 Task: Create a new GitHub repository named 'documentation-Translation-projects', add a description 'testing repo', create a branch 'demo-branch', add files 'index.html' and 'demo.py', and merge changes into 'main'.
Action: Mouse moved to (29, 100)
Screenshot: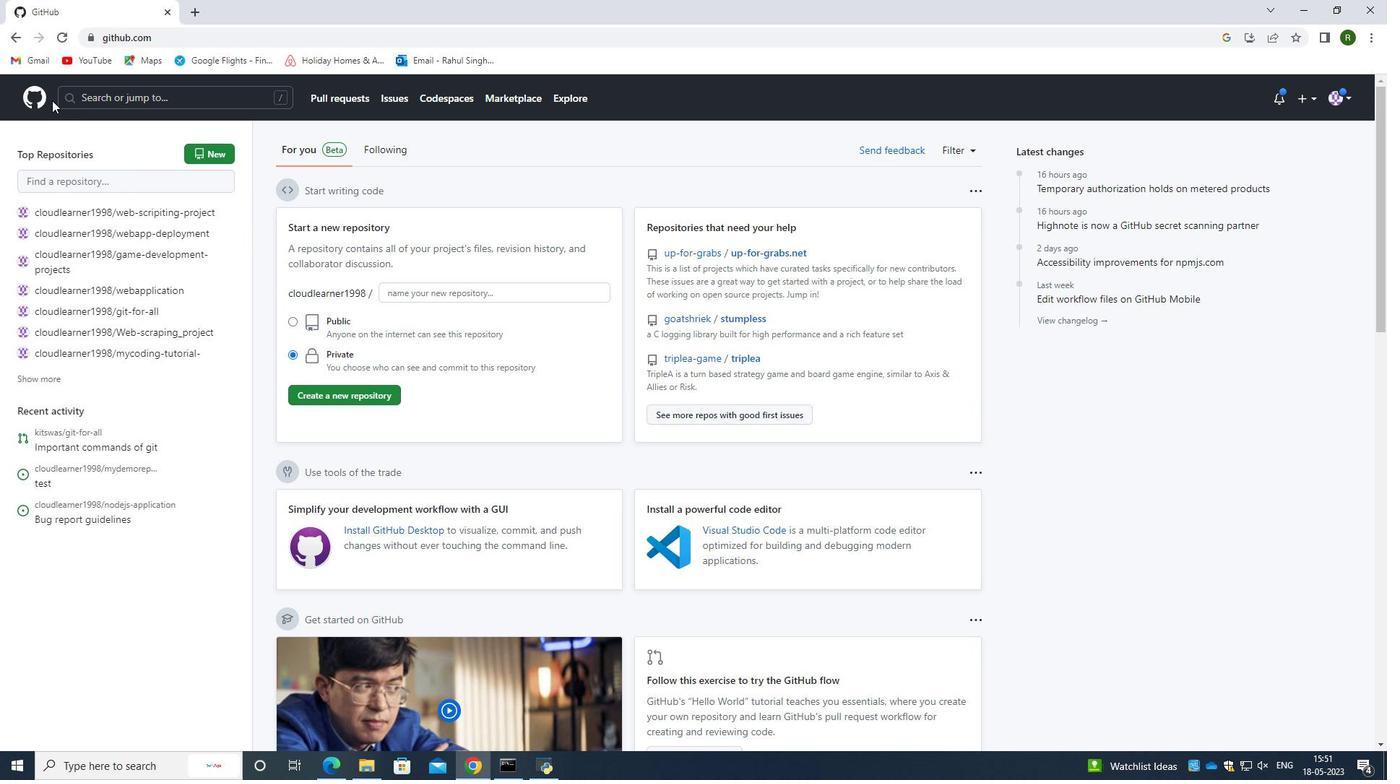 
Action: Mouse pressed left at (29, 100)
Screenshot: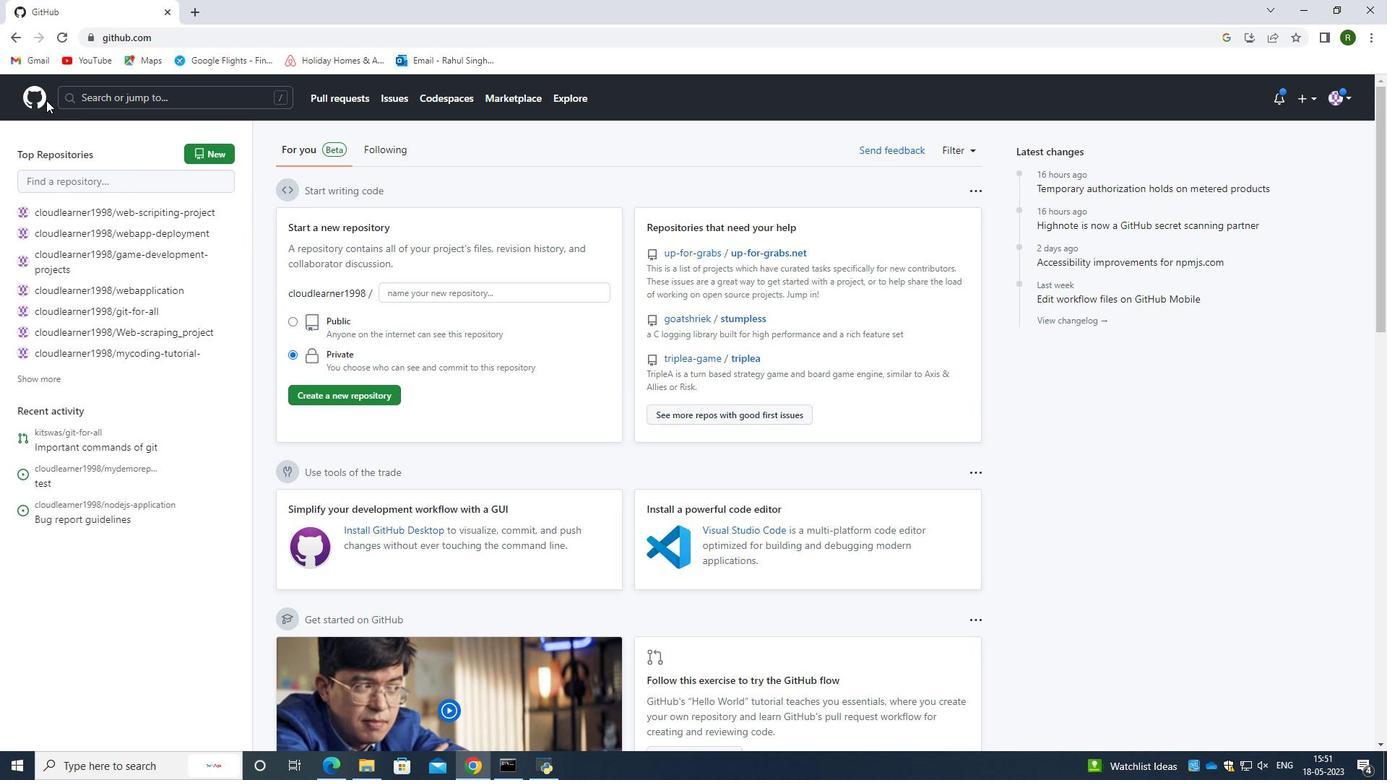 
Action: Mouse moved to (71, 182)
Screenshot: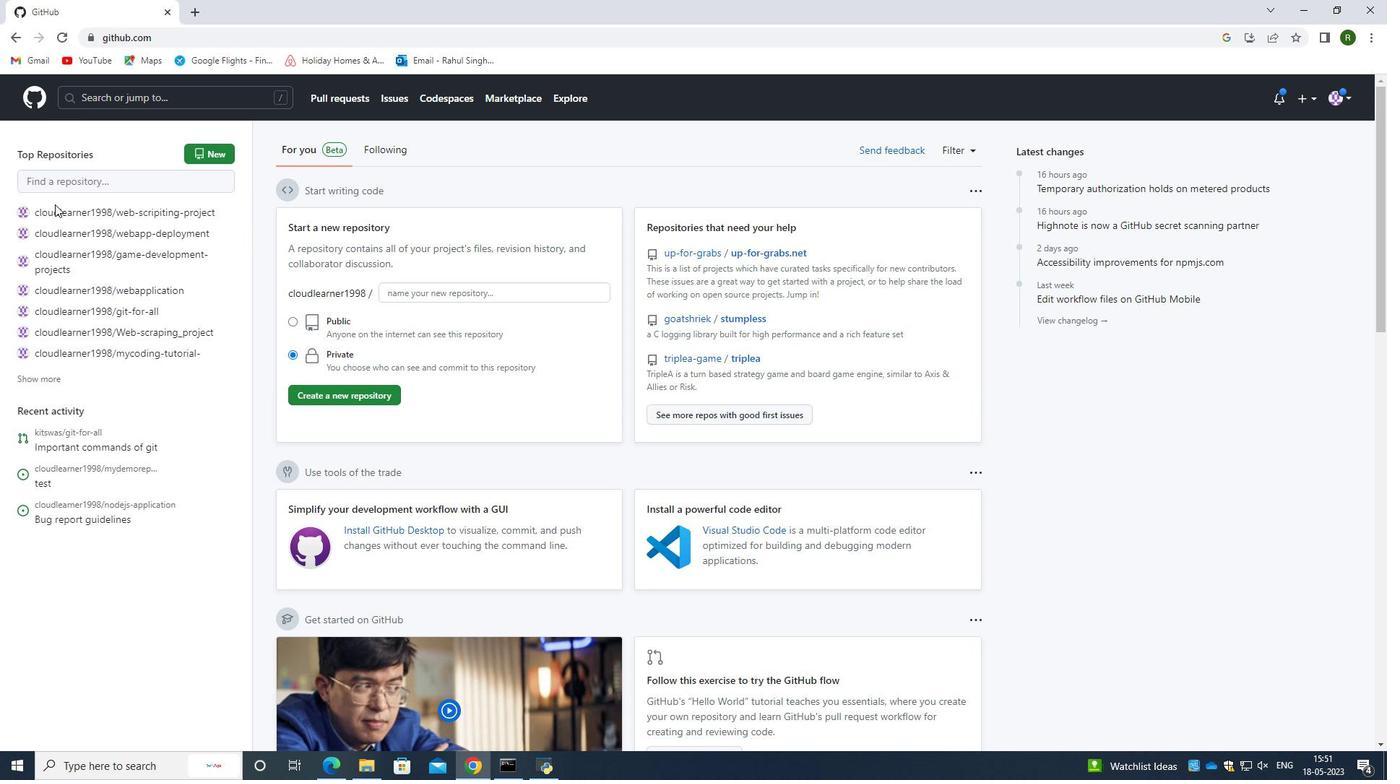 
Action: Mouse pressed left at (71, 182)
Screenshot: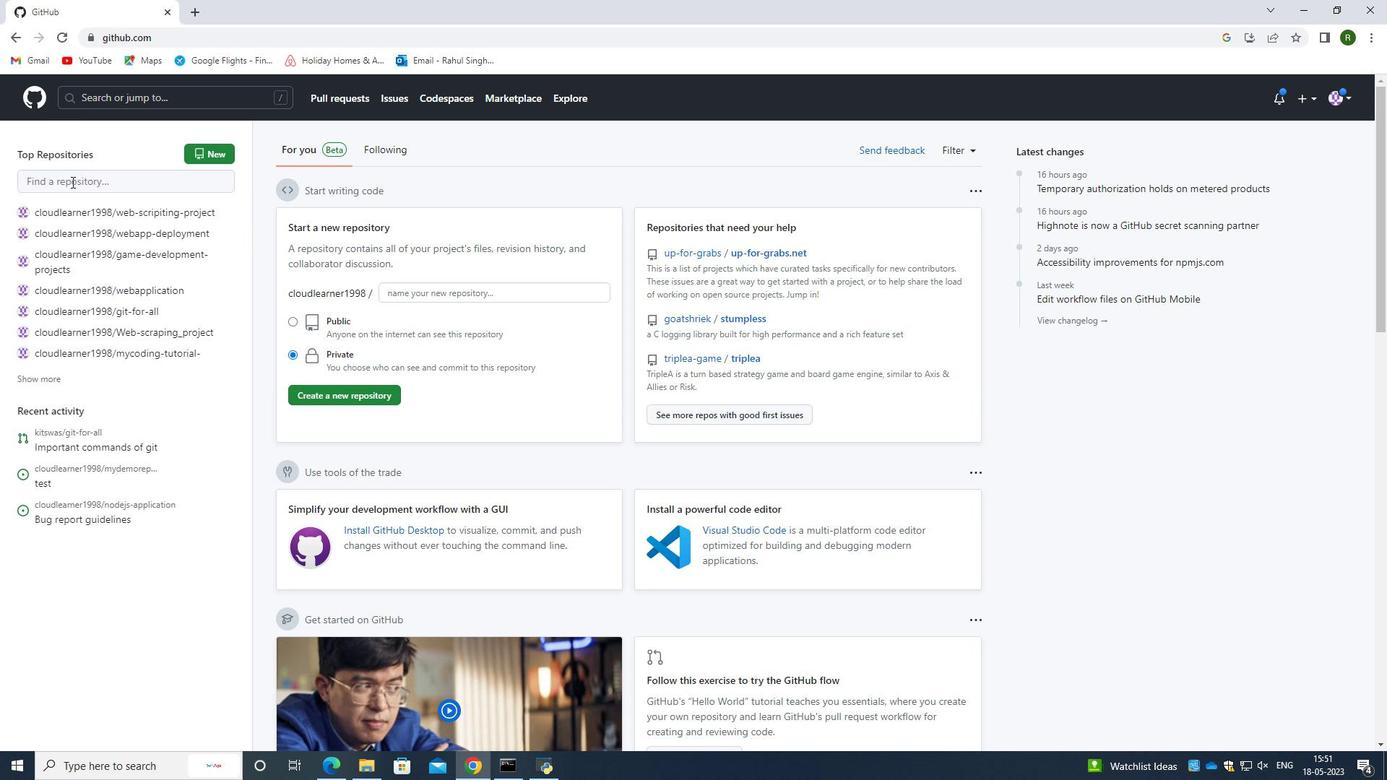 
Action: Mouse moved to (206, 147)
Screenshot: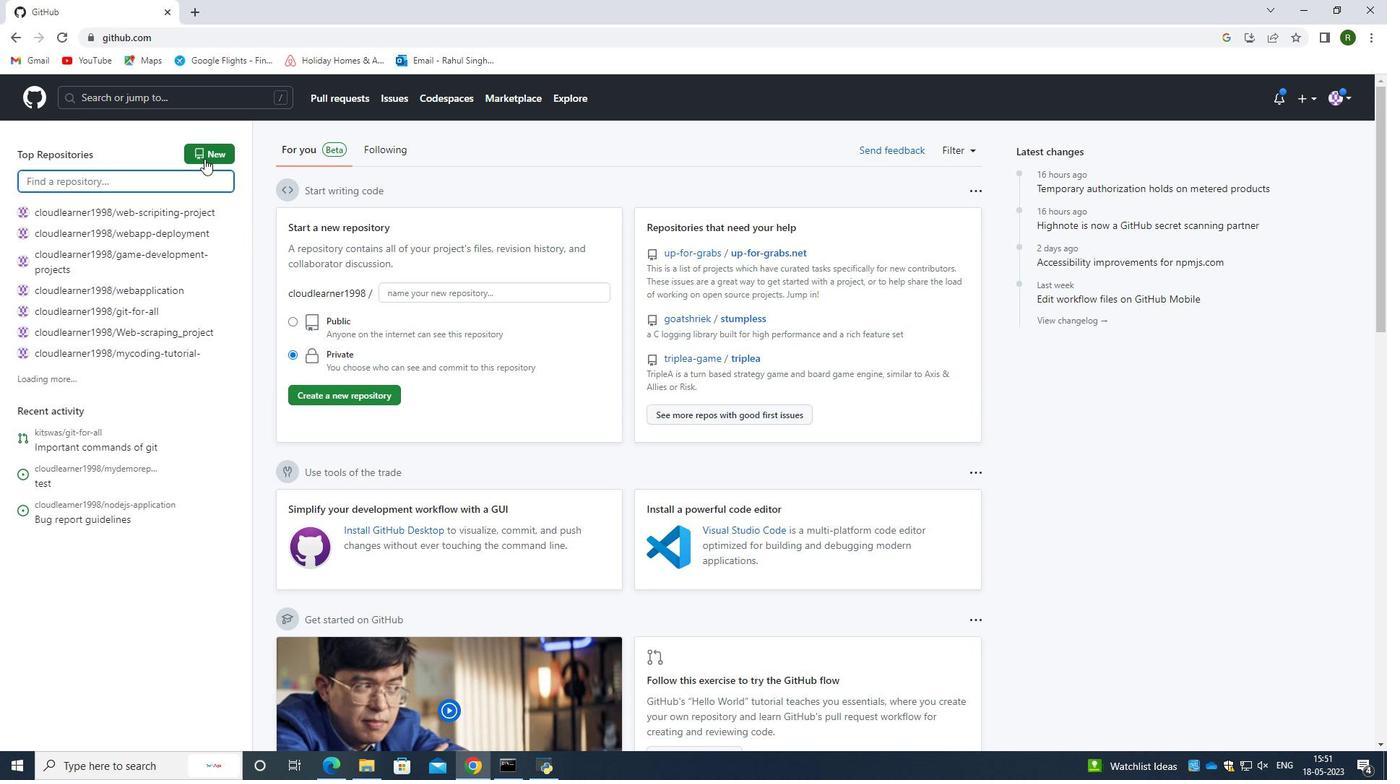 
Action: Mouse pressed left at (206, 147)
Screenshot: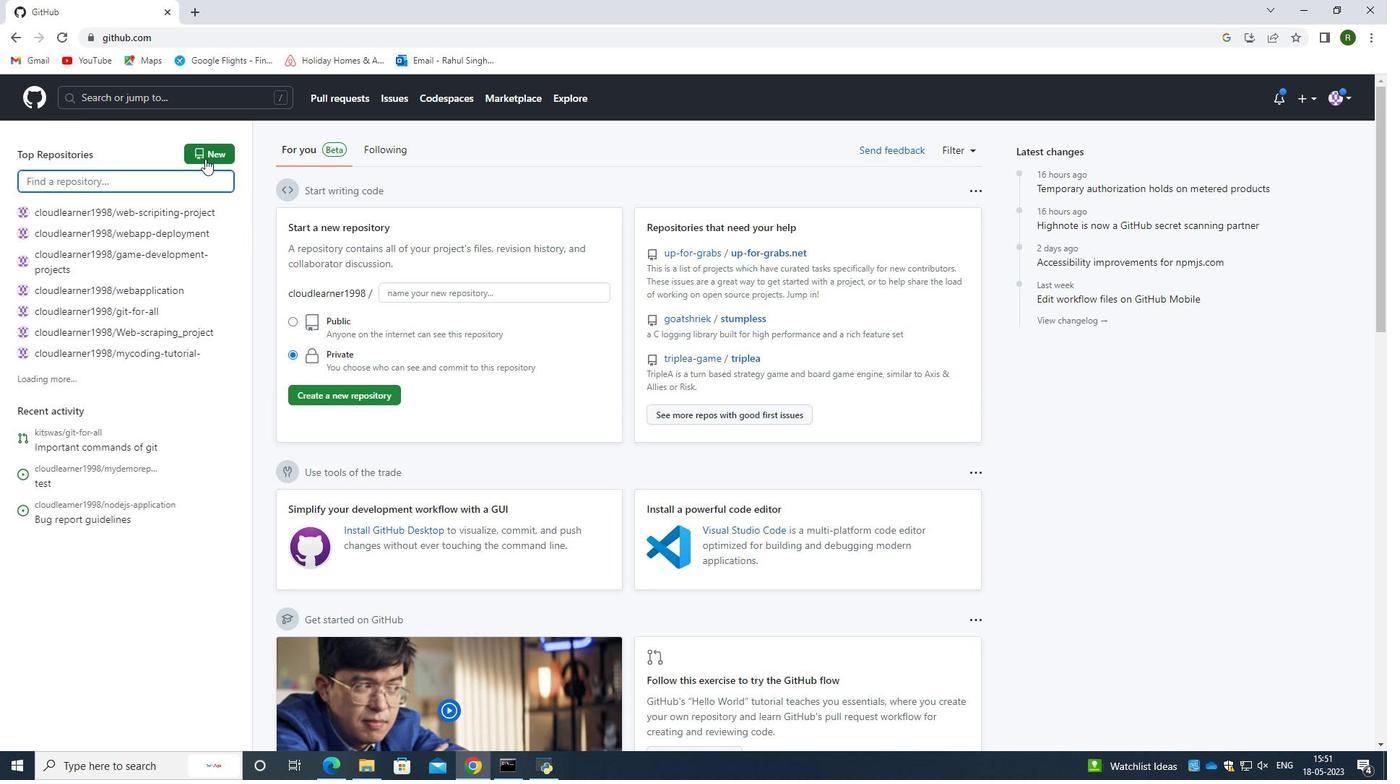 
Action: Mouse moved to (616, 242)
Screenshot: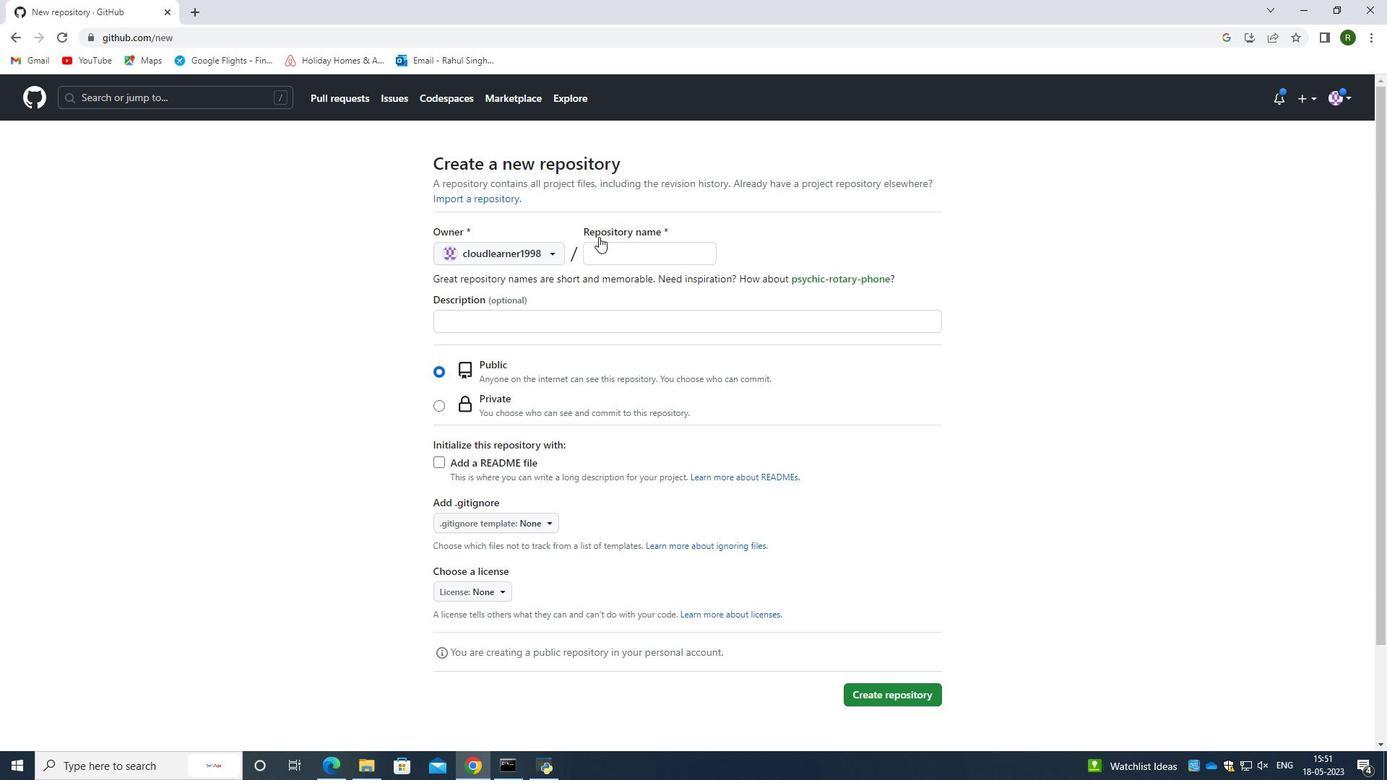 
Action: Mouse pressed left at (616, 242)
Screenshot: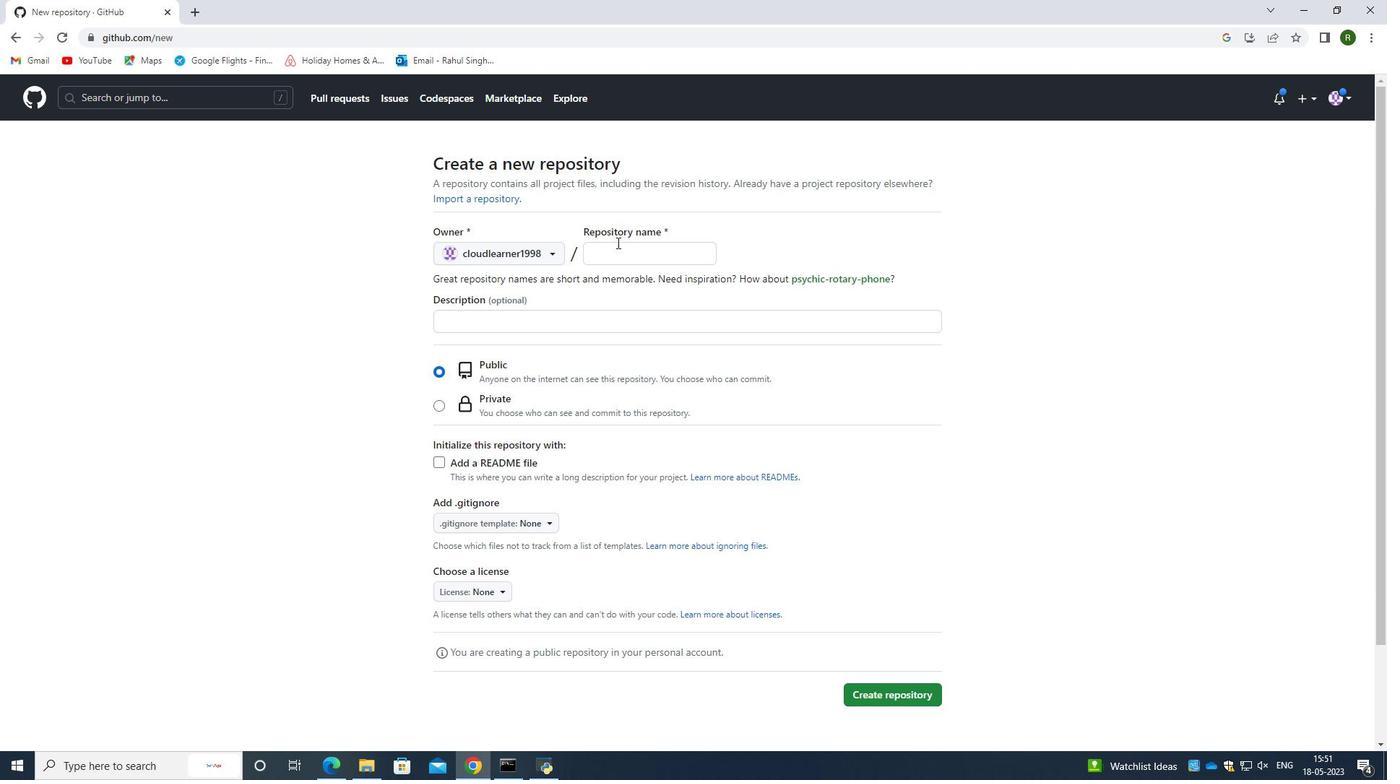 
Action: Mouse moved to (607, 248)
Screenshot: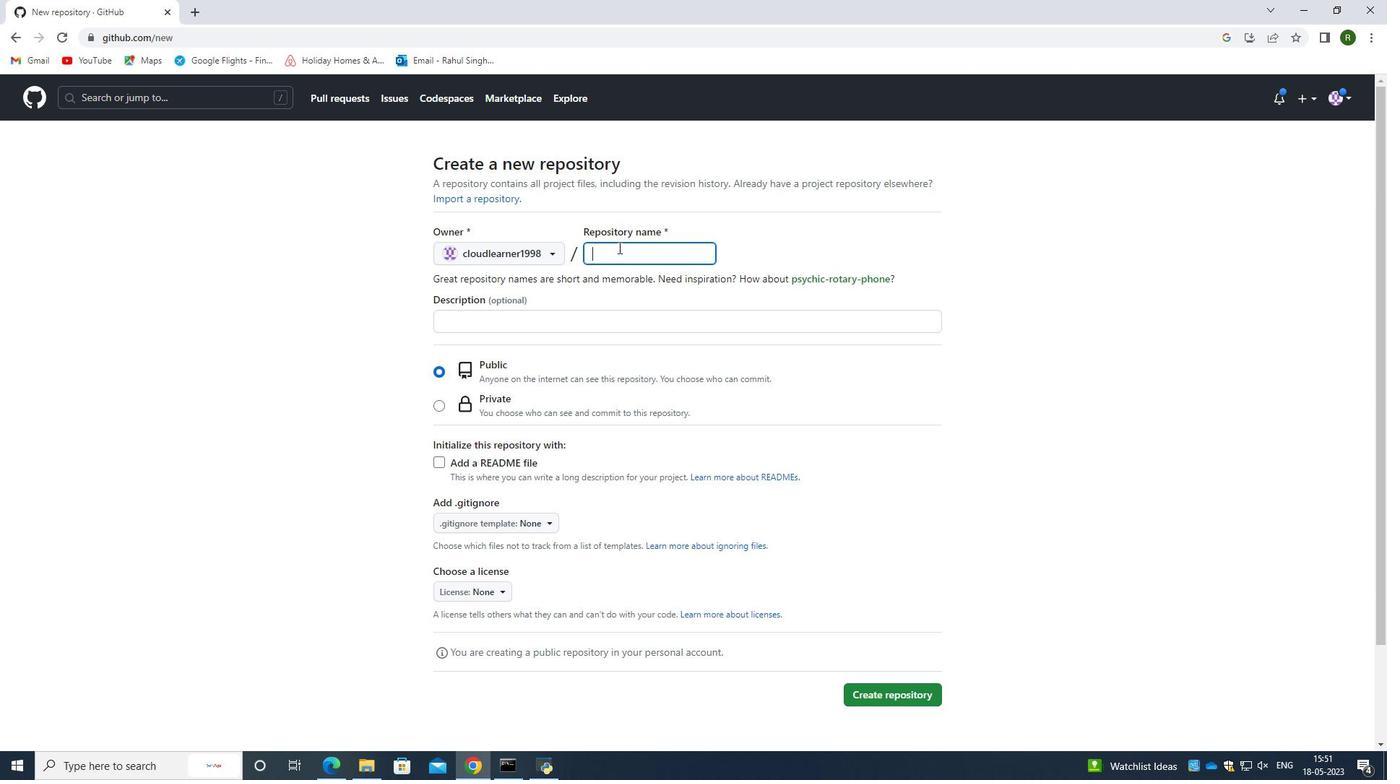 
Action: Key pressed <Key.caps_lock>T<Key.caps_lock><Key.backspace><Key.caps_lock><Key.caps_lock>docomenti=a<Key.backspace><Key.backspace><Key.backspace>ation<Key.space><Key.caps_lock>T<Key.caps_lock>ranslation<Key.space>projects<Key.space>
Screenshot: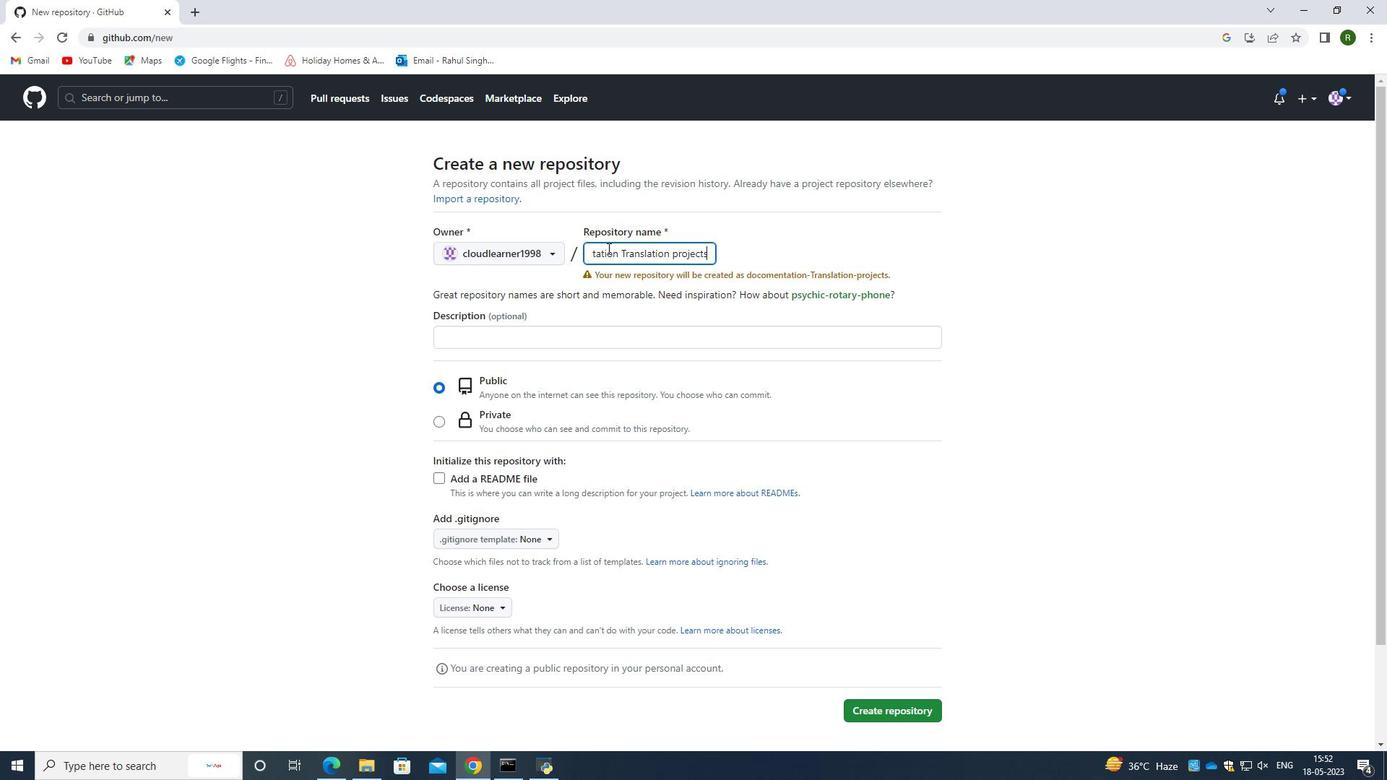 
Action: Mouse moved to (476, 333)
Screenshot: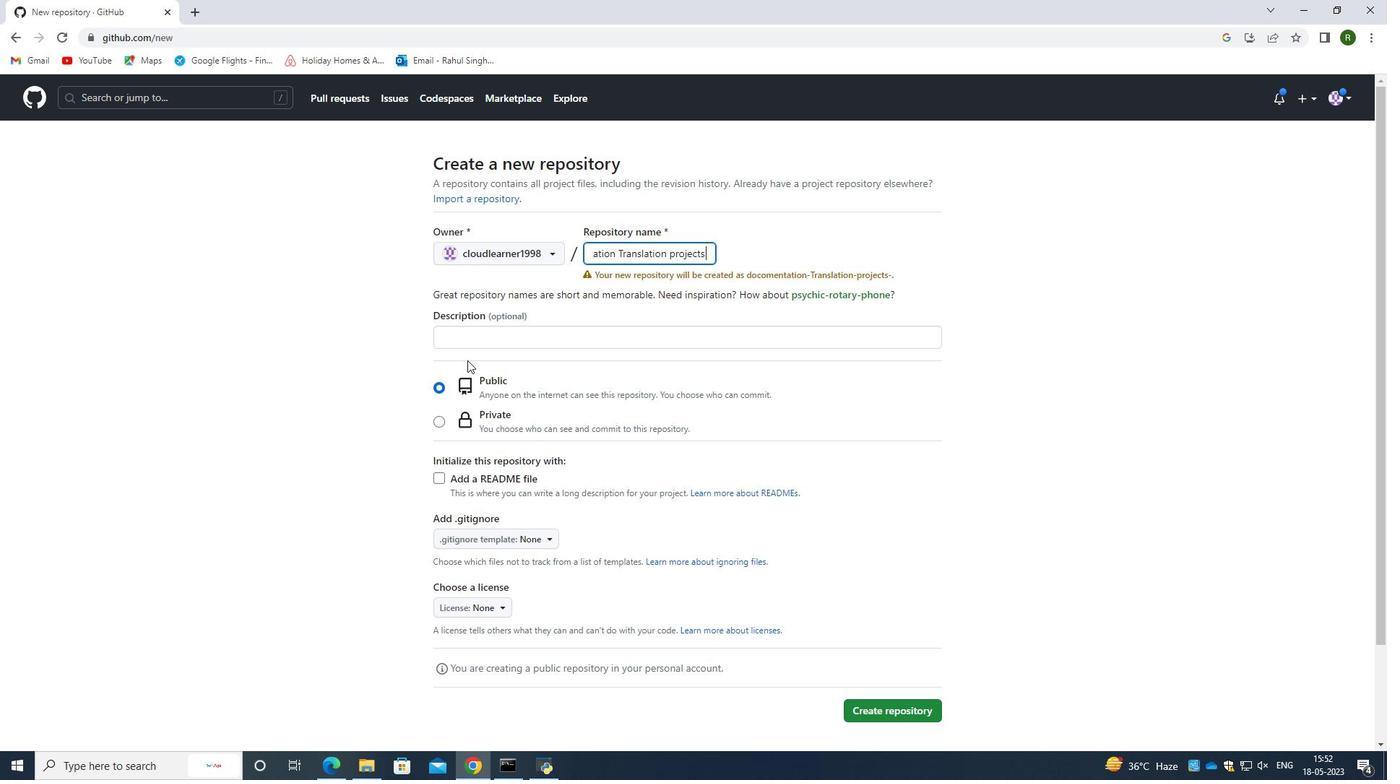
Action: Mouse pressed left at (476, 333)
Screenshot: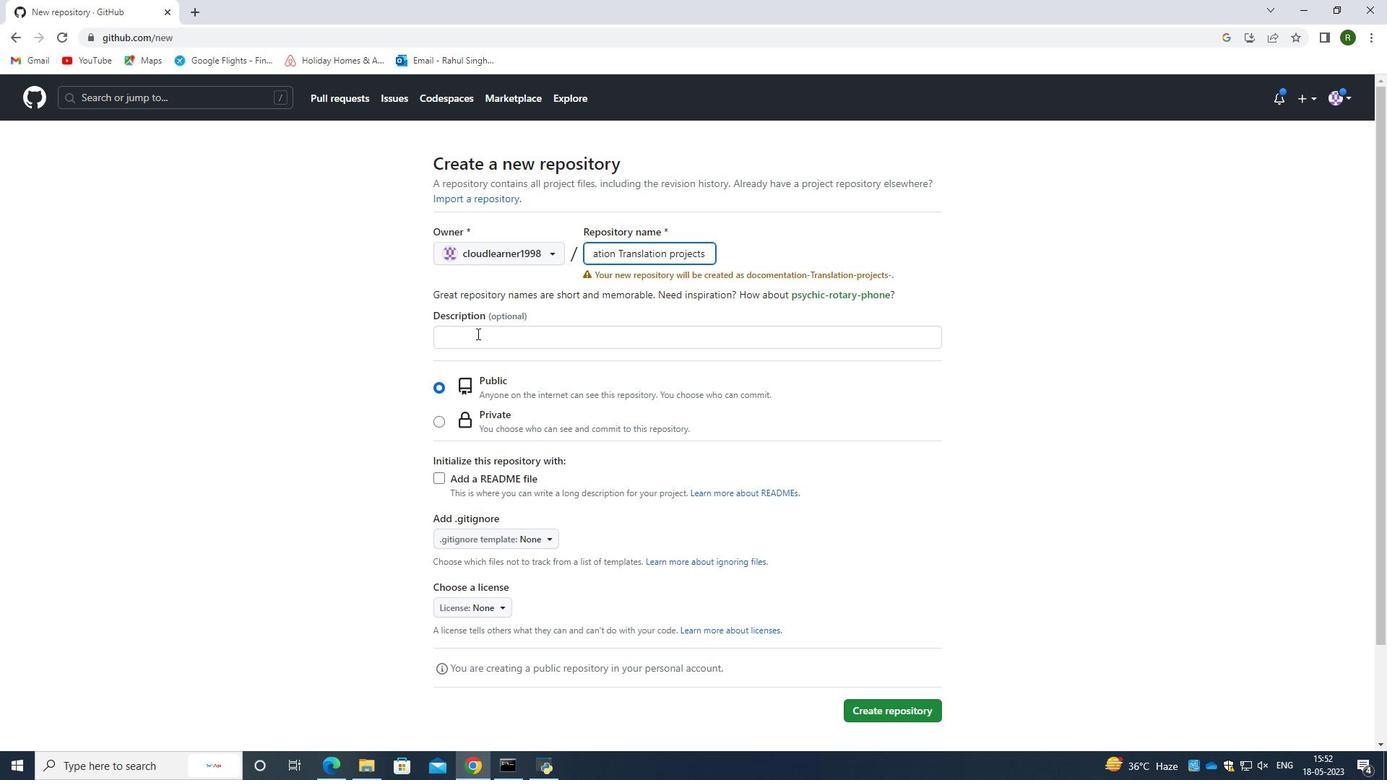 
Action: Mouse moved to (580, 400)
Screenshot: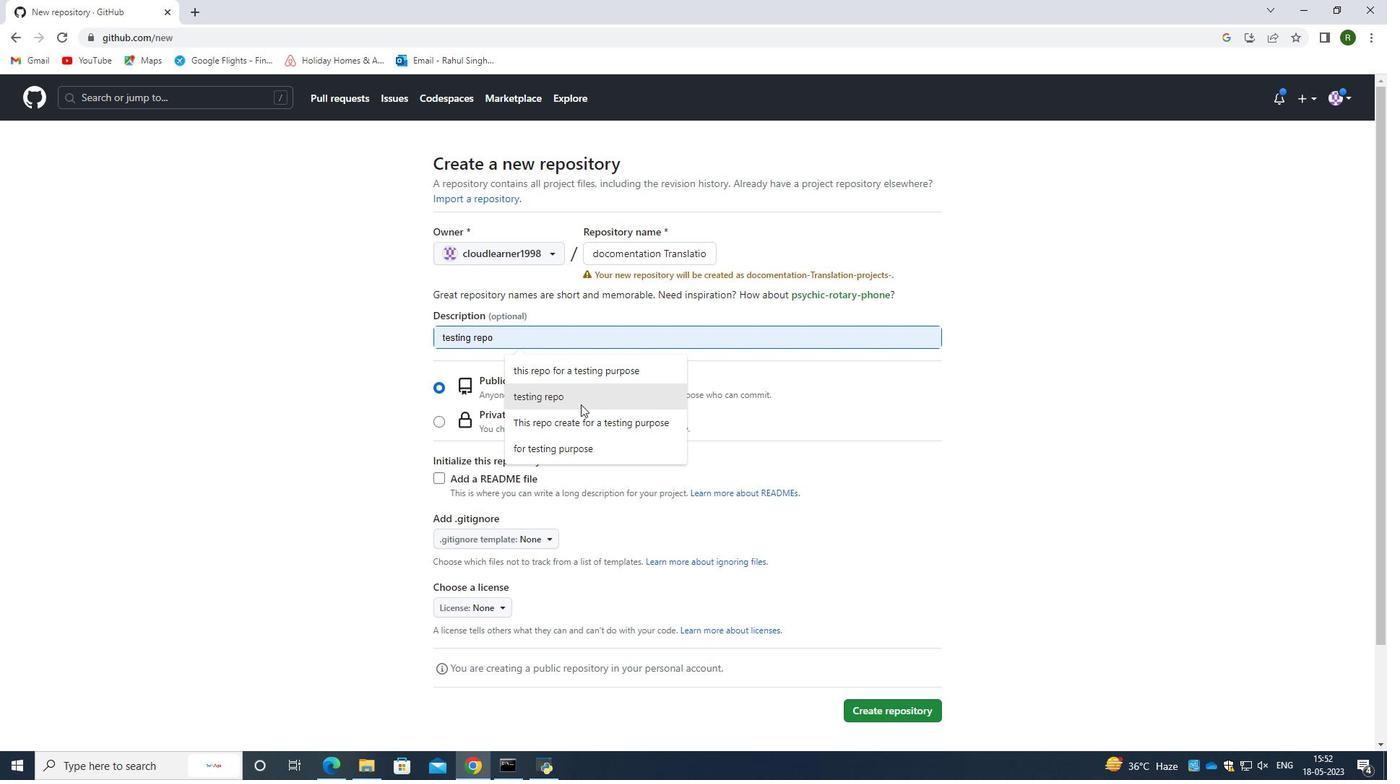 
Action: Mouse pressed left at (580, 400)
Screenshot: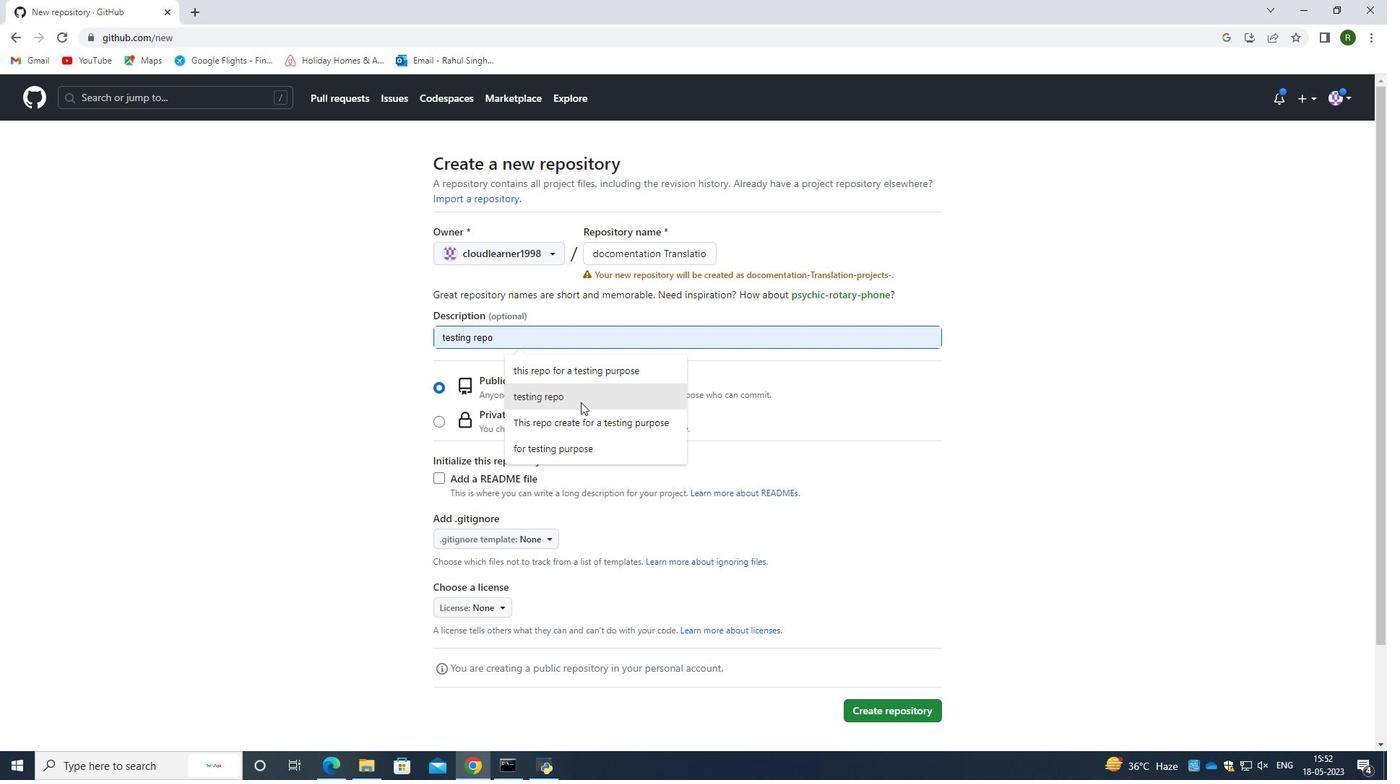 
Action: Mouse moved to (603, 347)
Screenshot: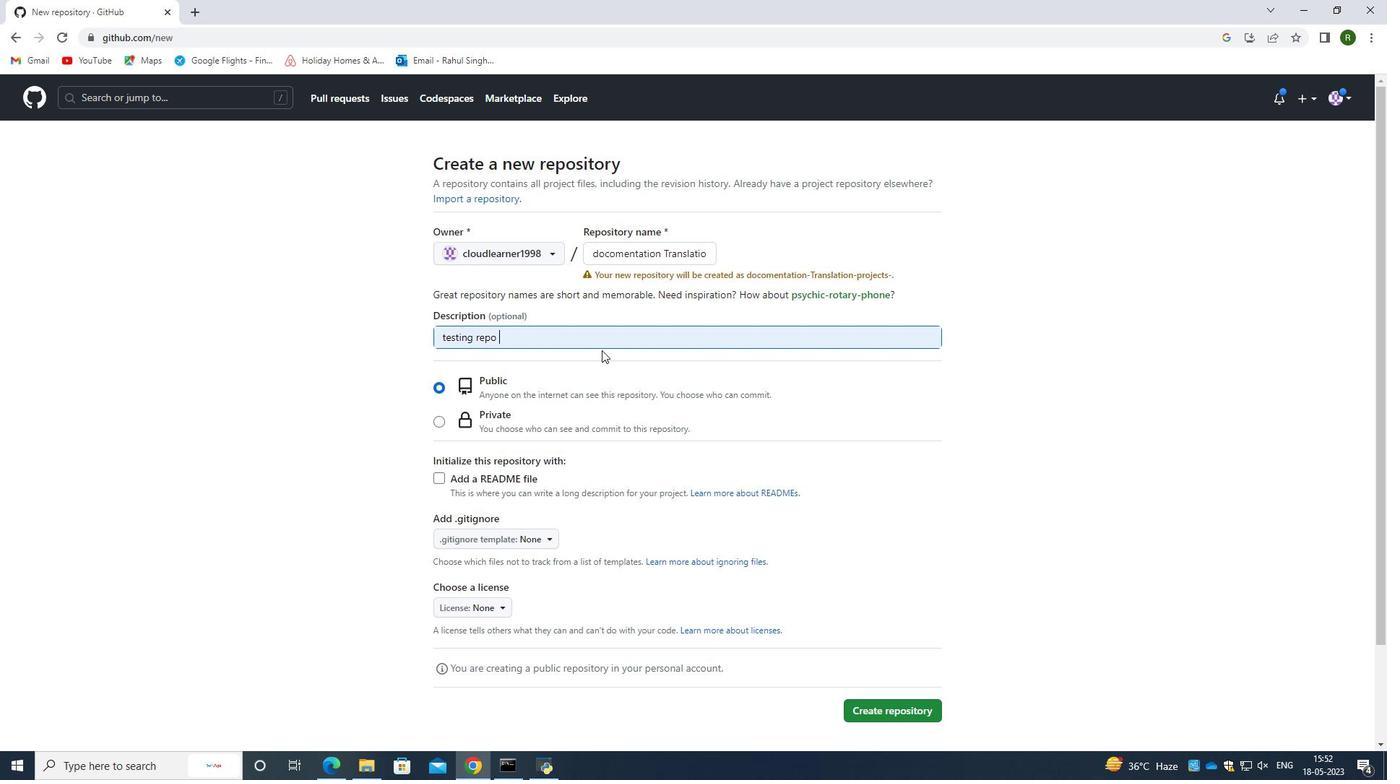 
Action: Mouse scrolled (603, 346) with delta (0, 0)
Screenshot: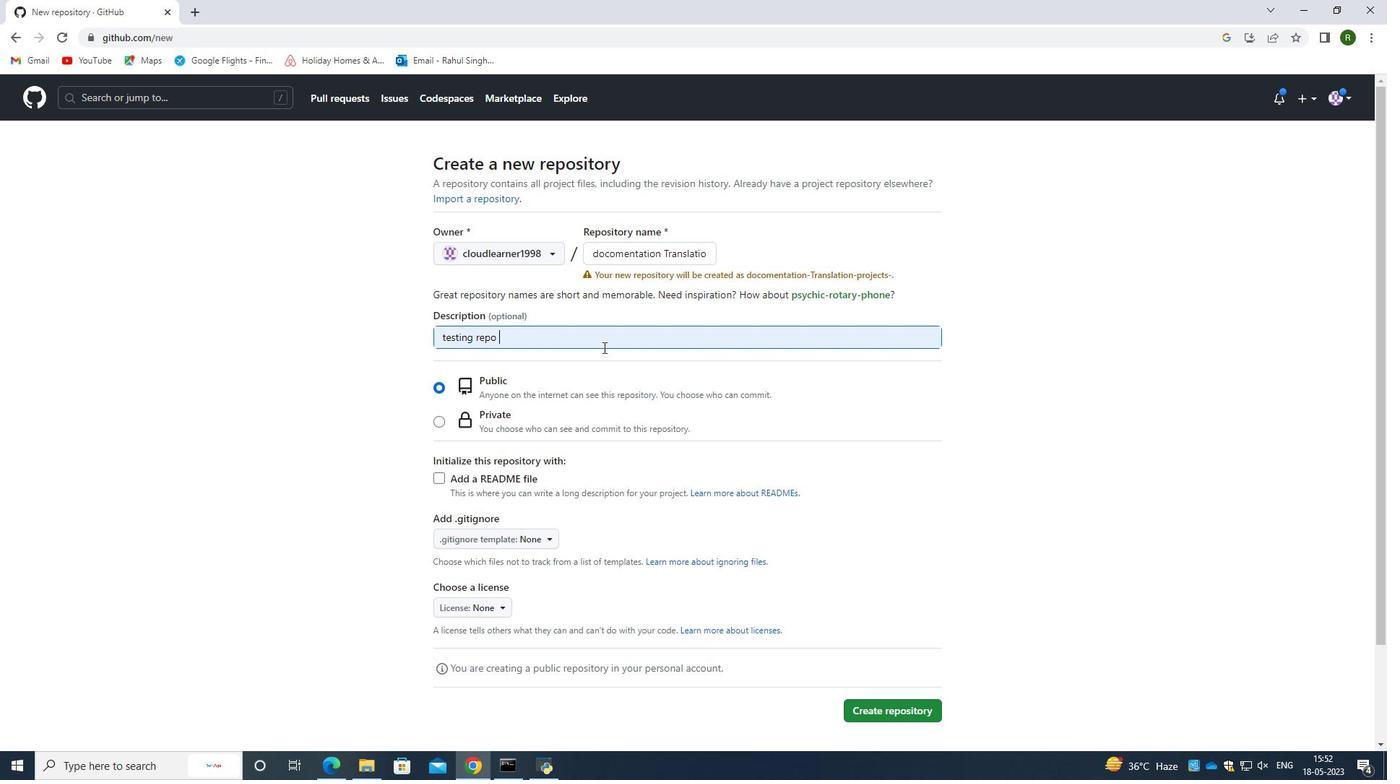 
Action: Mouse moved to (439, 402)
Screenshot: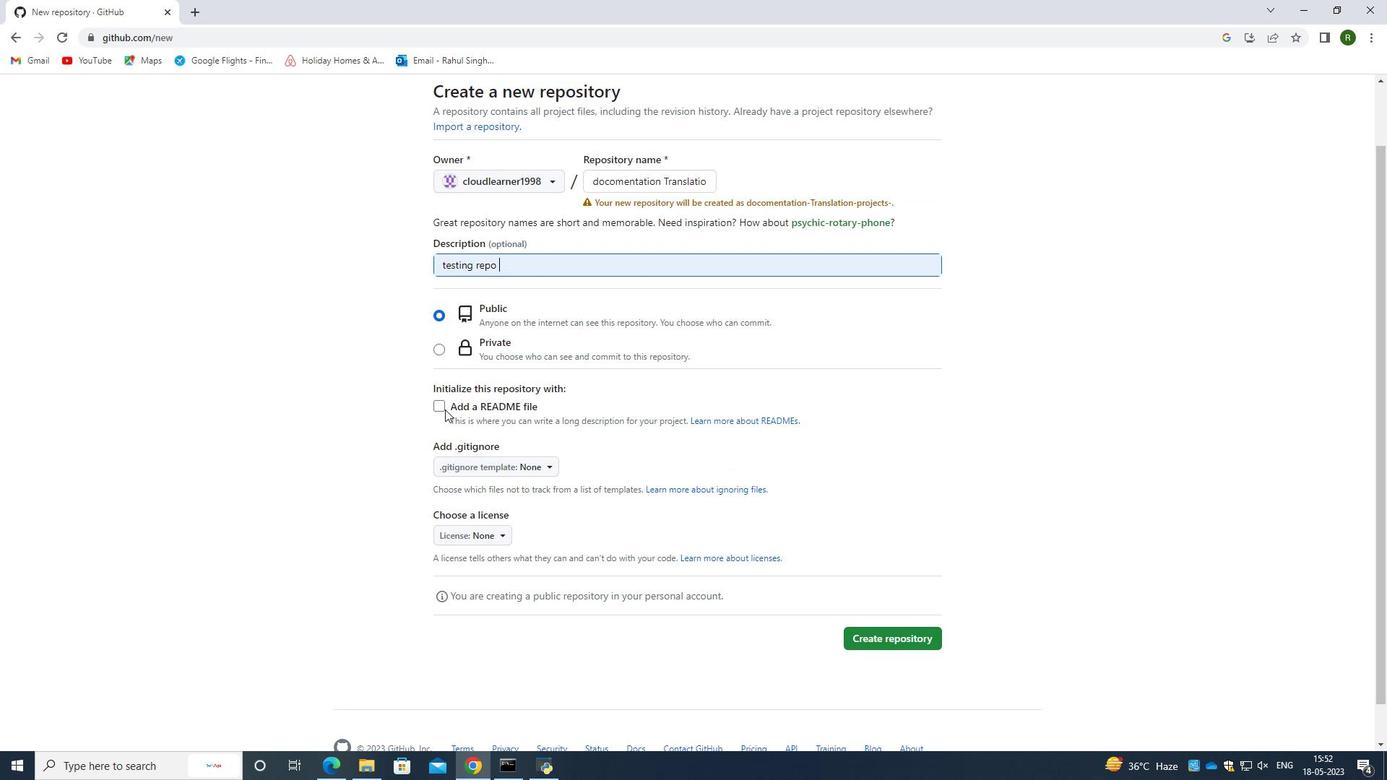 
Action: Mouse pressed left at (439, 402)
Screenshot: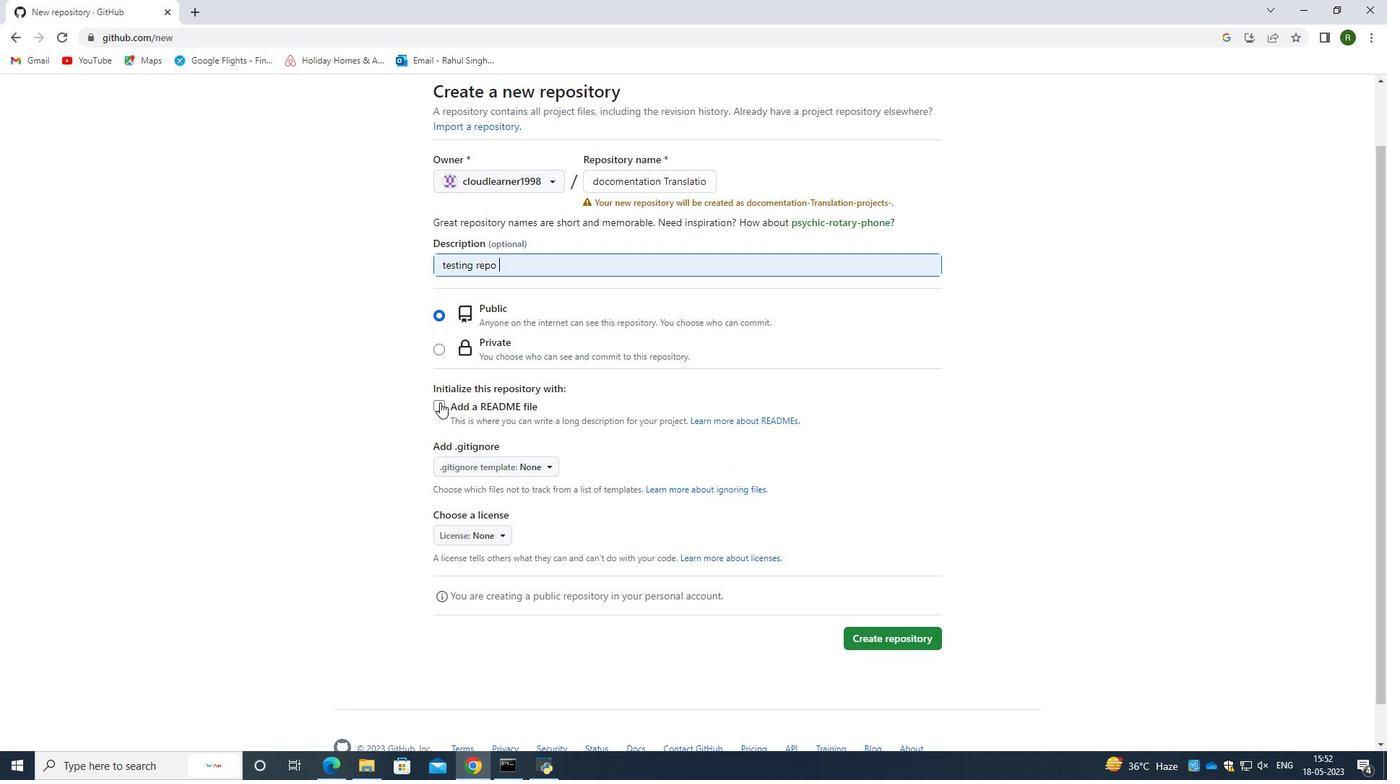 
Action: Mouse moved to (764, 513)
Screenshot: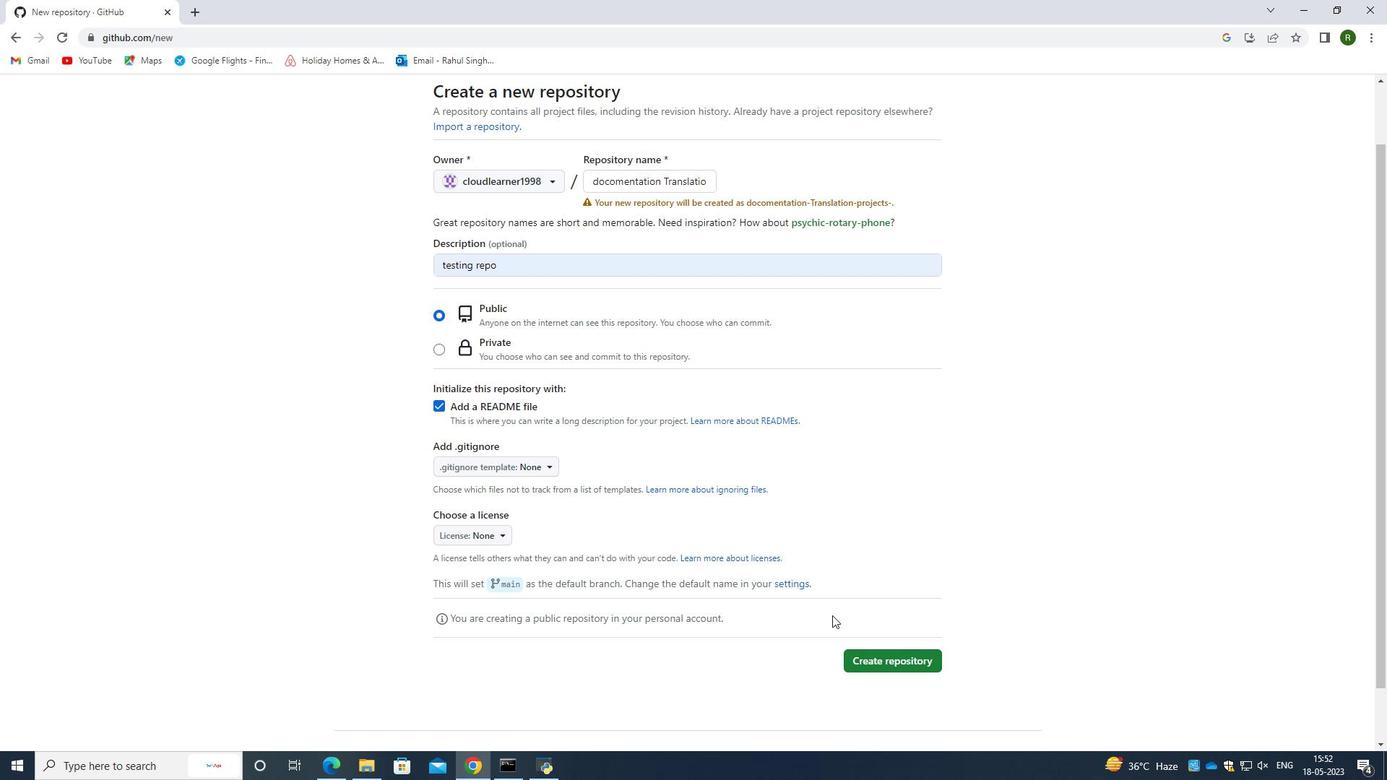 
Action: Mouse scrolled (764, 512) with delta (0, 0)
Screenshot: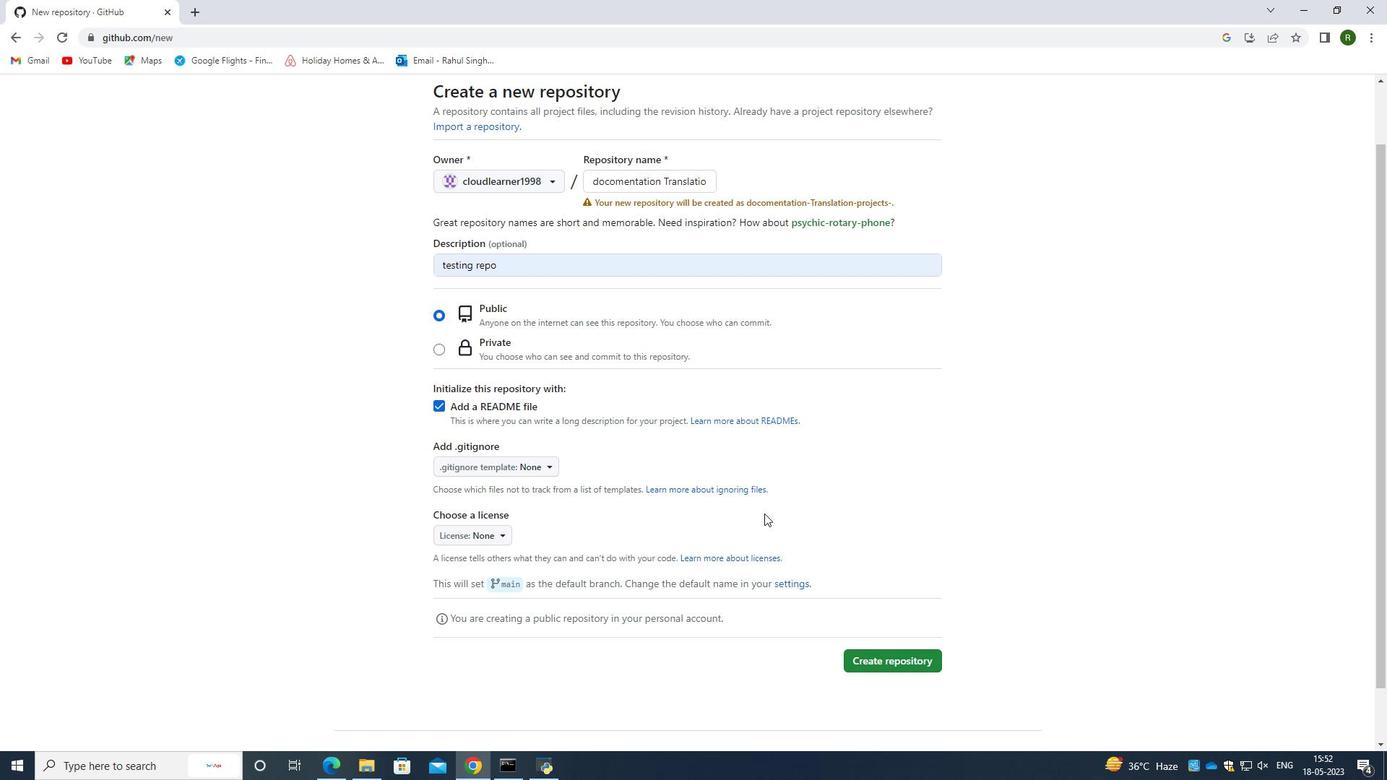 
Action: Mouse moved to (861, 603)
Screenshot: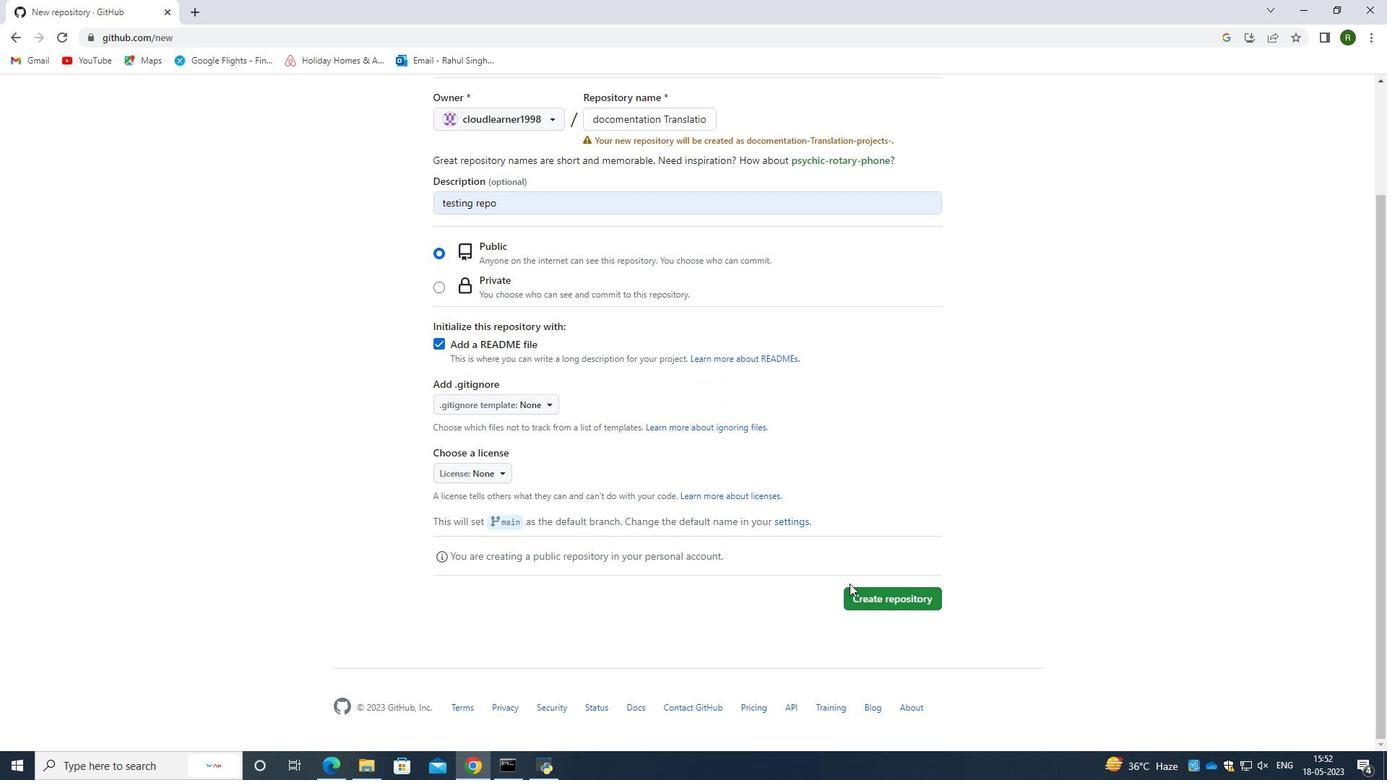 
Action: Mouse pressed left at (861, 603)
Screenshot: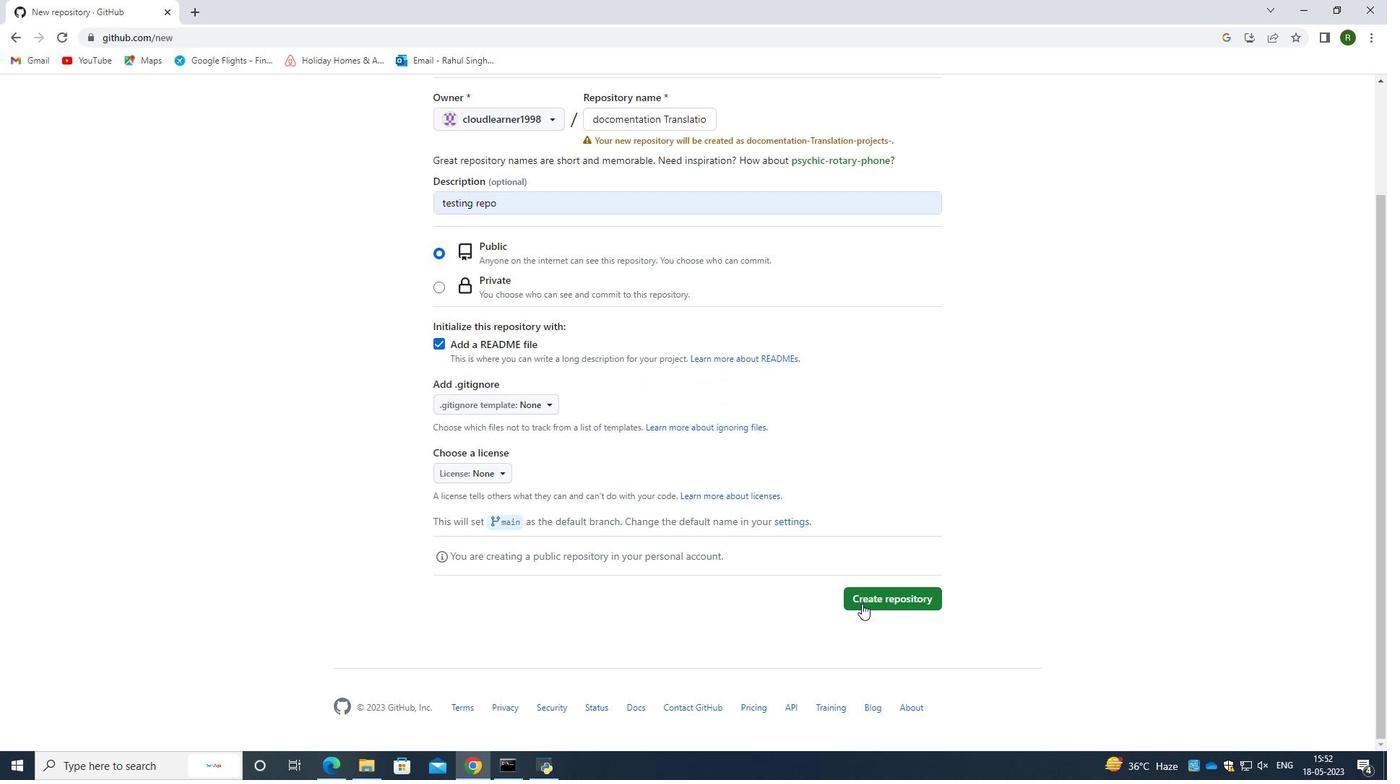 
Action: Mouse moved to (284, 230)
Screenshot: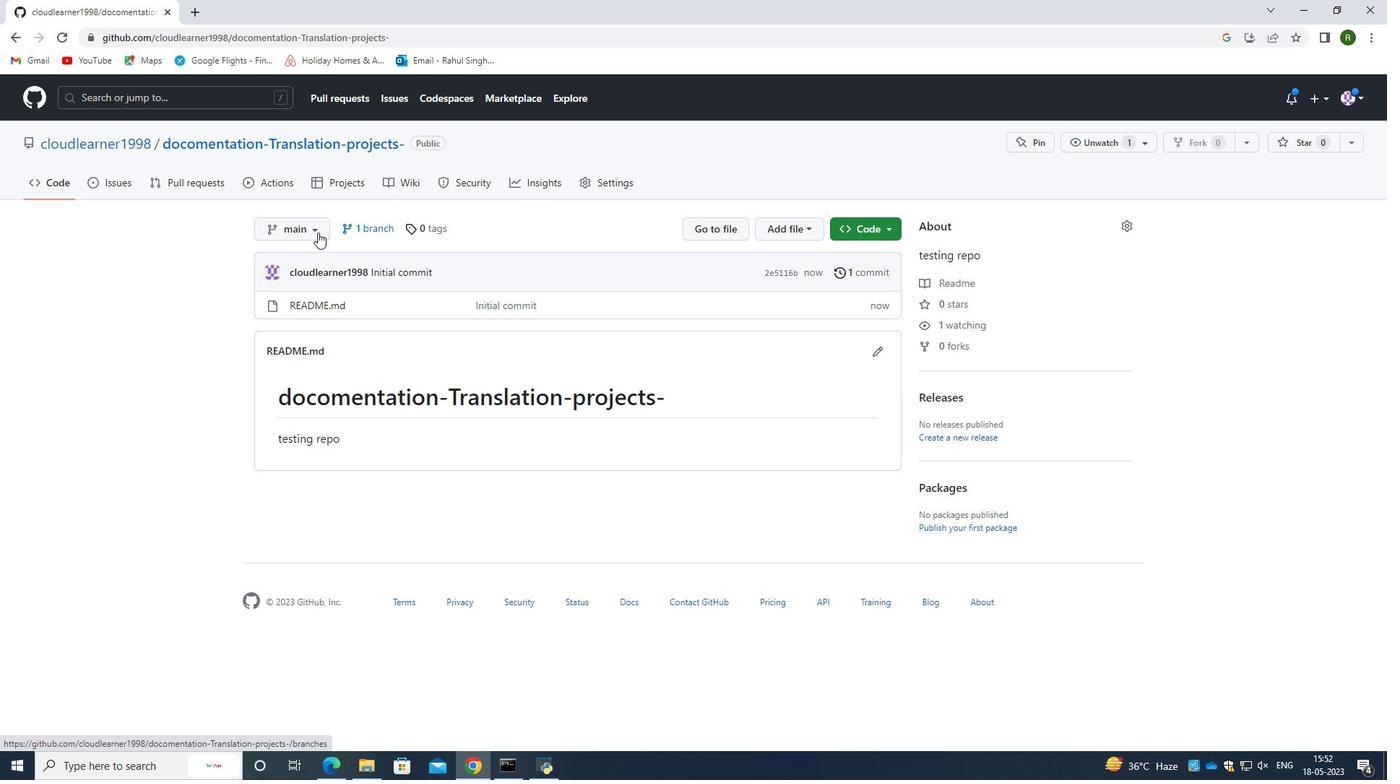 
Action: Mouse pressed left at (284, 230)
Screenshot: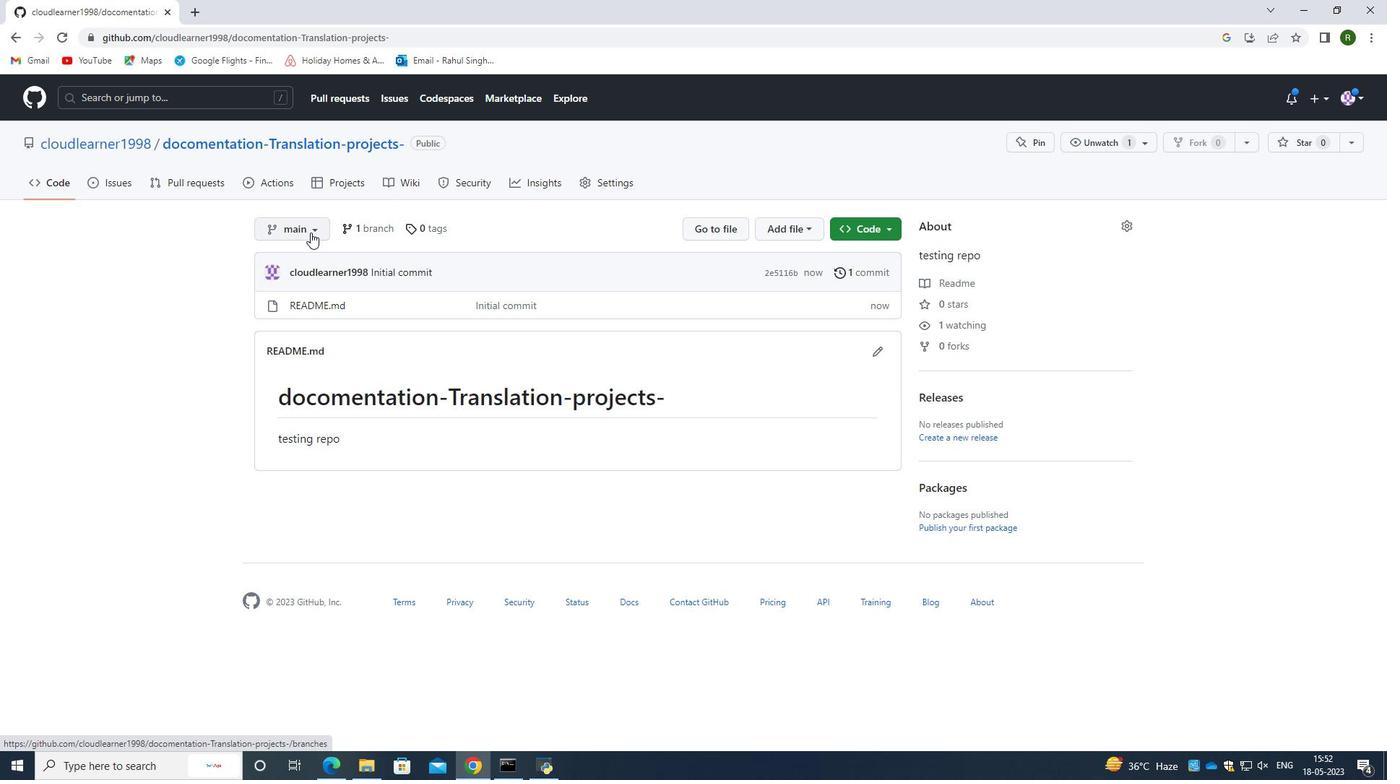 
Action: Mouse moved to (336, 292)
Screenshot: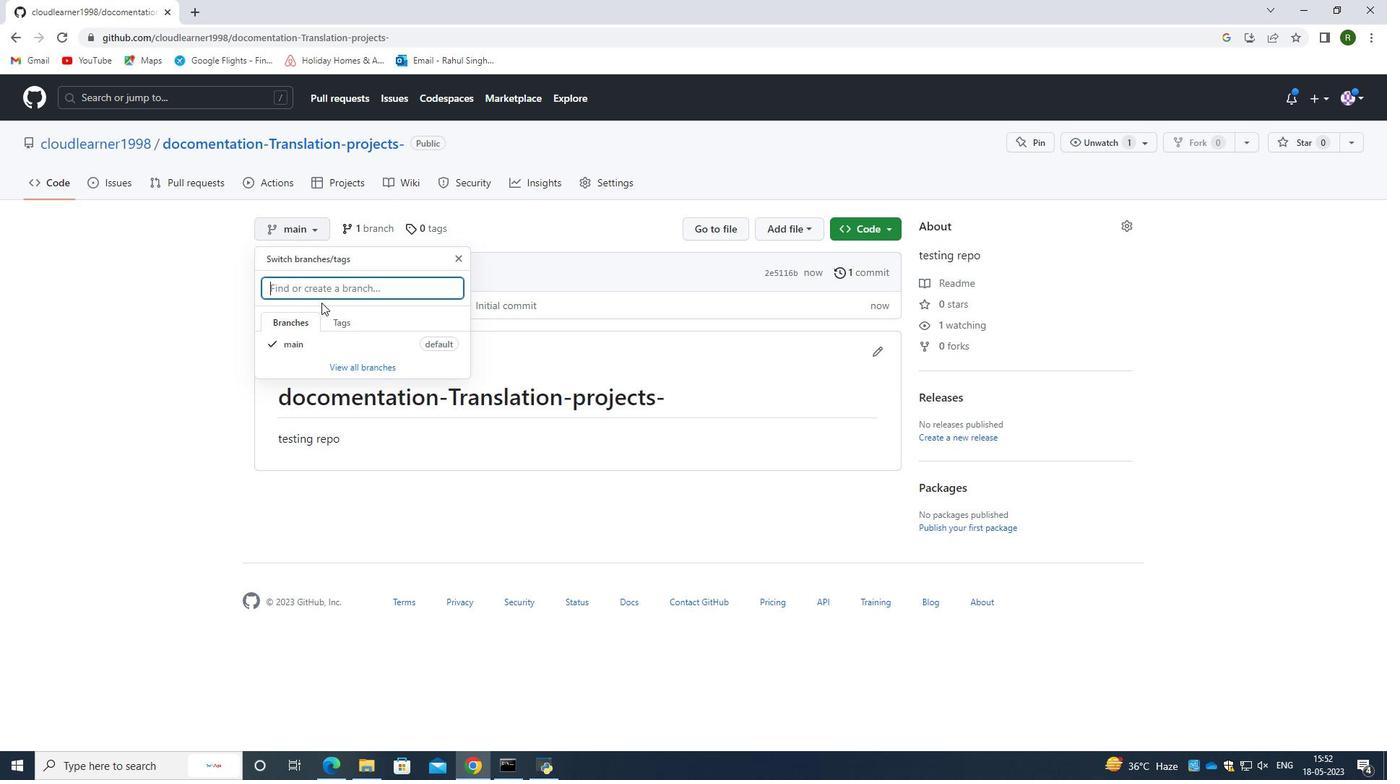 
Action: Mouse pressed left at (336, 292)
Screenshot: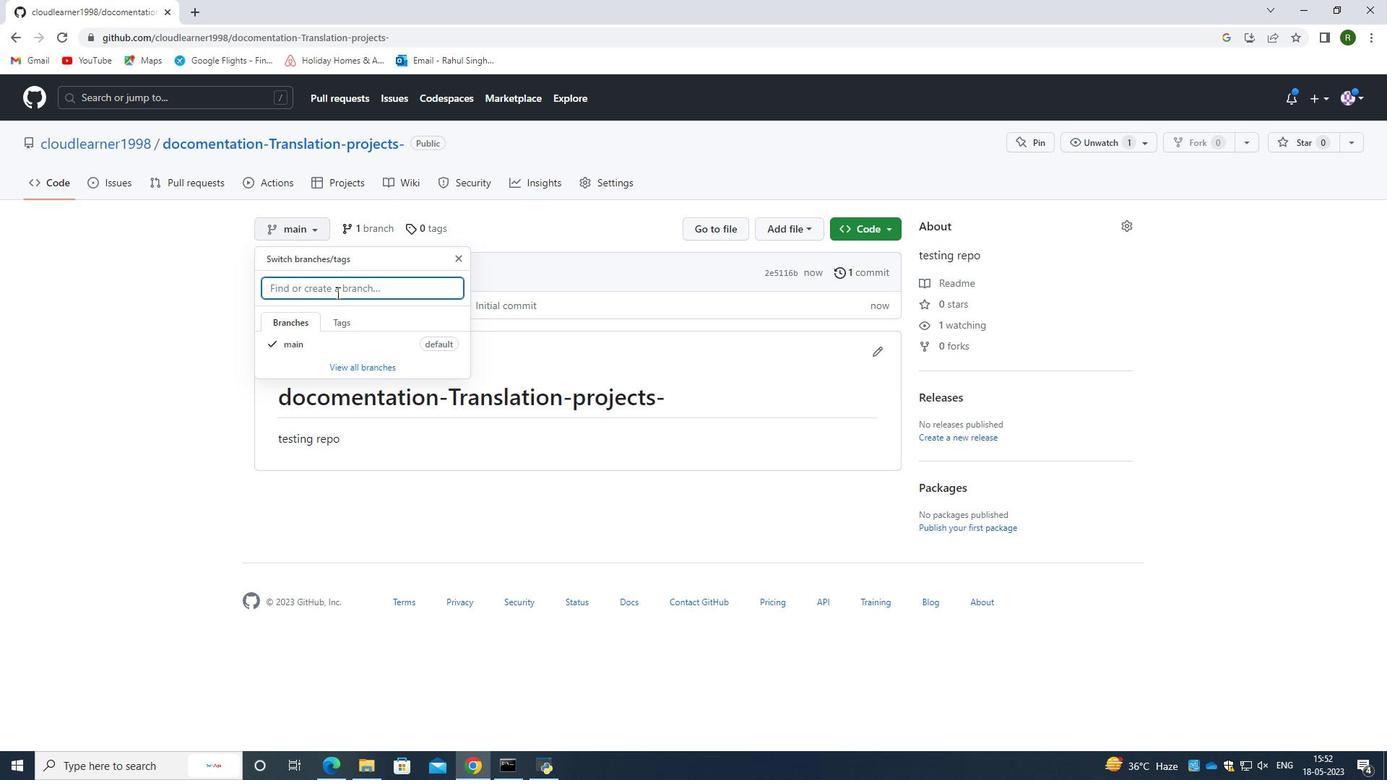 
Action: Mouse moved to (346, 290)
Screenshot: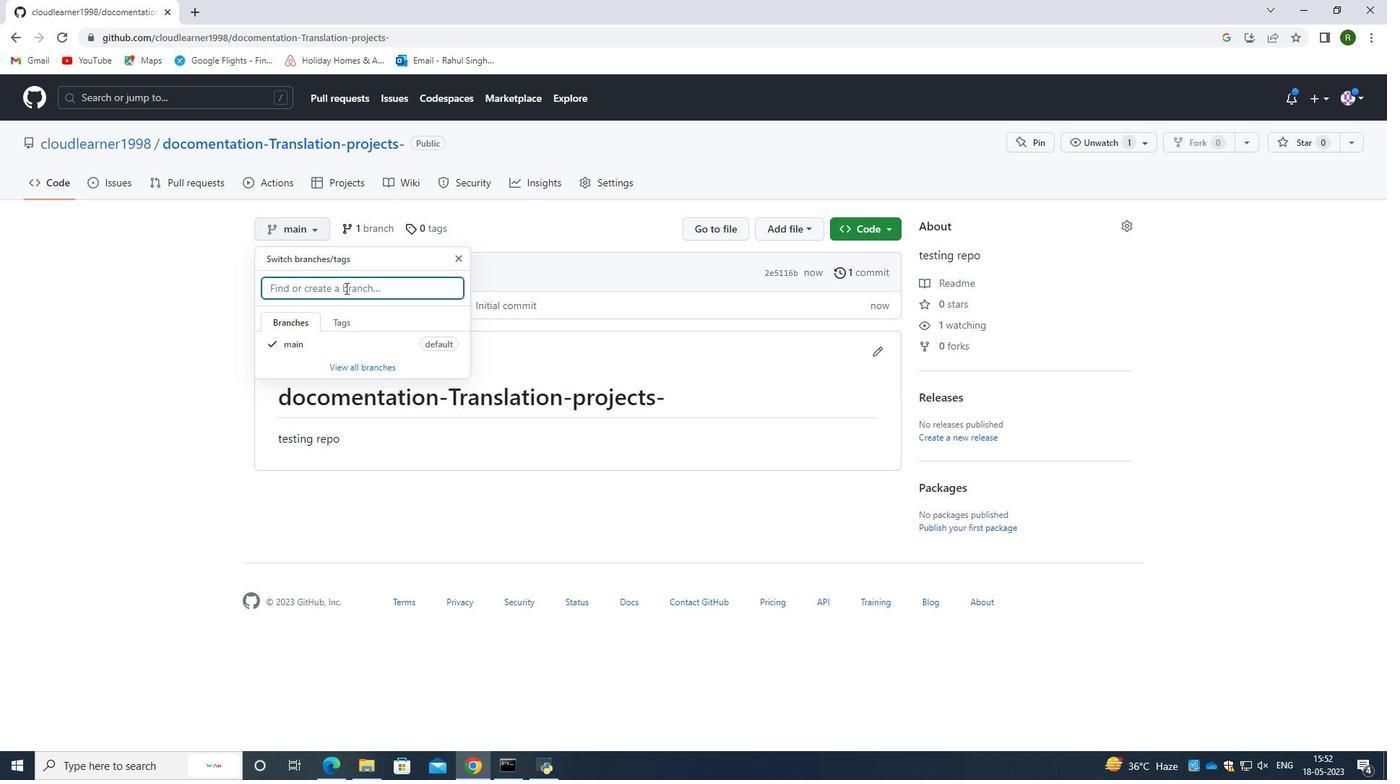
Action: Key pressed ne<Key.backspace><Key.backspace>demo<Key.space>branch
Screenshot: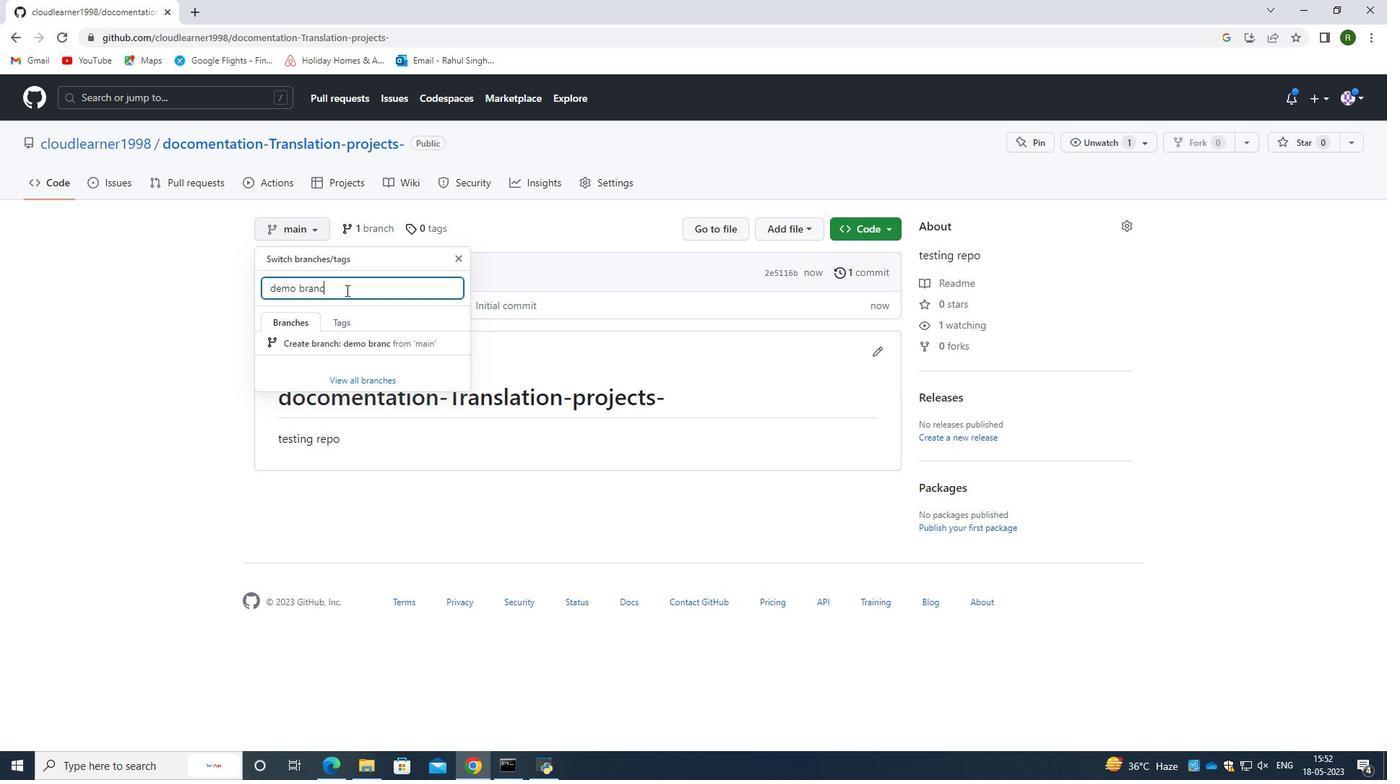 
Action: Mouse moved to (341, 294)
Screenshot: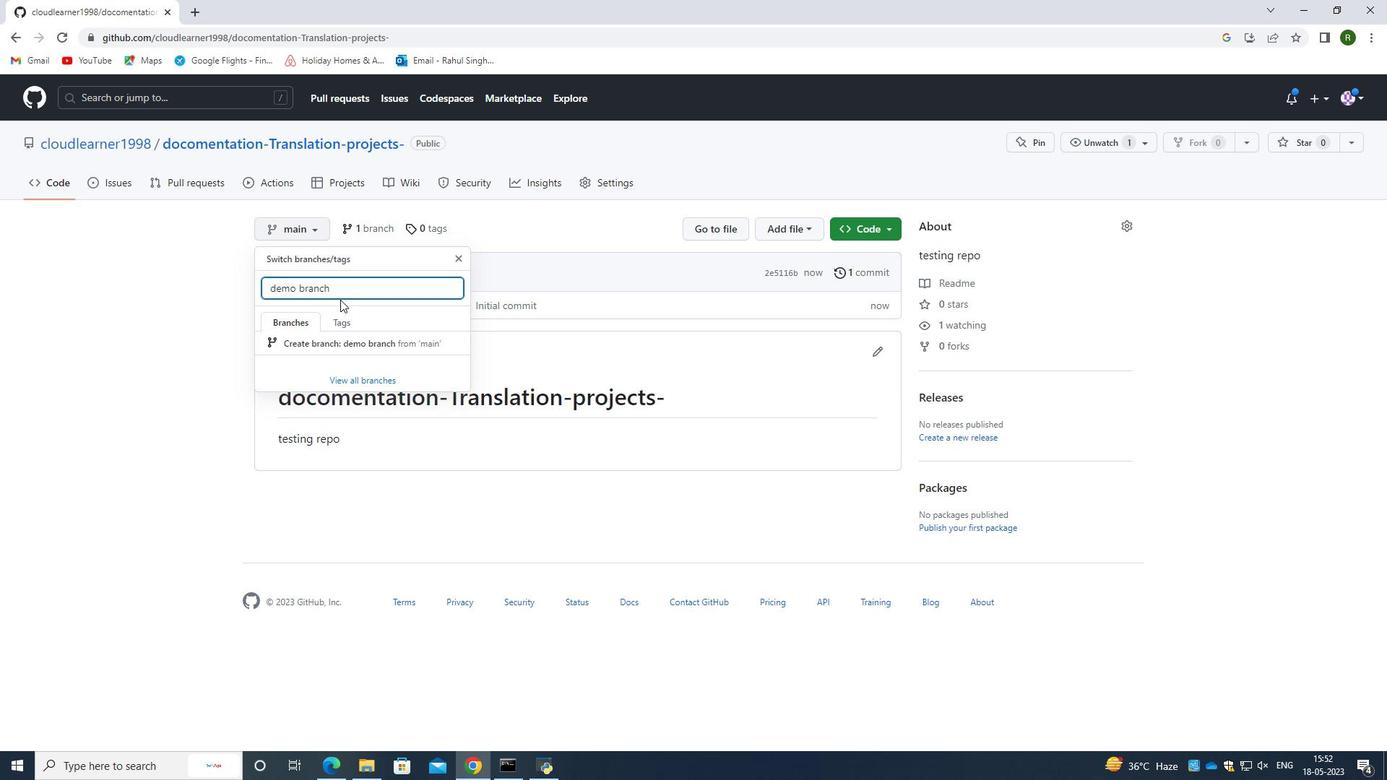 
Action: Key pressed <Key.enter>
Screenshot: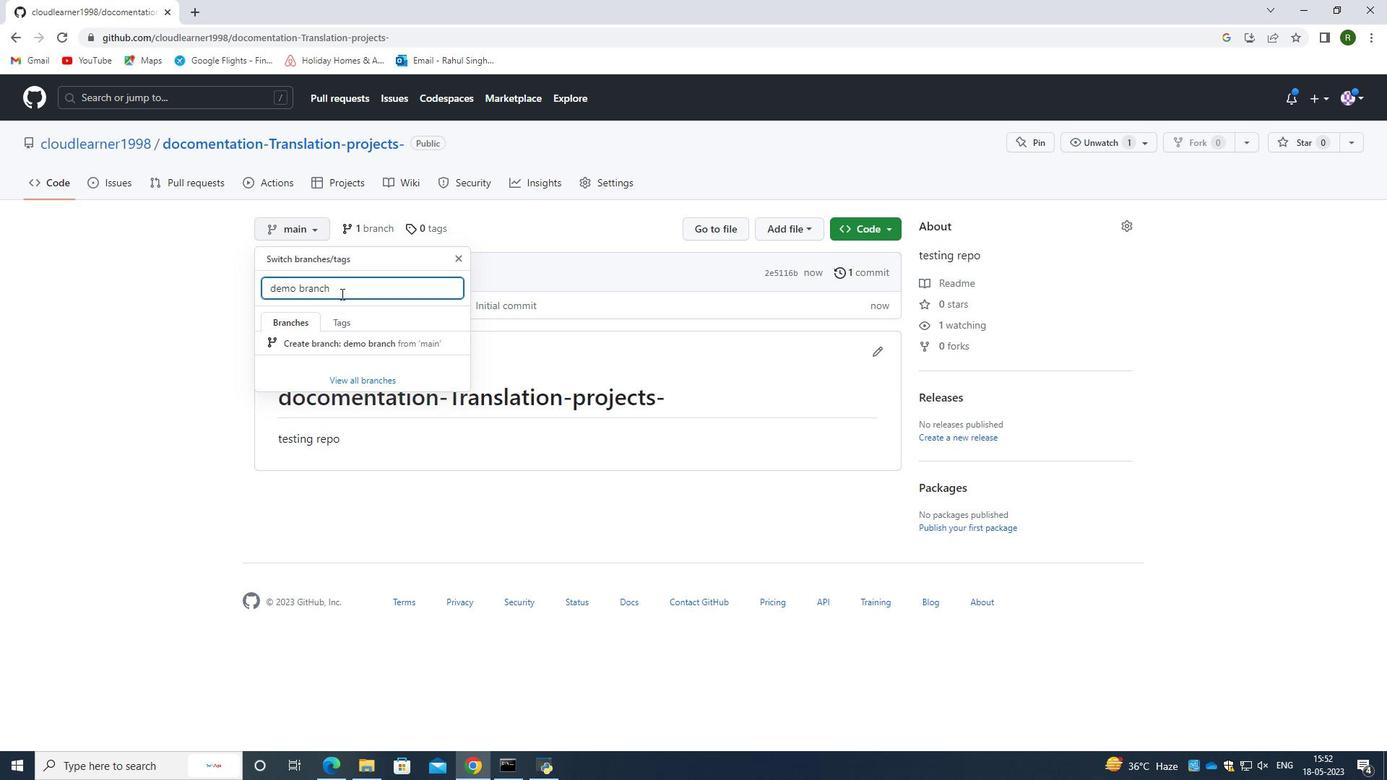 
Action: Mouse moved to (350, 335)
Screenshot: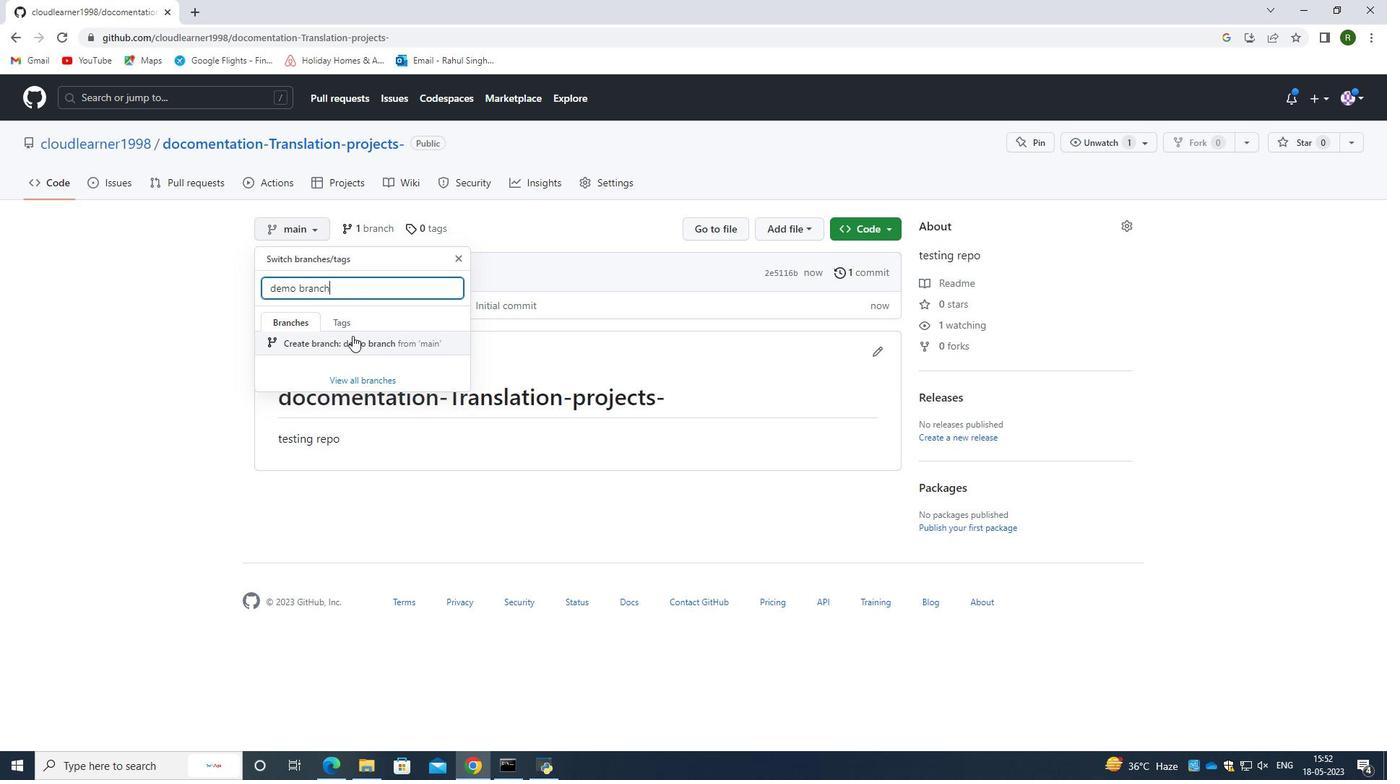 
Action: Mouse pressed left at (350, 335)
Screenshot: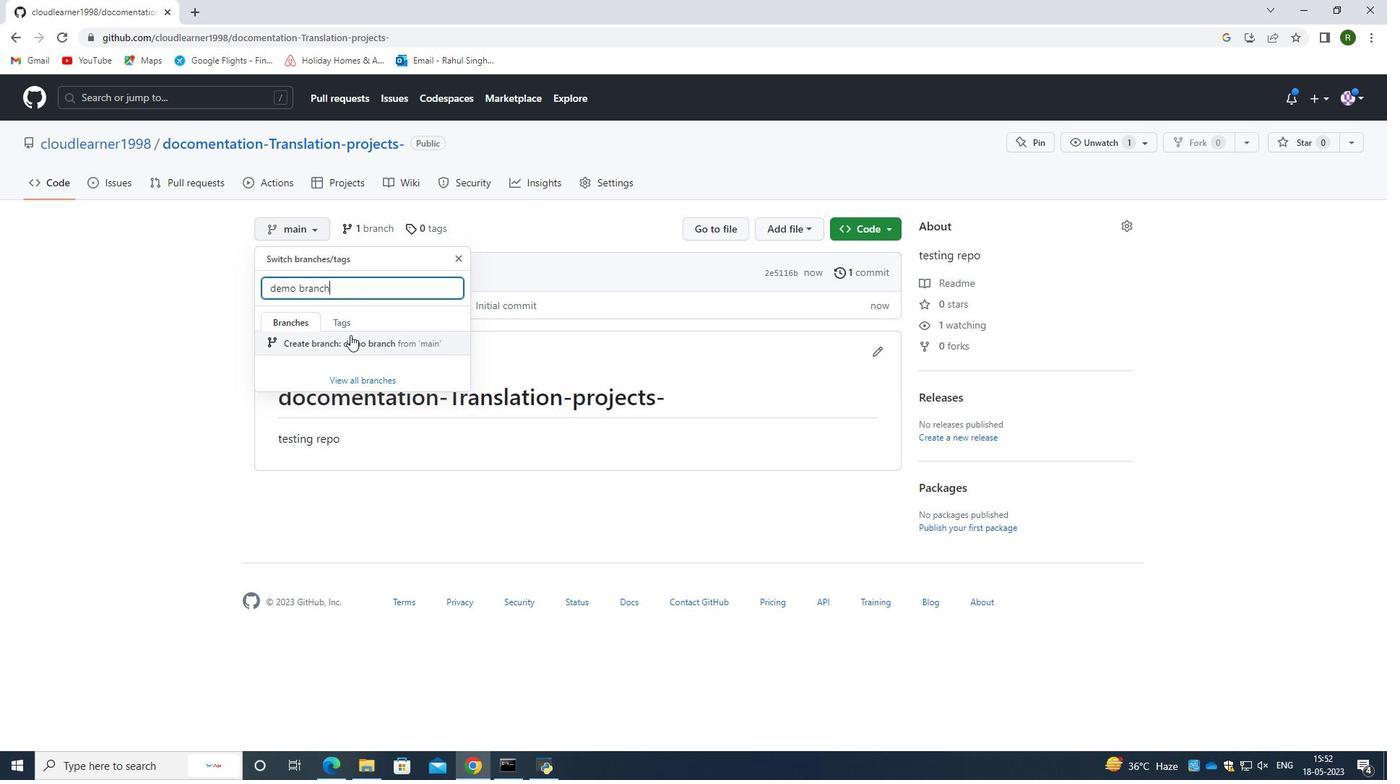 
Action: Mouse moved to (338, 330)
Screenshot: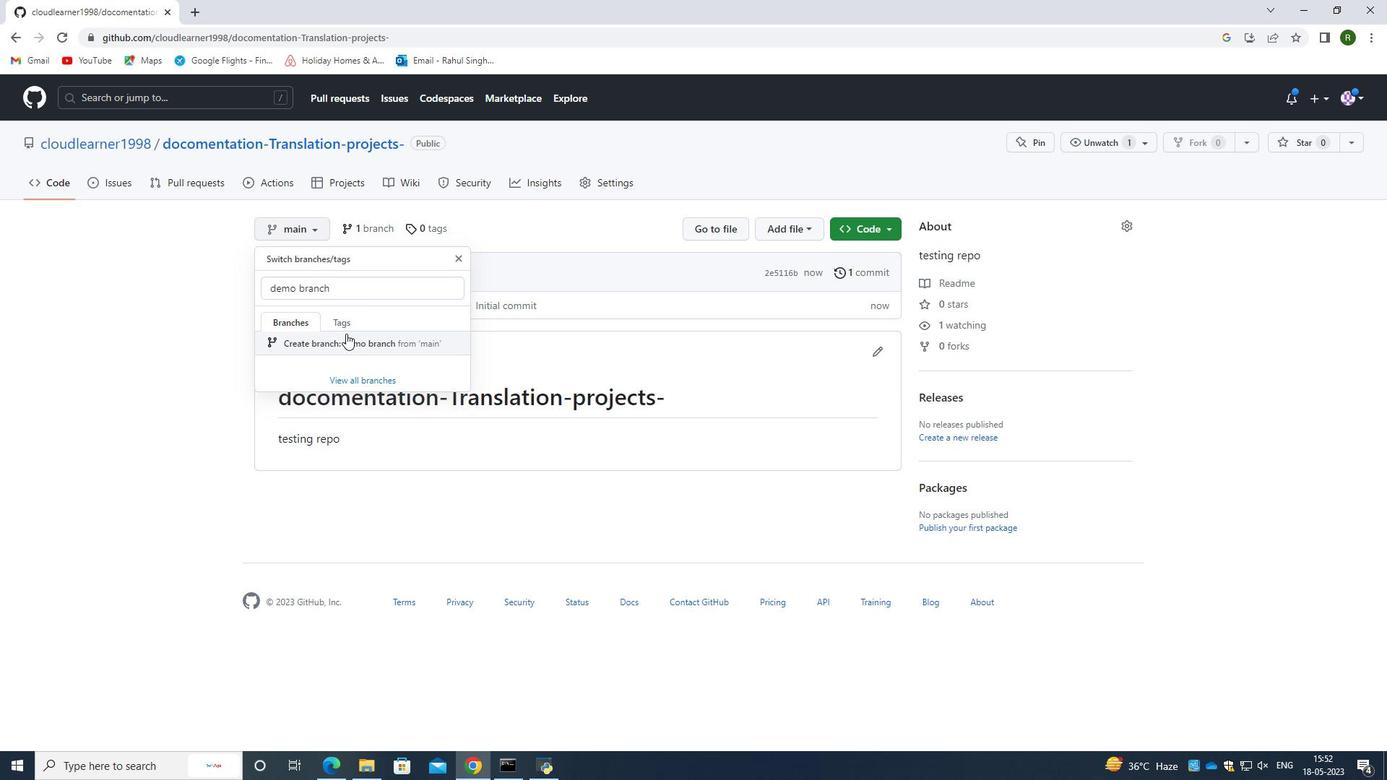 
Action: Mouse pressed left at (338, 330)
Screenshot: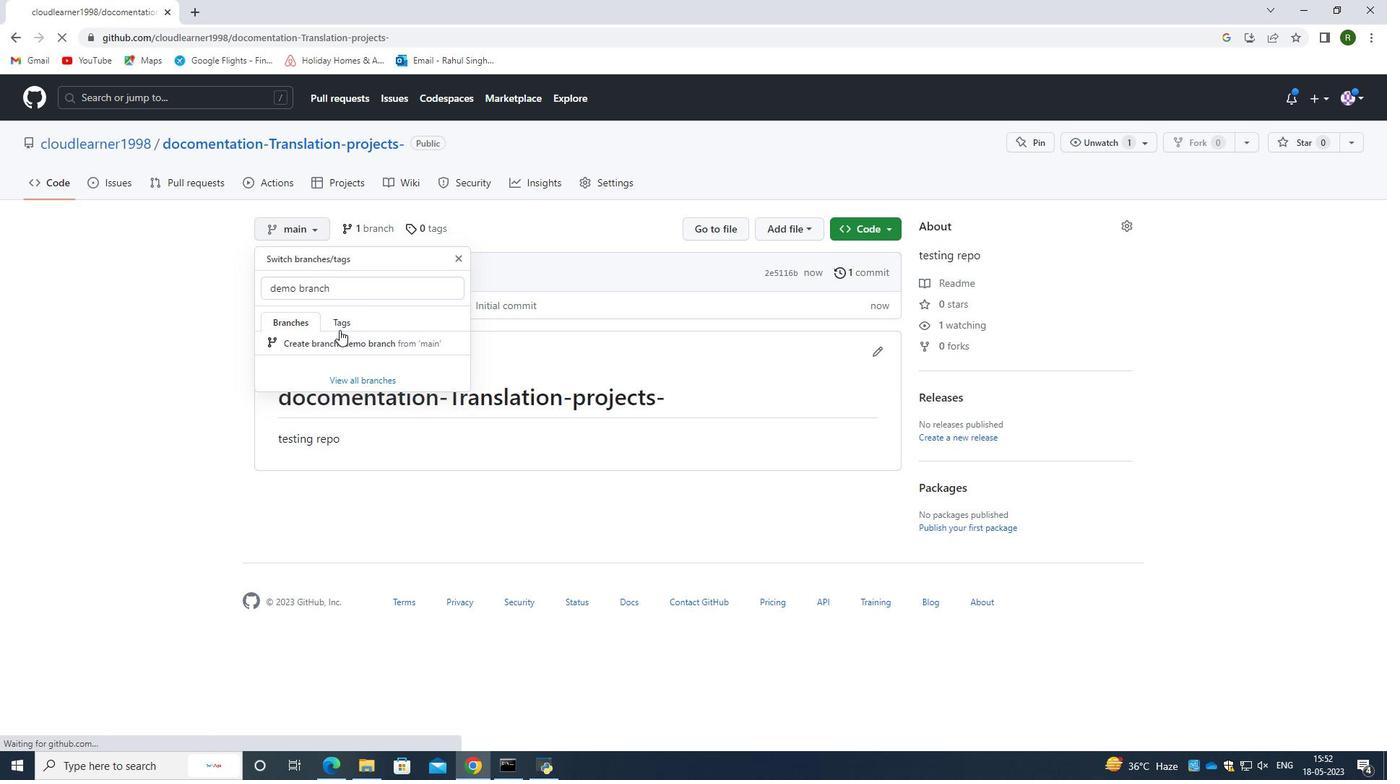 
Action: Mouse moved to (304, 317)
Screenshot: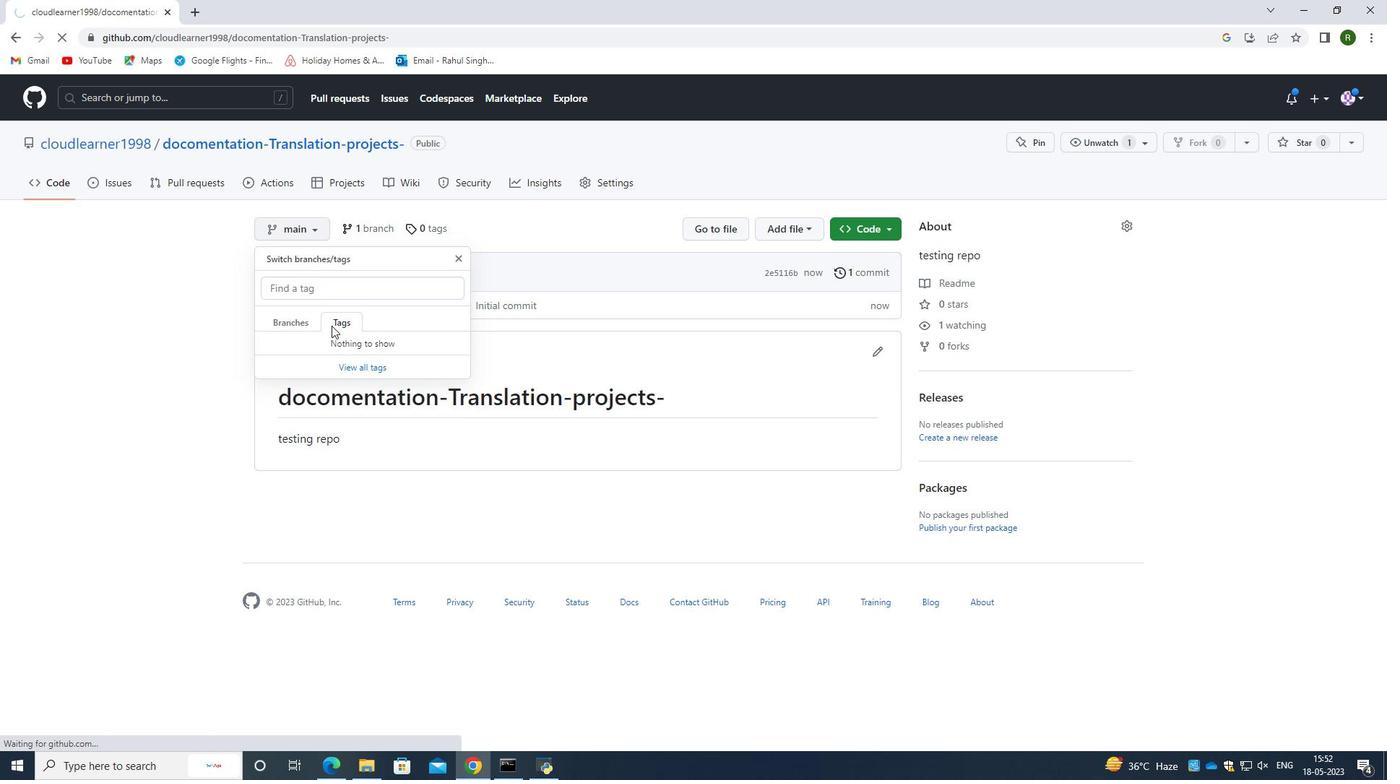 
Action: Mouse pressed left at (304, 317)
Screenshot: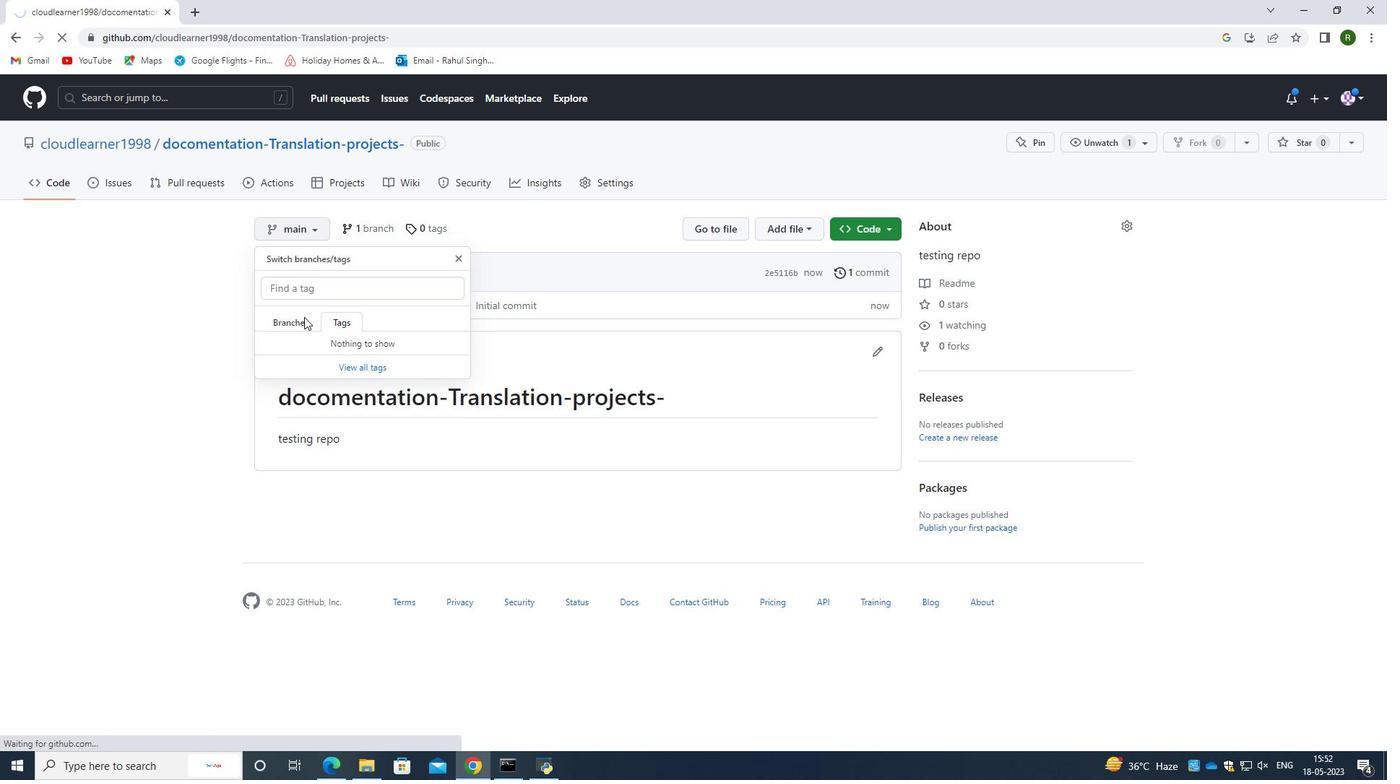 
Action: Mouse moved to (312, 274)
Screenshot: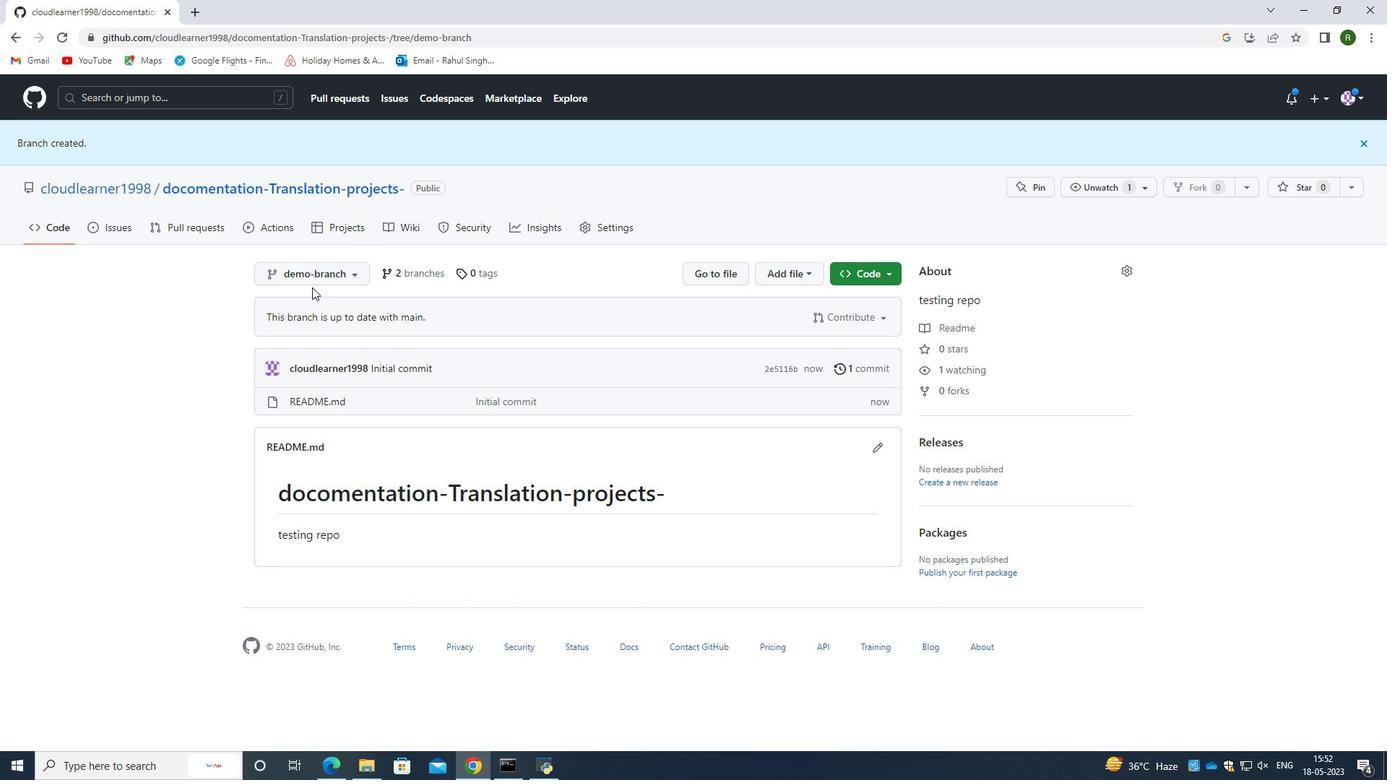 
Action: Mouse pressed left at (312, 274)
Screenshot: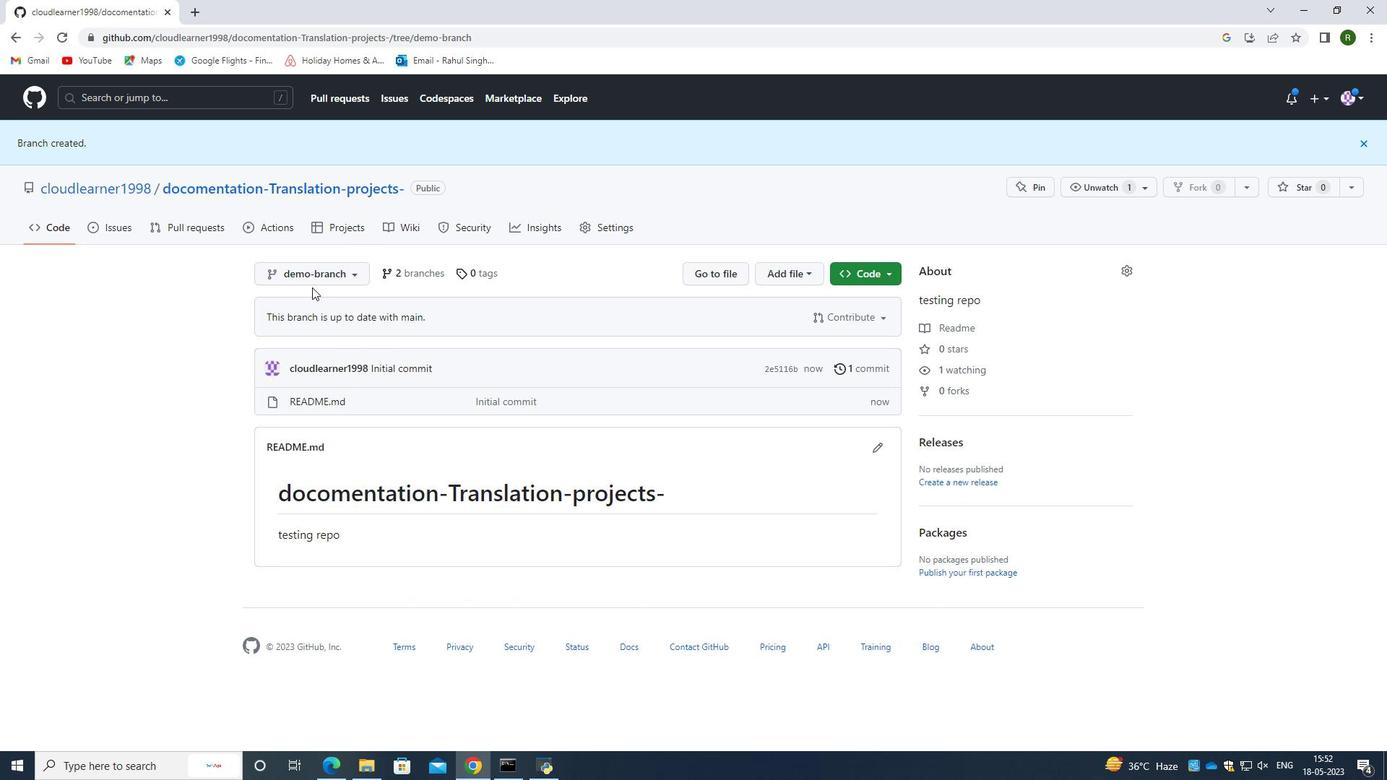 
Action: Mouse moved to (307, 383)
Screenshot: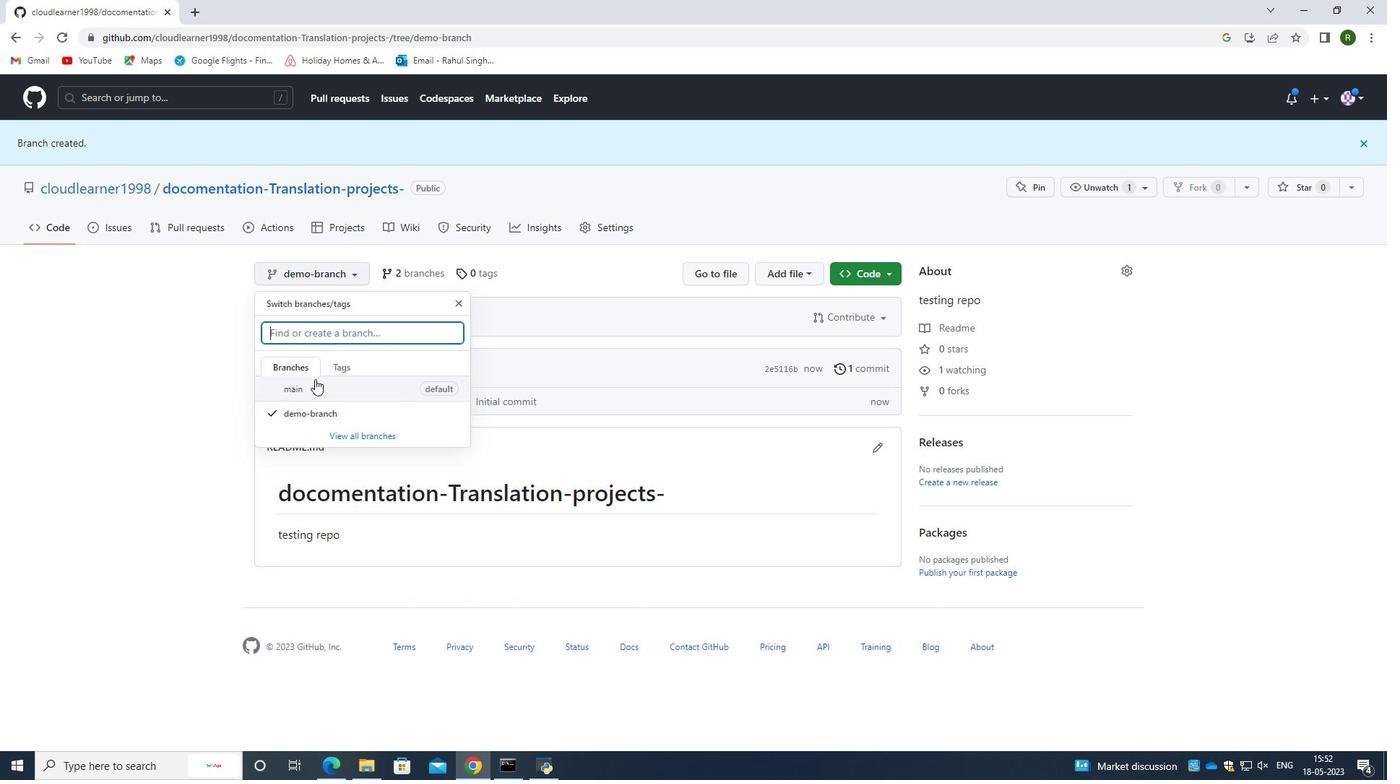 
Action: Mouse pressed left at (307, 383)
Screenshot: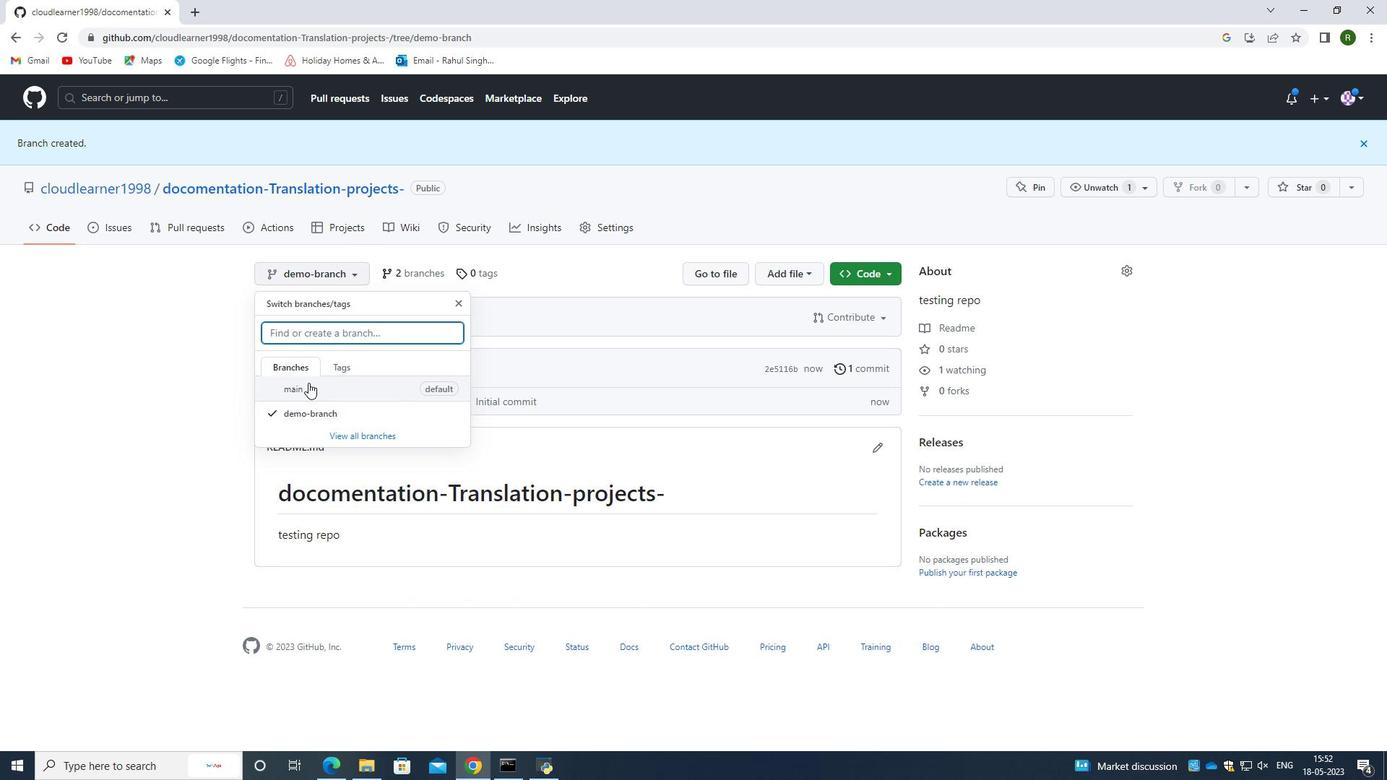 
Action: Mouse moved to (300, 232)
Screenshot: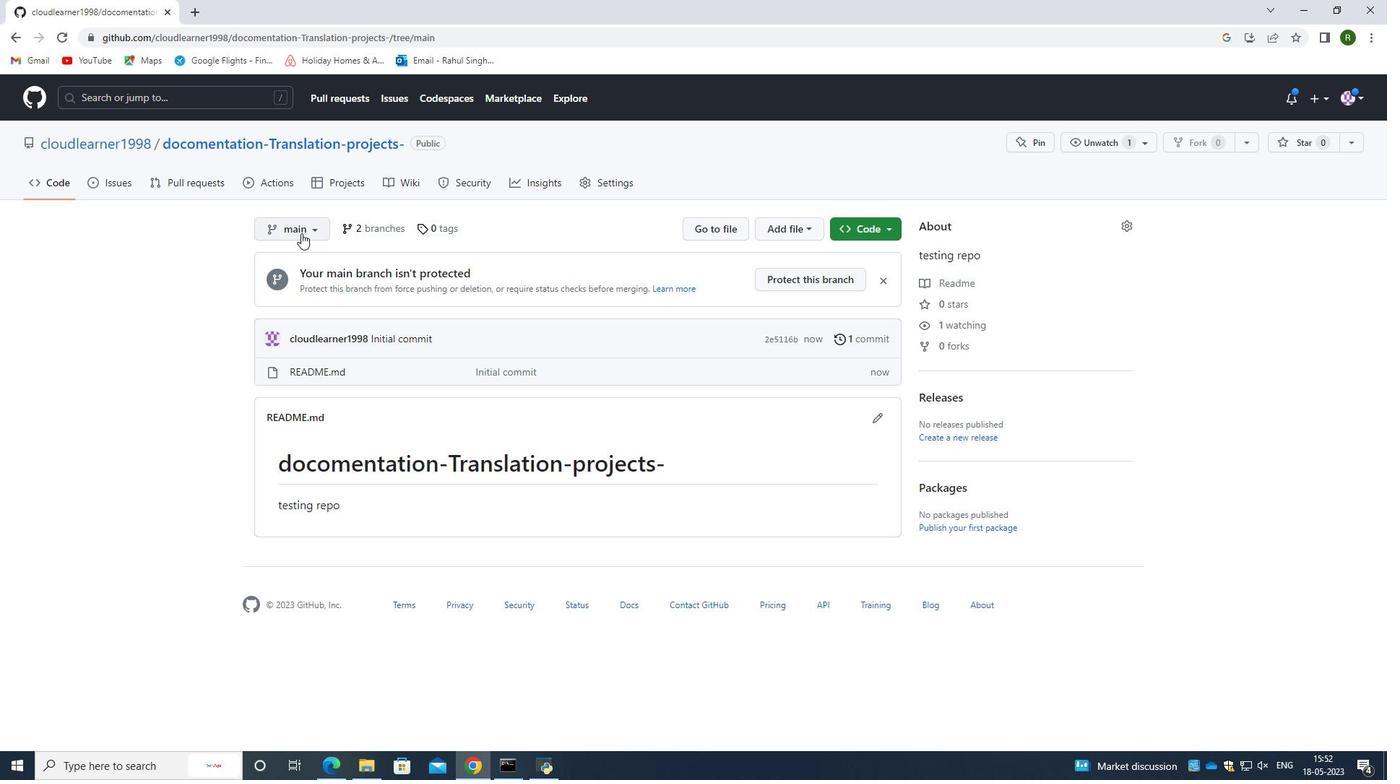 
Action: Mouse pressed left at (300, 232)
Screenshot: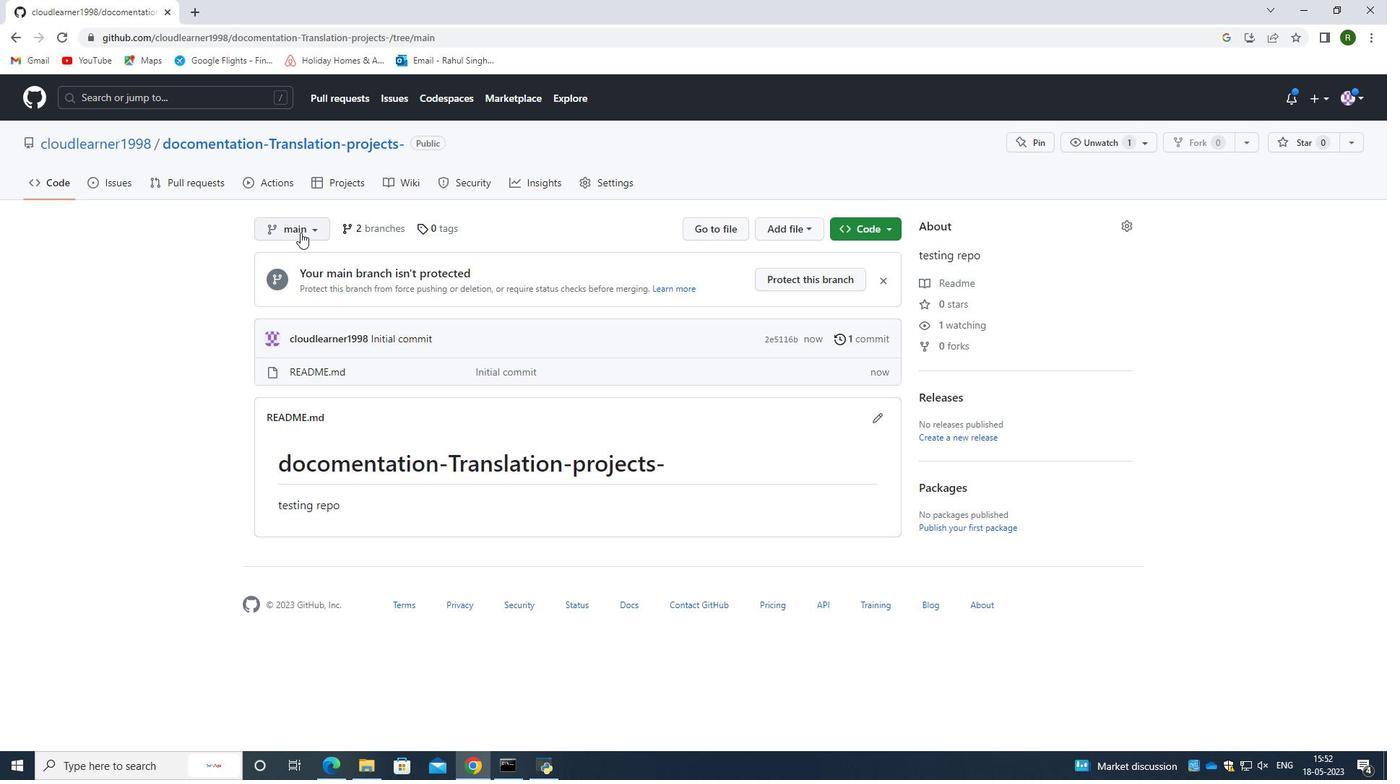 
Action: Mouse moved to (326, 367)
Screenshot: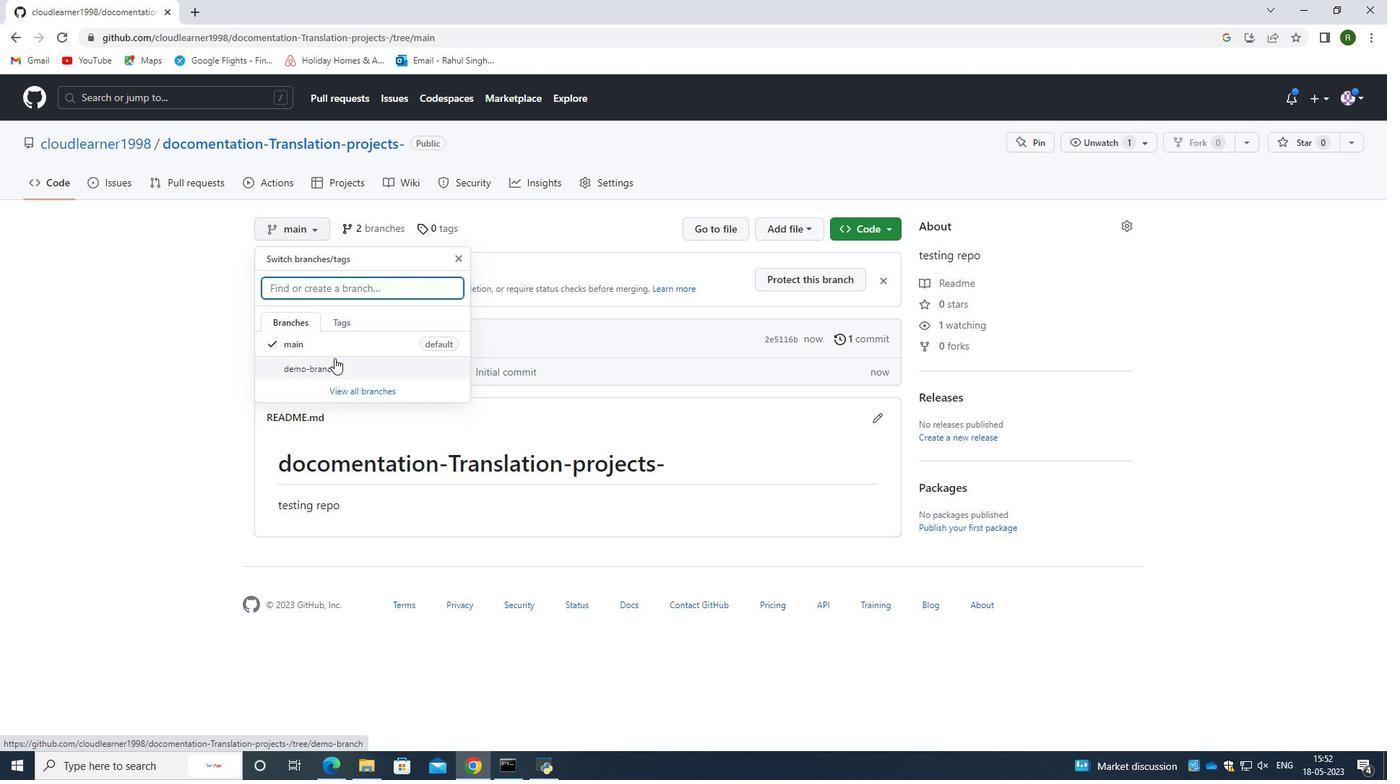 
Action: Mouse pressed left at (326, 367)
Screenshot: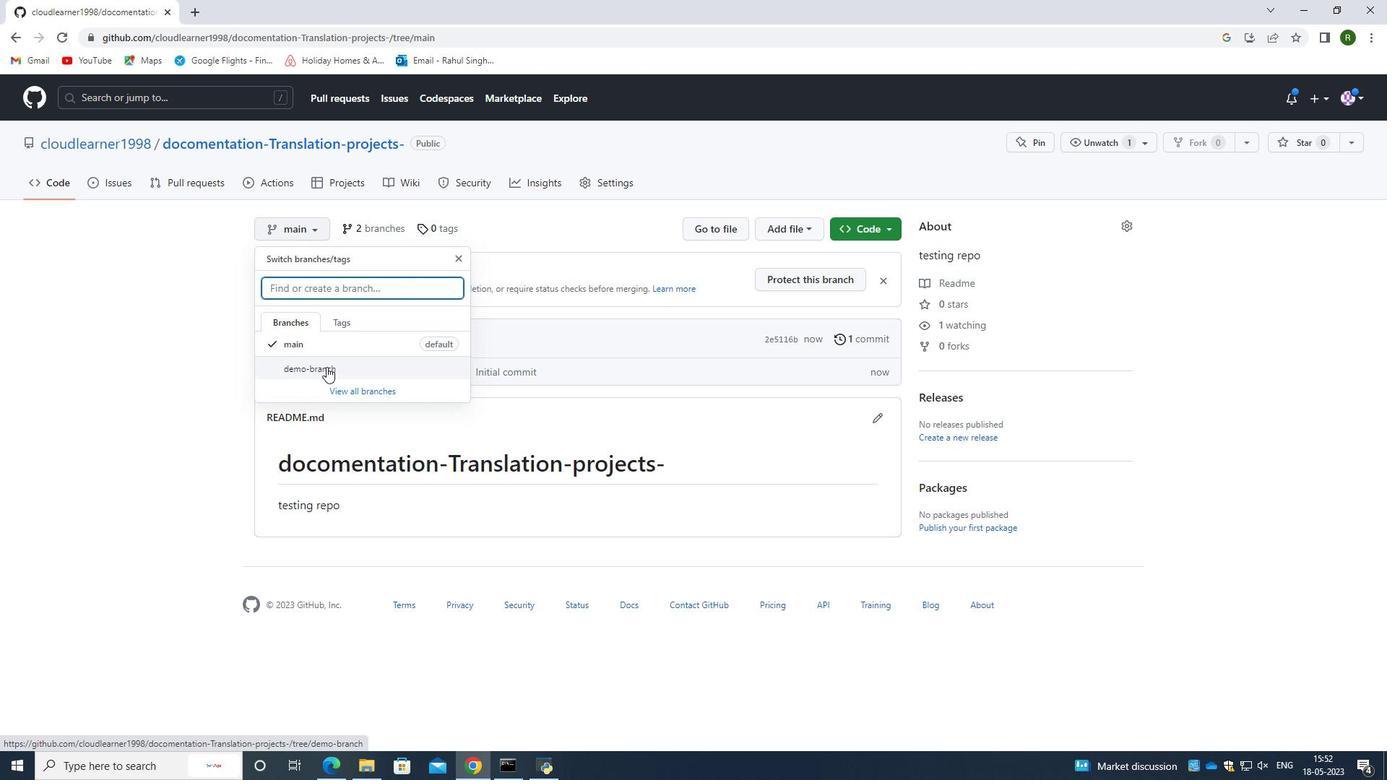 
Action: Mouse moved to (778, 227)
Screenshot: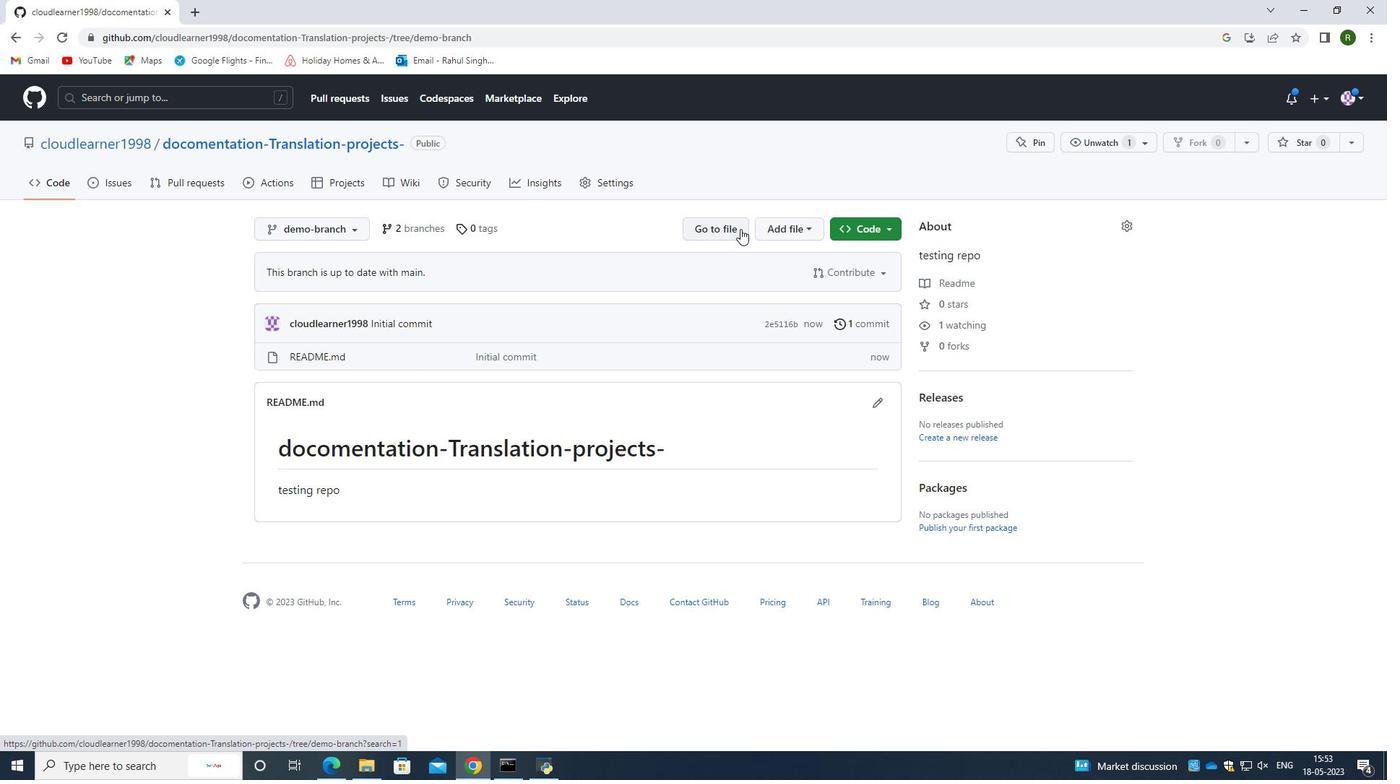 
Action: Mouse pressed left at (778, 227)
Screenshot: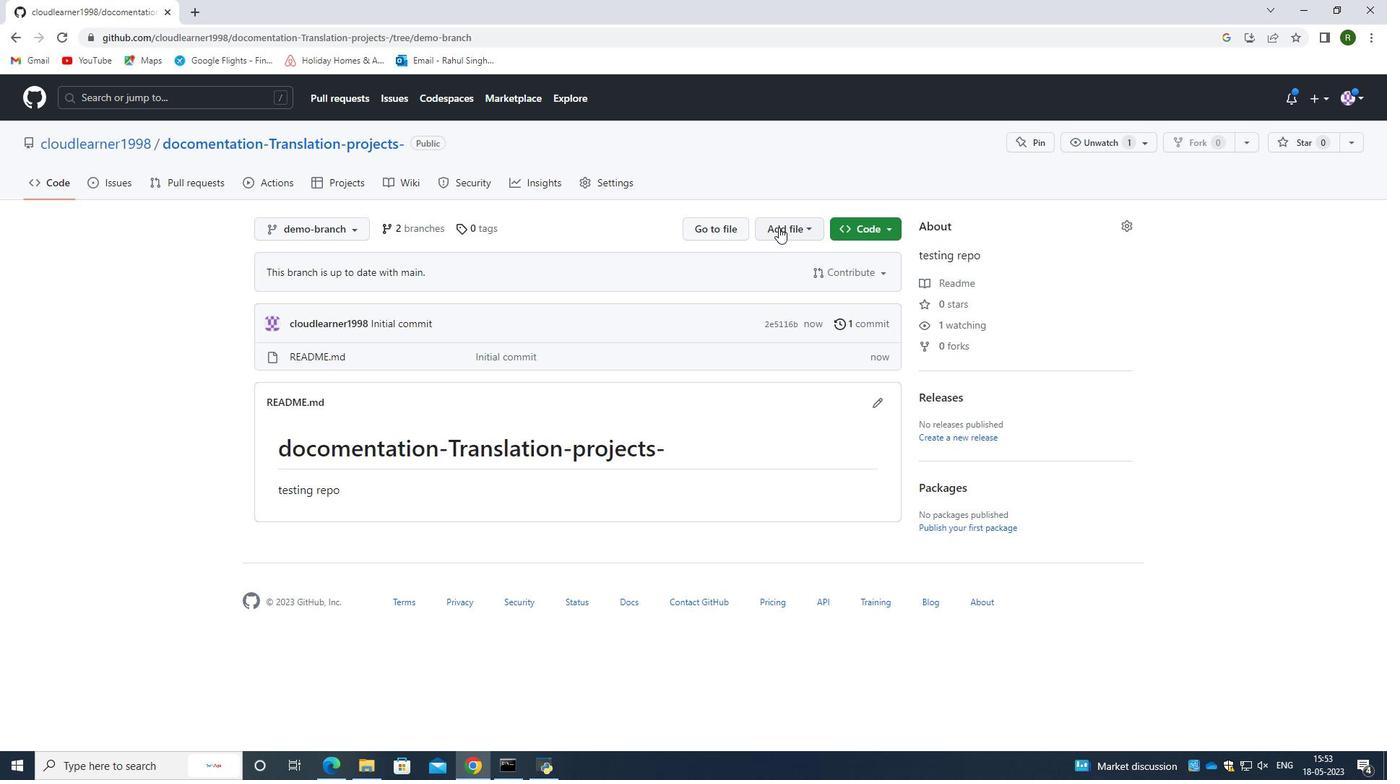 
Action: Mouse moved to (773, 261)
Screenshot: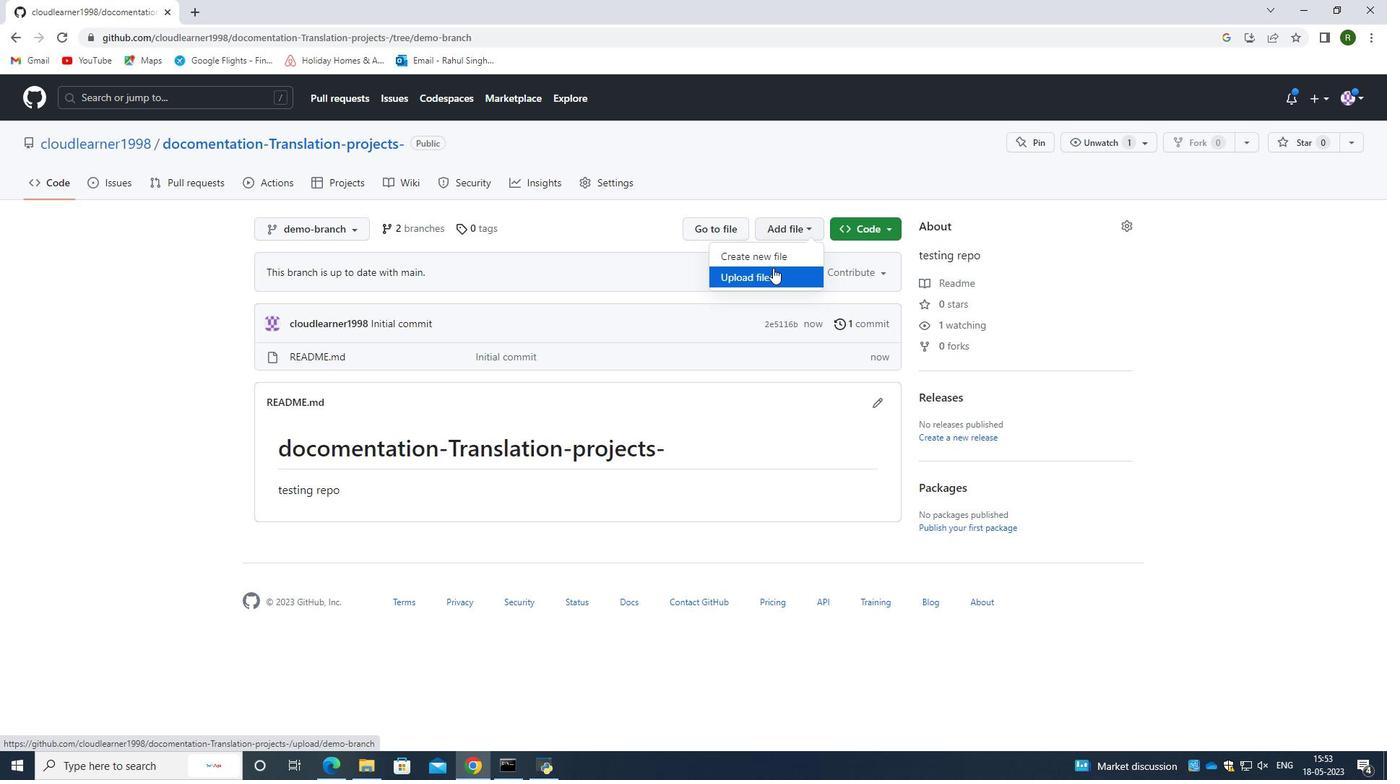 
Action: Mouse pressed left at (773, 261)
Screenshot: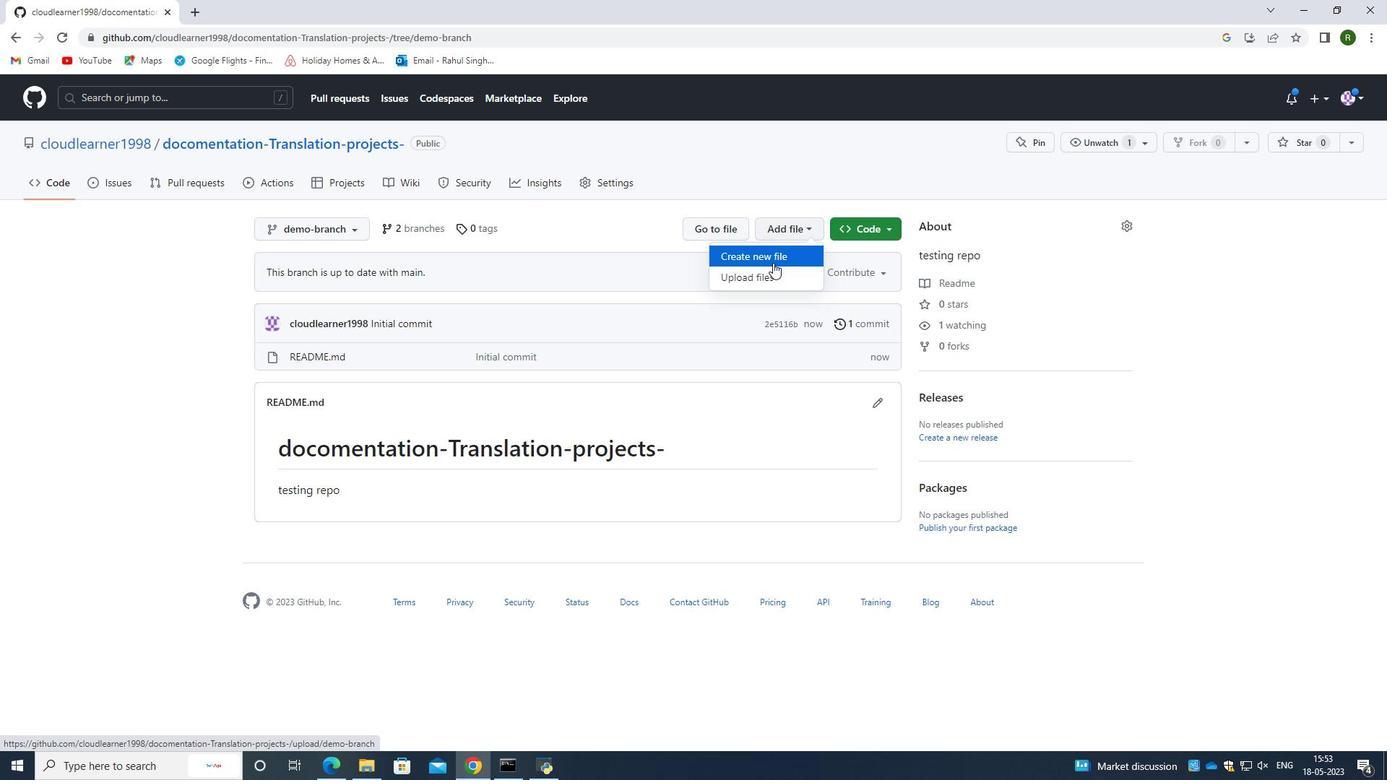 
Action: Mouse moved to (382, 303)
Screenshot: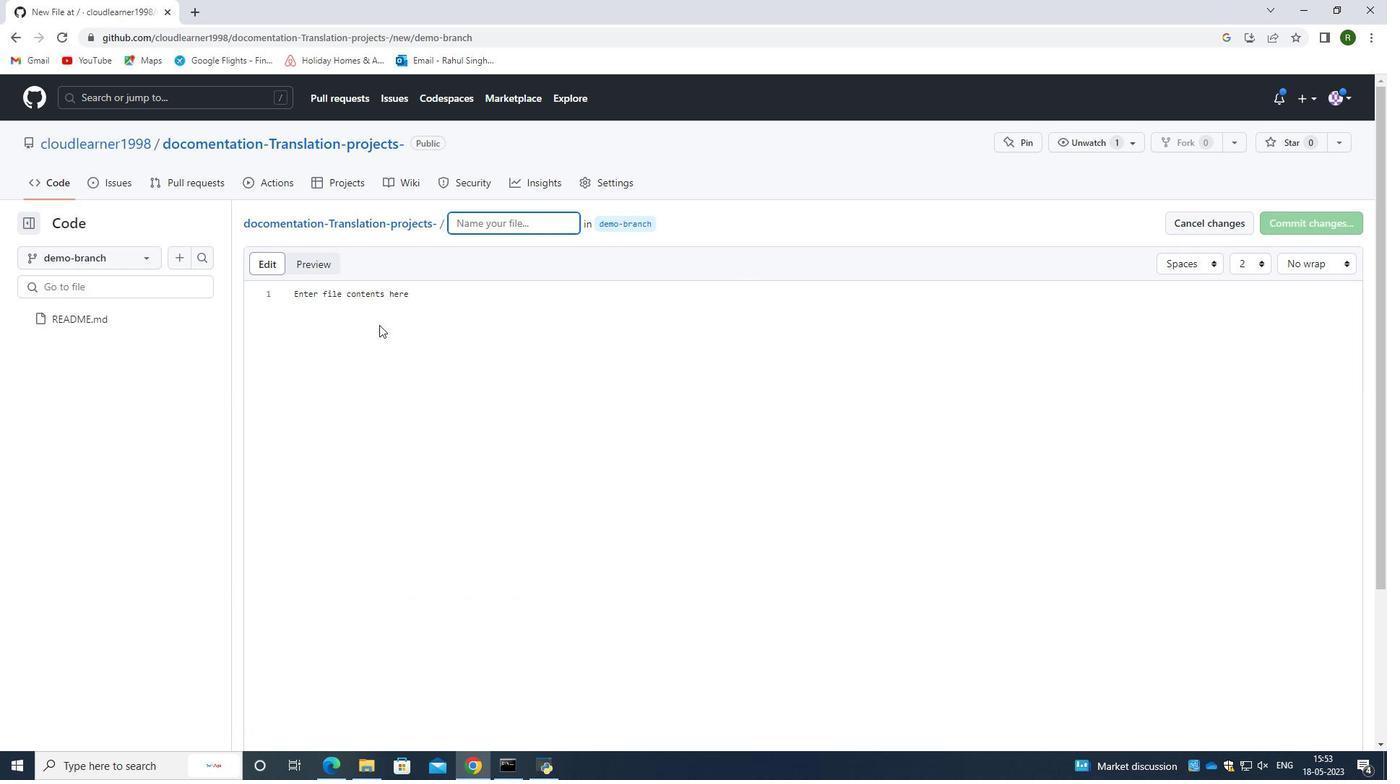 
Action: Mouse pressed left at (382, 303)
Screenshot: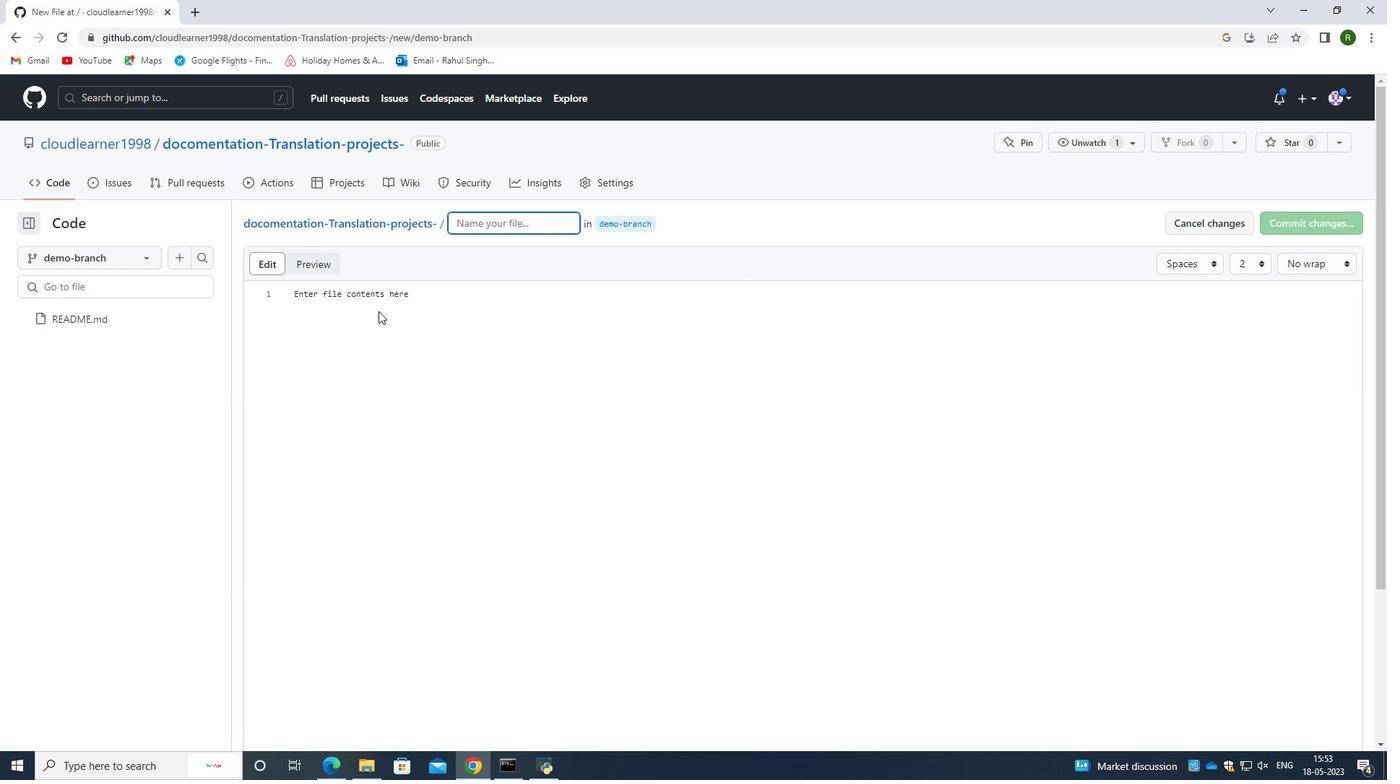 
Action: Mouse moved to (533, 222)
Screenshot: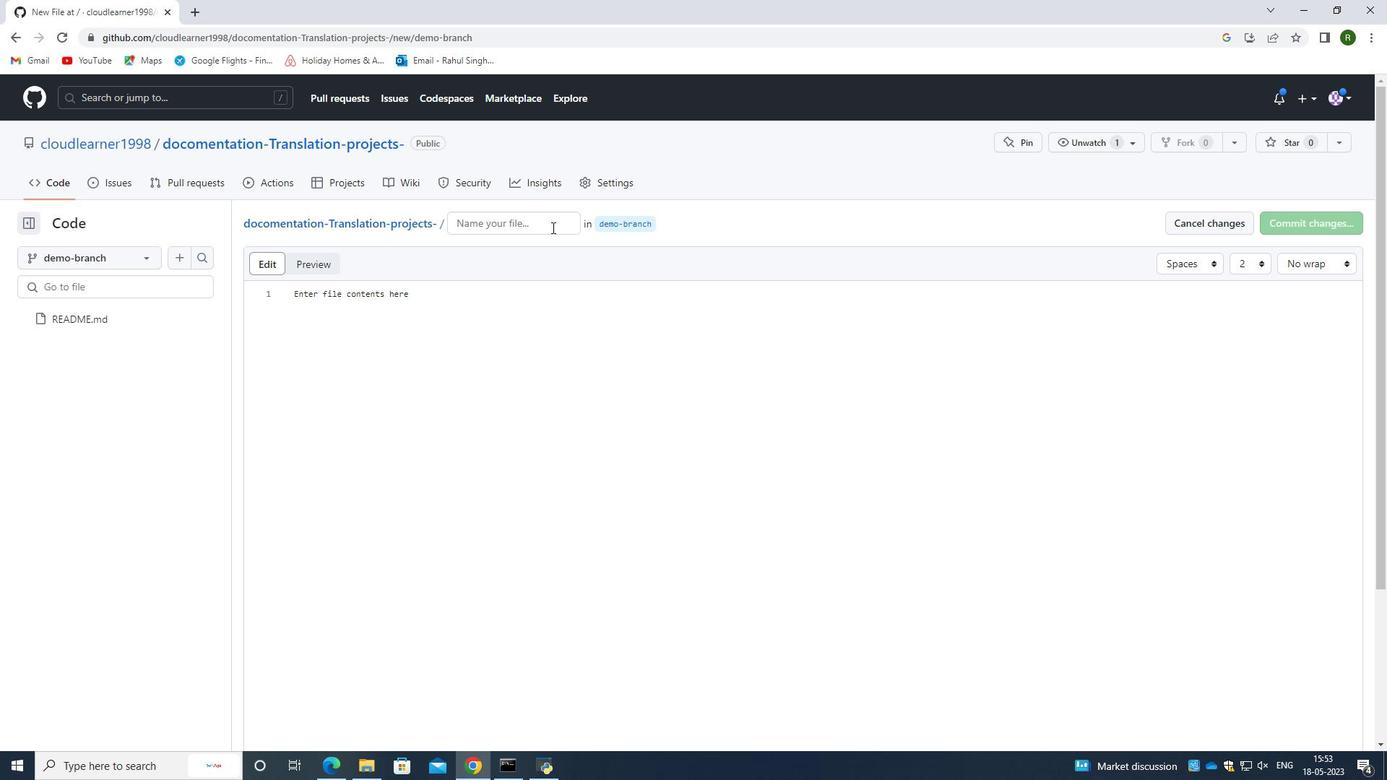 
Action: Mouse pressed left at (533, 222)
Screenshot: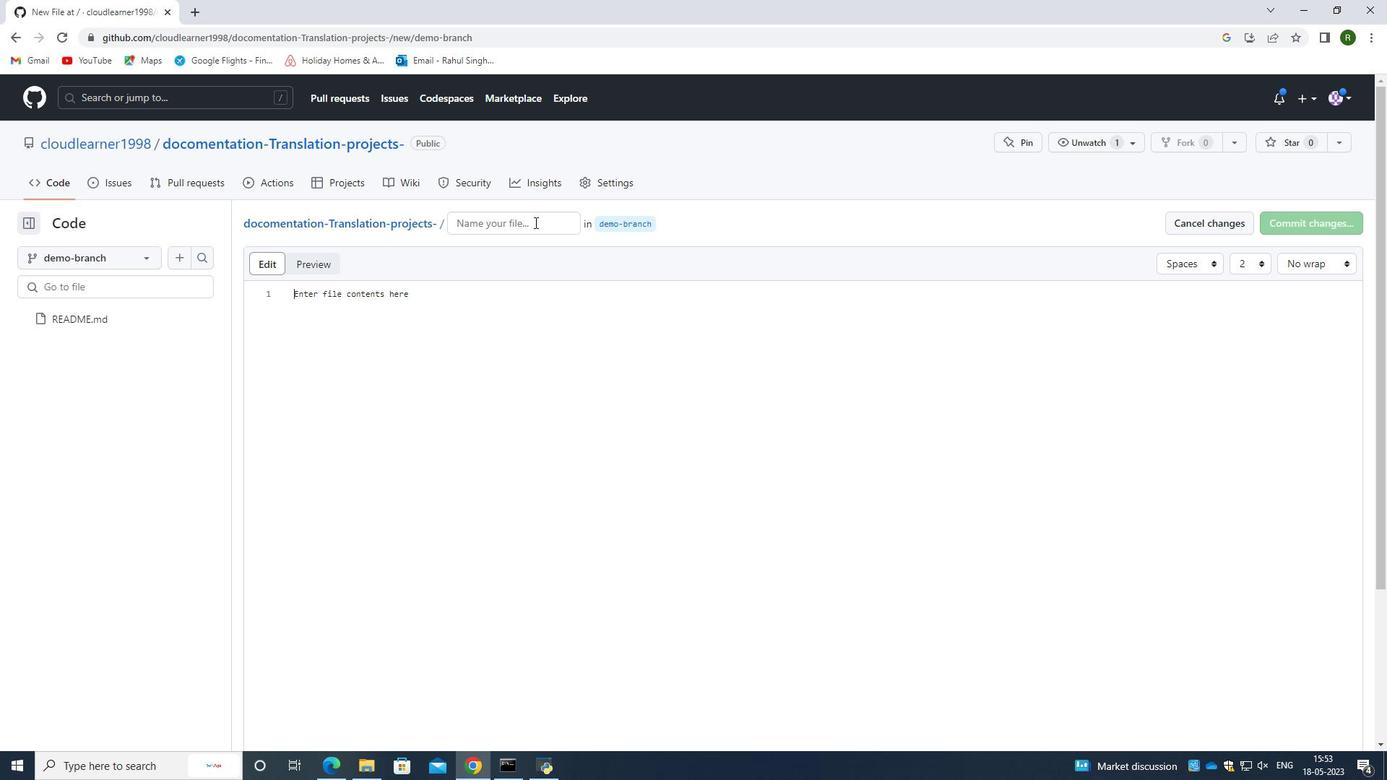 
Action: Key pressed index.html
Screenshot: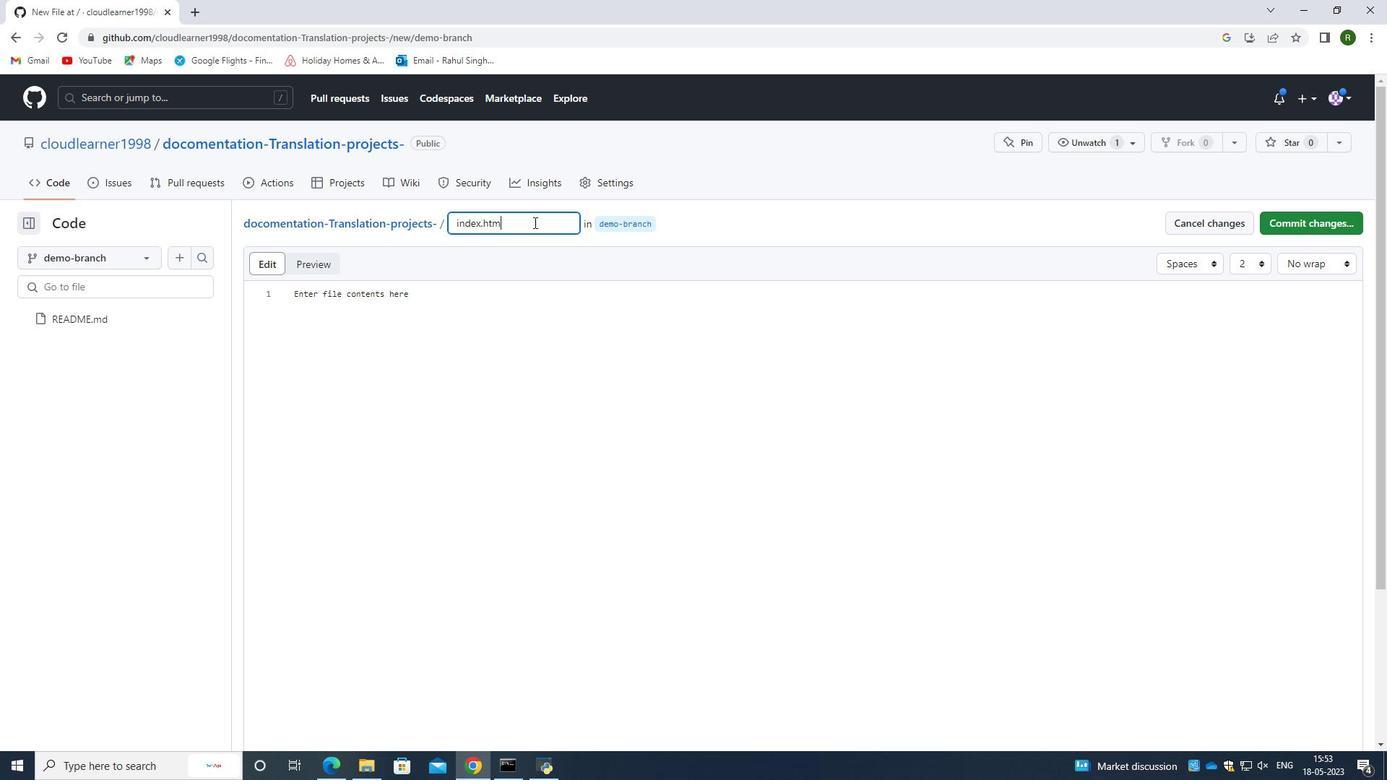 
Action: Mouse moved to (427, 293)
Screenshot: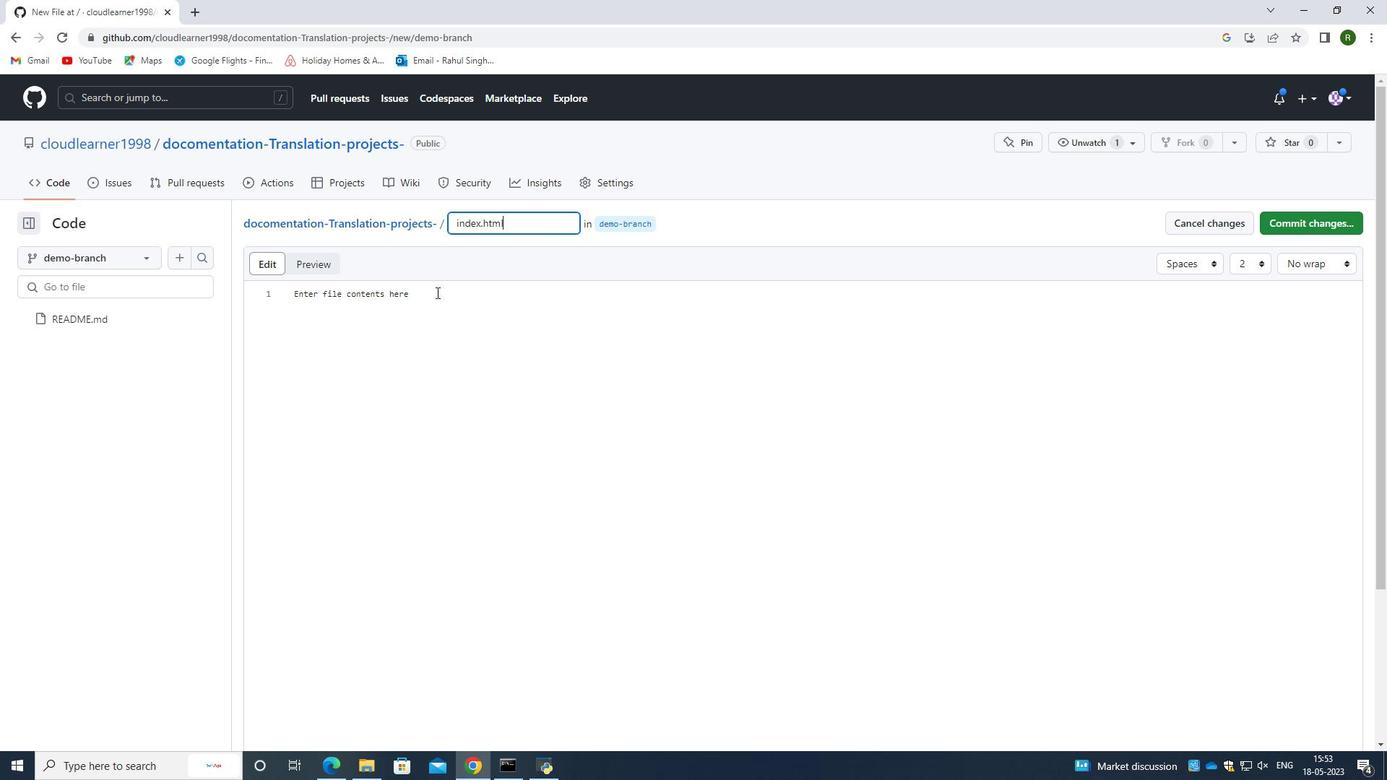 
Action: Mouse pressed left at (427, 293)
Screenshot: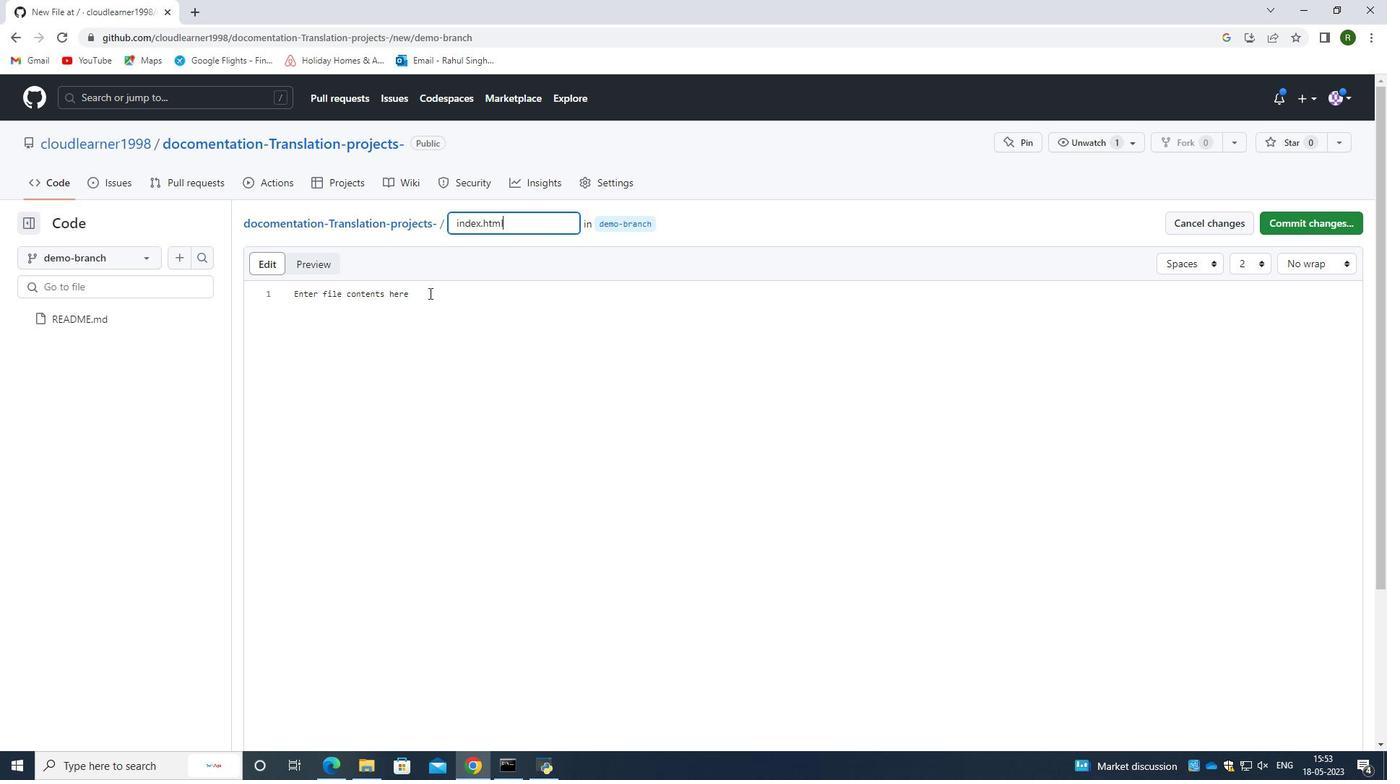 
Action: Key pressed <Key.caps_lock>P<Key.caps_lock>rin<Key.backspace><Key.backspace><Key.backspace><Key.backspace>this<Key.space>is<Key.space>a<Key.space>tw<Key.backspace>est<Key.space>file<Key.space>
Screenshot: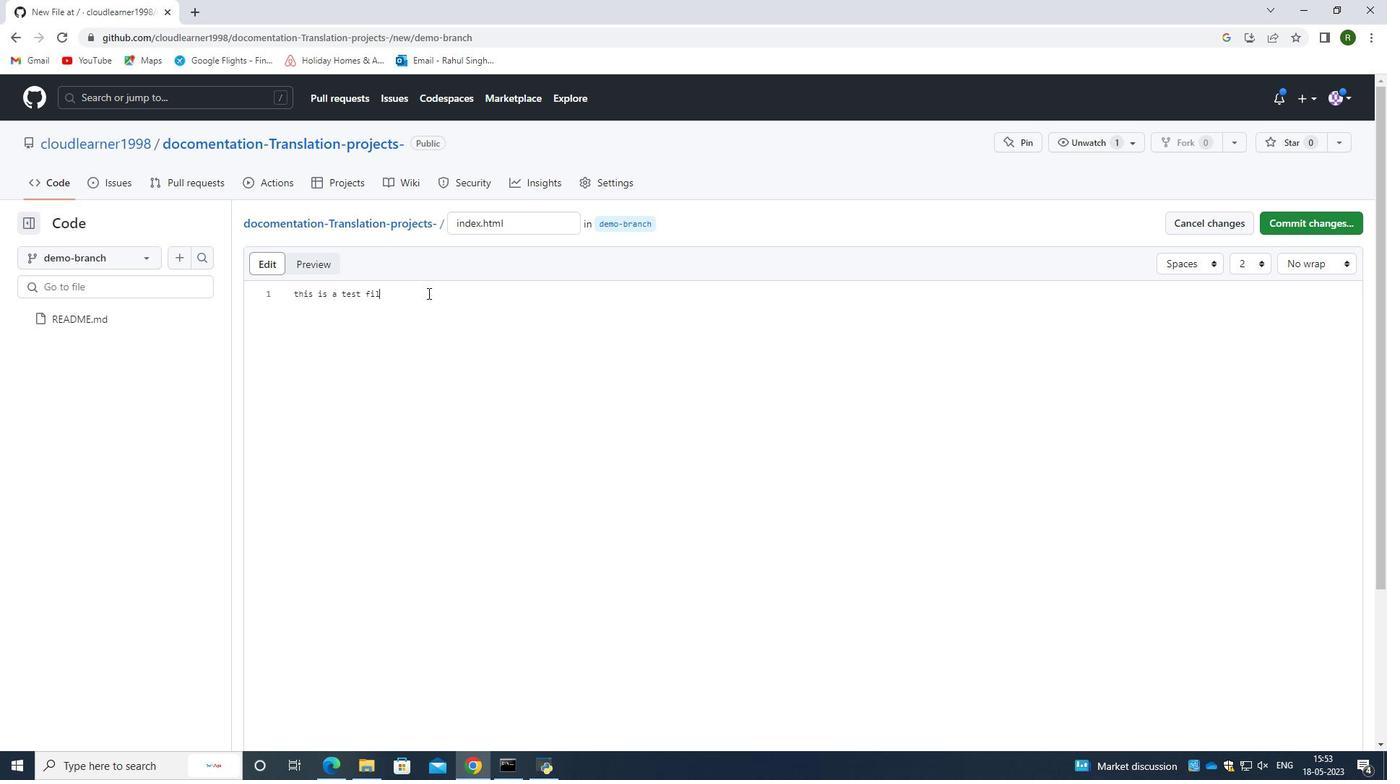 
Action: Mouse moved to (1297, 222)
Screenshot: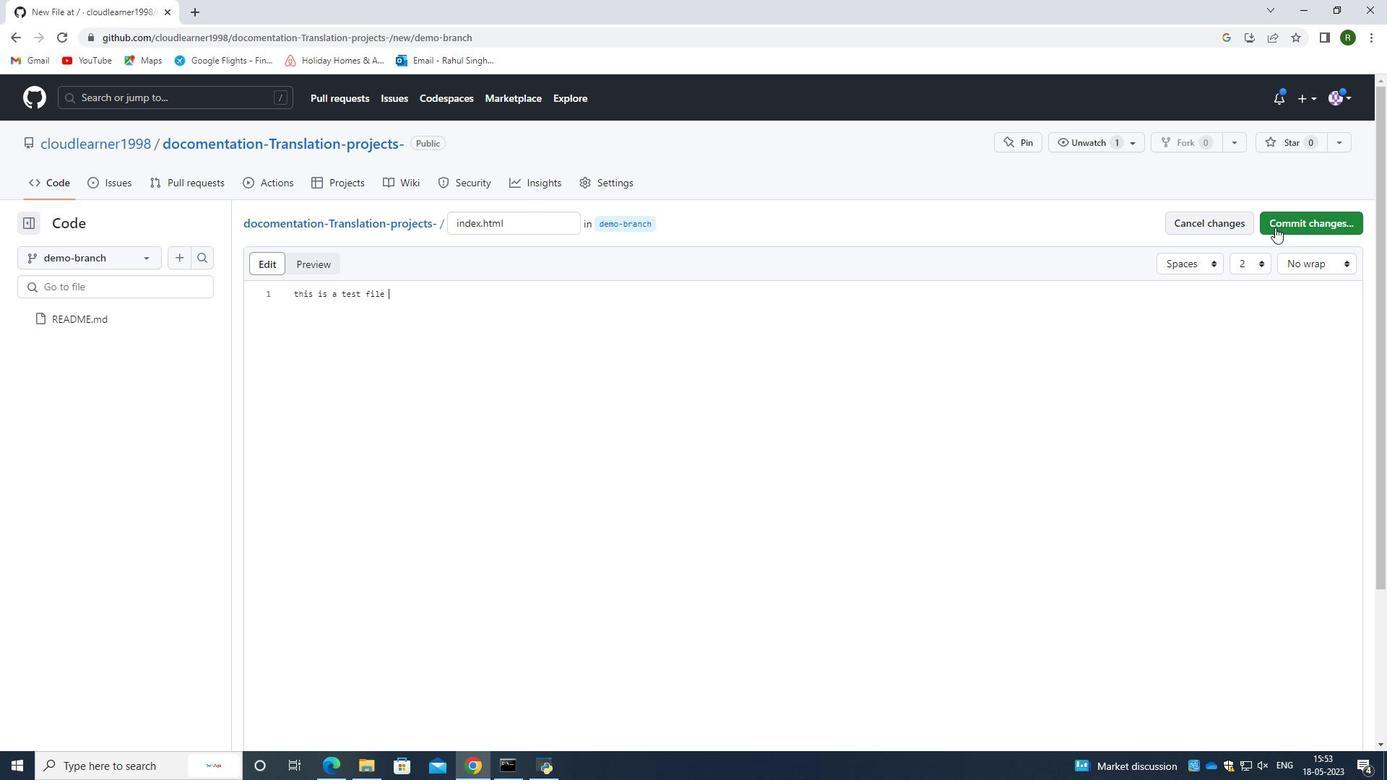 
Action: Mouse pressed left at (1297, 222)
Screenshot: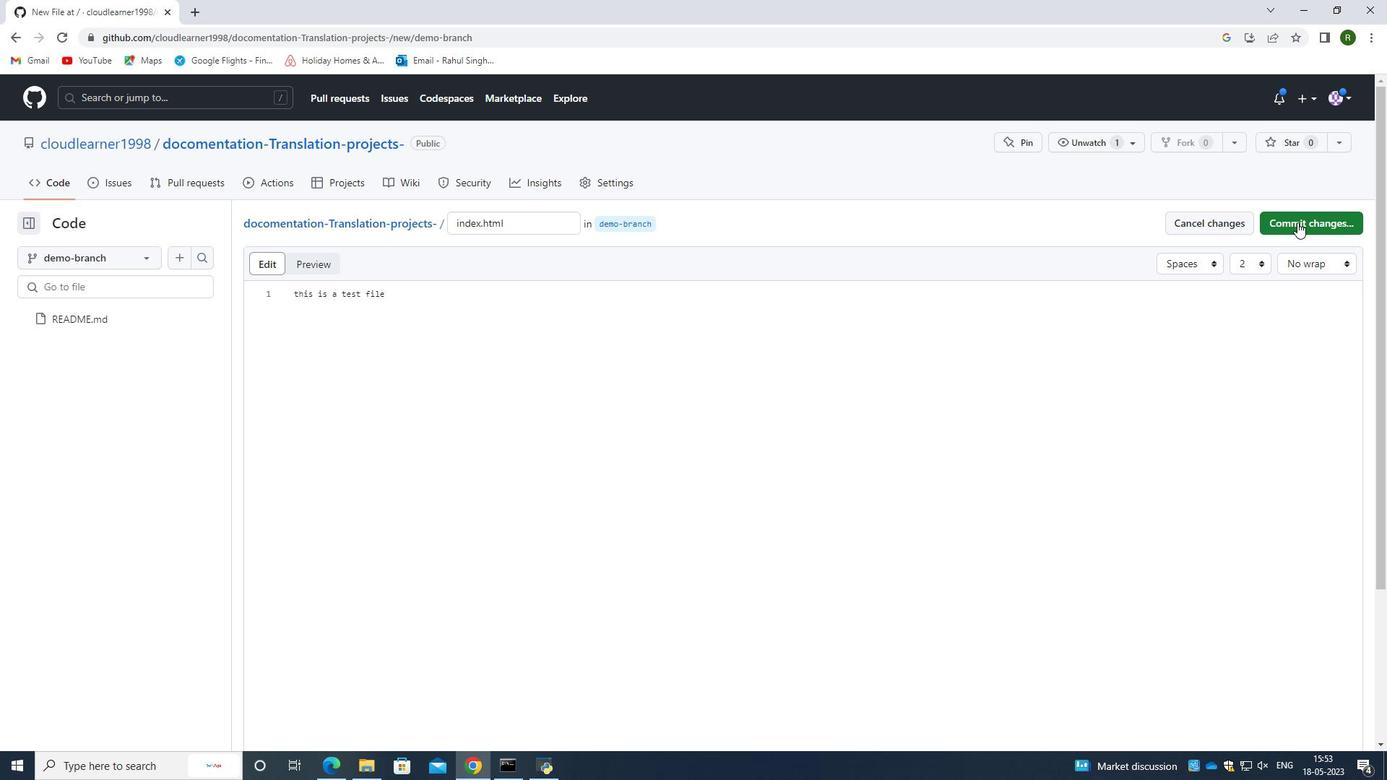 
Action: Mouse moved to (799, 577)
Screenshot: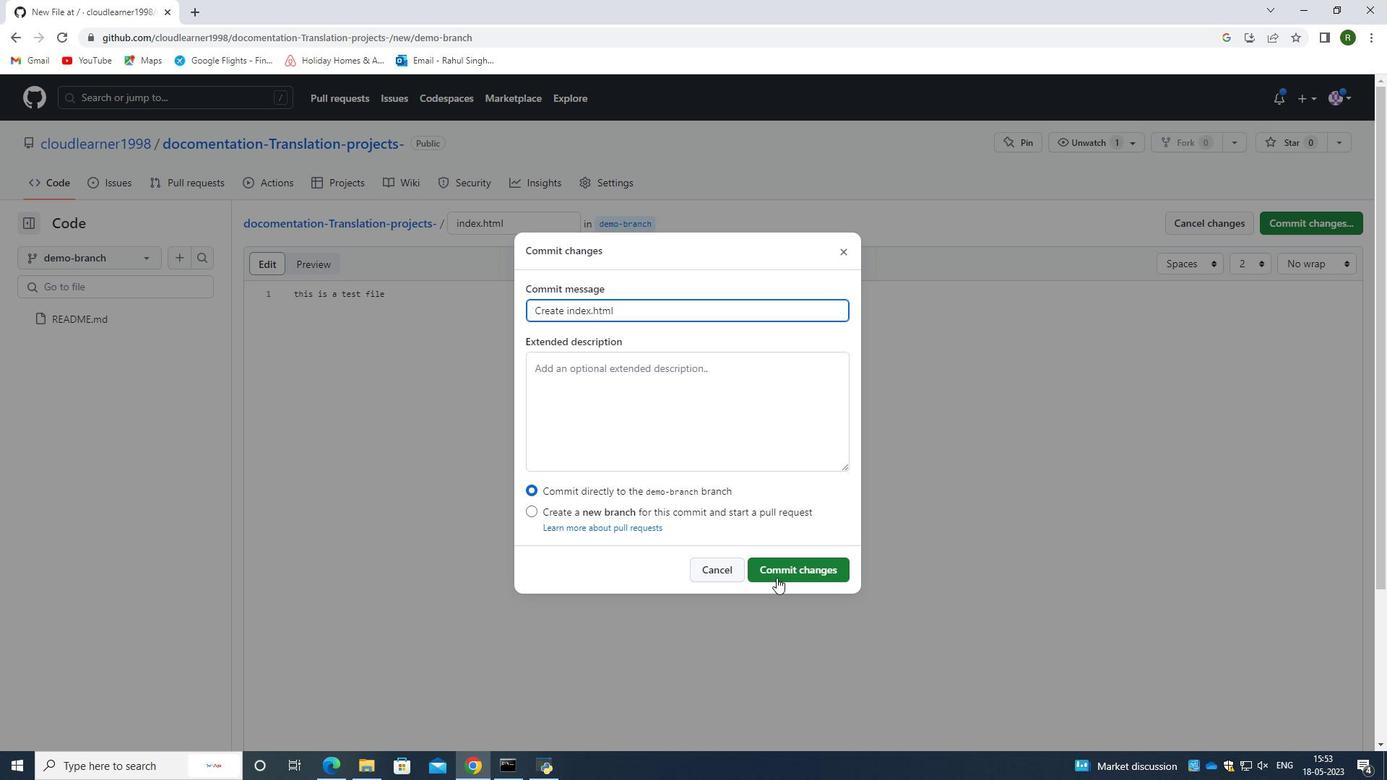 
Action: Mouse pressed left at (799, 577)
Screenshot: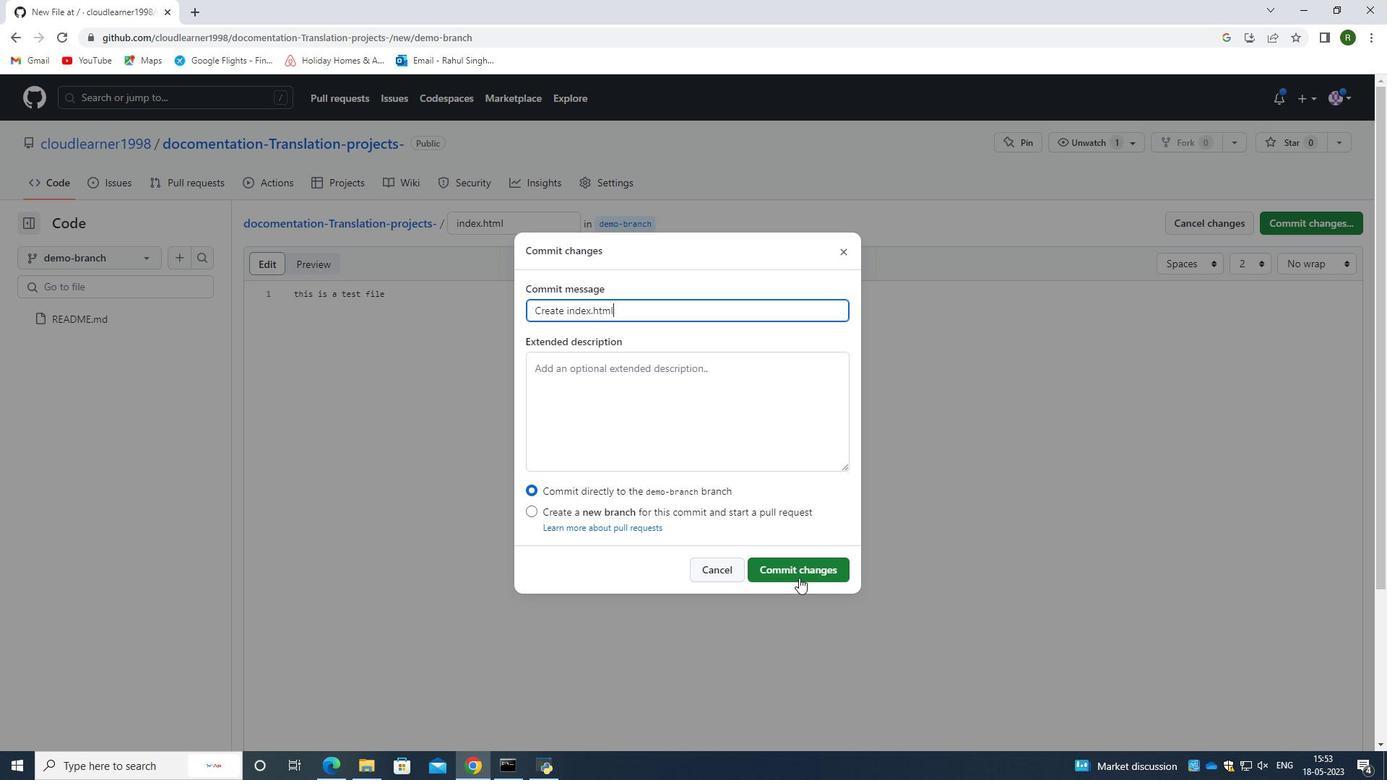 
Action: Mouse moved to (1298, 226)
Screenshot: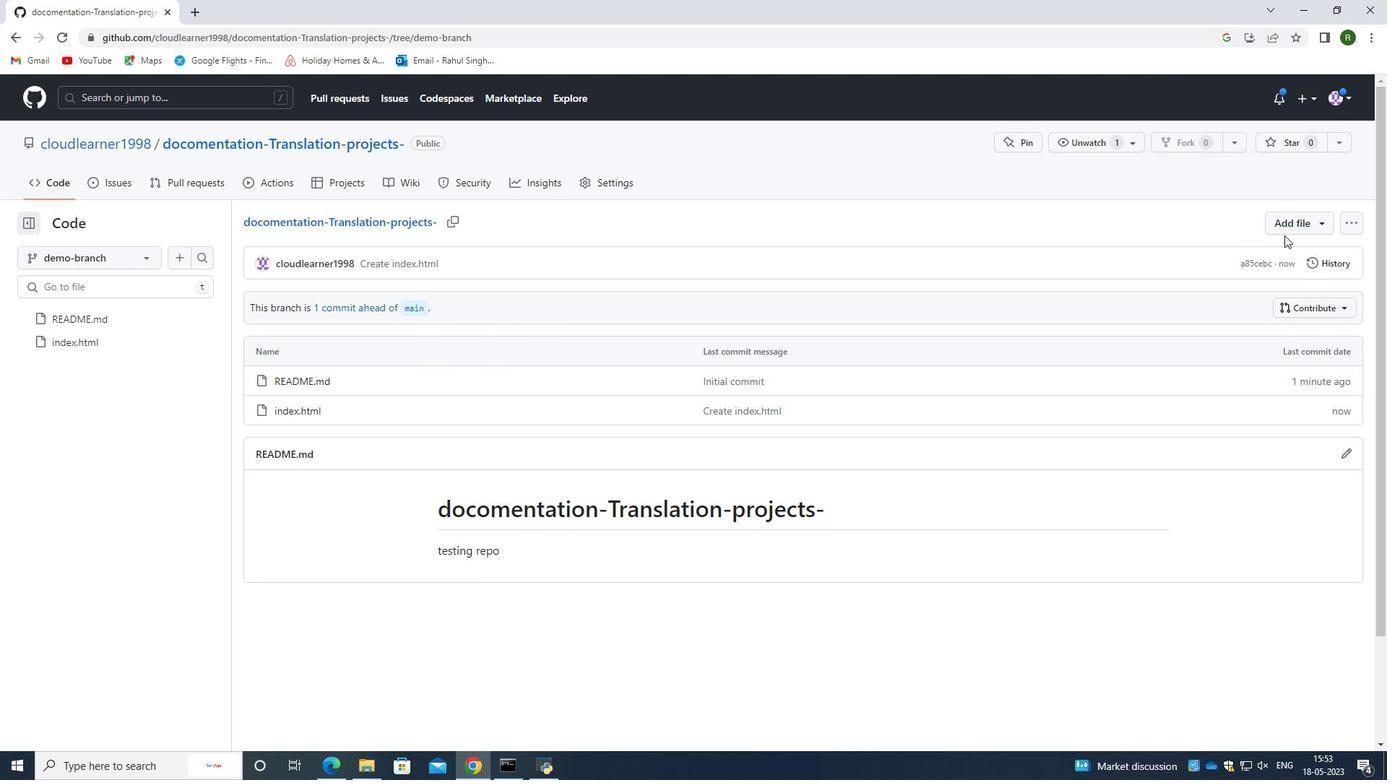 
Action: Mouse pressed left at (1298, 226)
Screenshot: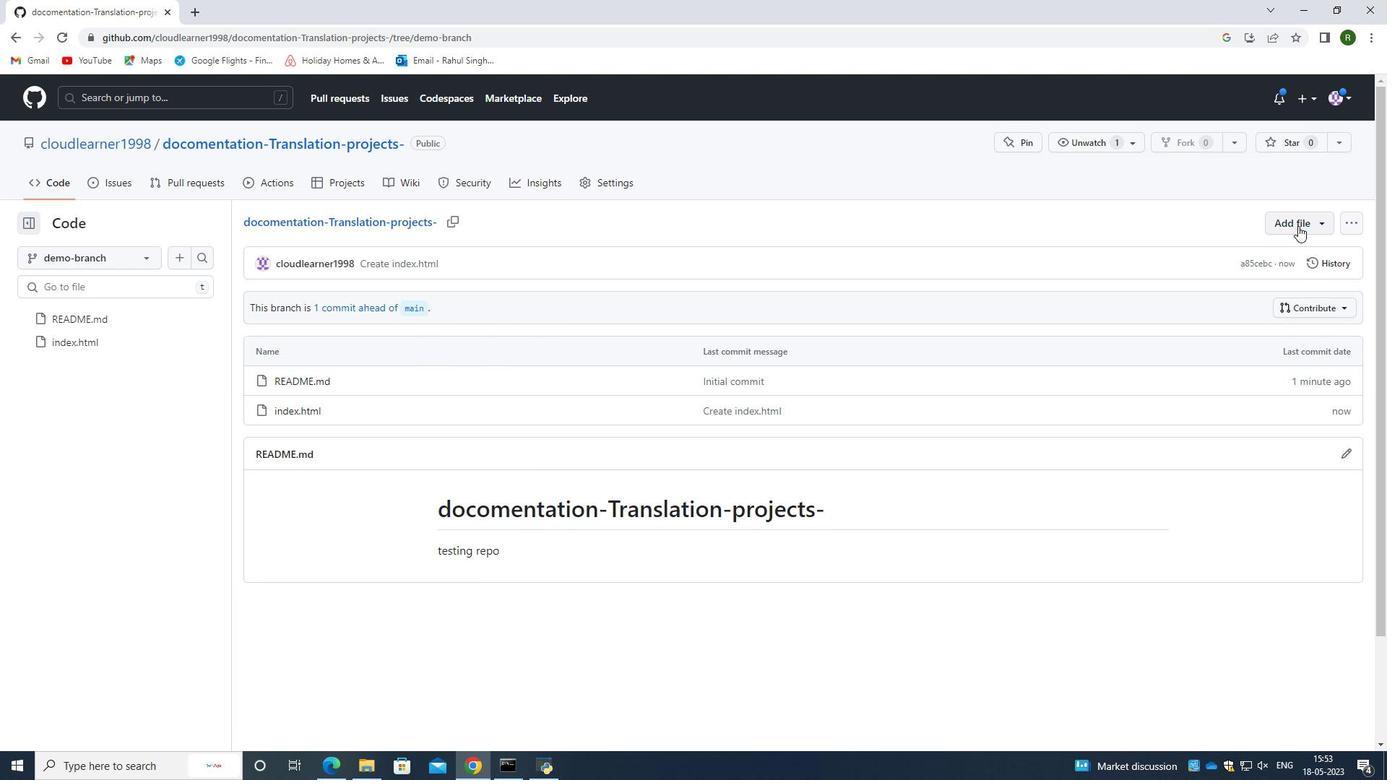 
Action: Mouse moved to (1274, 257)
Screenshot: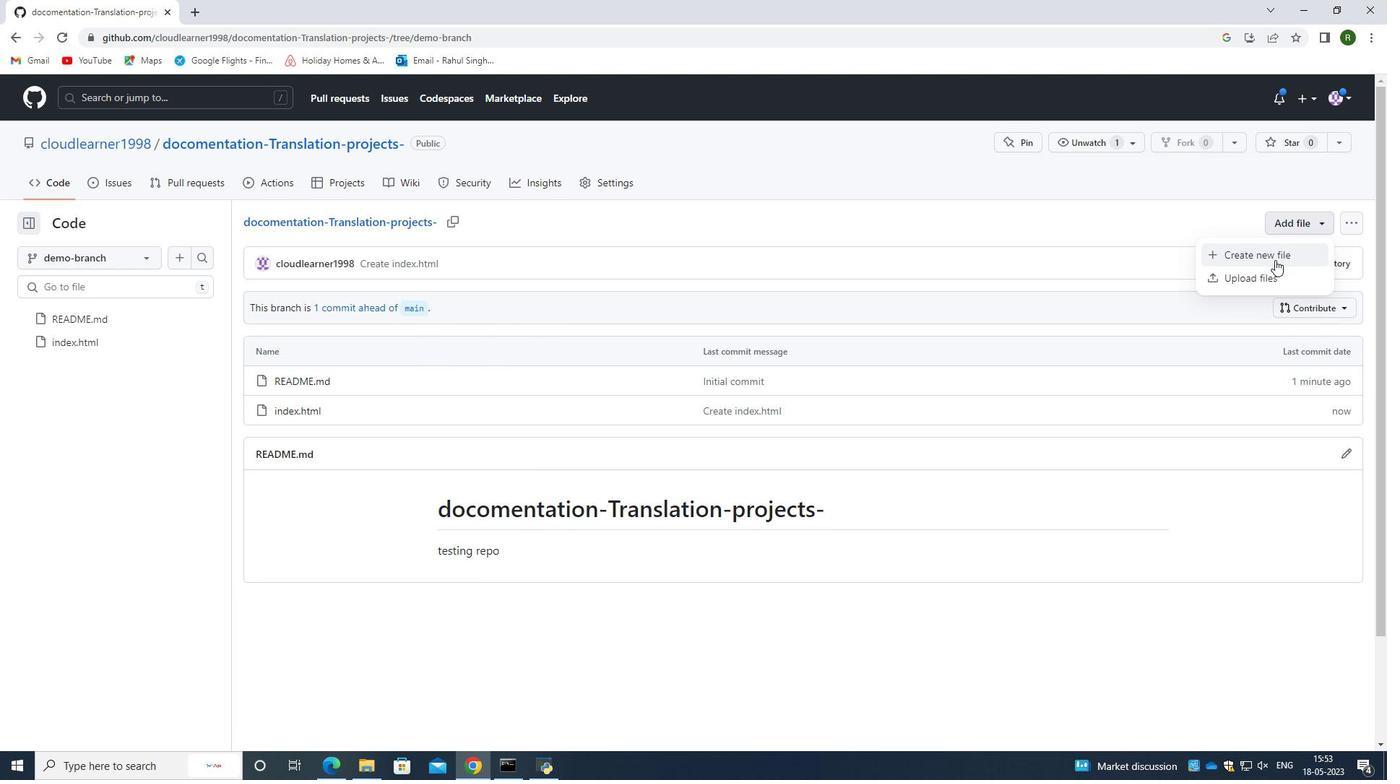 
Action: Mouse pressed left at (1274, 257)
Screenshot: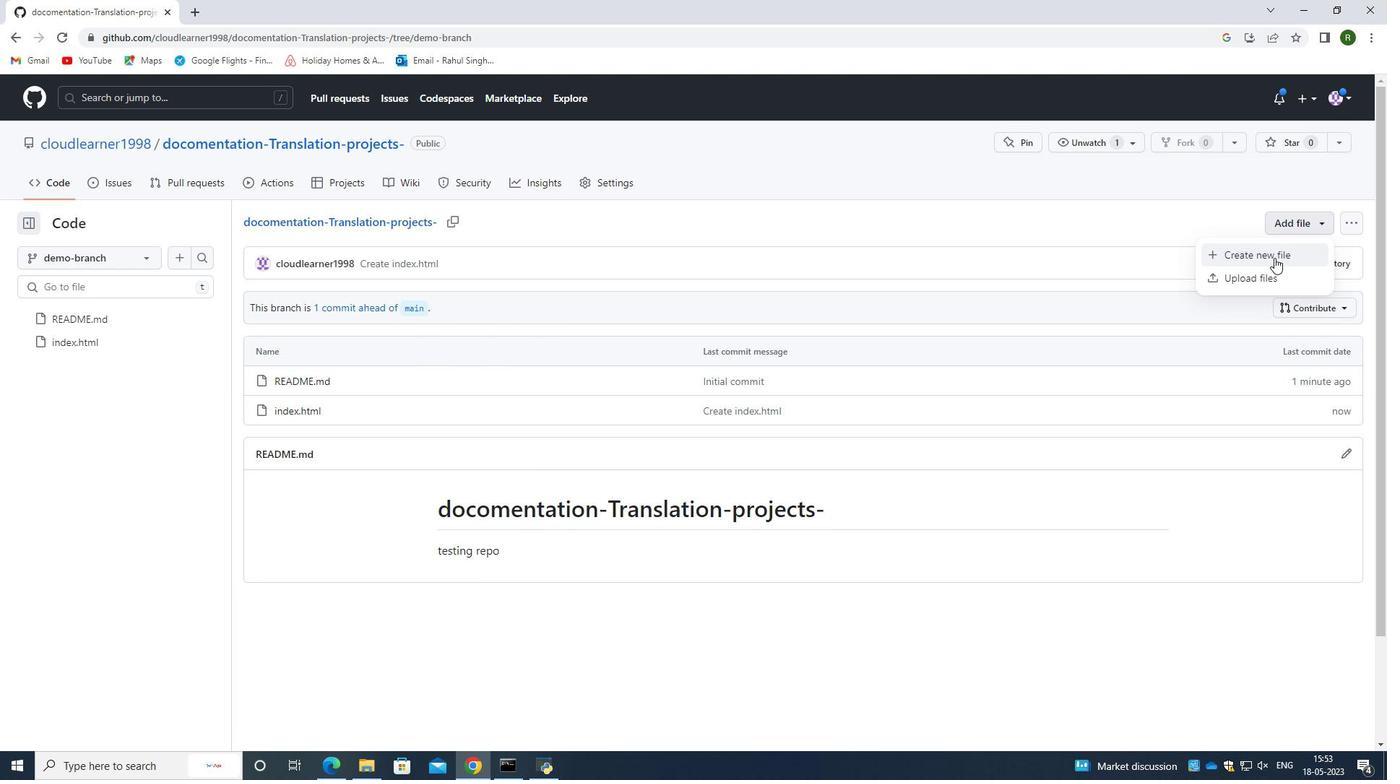 
Action: Mouse moved to (471, 223)
Screenshot: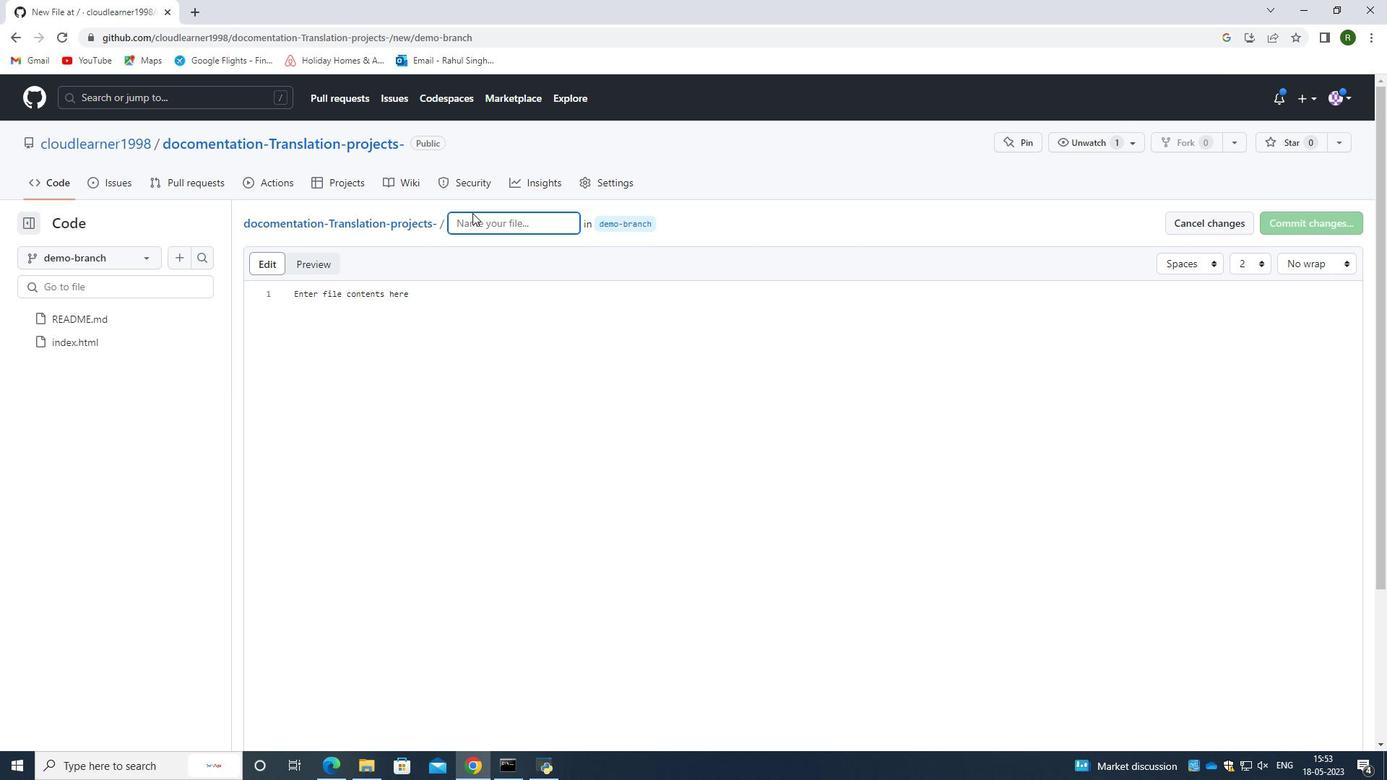 
Action: Key pressed demo.pyu<Key.backspace><Key.enter>
Screenshot: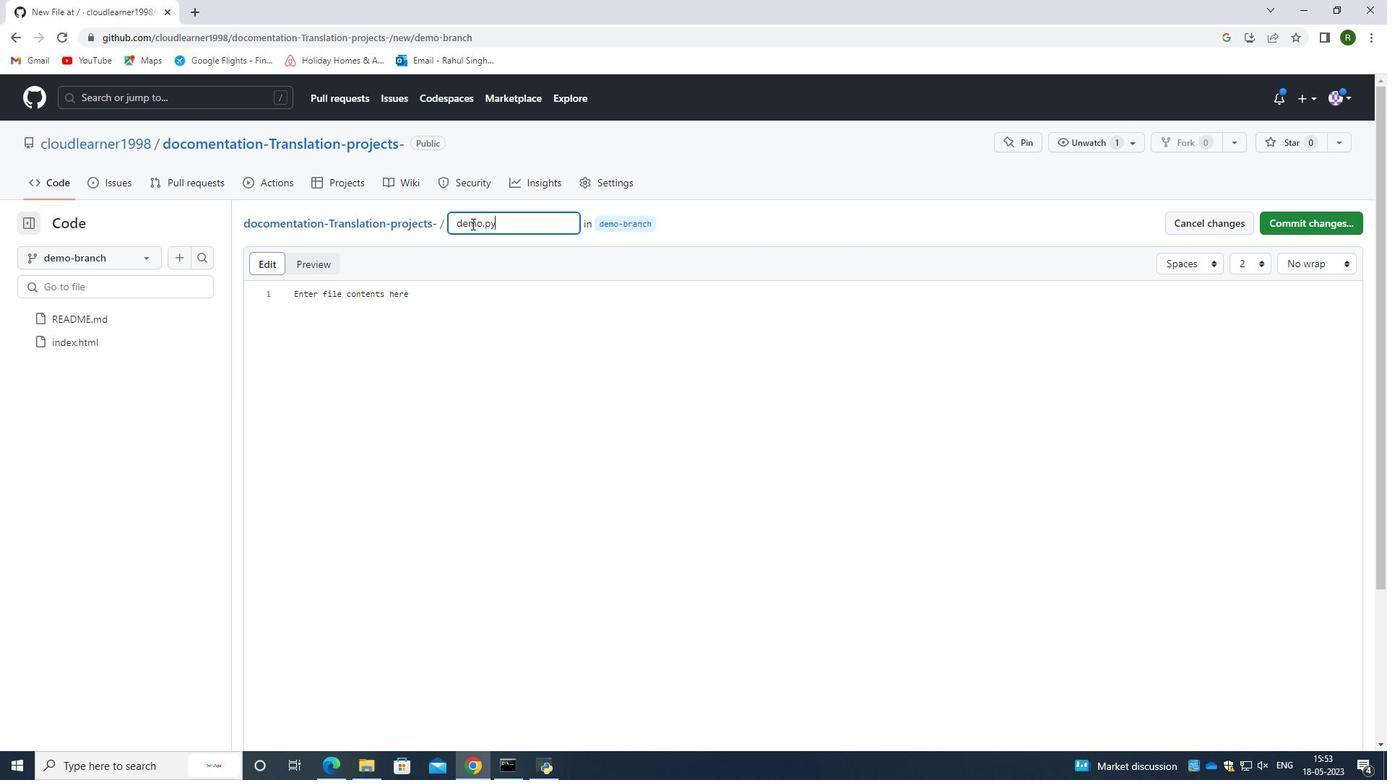 
Action: Mouse moved to (392, 301)
Screenshot: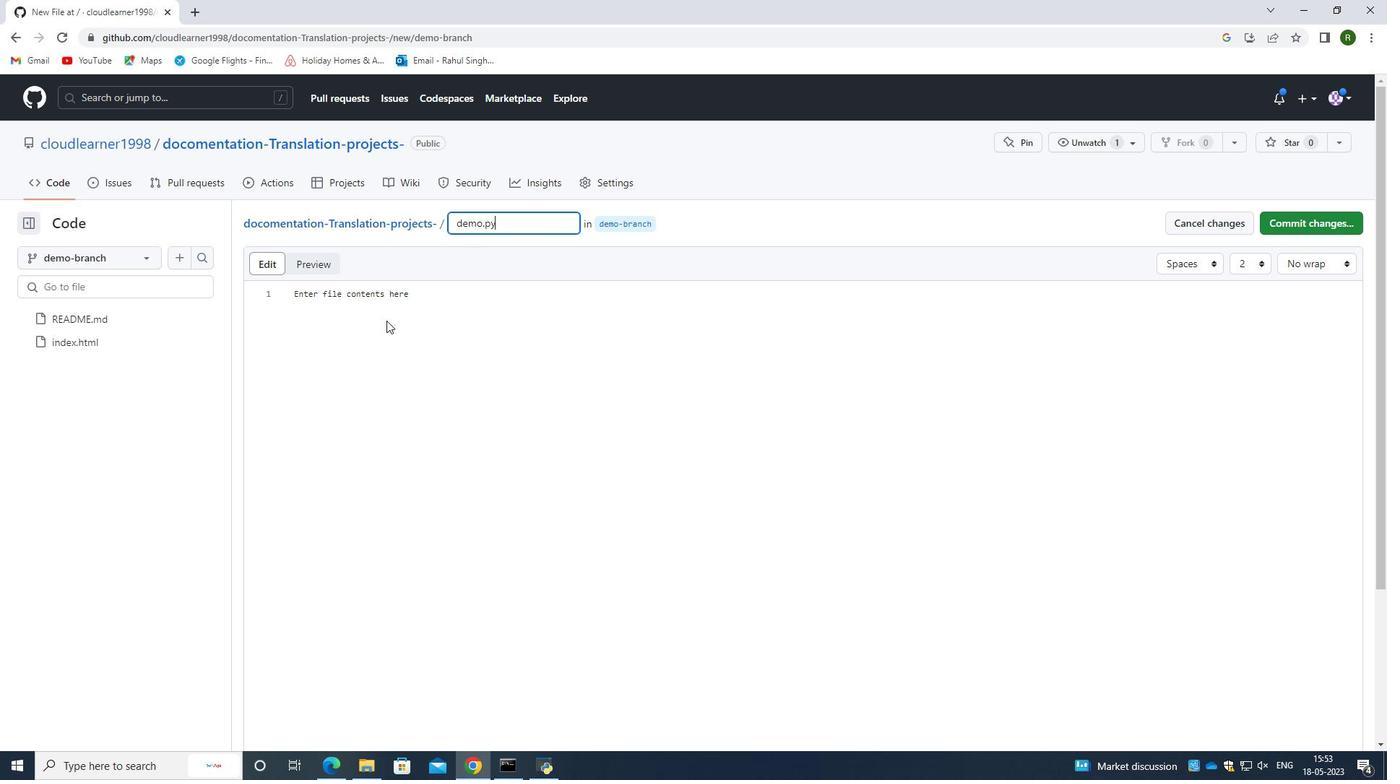 
Action: Mouse pressed left at (392, 301)
Screenshot: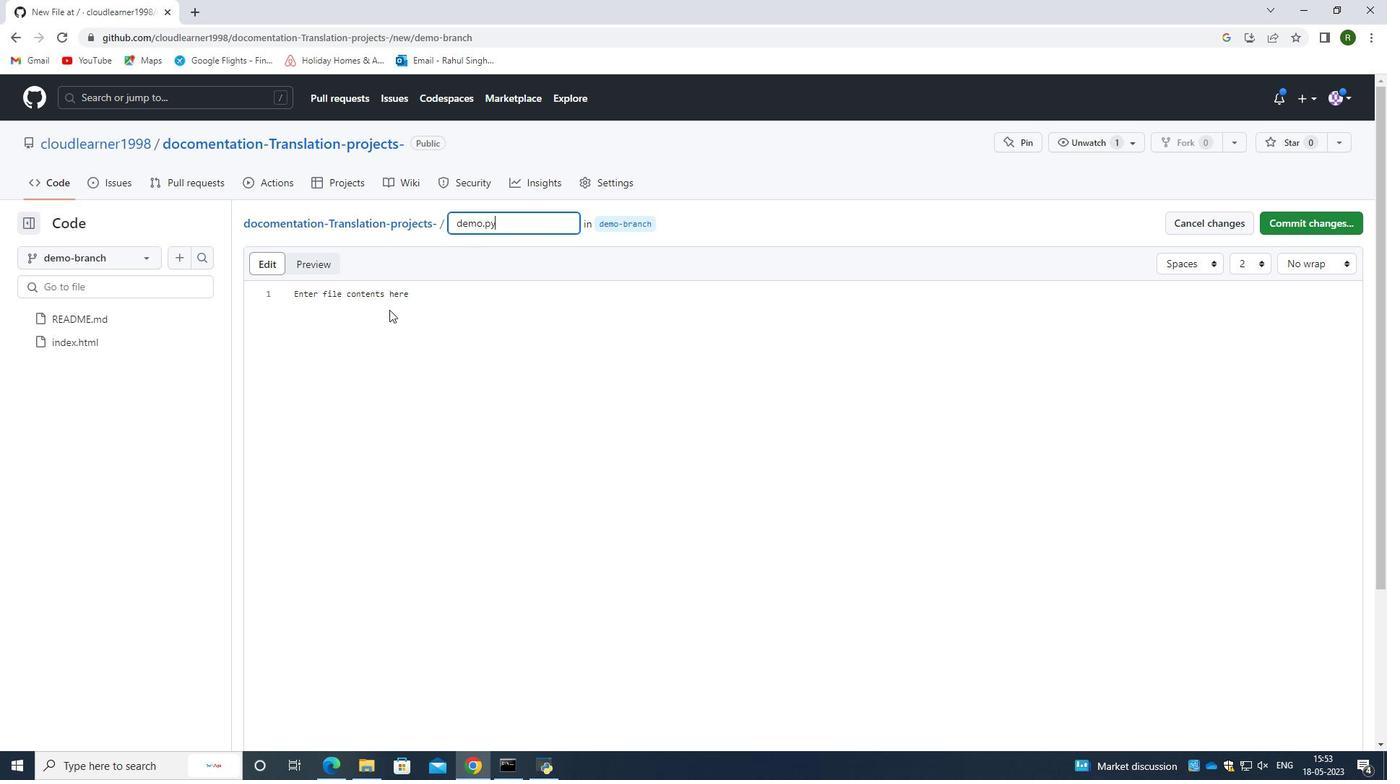 
Action: Mouse moved to (392, 301)
Screenshot: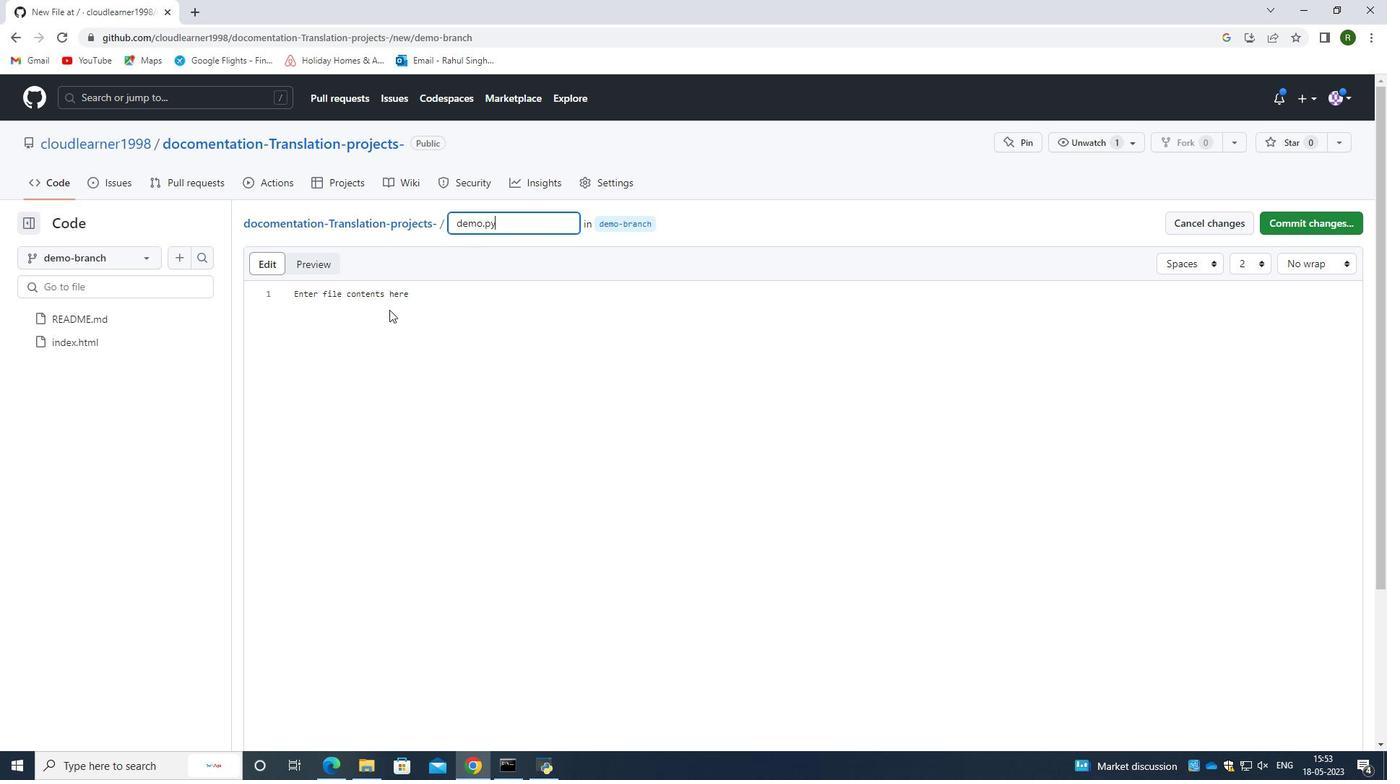 
Action: Key pressed <Key.shift><Key.shift><Key.shift><Key.shift><Key.shift>#demo<Key.space>code<Key.space><Key.enter>f<Key.backspace><Key.caps_lock>P<Key.caps_lock>rint<Key.space><Key.shift_r><Key.shift_r><Key.shift_r><Key.shift_r><Key.shift_r><Key.shift_r><Key.shift_r><Key.shift_r><Key.shift_r><Key.shift_r><Key.shift_r><Key.shift_r><Key.shift_r>(<Key.shift_r>"<Key.caps_lock>H<Key.caps_lock>ello<Key.space>,world<Key.shift_r>"<Key.enter><Key.shift_r><Key.shift_r><Key.shift_r><Key.shift_r><Key.shift_r><Key.shift_r><Key.shift_r><Key.shift_r><Key.shift_r><Key.shift_r><Key.shift_r><Key.shift_r><Key.shift_r><Key.shift_r><Key.shift_r><Key.shift_r><Key.shift_r><Key.shift_r><Key.shift_r><Key.shift_r><Key.shift_r><Key.shift_r>
Screenshot: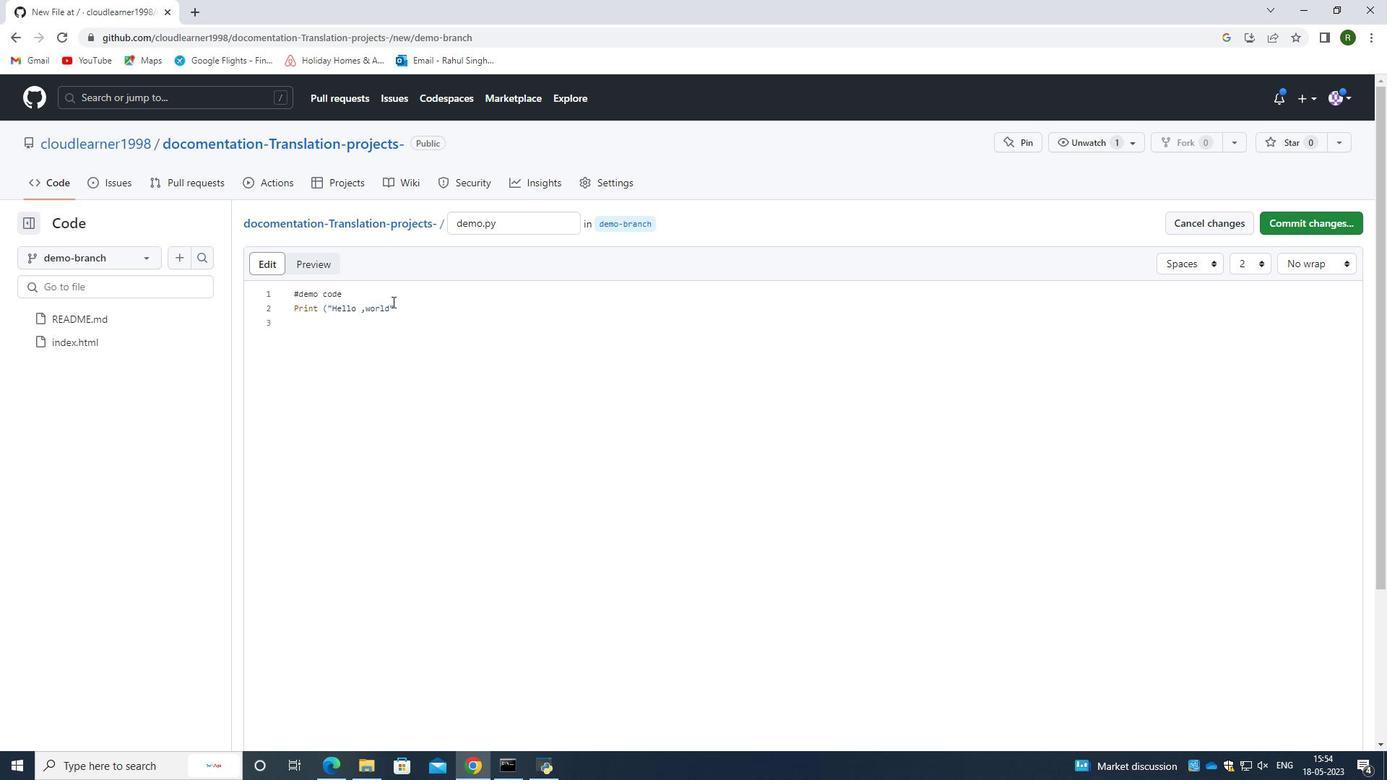 
Action: Mouse moved to (410, 312)
Screenshot: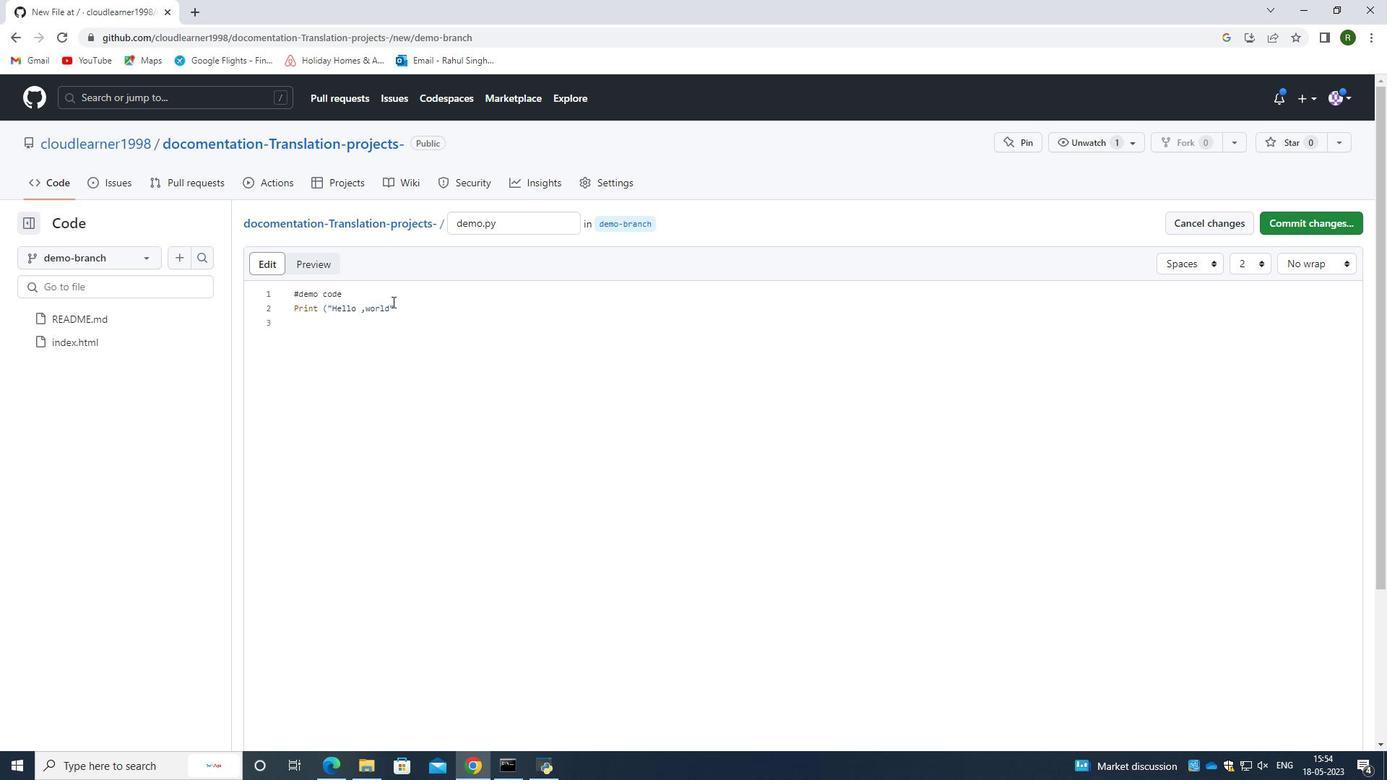 
Action: Mouse pressed left at (410, 312)
Screenshot: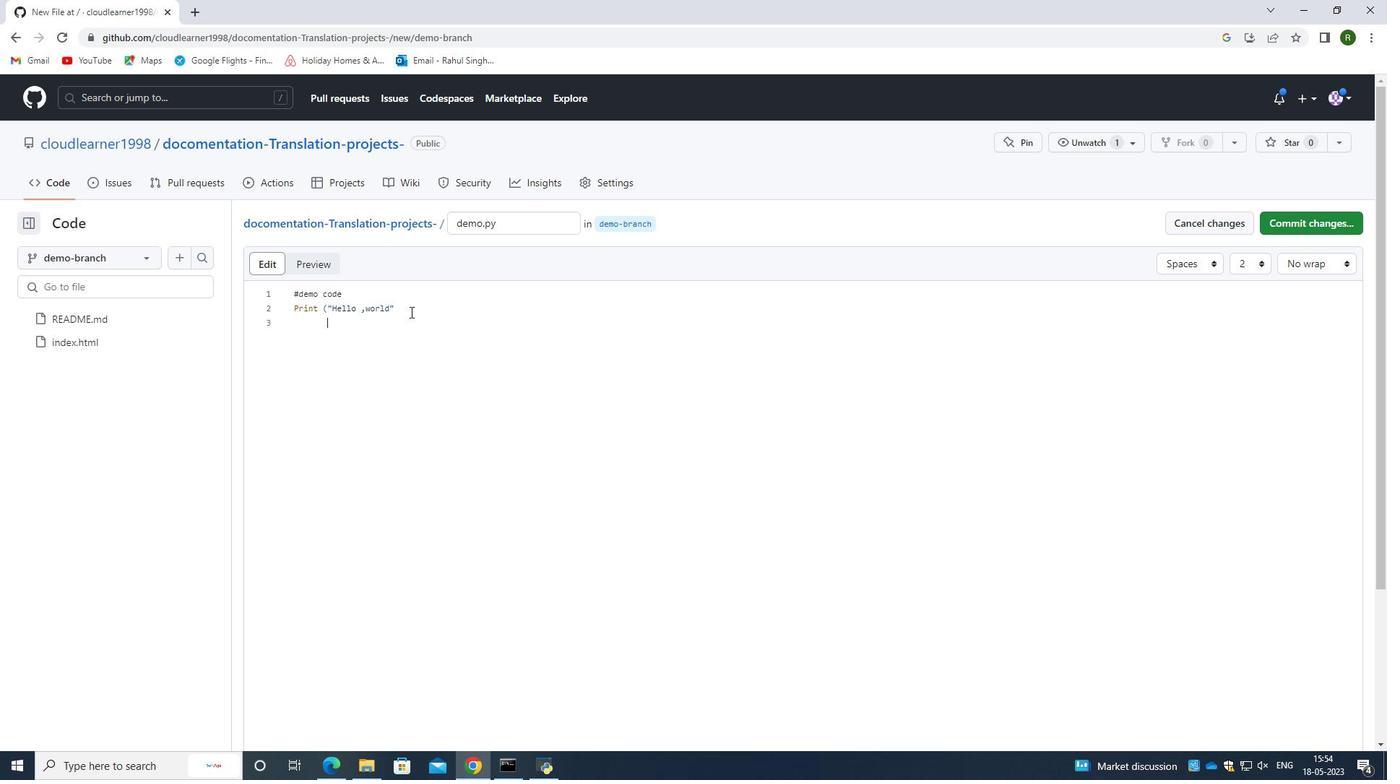 
Action: Key pressed <Key.shift_r>)
Screenshot: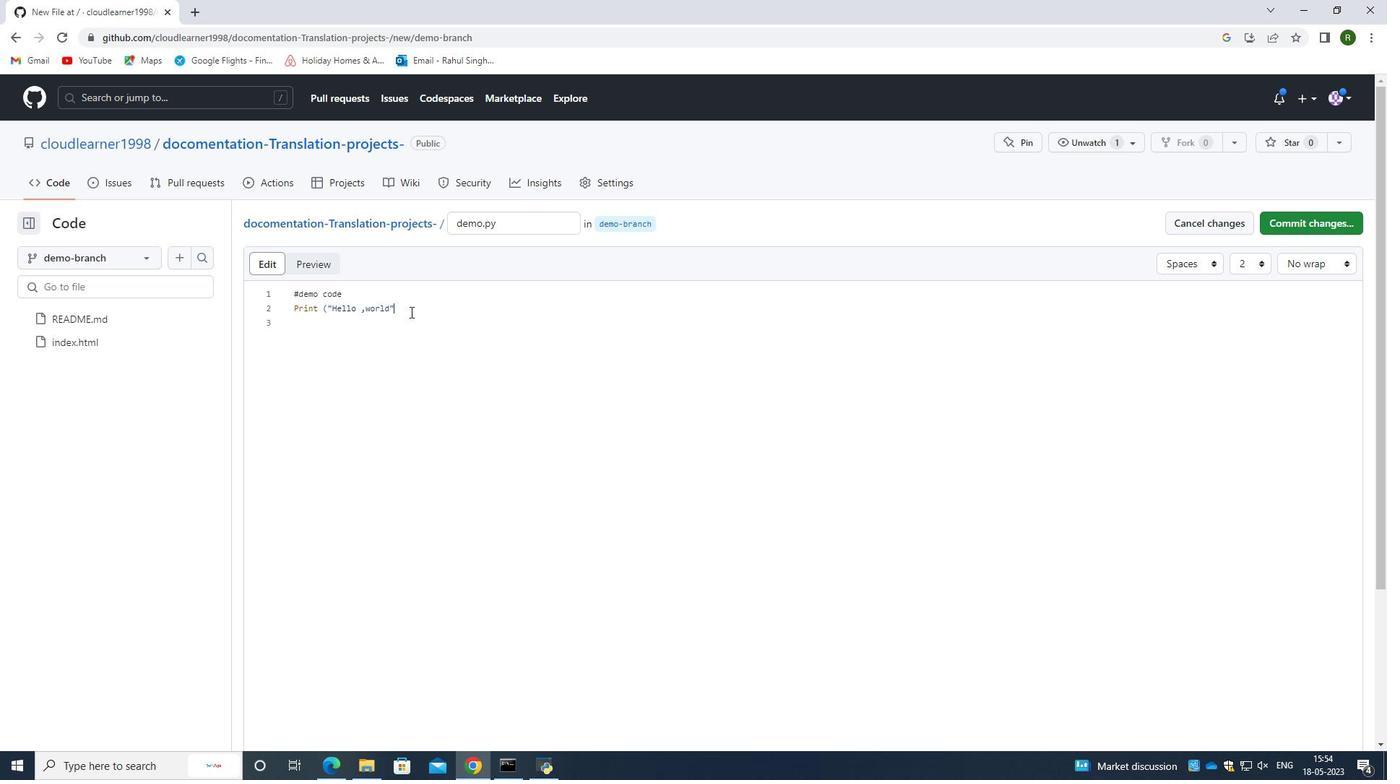 
Action: Mouse moved to (1286, 228)
Screenshot: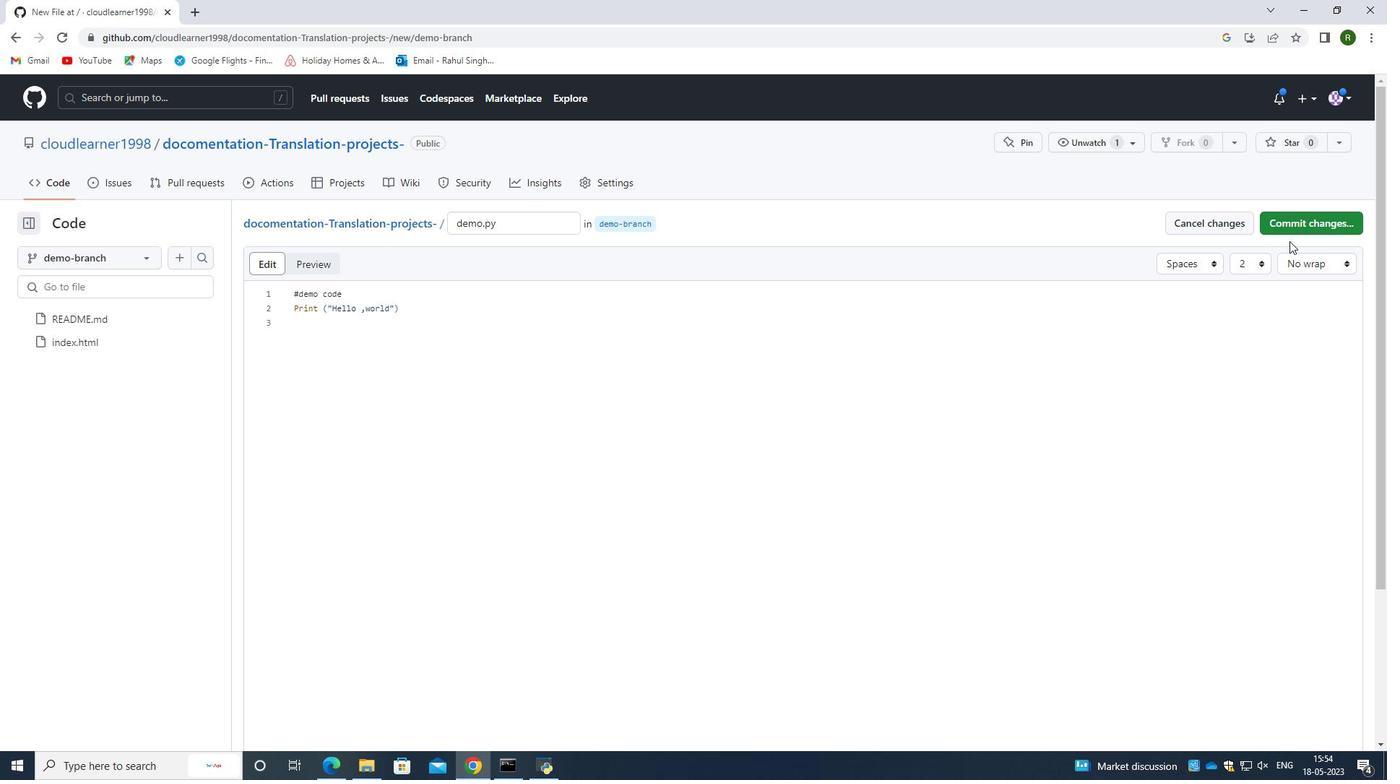 
Action: Mouse pressed left at (1286, 228)
Screenshot: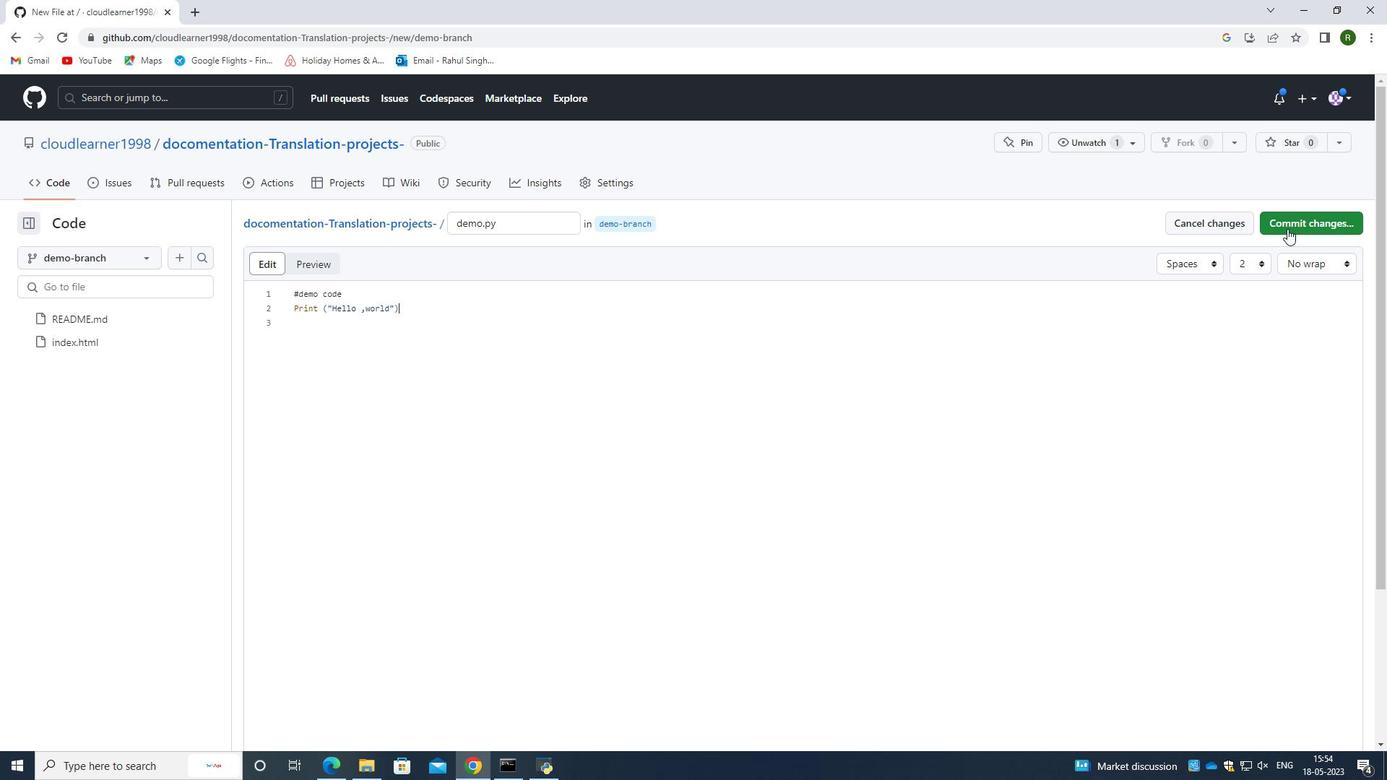 
Action: Mouse moved to (796, 573)
Screenshot: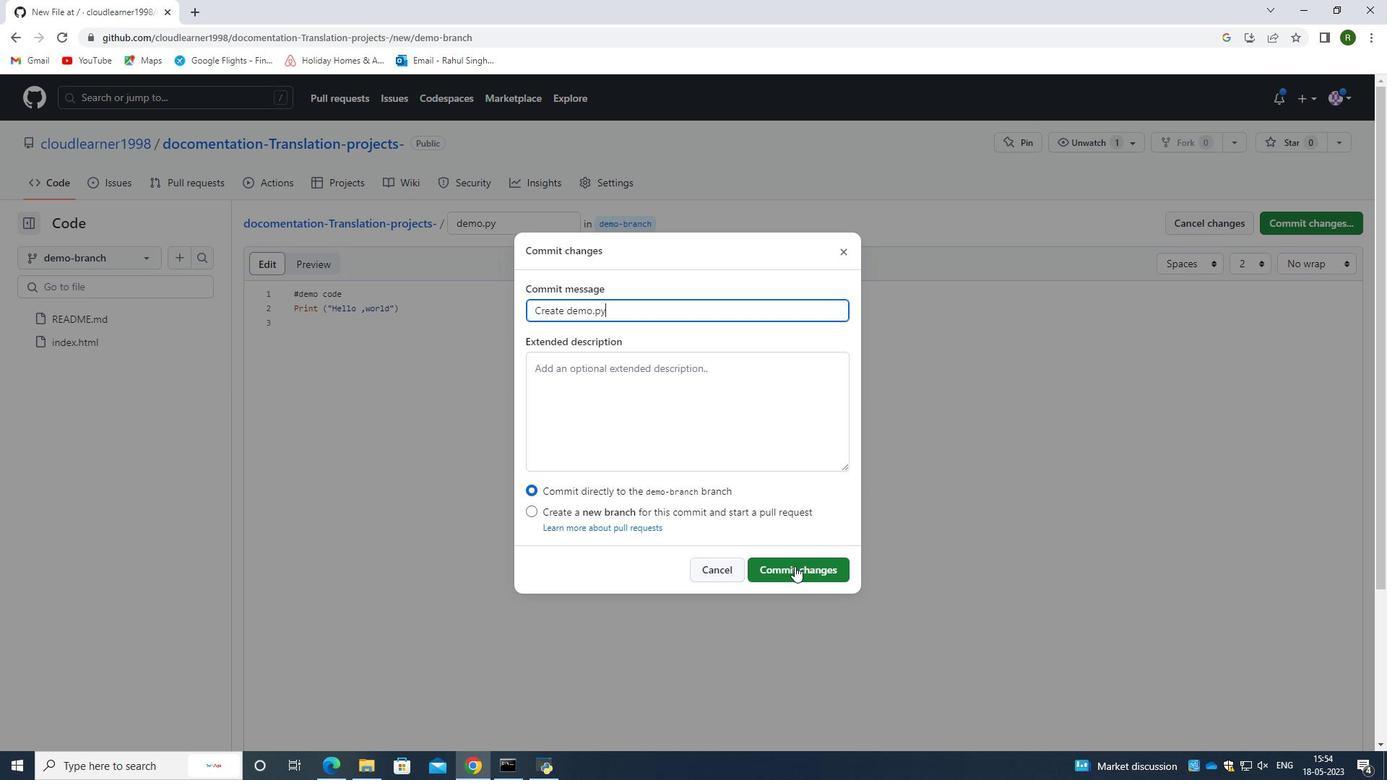 
Action: Mouse pressed left at (796, 573)
Screenshot: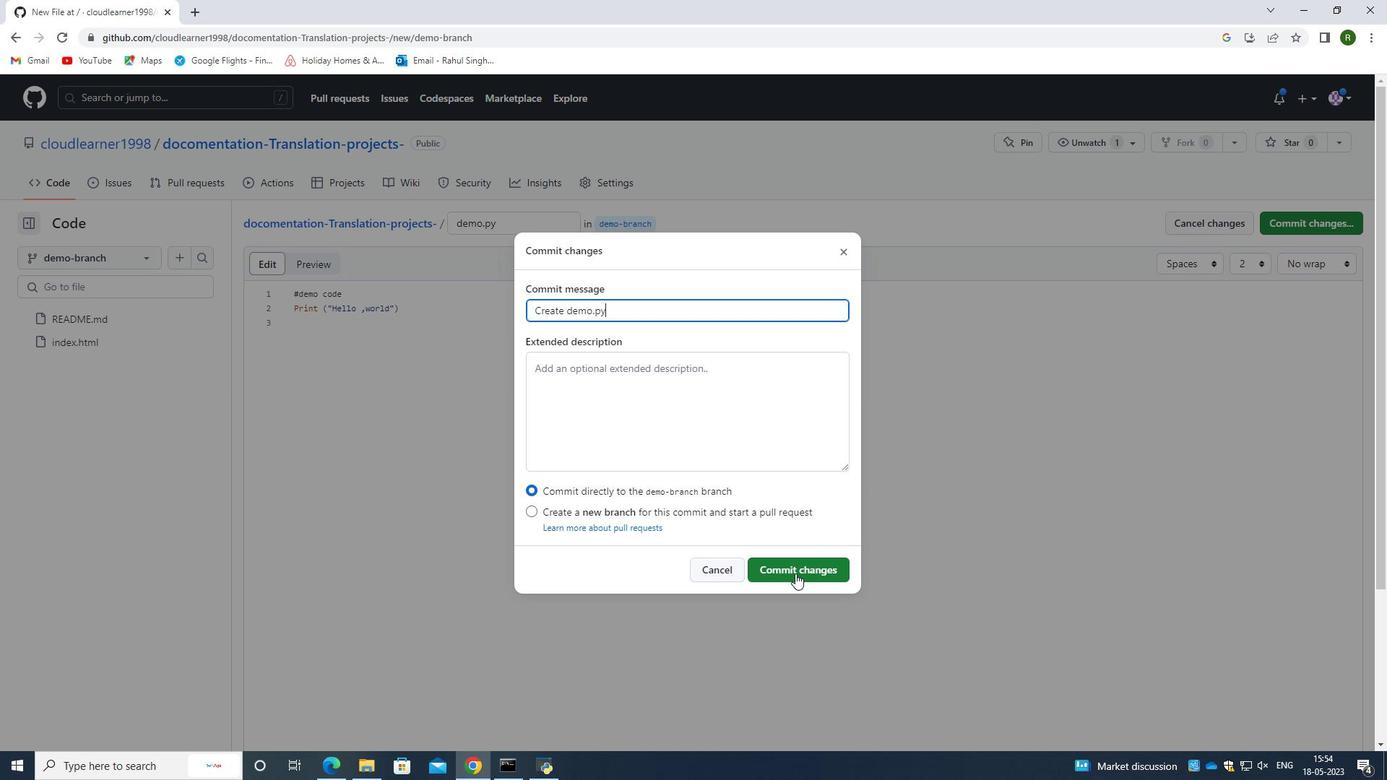 
Action: Mouse moved to (359, 310)
Screenshot: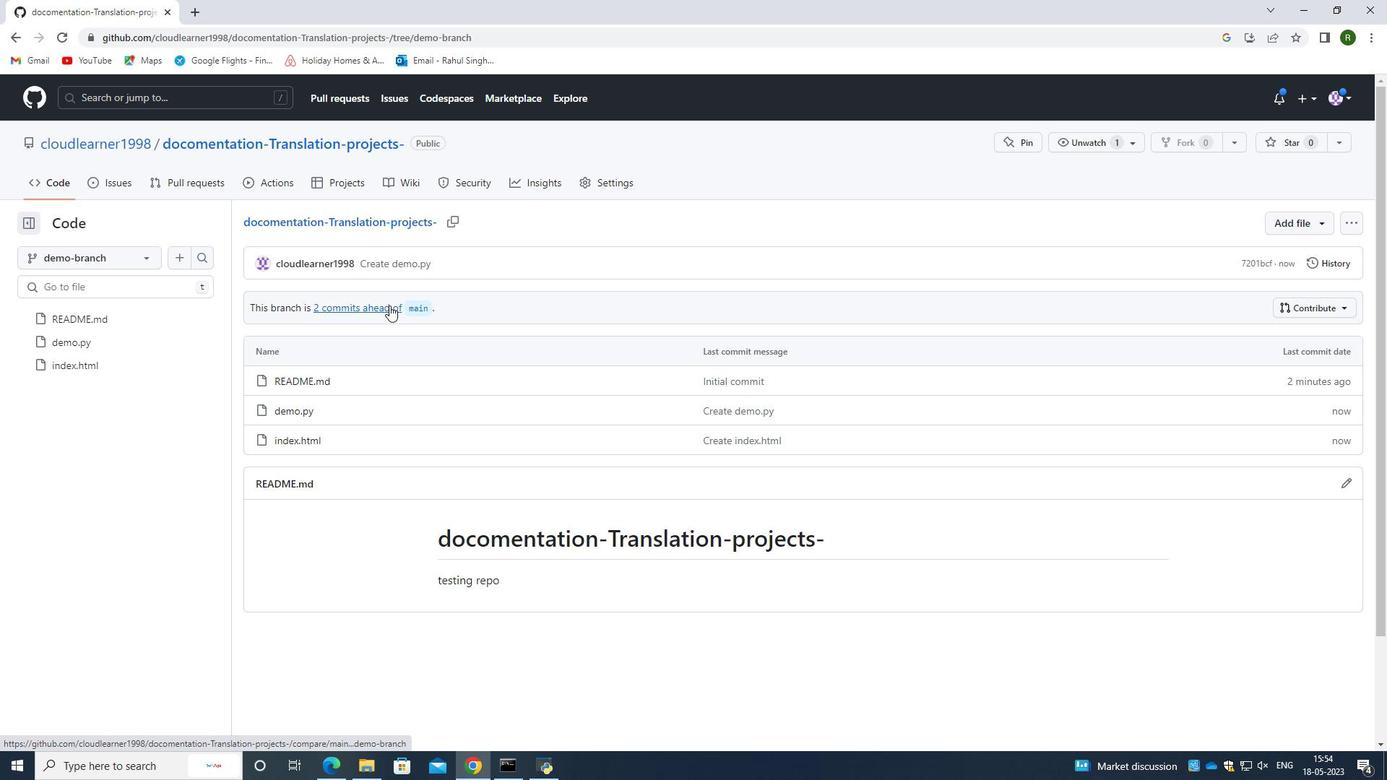 
Action: Mouse pressed left at (359, 310)
Screenshot: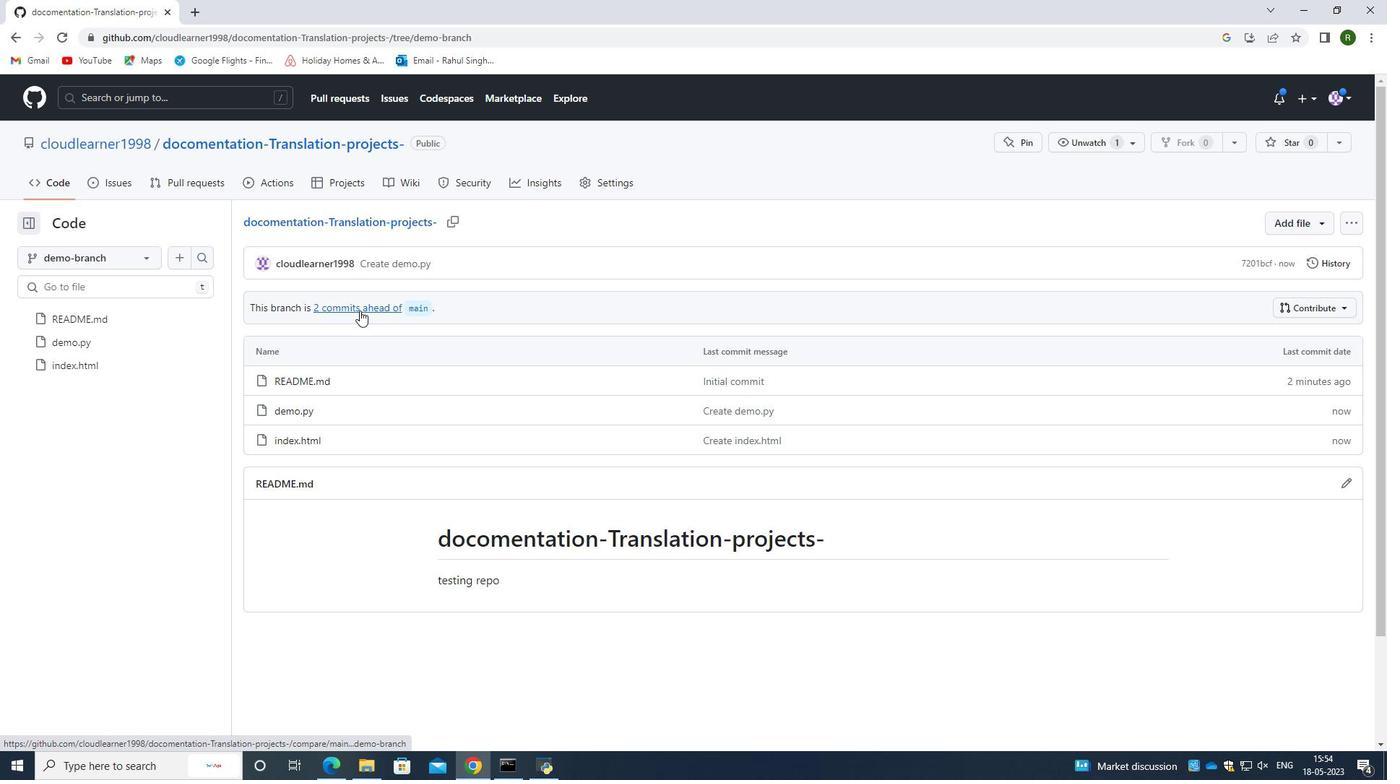
Action: Mouse moved to (418, 439)
Screenshot: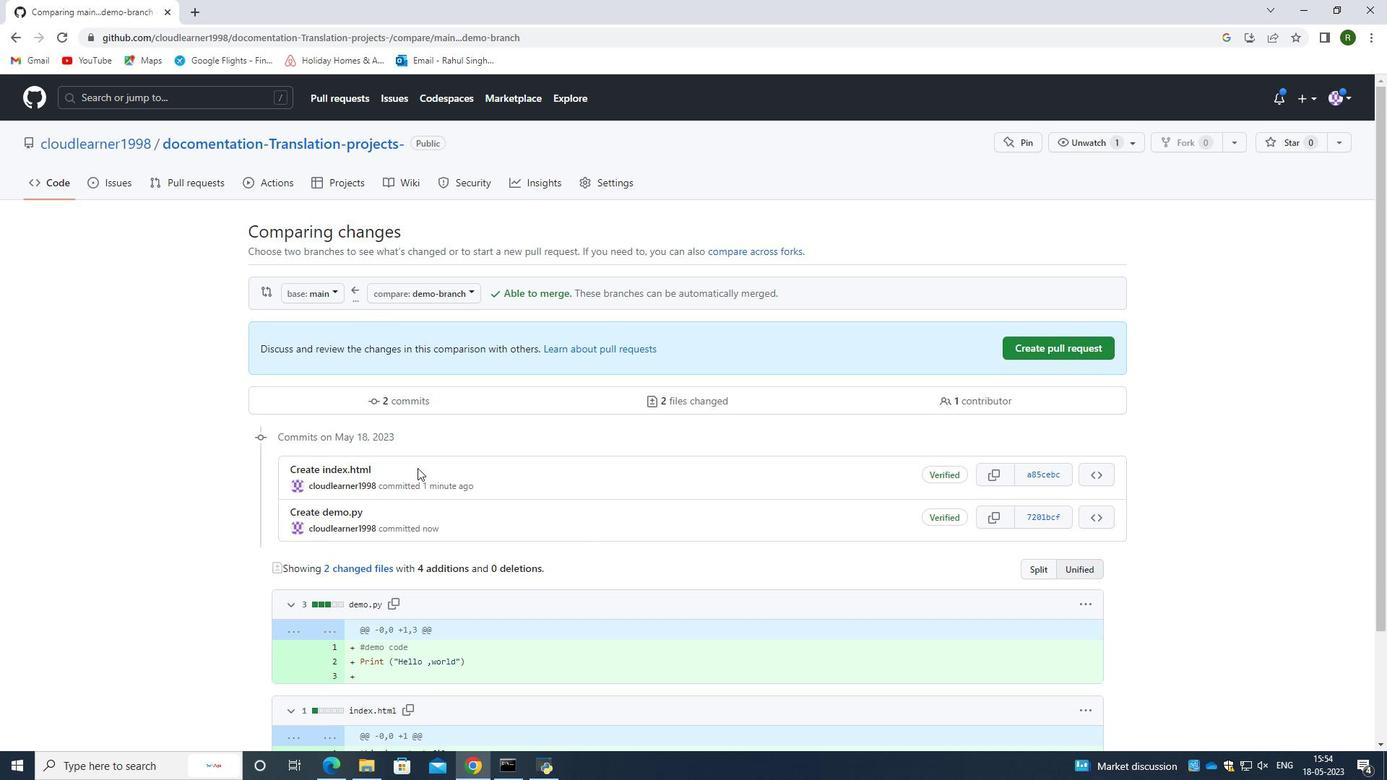 
Action: Mouse scrolled (418, 439) with delta (0, 0)
Screenshot: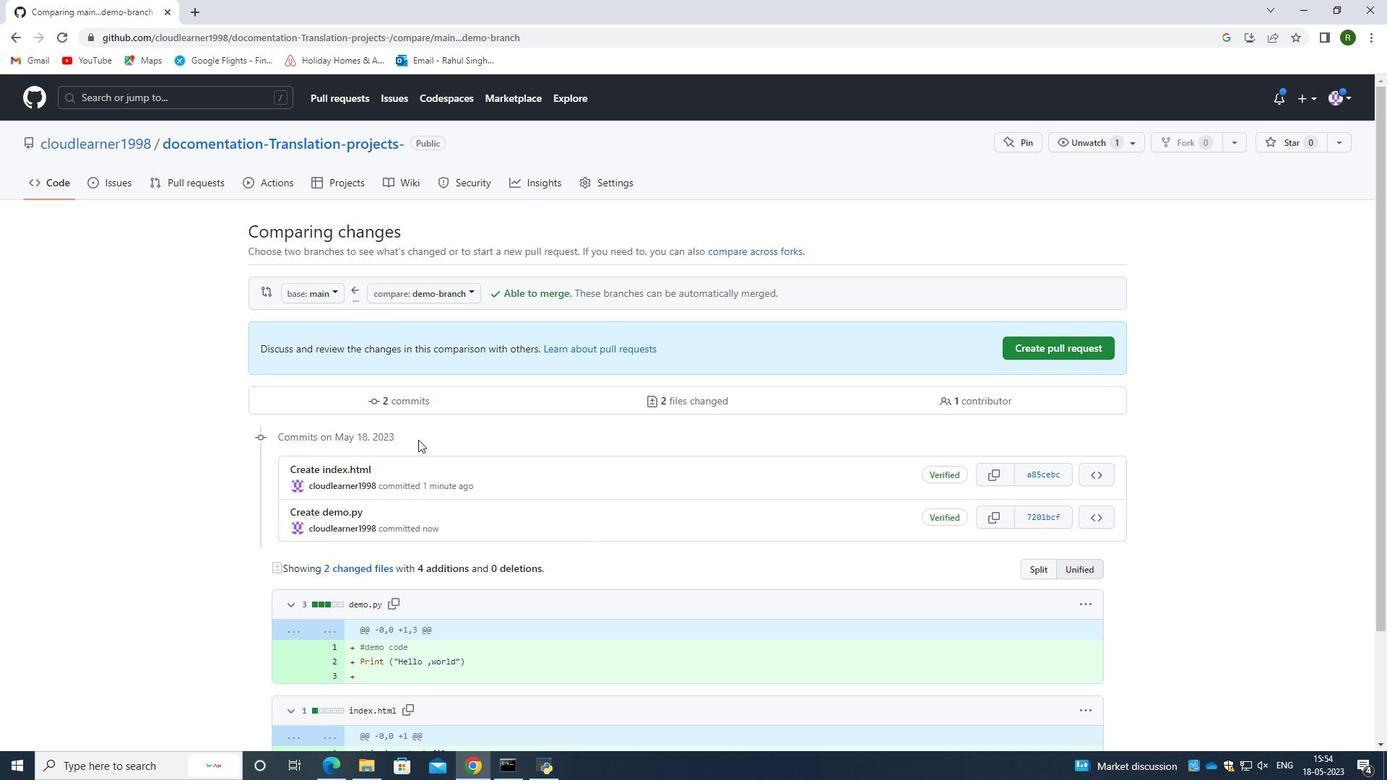 
Action: Mouse scrolled (418, 439) with delta (0, 0)
Screenshot: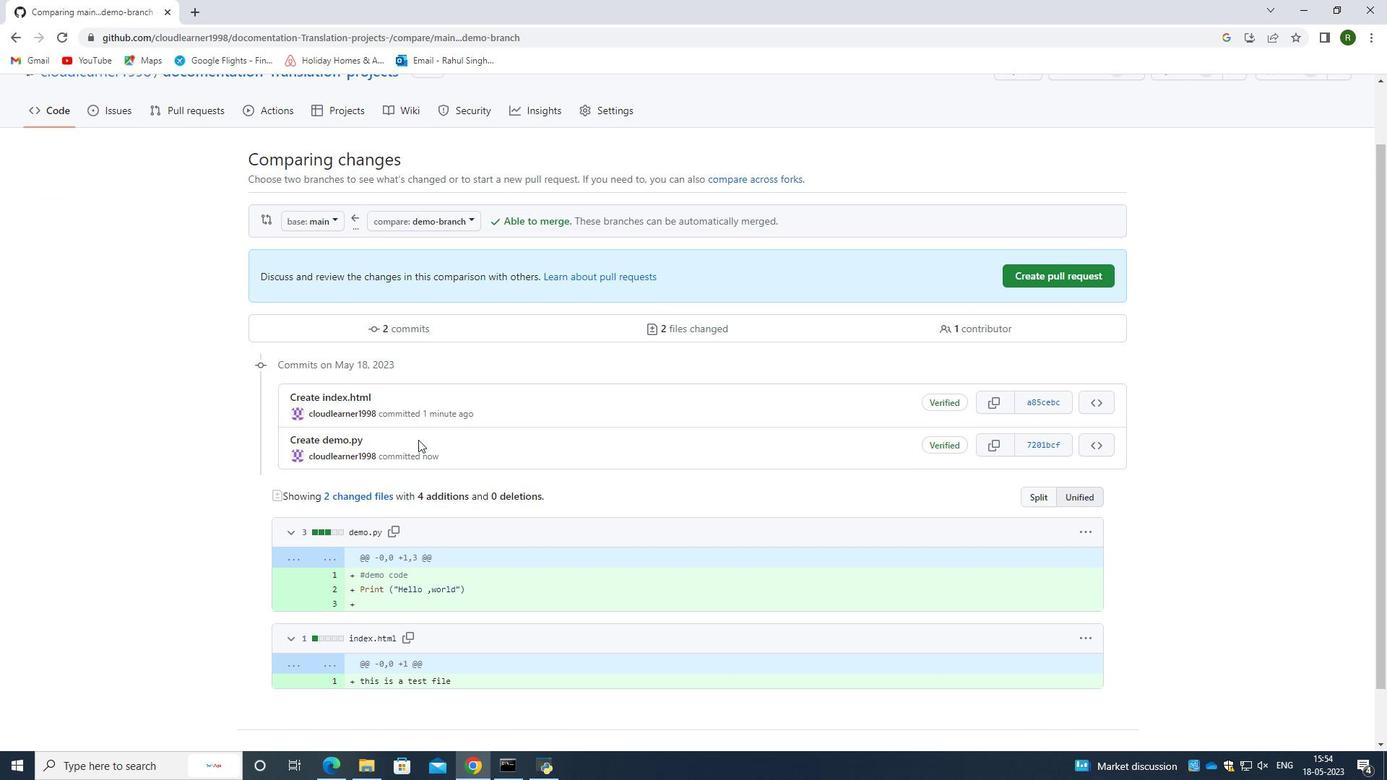 
Action: Mouse scrolled (418, 439) with delta (0, 0)
Screenshot: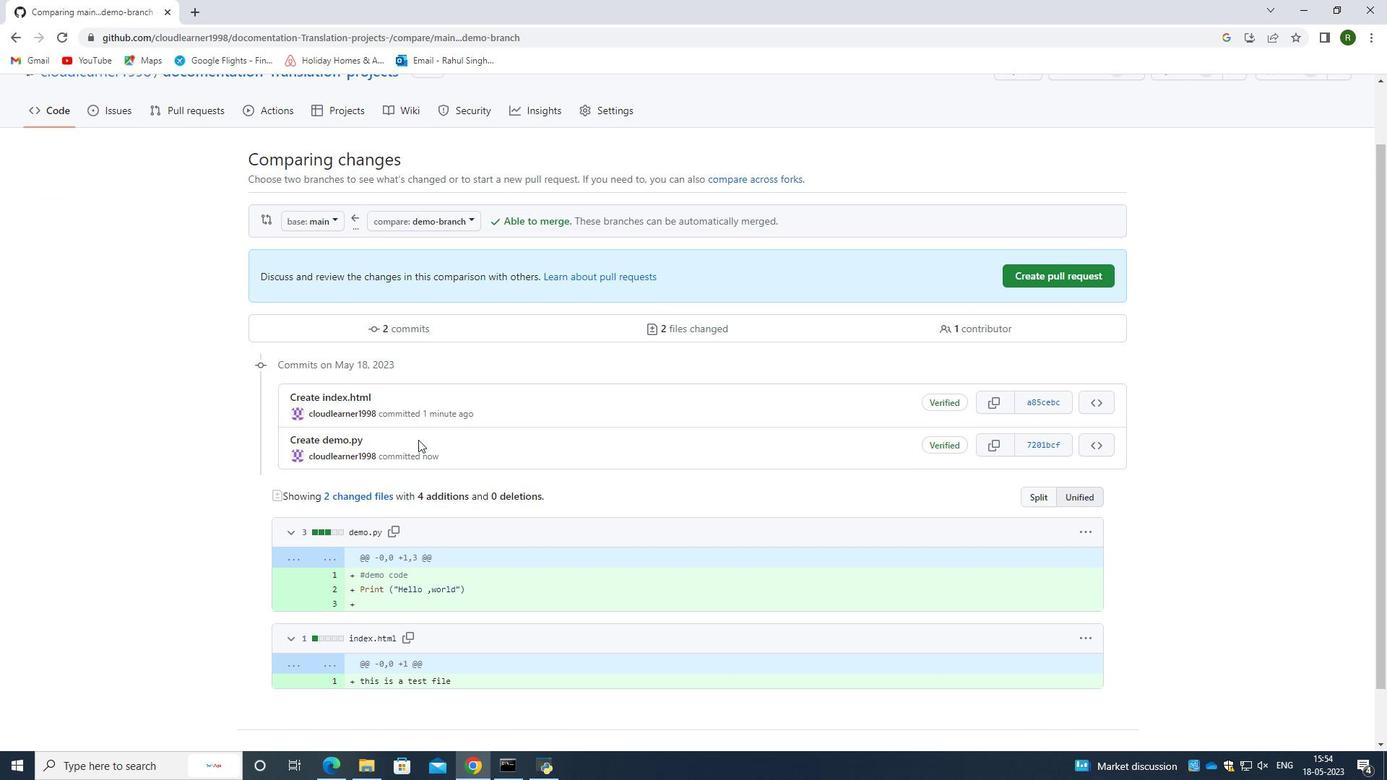 
Action: Mouse scrolled (418, 440) with delta (0, 0)
Screenshot: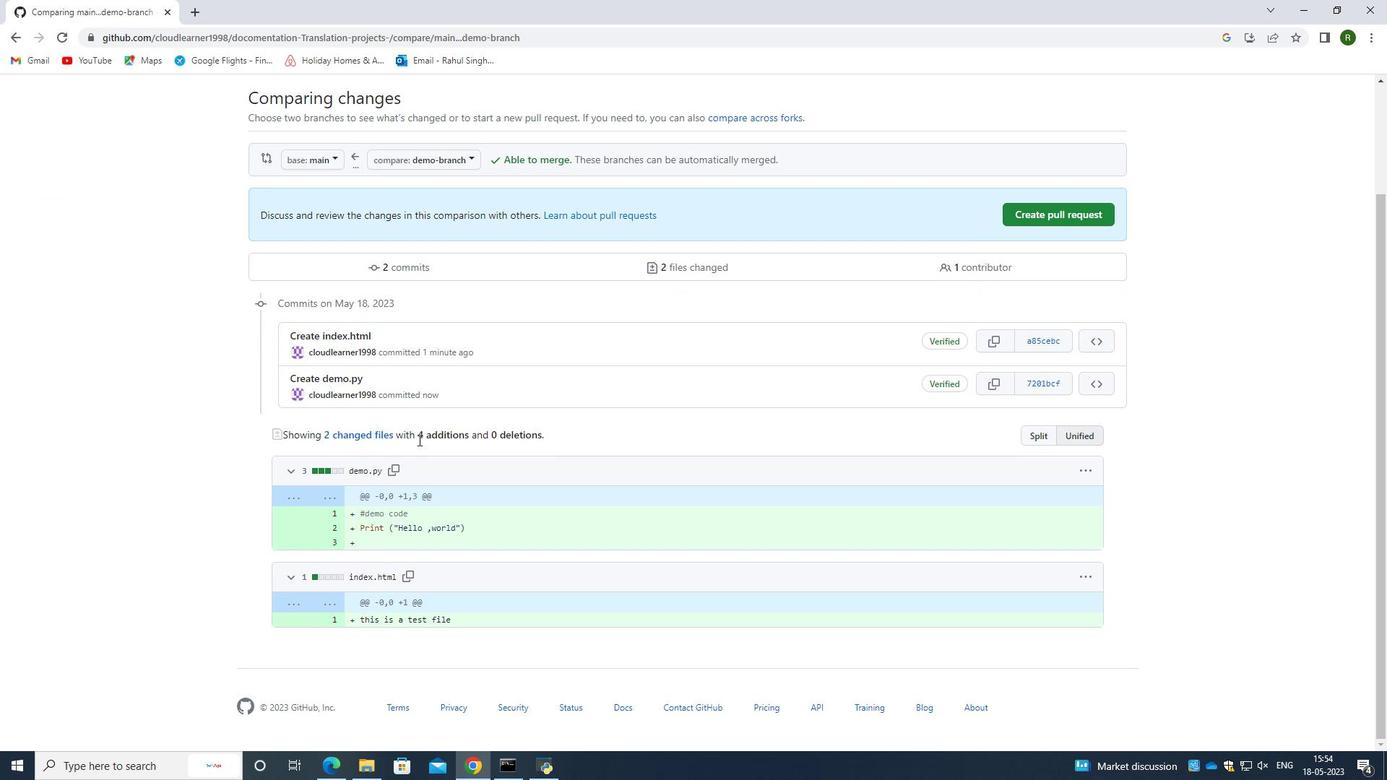 
Action: Mouse moved to (1027, 286)
Screenshot: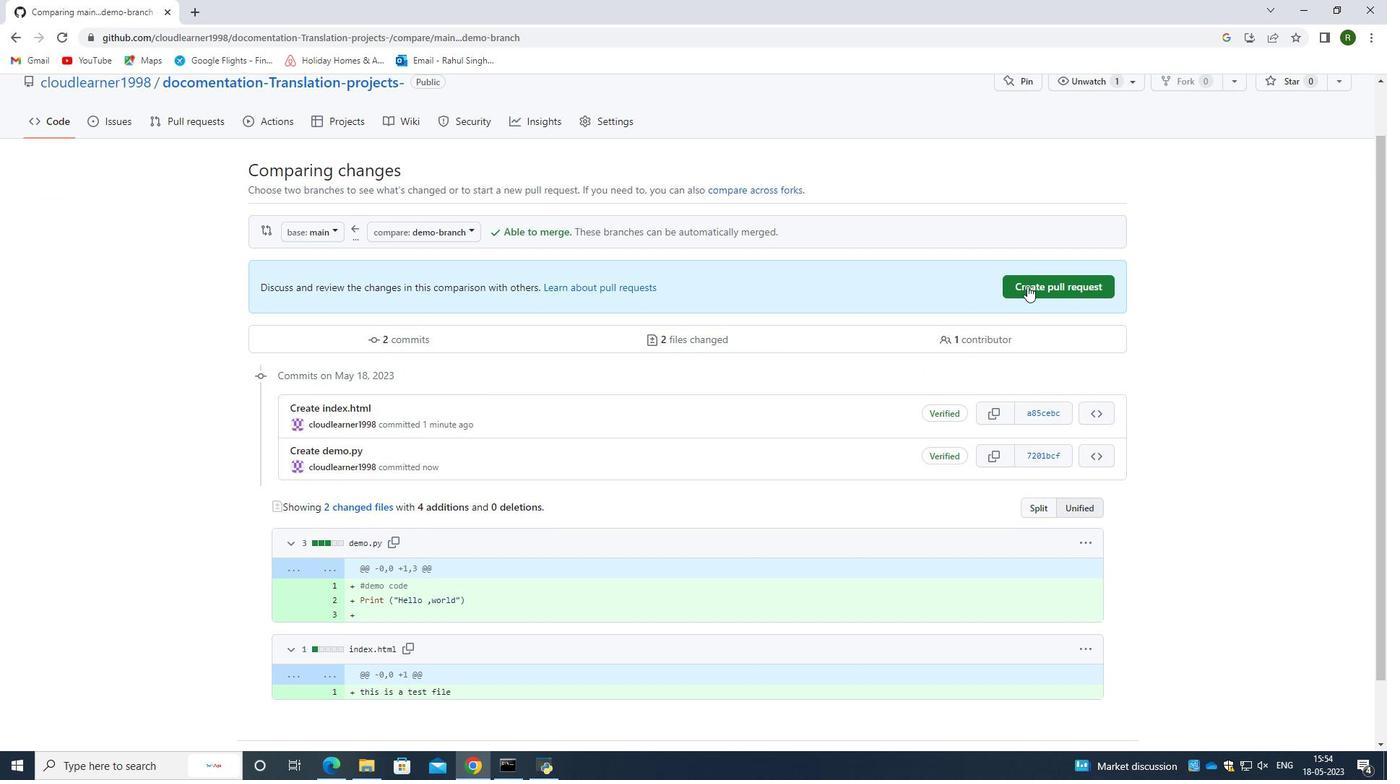 
Action: Mouse pressed left at (1027, 286)
Screenshot: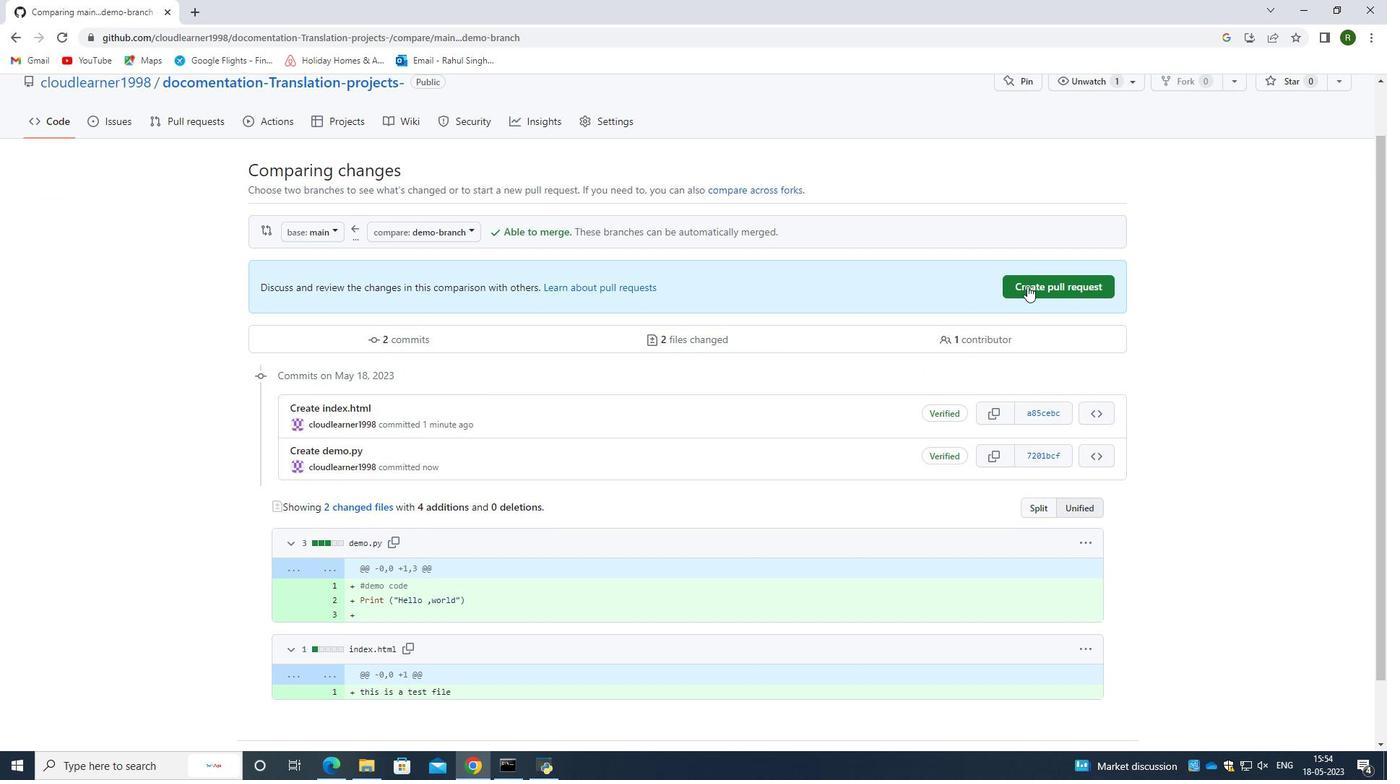 
Action: Mouse moved to (469, 374)
Screenshot: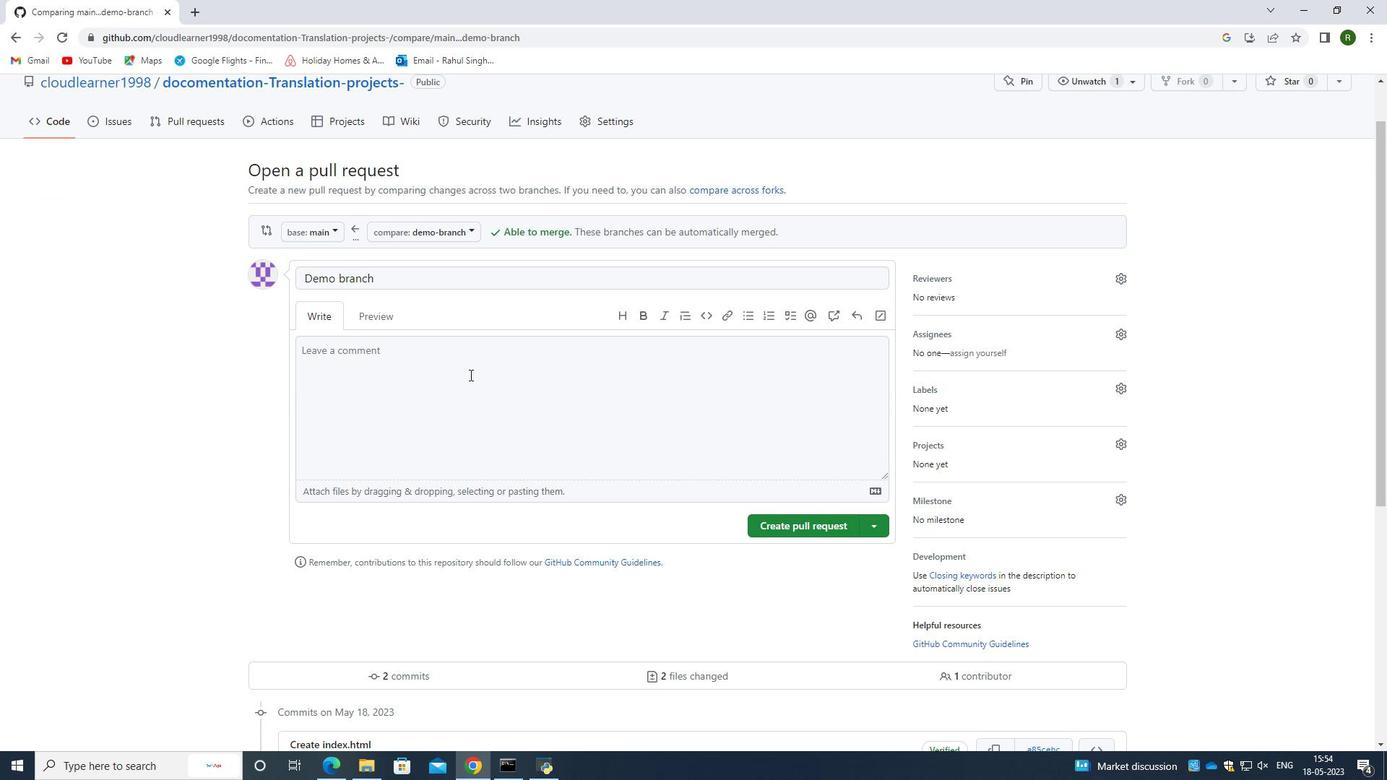 
Action: Mouse pressed left at (469, 374)
Screenshot: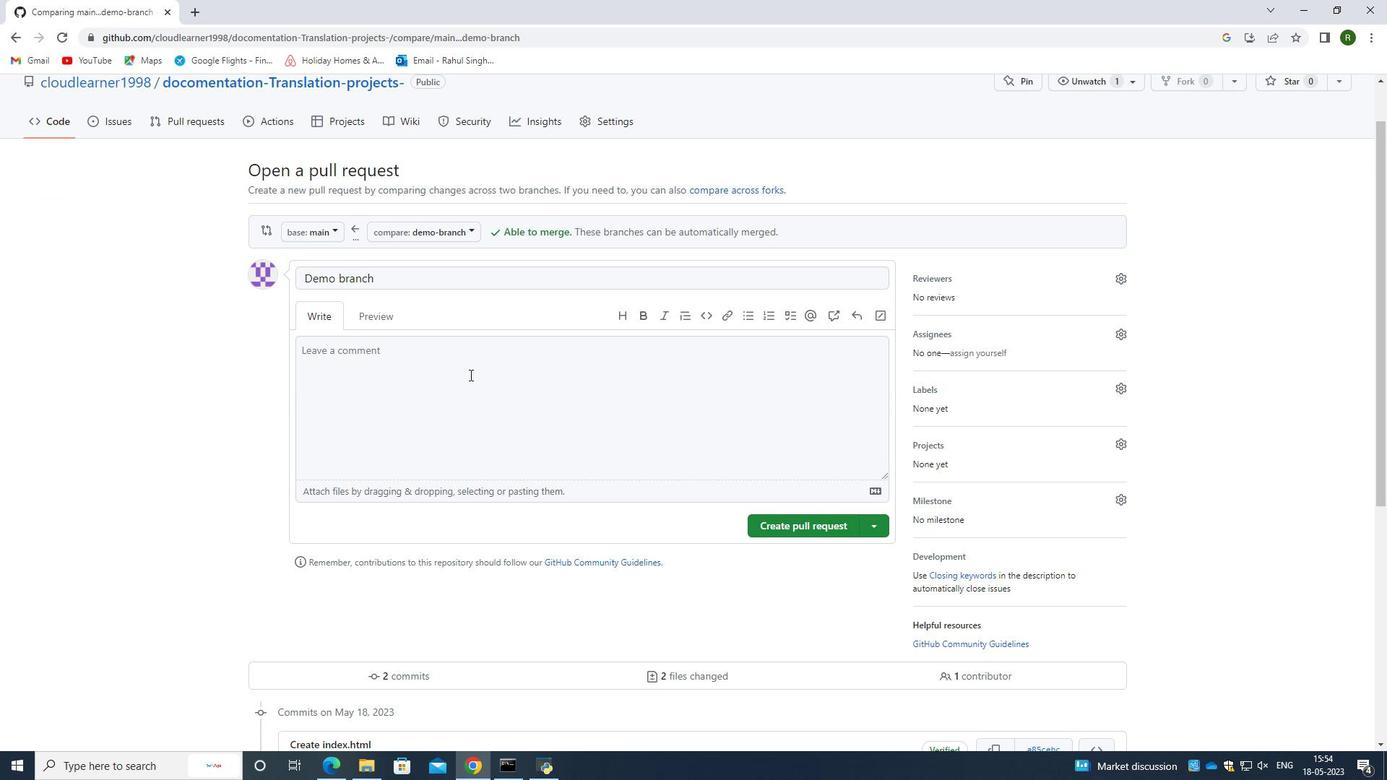 
Action: Key pressed demp<Key.backspace>o<Key.space>pull<Key.space>request<Key.space>
Screenshot: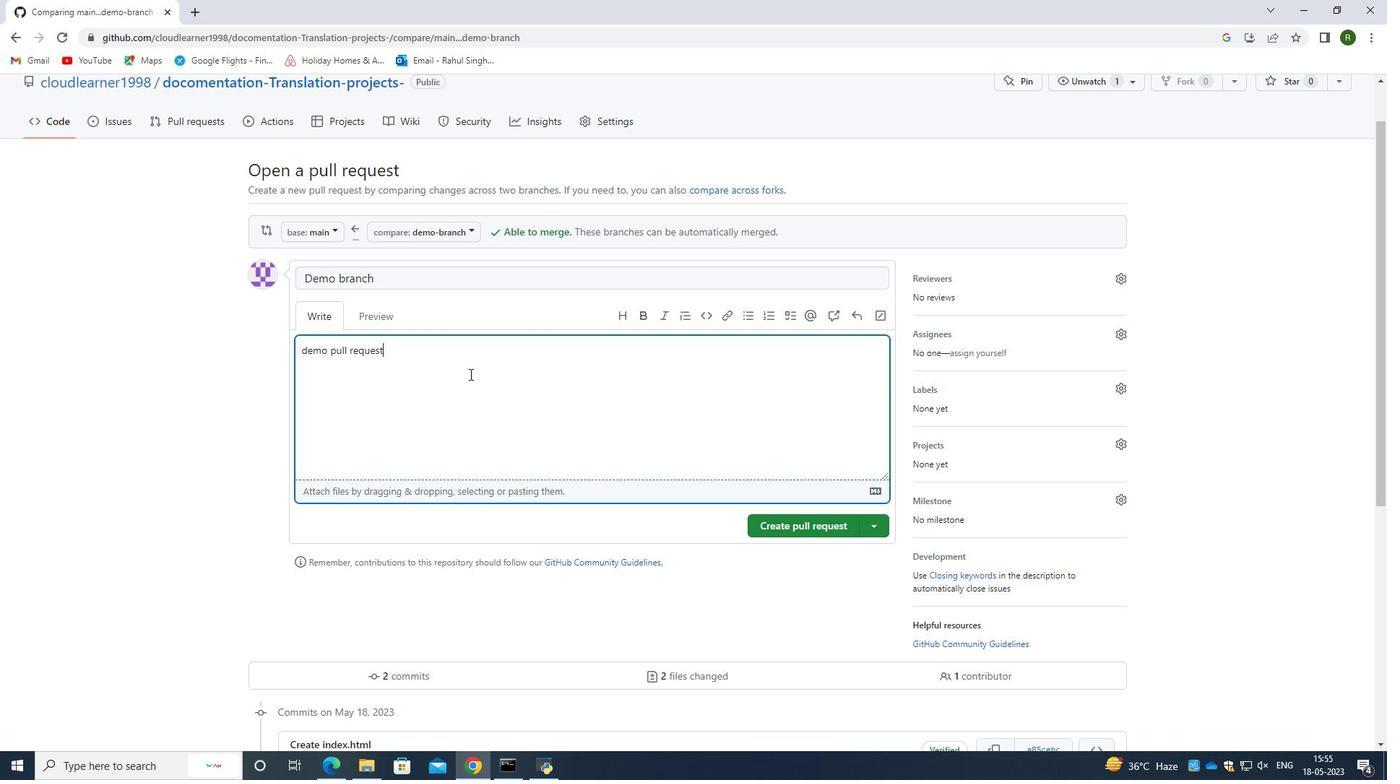 
Action: Mouse moved to (793, 530)
Screenshot: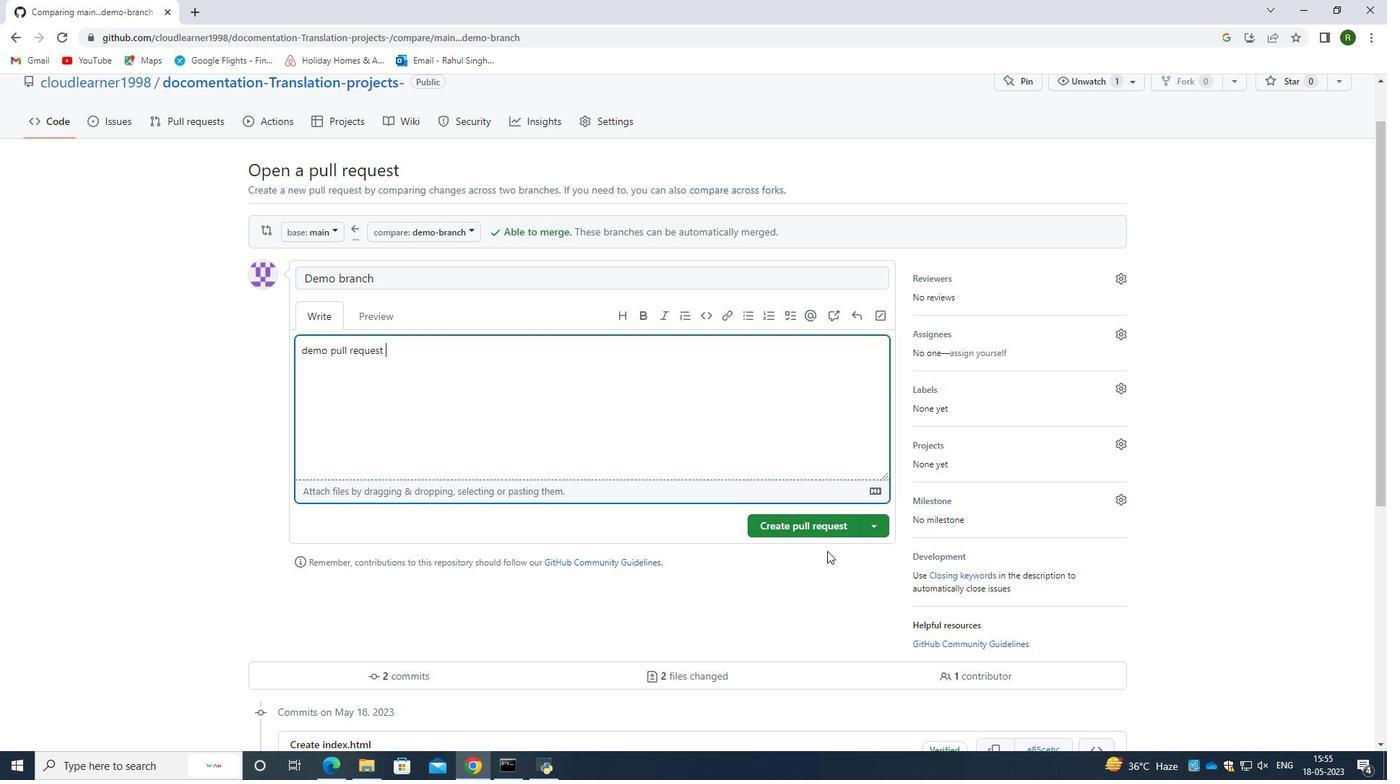 
Action: Mouse pressed left at (793, 530)
Screenshot: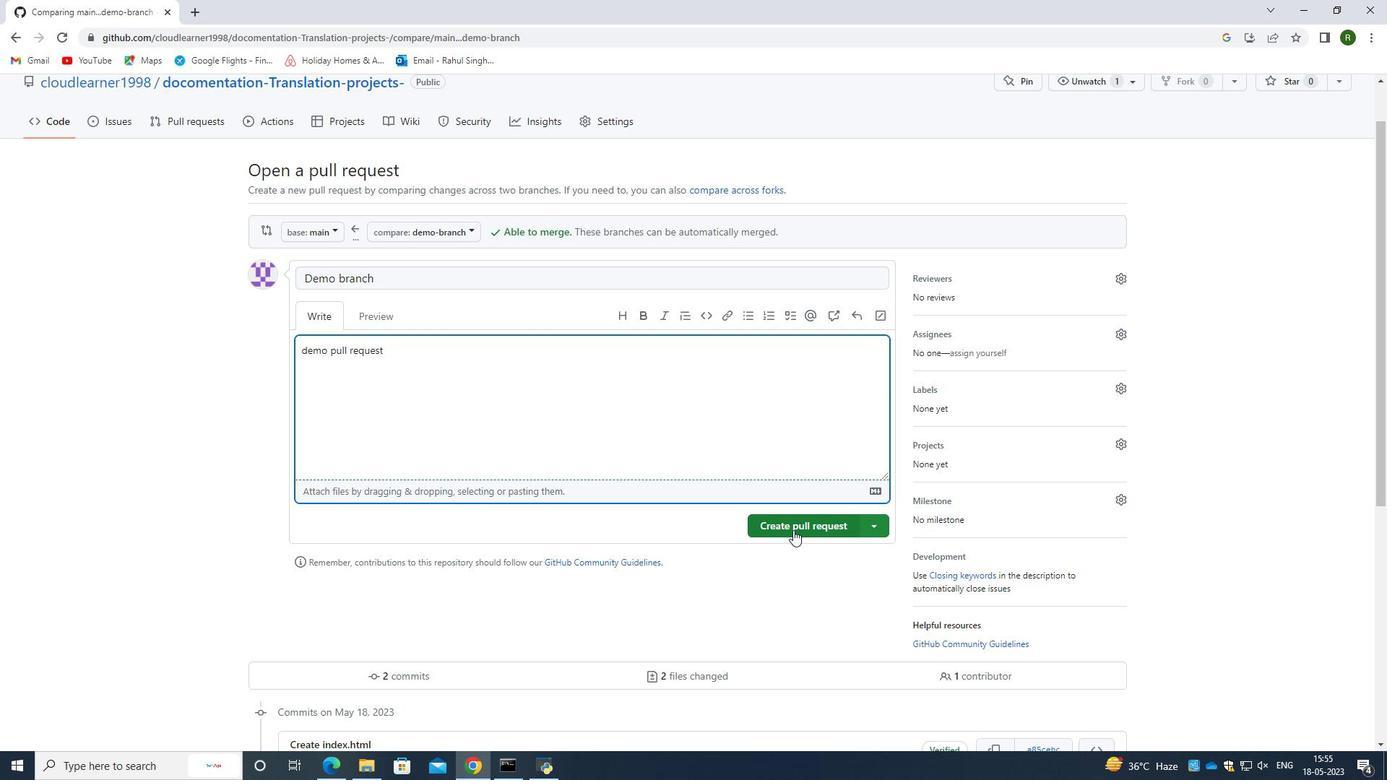 
Action: Mouse moved to (551, 490)
Screenshot: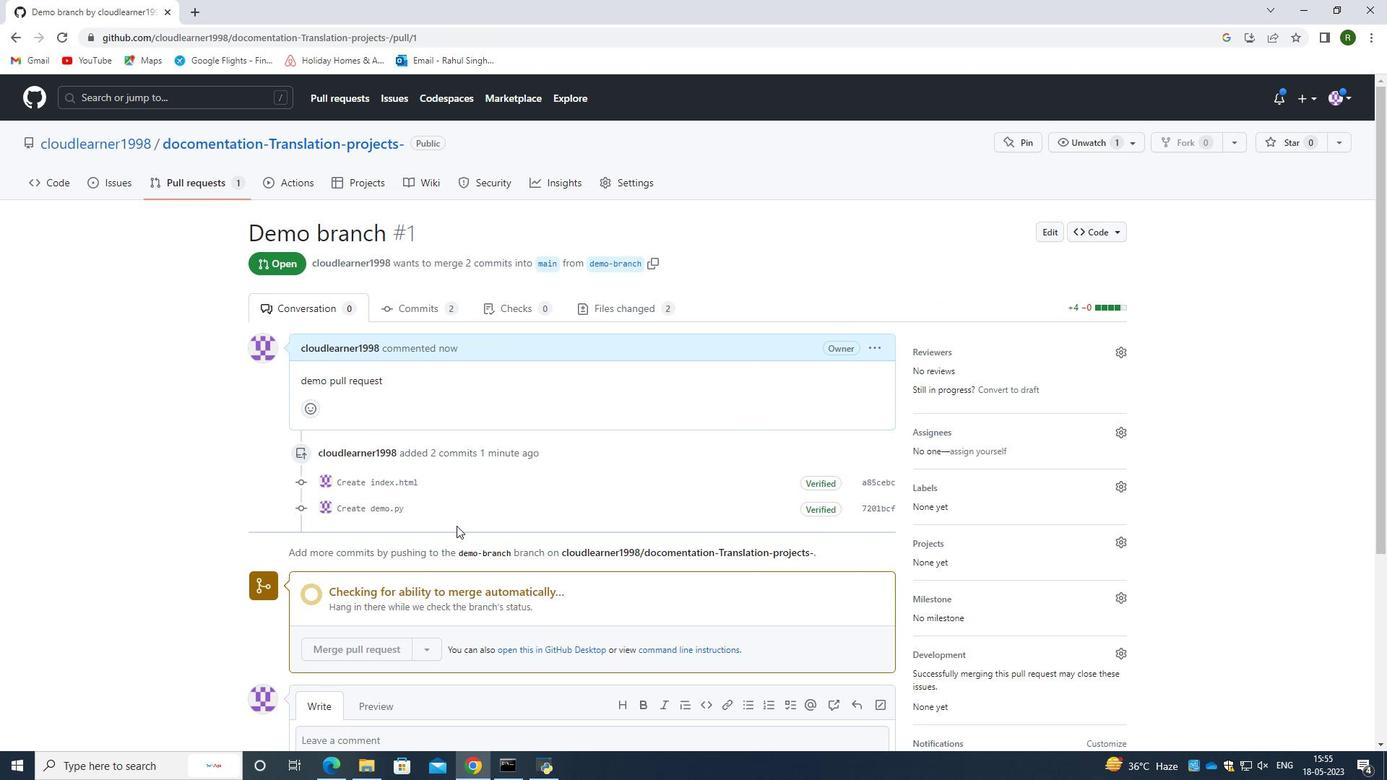 
Action: Mouse scrolled (551, 489) with delta (0, 0)
Screenshot: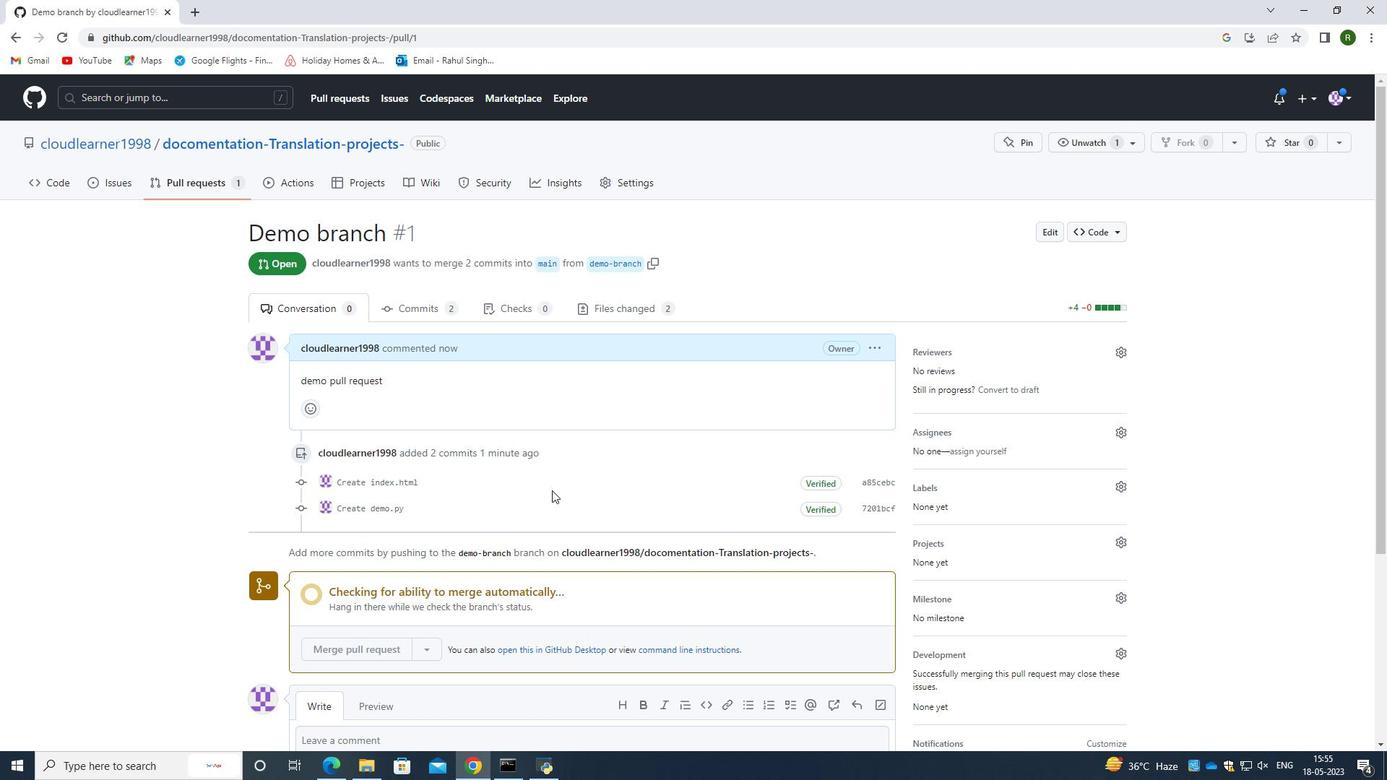 
Action: Mouse scrolled (551, 489) with delta (0, 0)
Screenshot: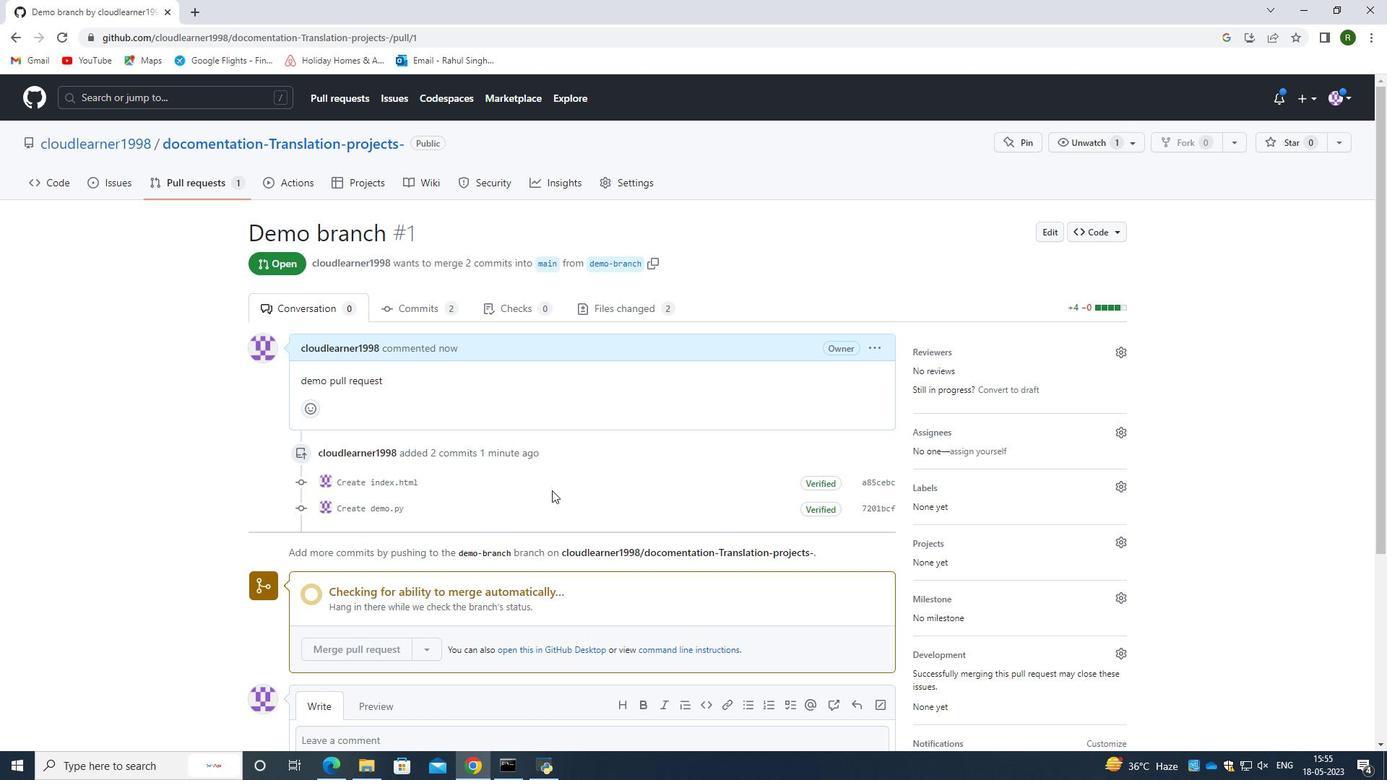 
Action: Mouse moved to (415, 445)
Screenshot: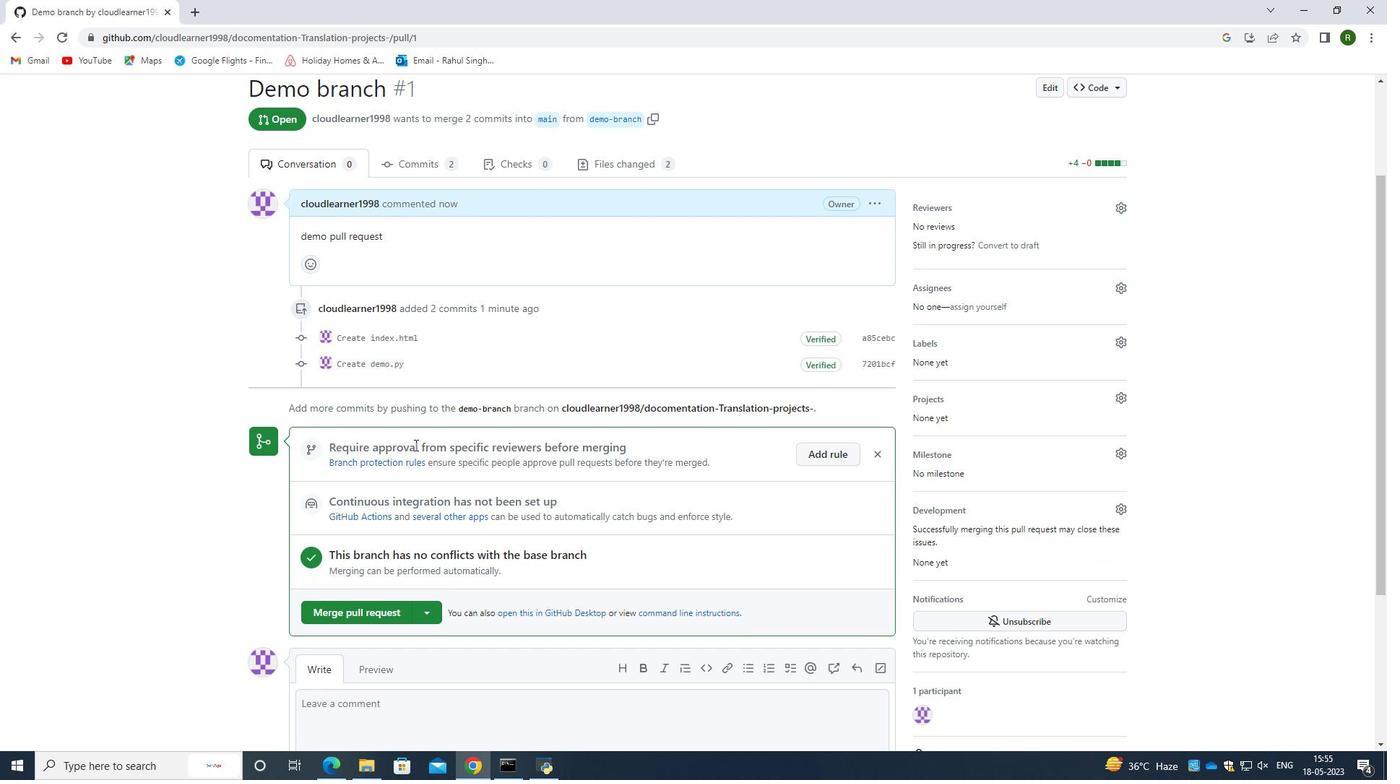 
Action: Mouse scrolled (415, 445) with delta (0, 0)
Screenshot: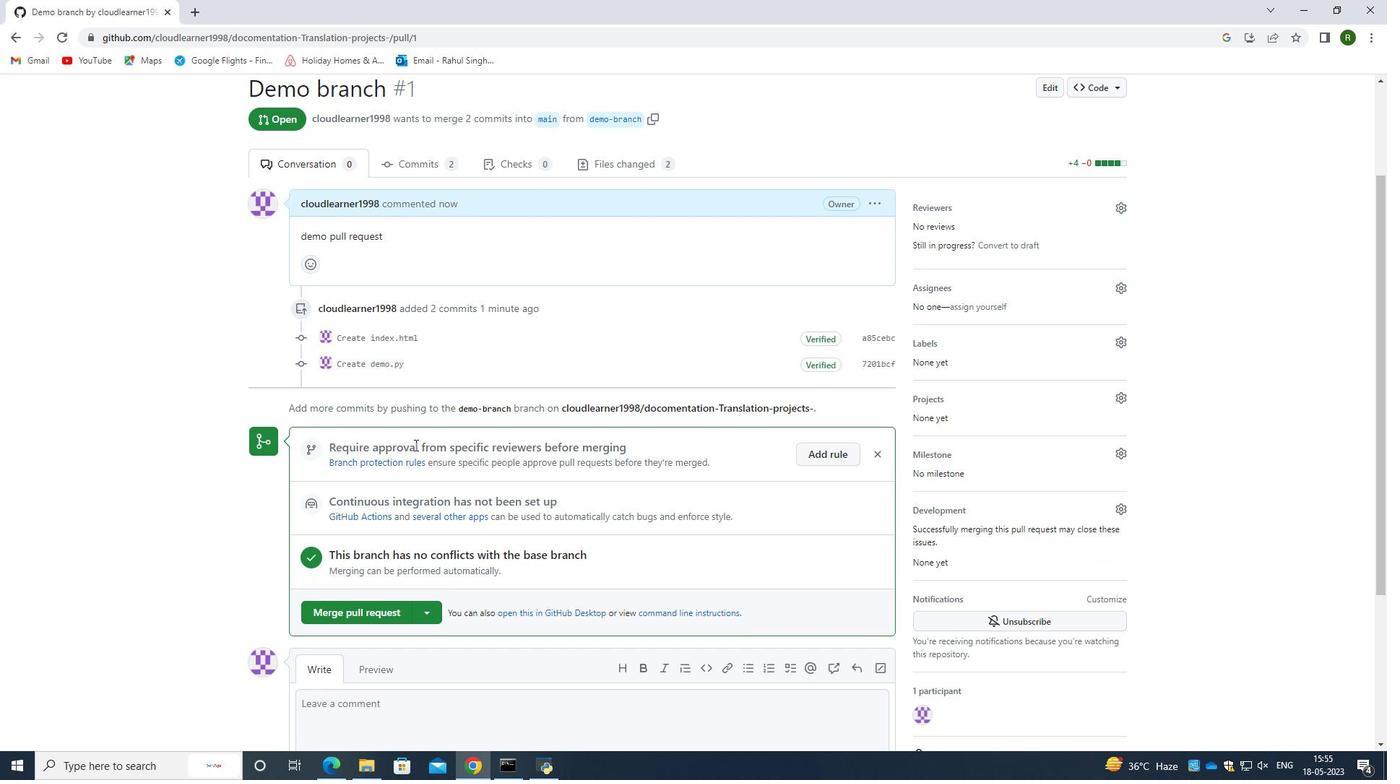 
Action: Mouse moved to (416, 445)
Screenshot: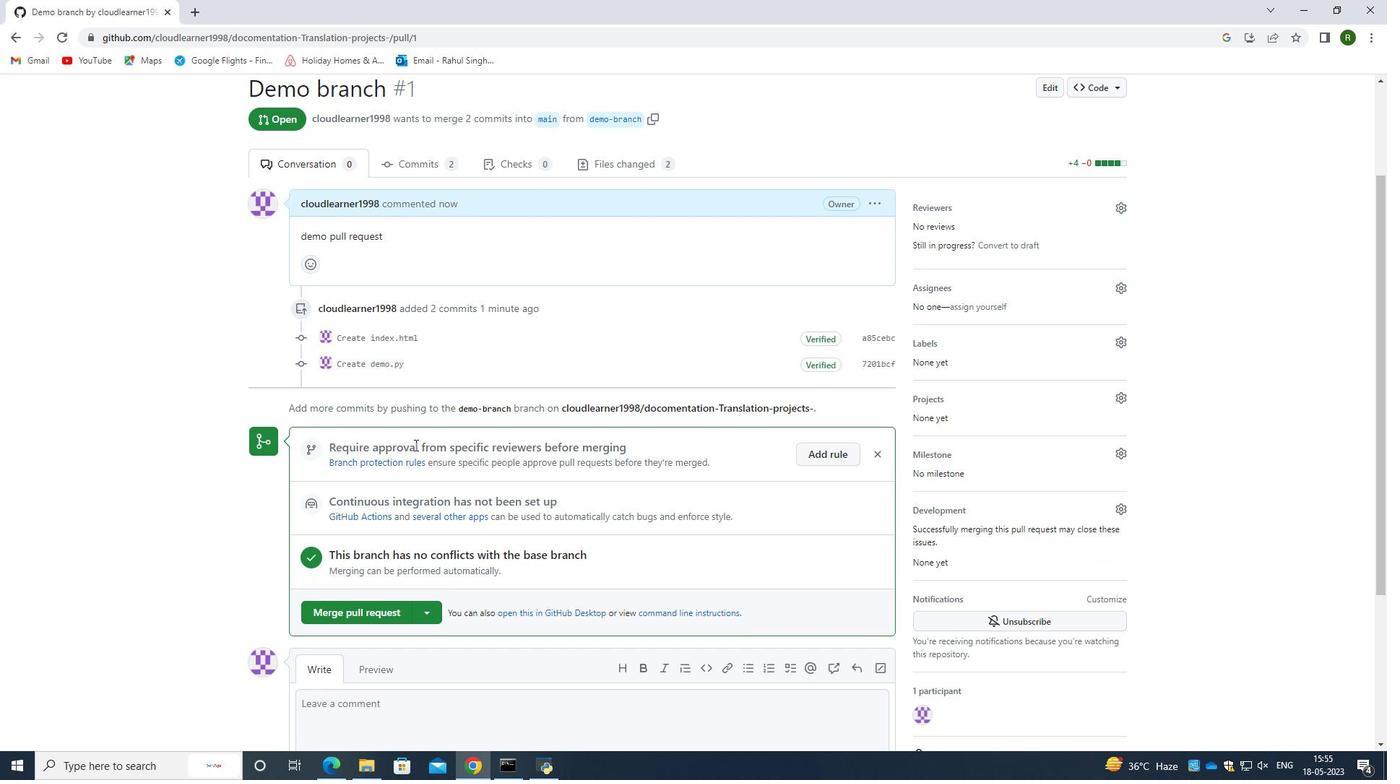 
Action: Mouse scrolled (416, 445) with delta (0, 0)
Screenshot: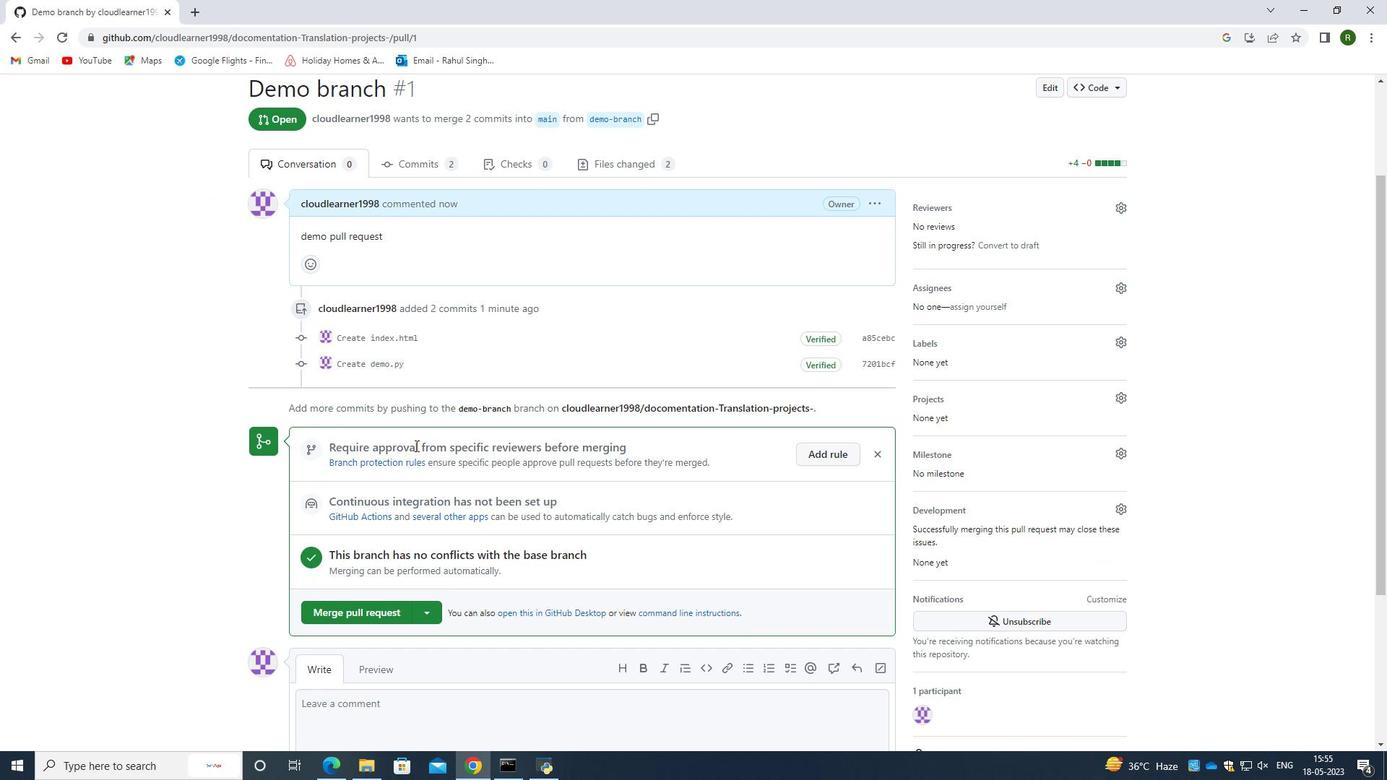 
Action: Mouse moved to (394, 471)
Screenshot: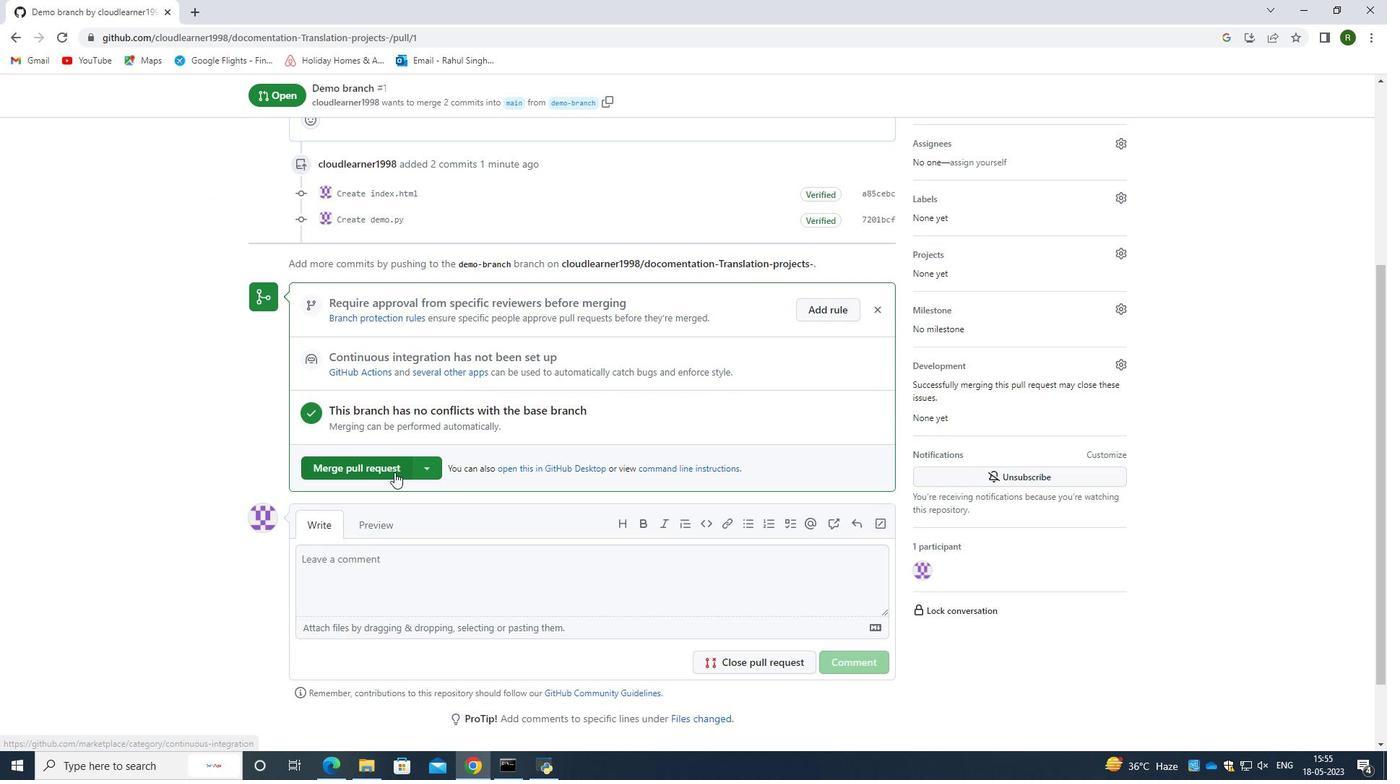 
Action: Mouse pressed left at (394, 471)
Screenshot: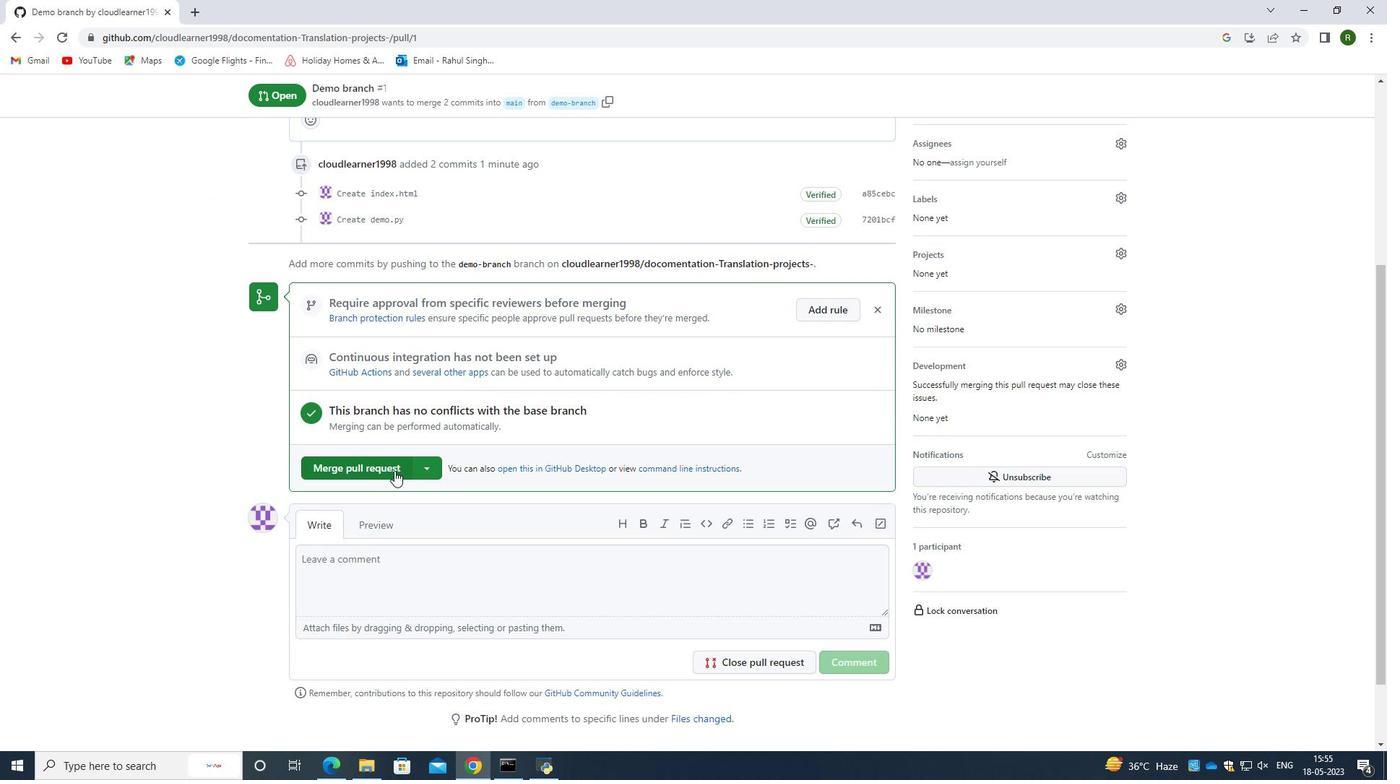 
Action: Mouse moved to (420, 518)
Screenshot: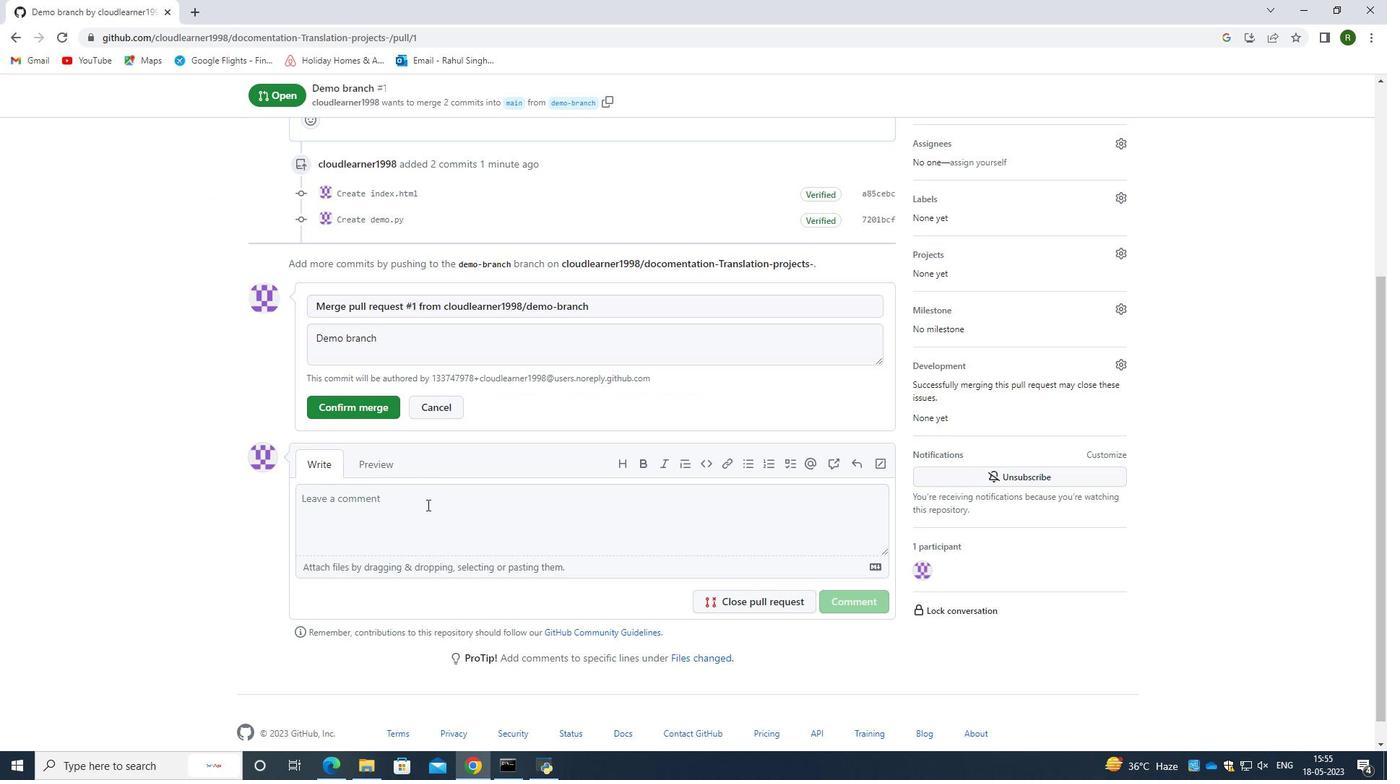 
Action: Mouse pressed left at (420, 518)
Screenshot: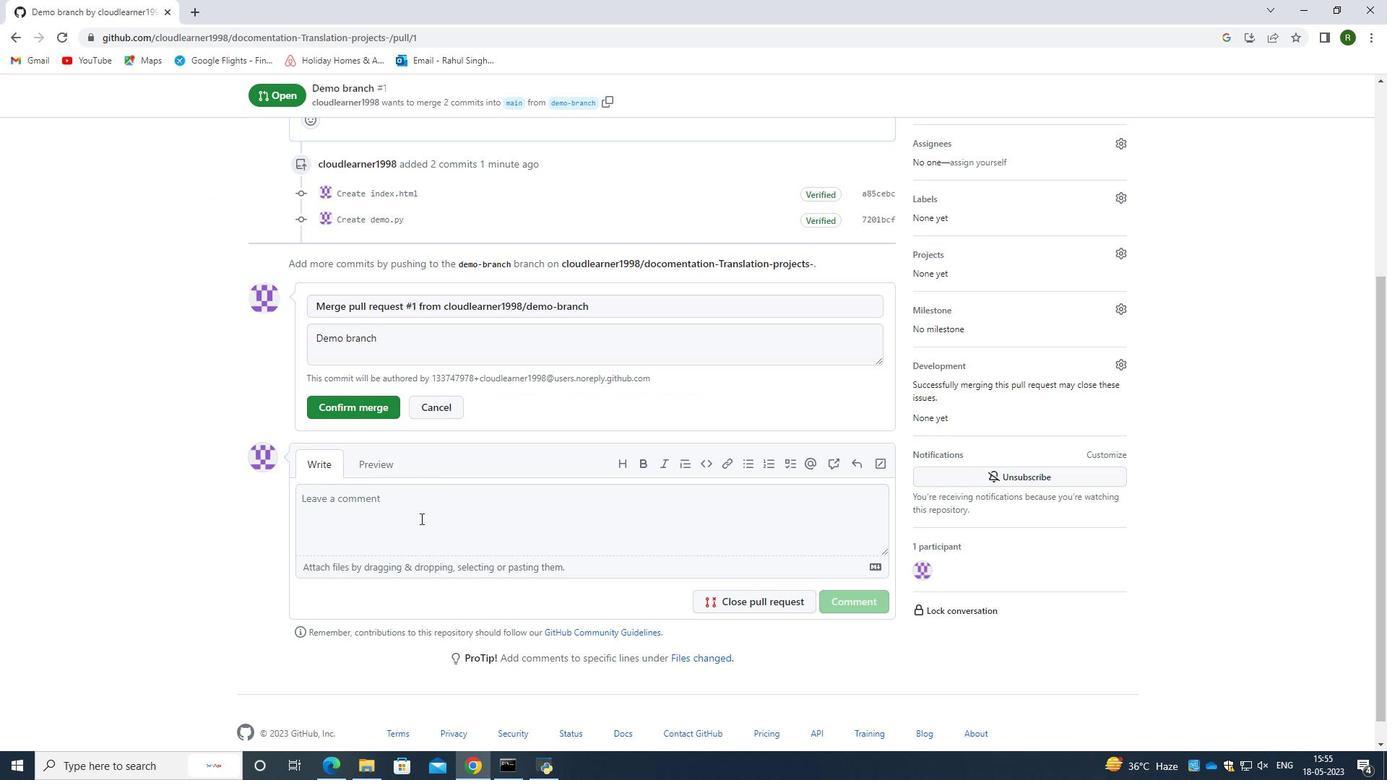 
Action: Mouse moved to (494, 543)
Screenshot: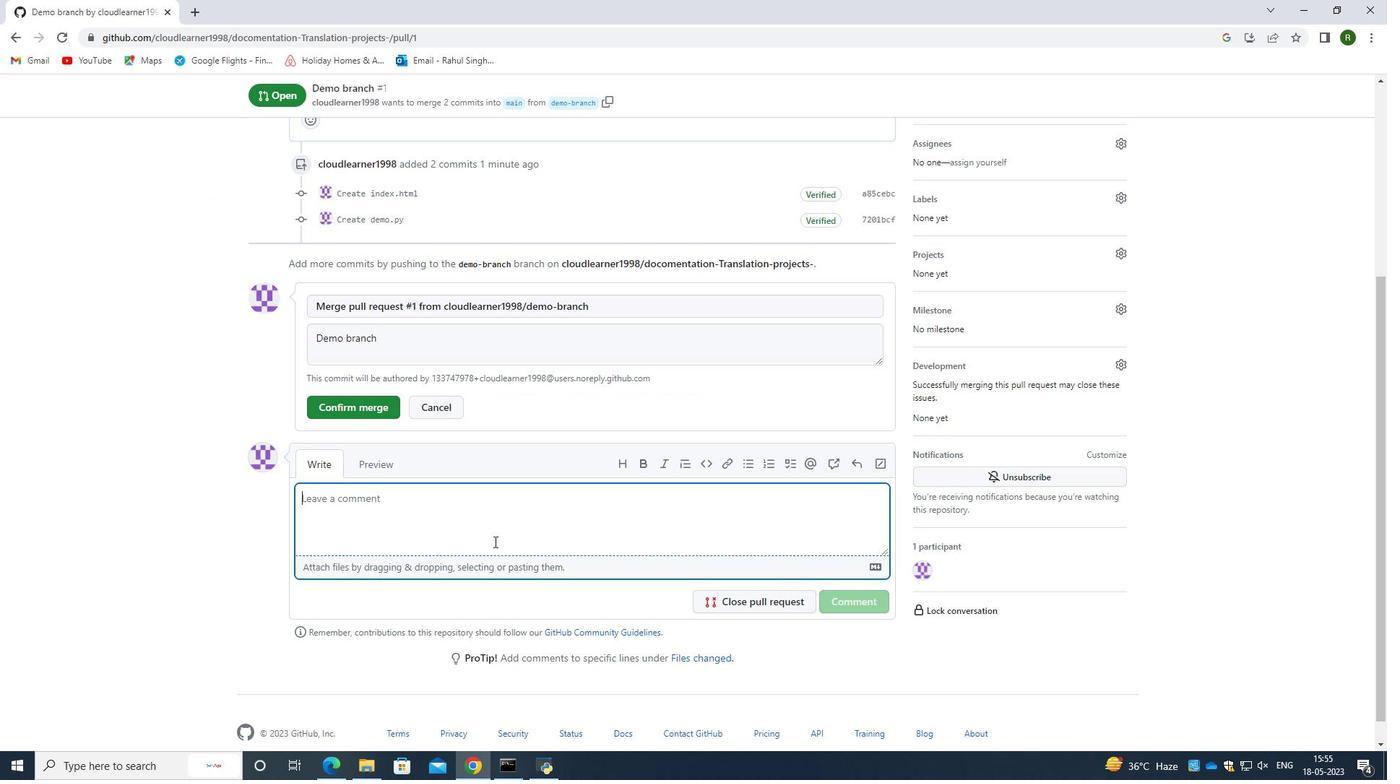 
Action: Key pressed l<Key.backspace>demo<Key.space><Key.backspace><Key.backspace><Key.backspace><Key.backspace><Key.backspace>test
Screenshot: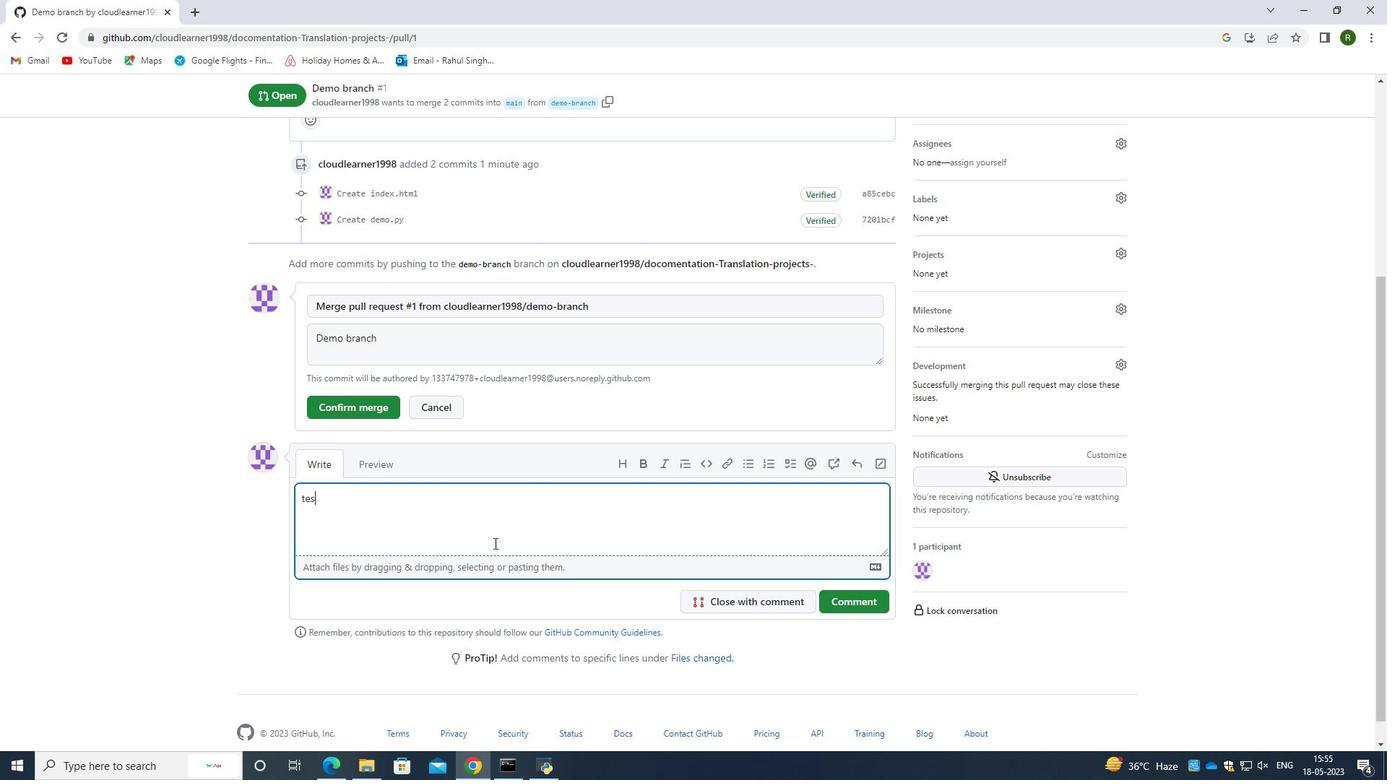 
Action: Mouse moved to (845, 604)
Screenshot: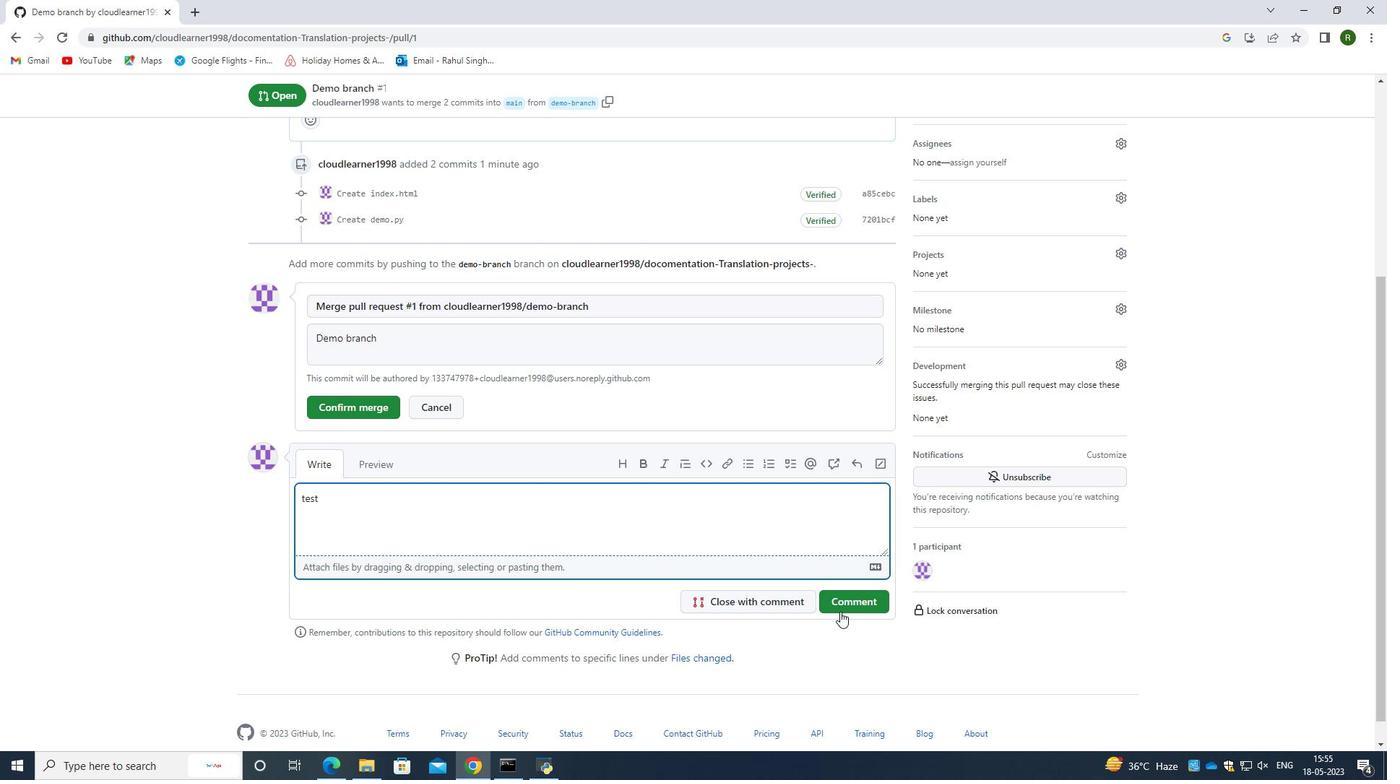 
Action: Mouse pressed left at (845, 604)
Screenshot: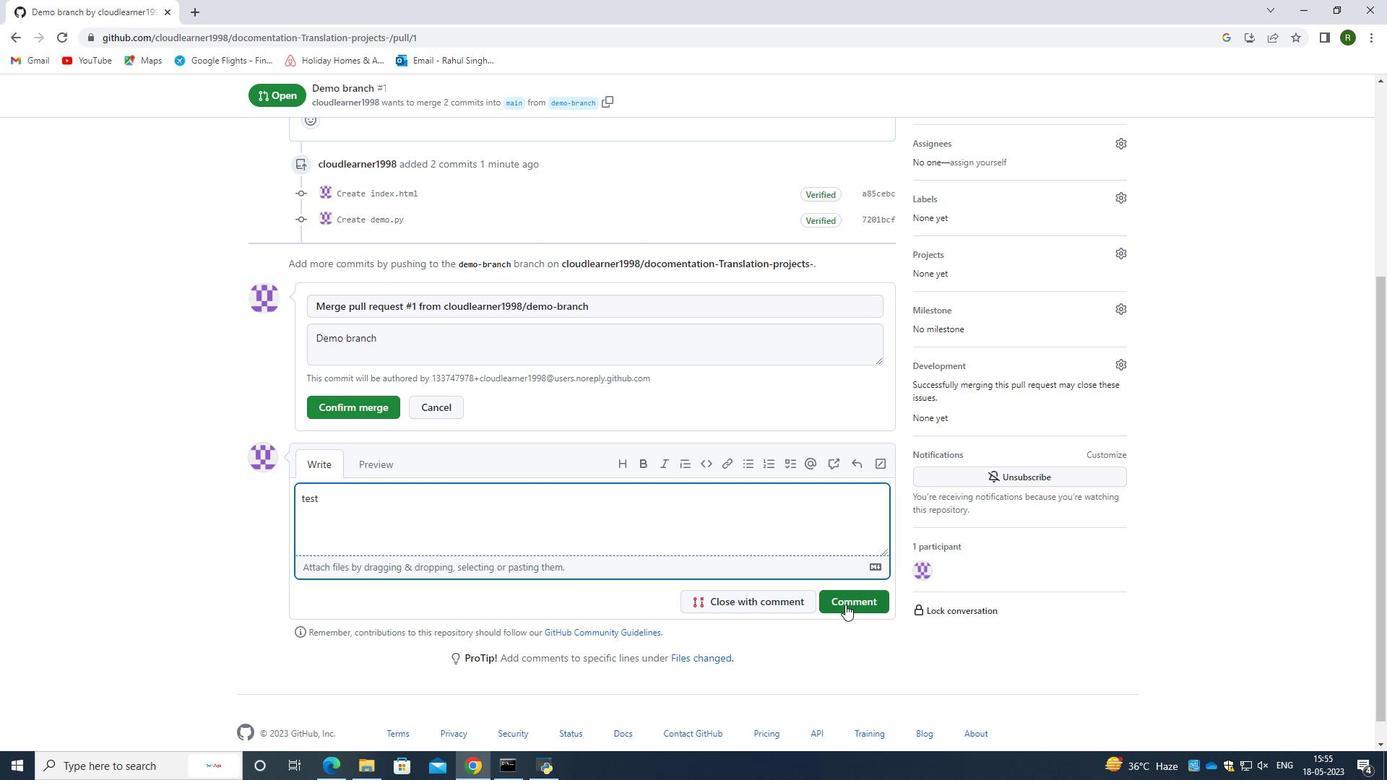 
Action: Mouse moved to (393, 560)
Screenshot: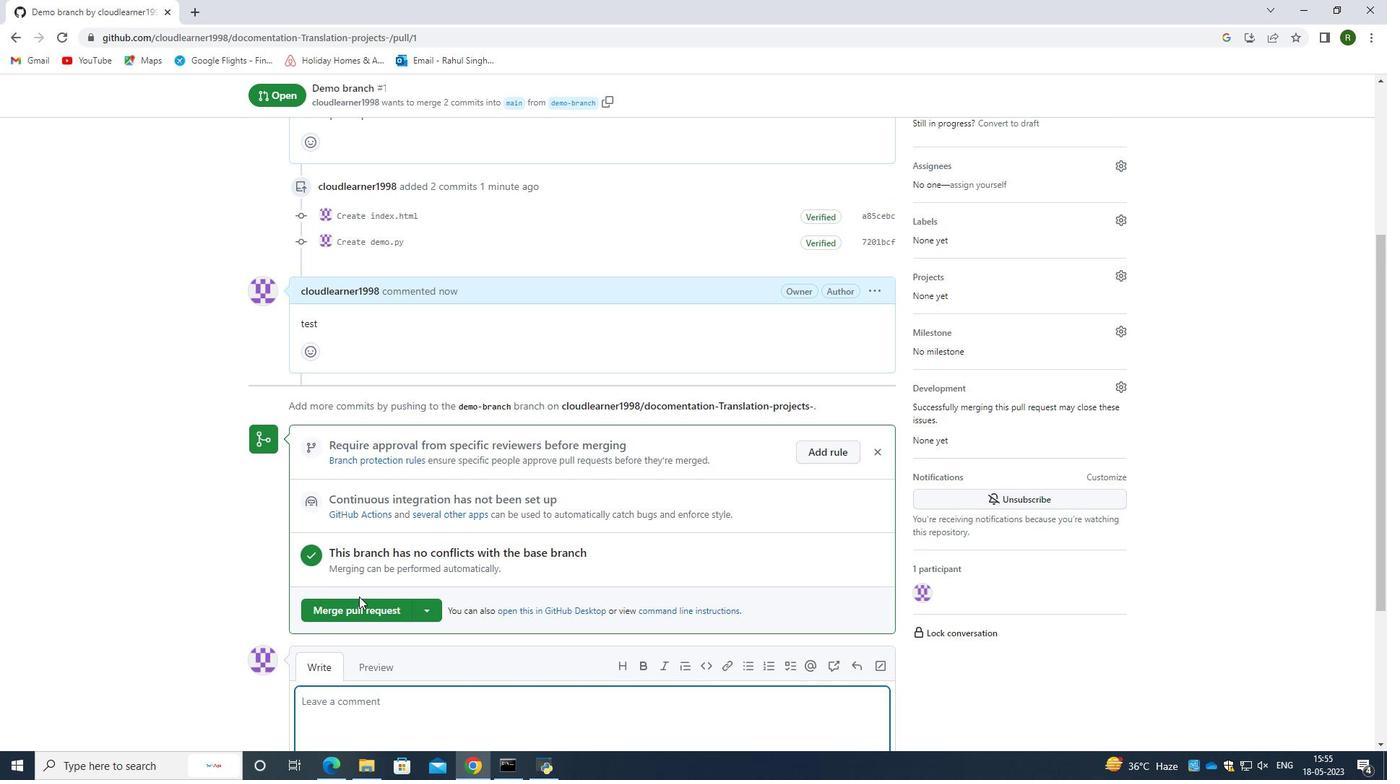 
Action: Mouse scrolled (393, 559) with delta (0, 0)
Screenshot: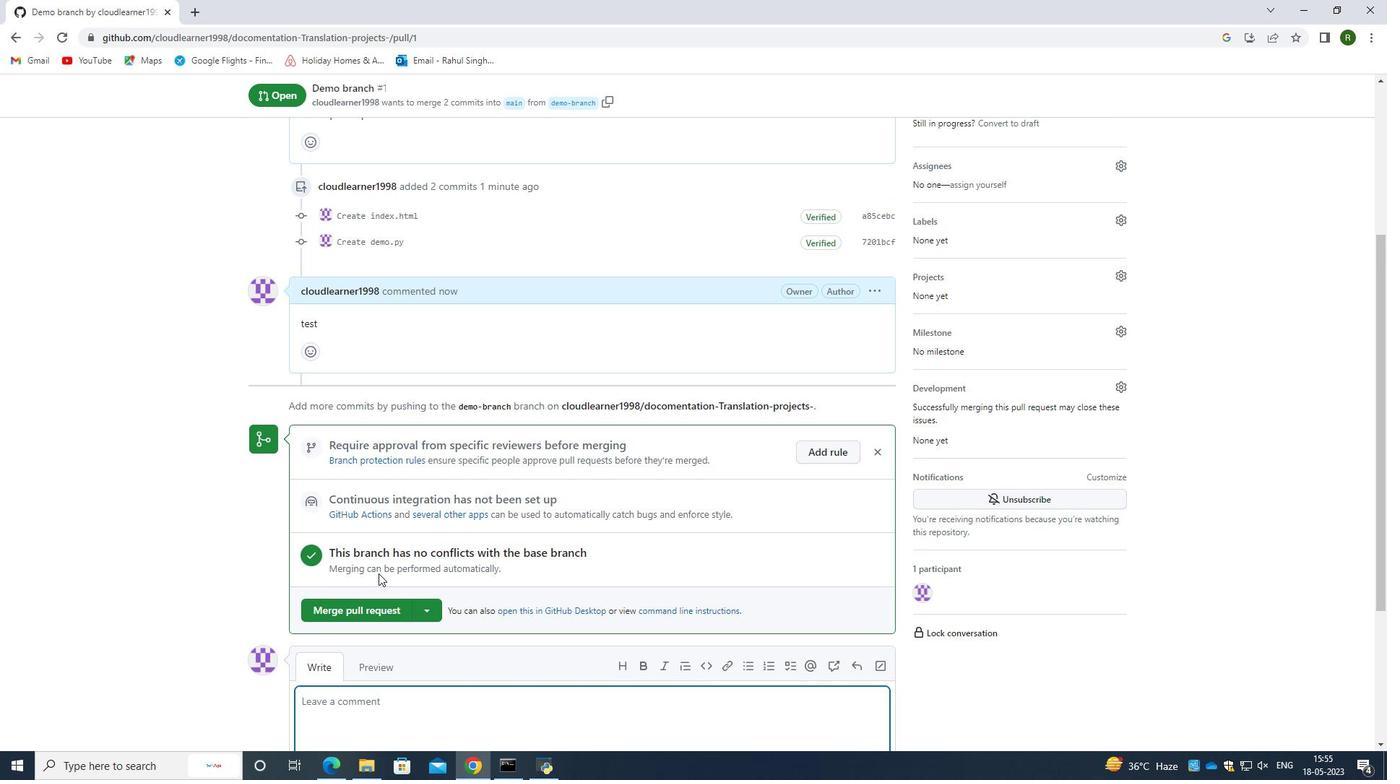 
Action: Mouse scrolled (393, 559) with delta (0, 0)
Screenshot: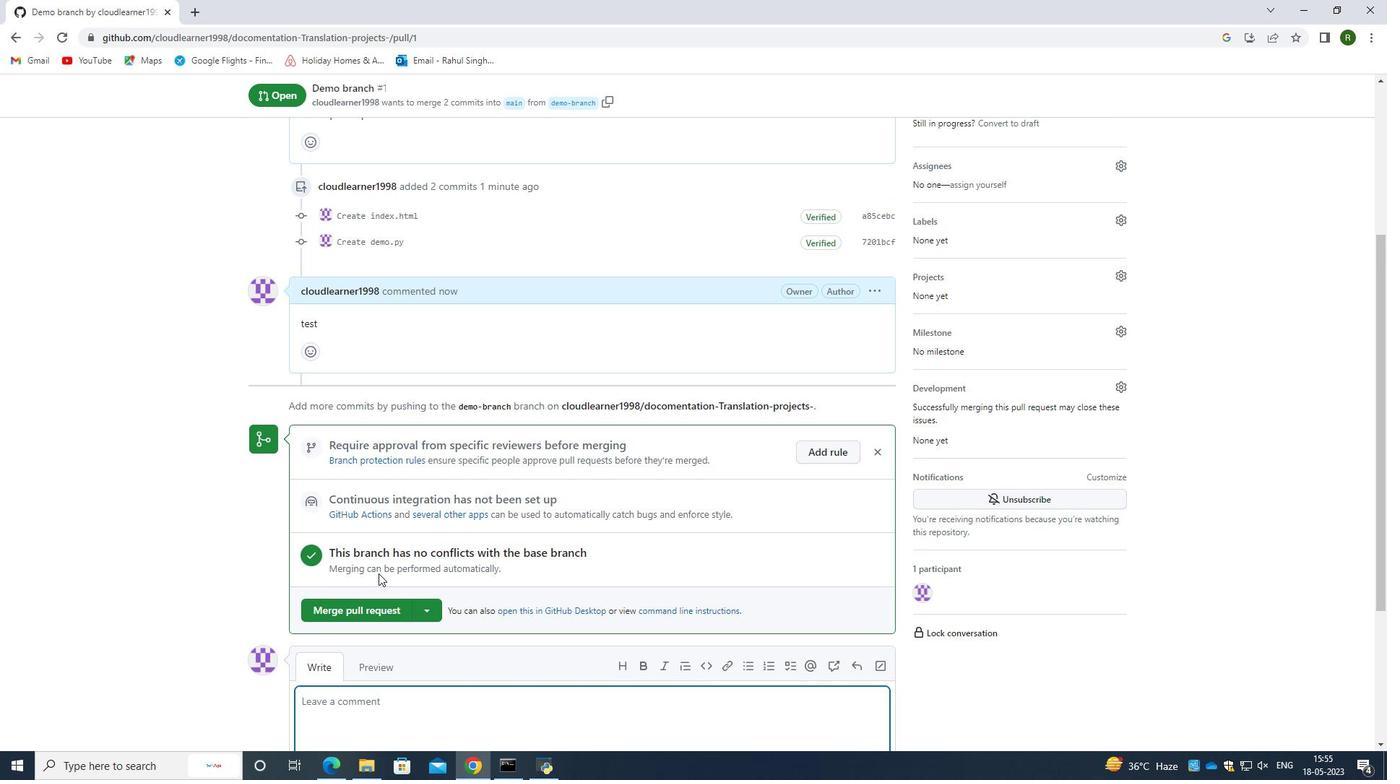 
Action: Mouse scrolled (393, 559) with delta (0, 0)
Screenshot: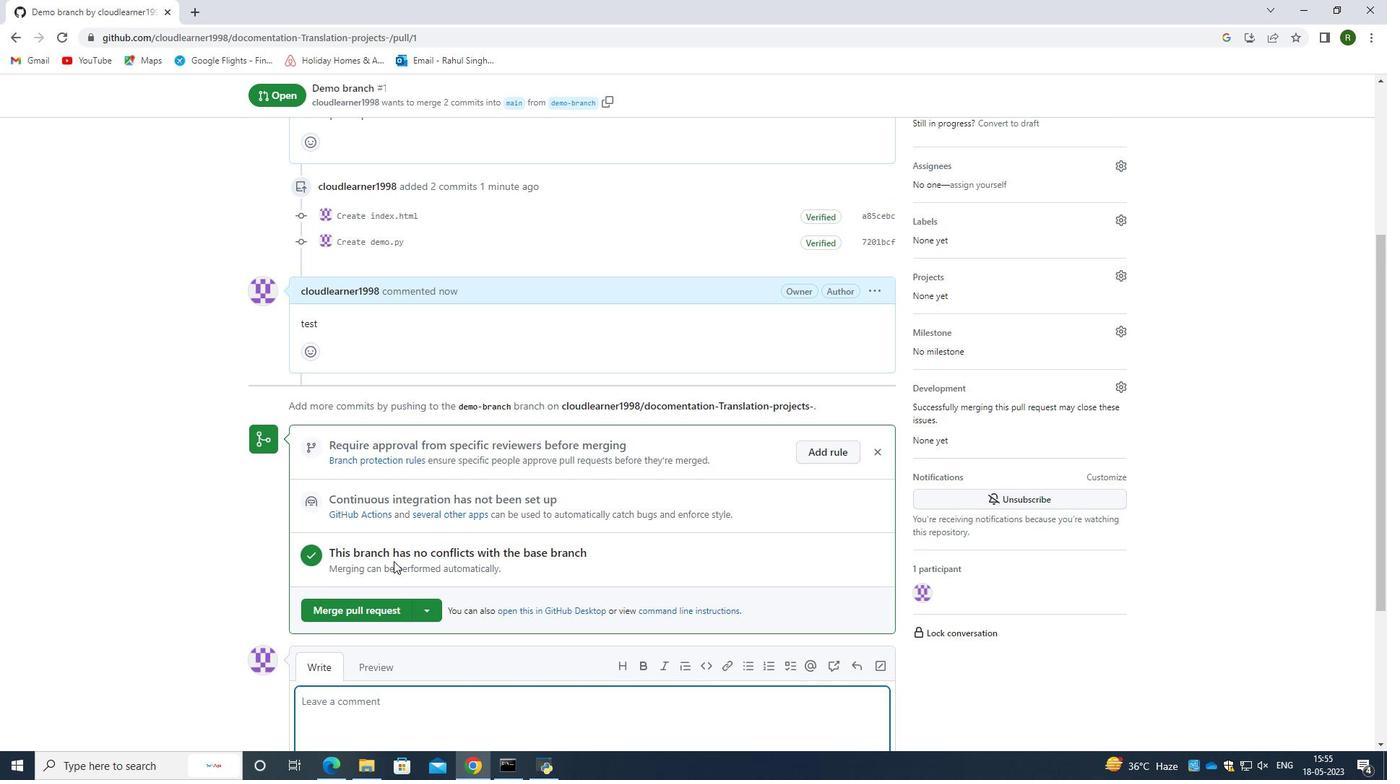 
Action: Mouse moved to (397, 558)
Screenshot: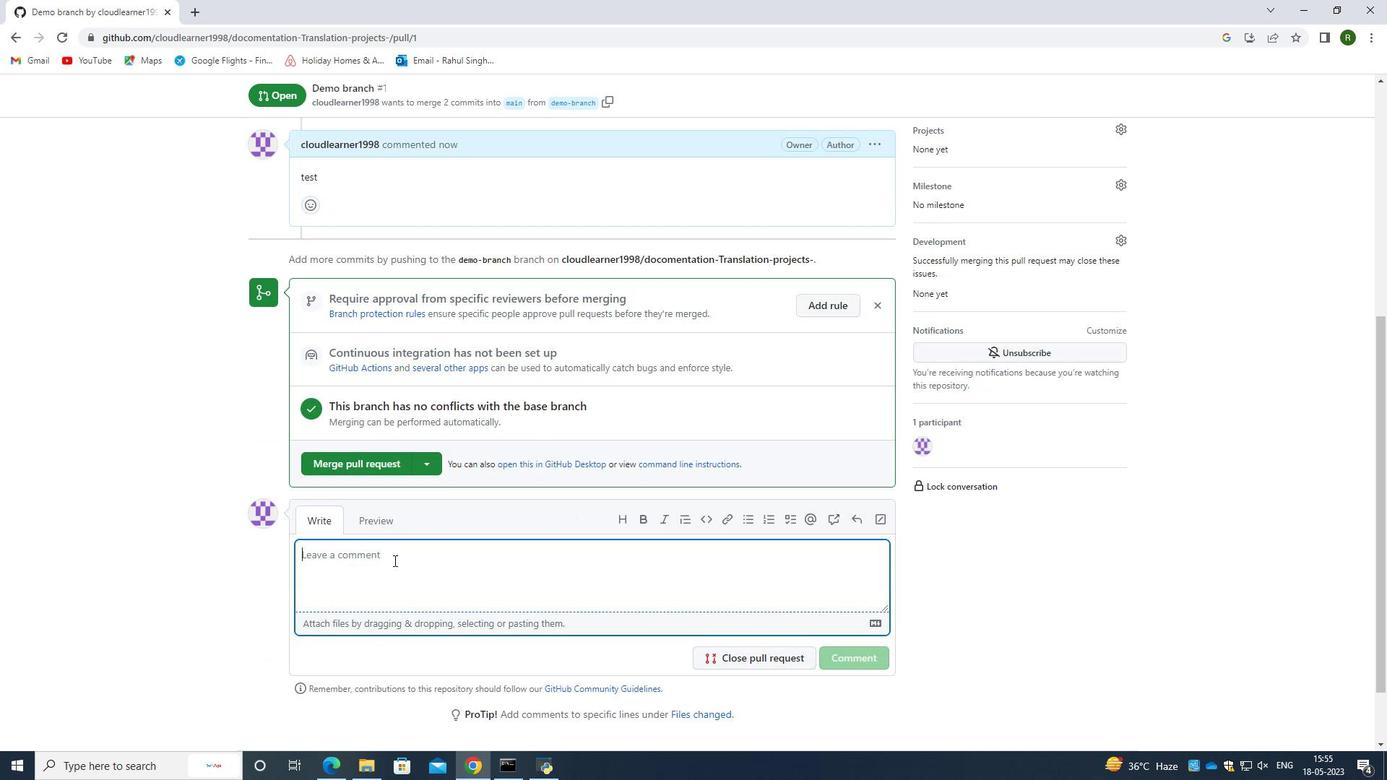 
Action: Mouse scrolled (397, 559) with delta (0, 0)
Screenshot: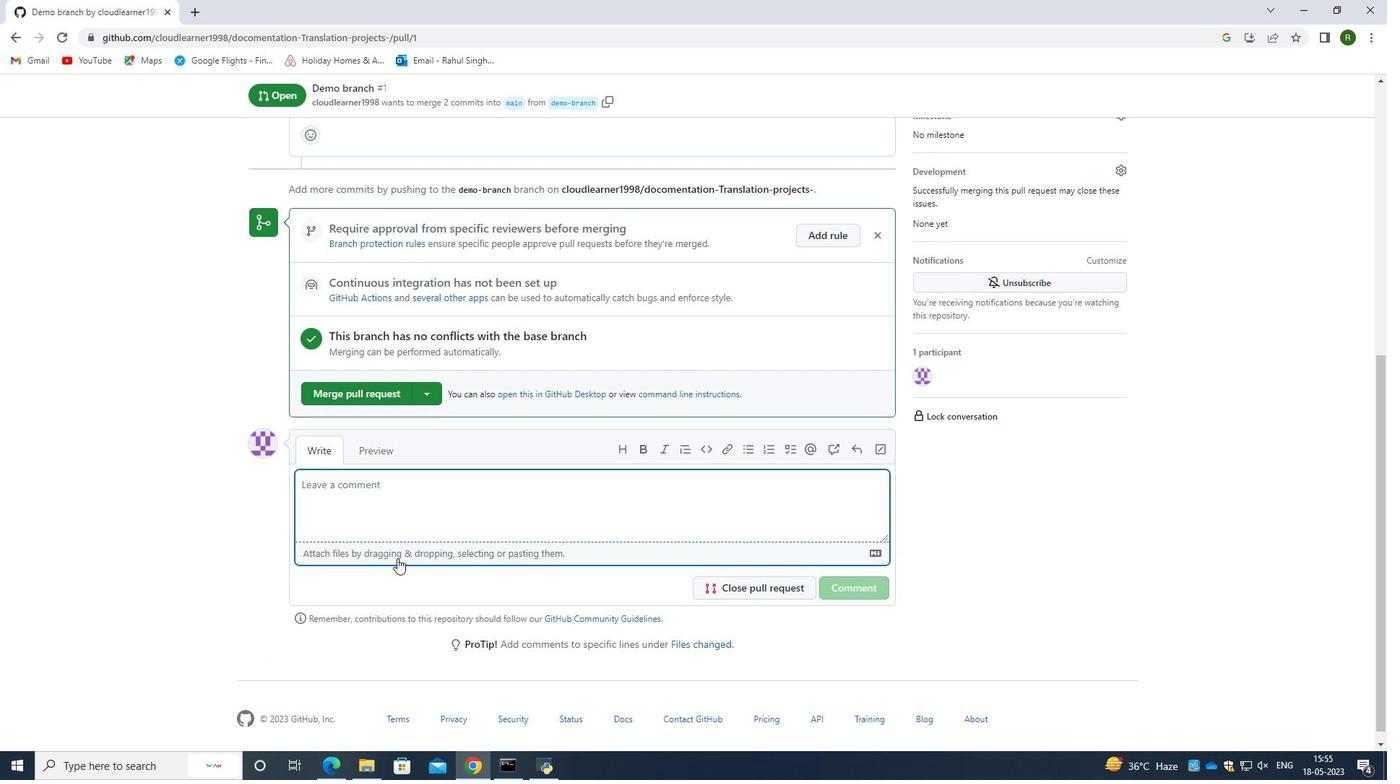 
Action: Mouse moved to (399, 549)
Screenshot: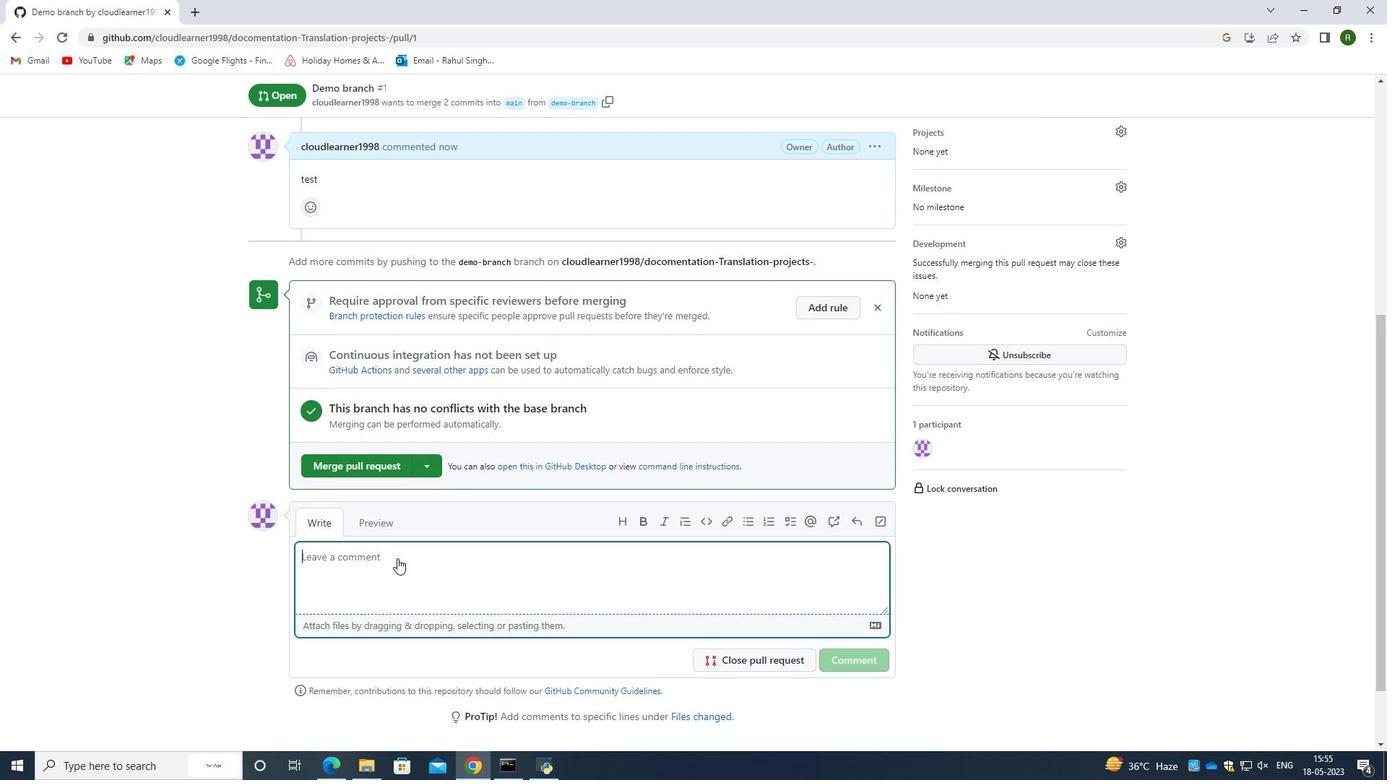 
Action: Mouse scrolled (399, 550) with delta (0, 0)
Screenshot: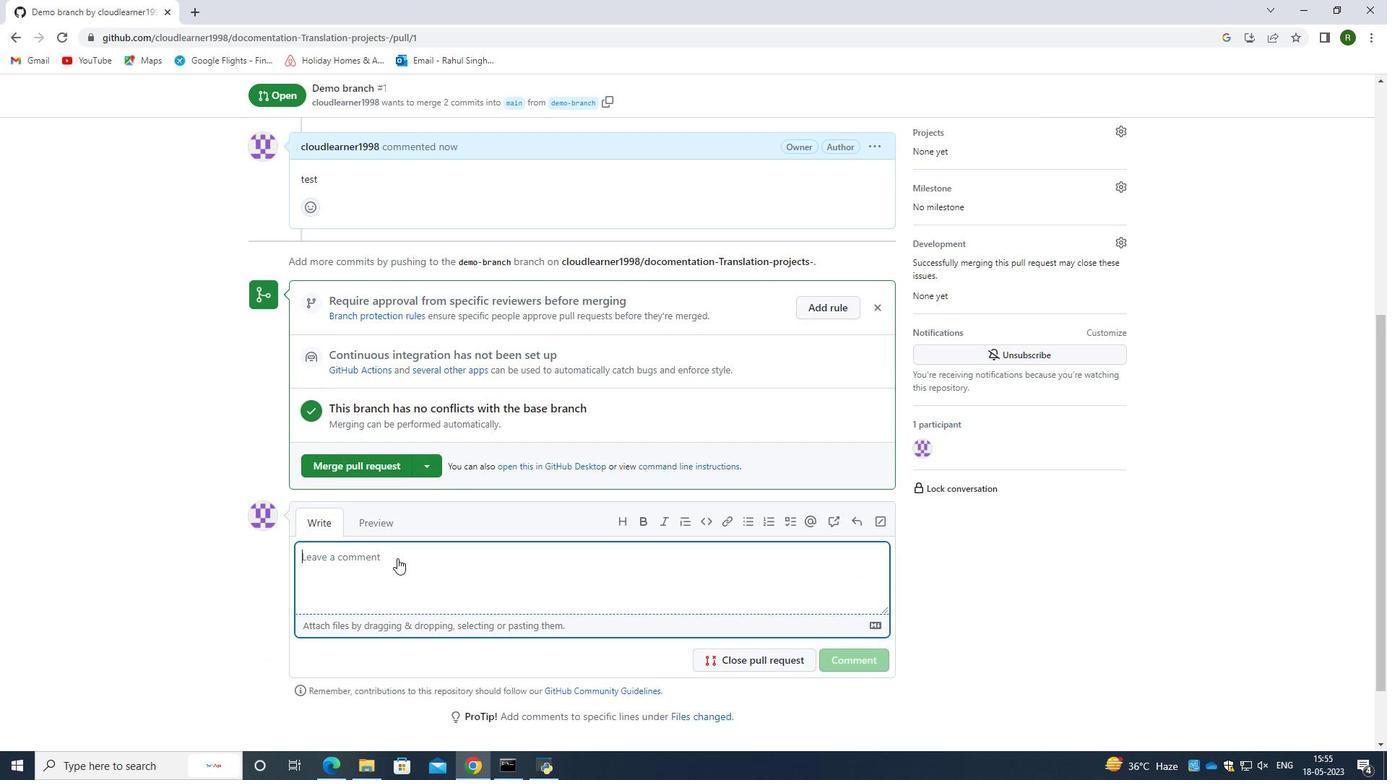 
Action: Mouse moved to (432, 483)
Screenshot: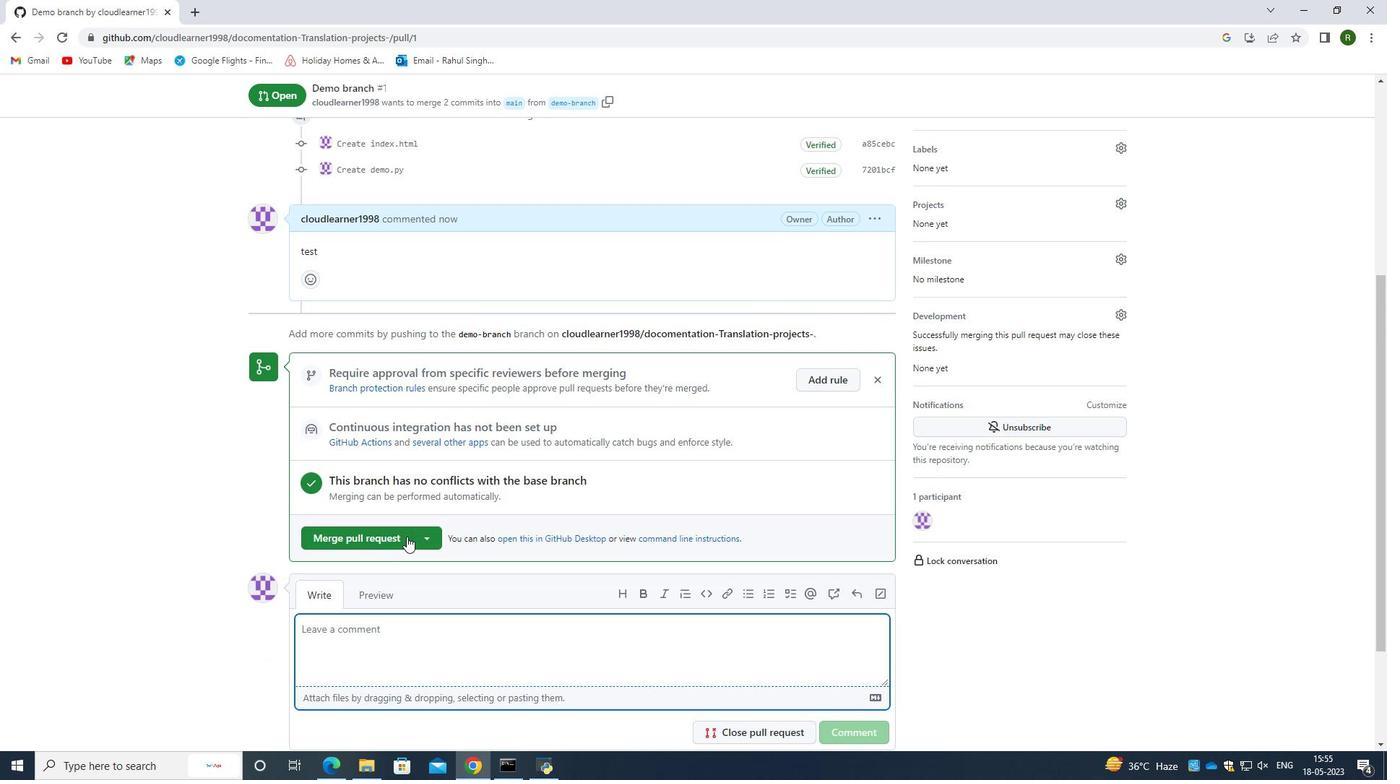 
Action: Mouse scrolled (432, 484) with delta (0, 0)
Screenshot: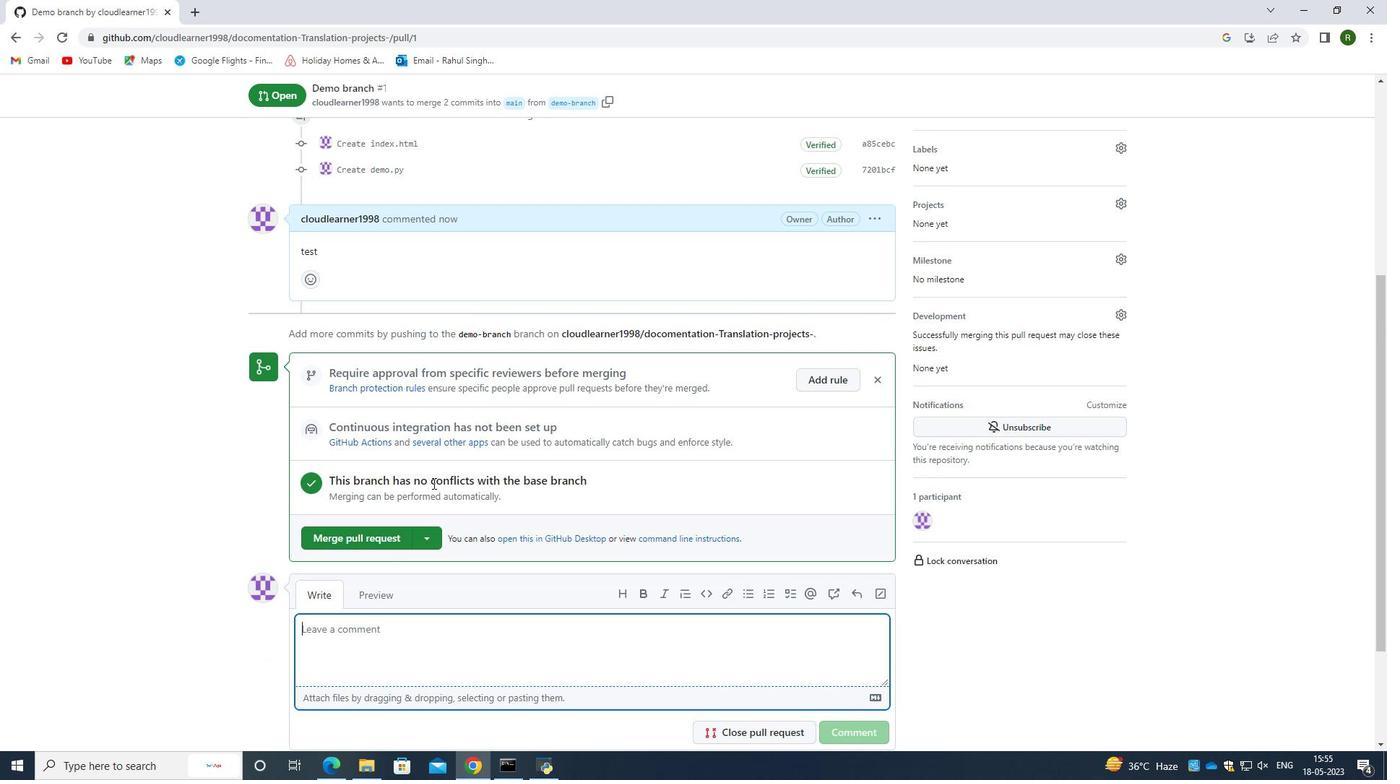 
Action: Mouse moved to (397, 606)
Screenshot: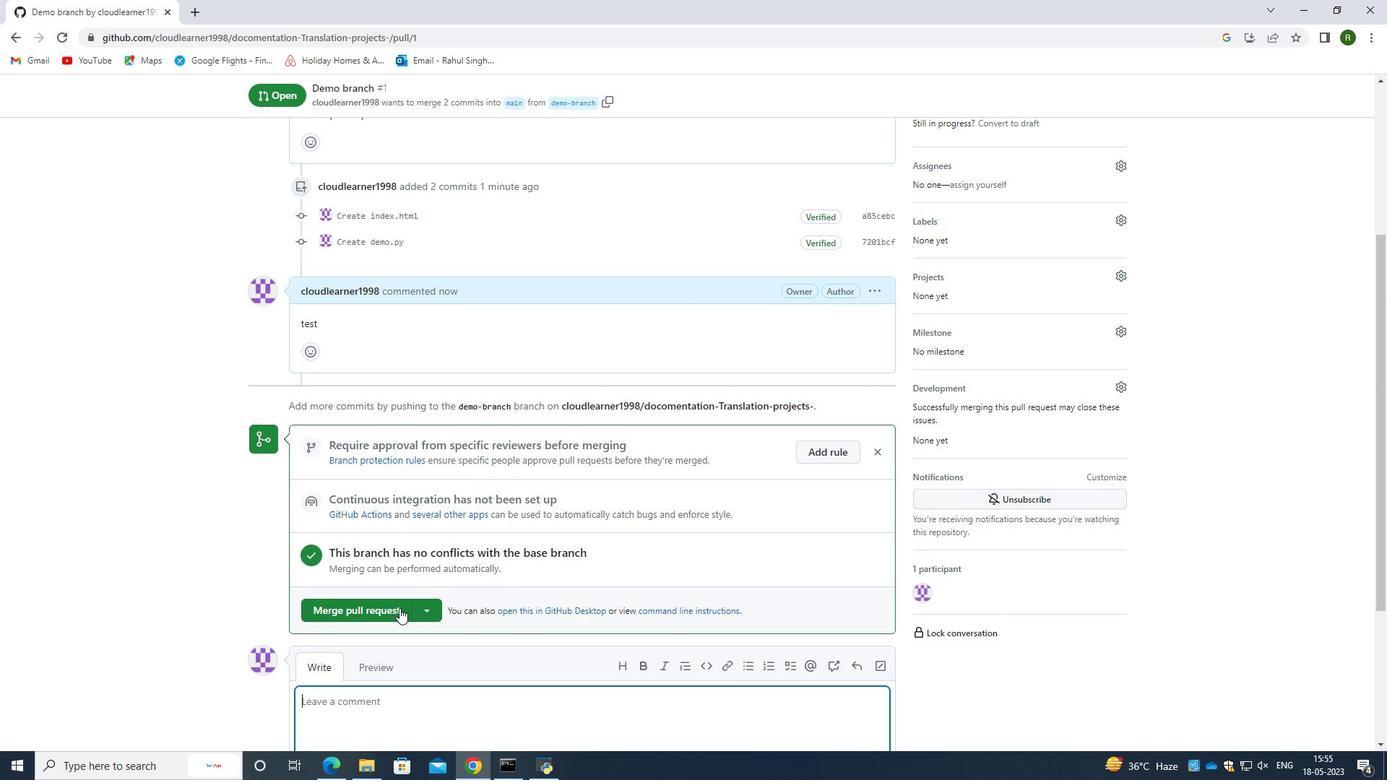 
Action: Mouse pressed left at (397, 606)
Screenshot: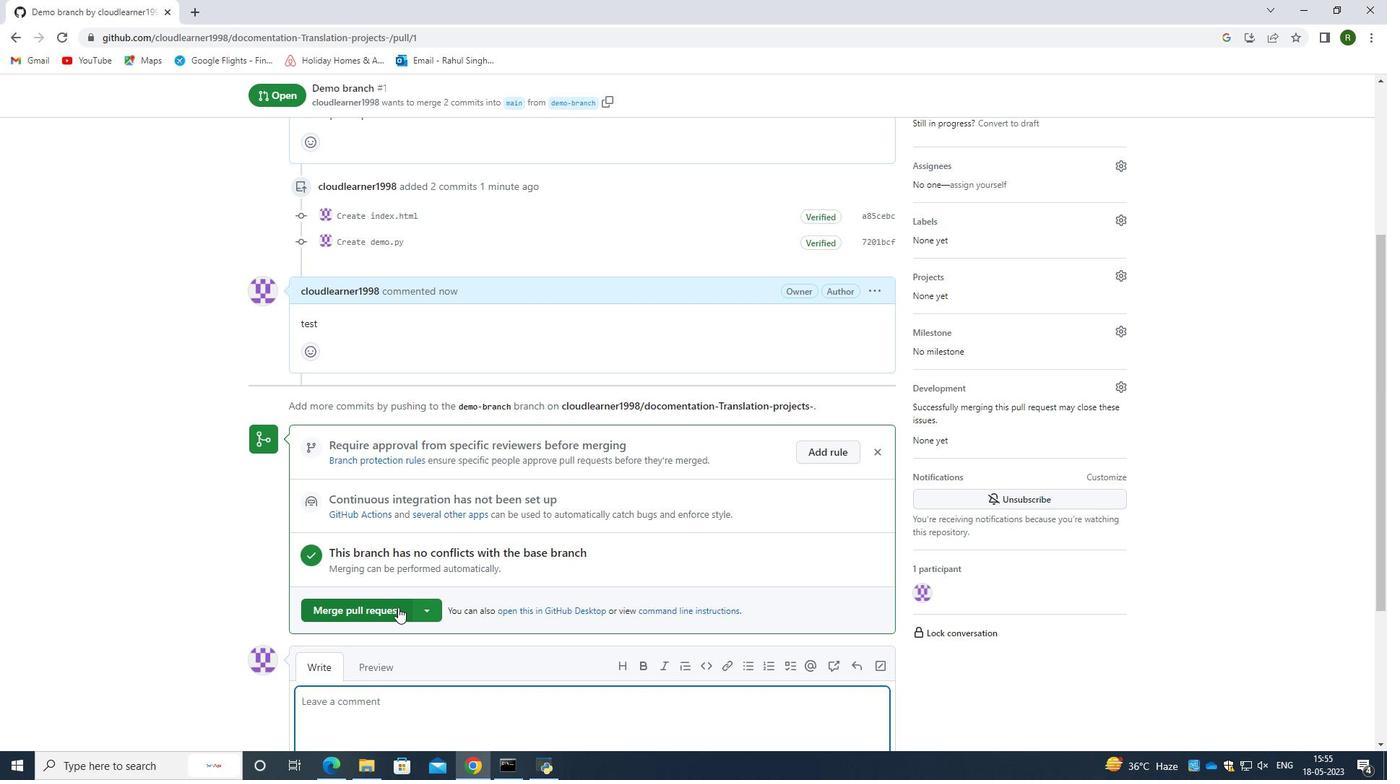 
Action: Mouse moved to (380, 547)
Screenshot: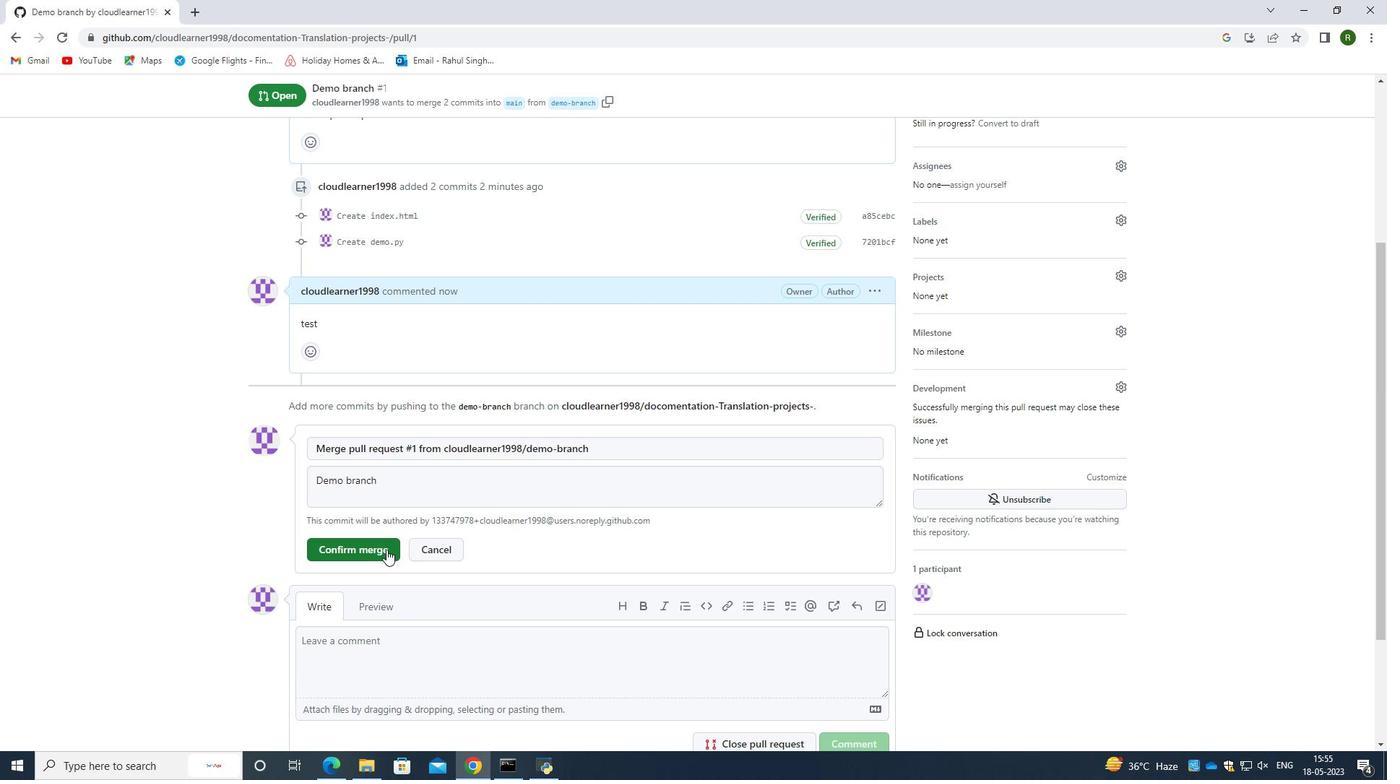 
Action: Mouse pressed left at (380, 547)
Screenshot: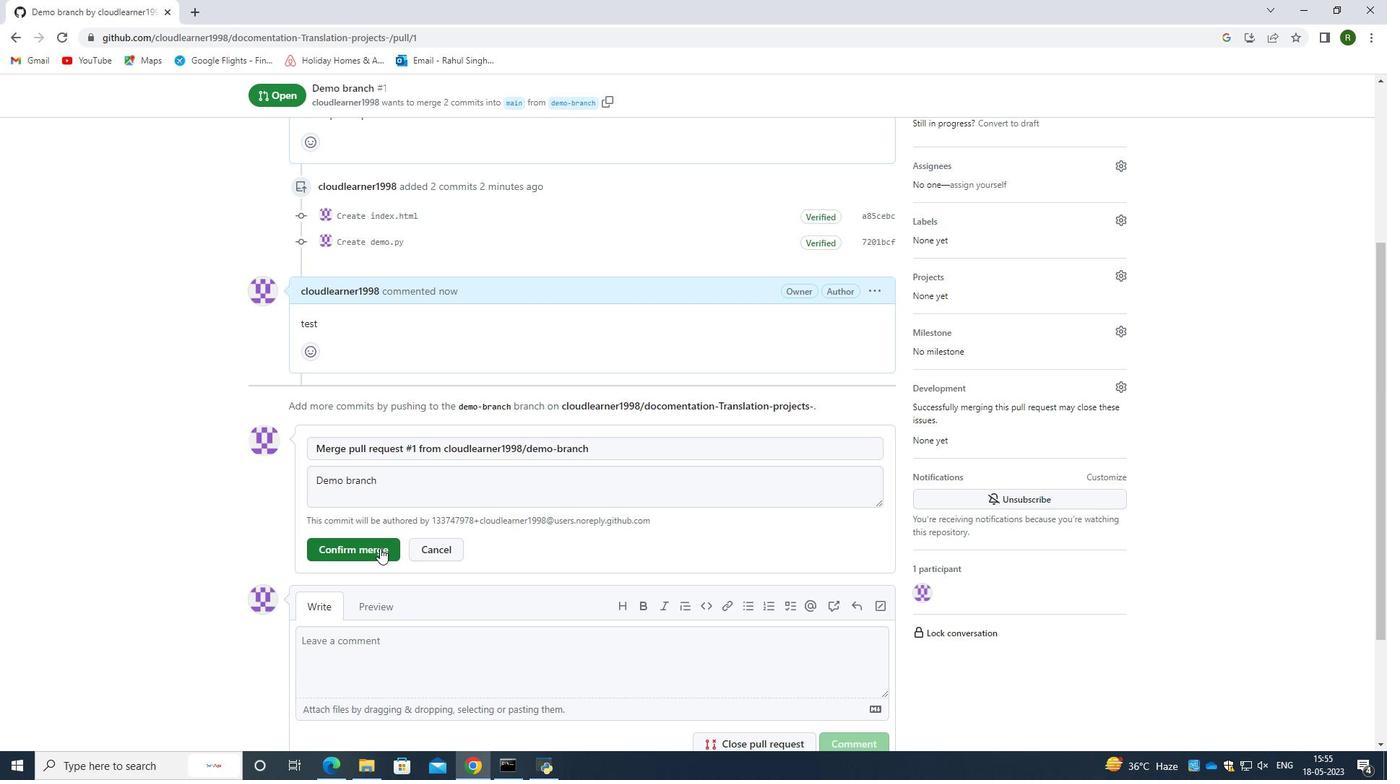 
Action: Mouse moved to (582, 479)
Screenshot: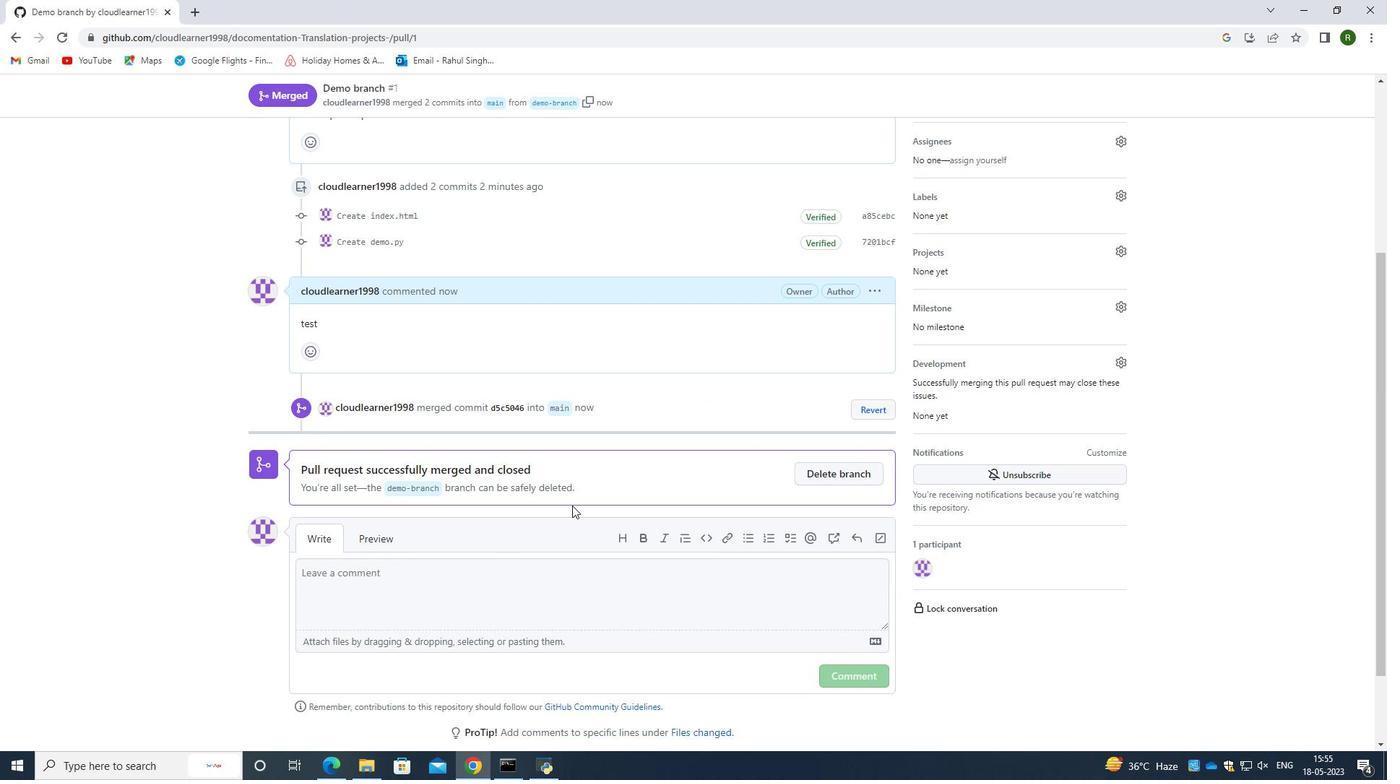 
Action: Mouse scrolled (582, 478) with delta (0, 0)
Screenshot: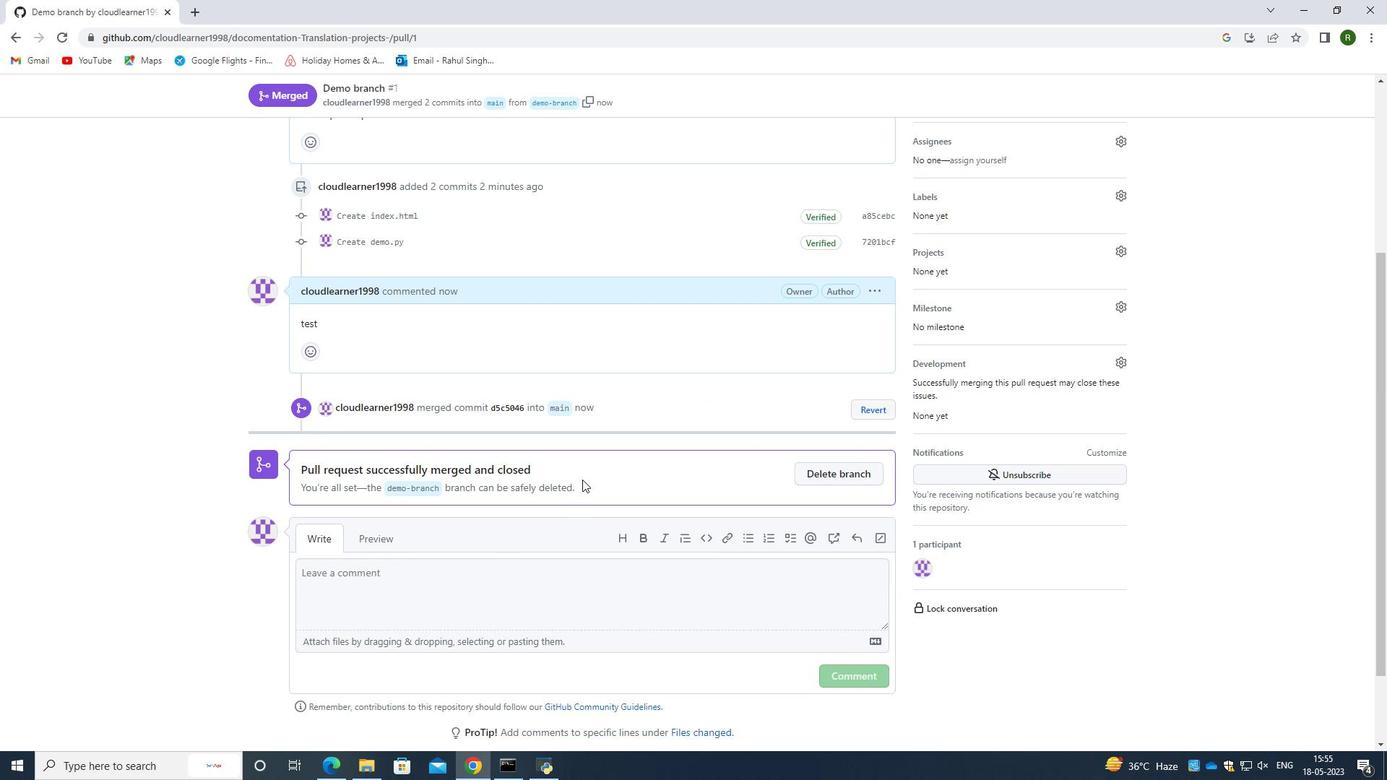 
Action: Mouse scrolled (582, 480) with delta (0, 0)
Screenshot: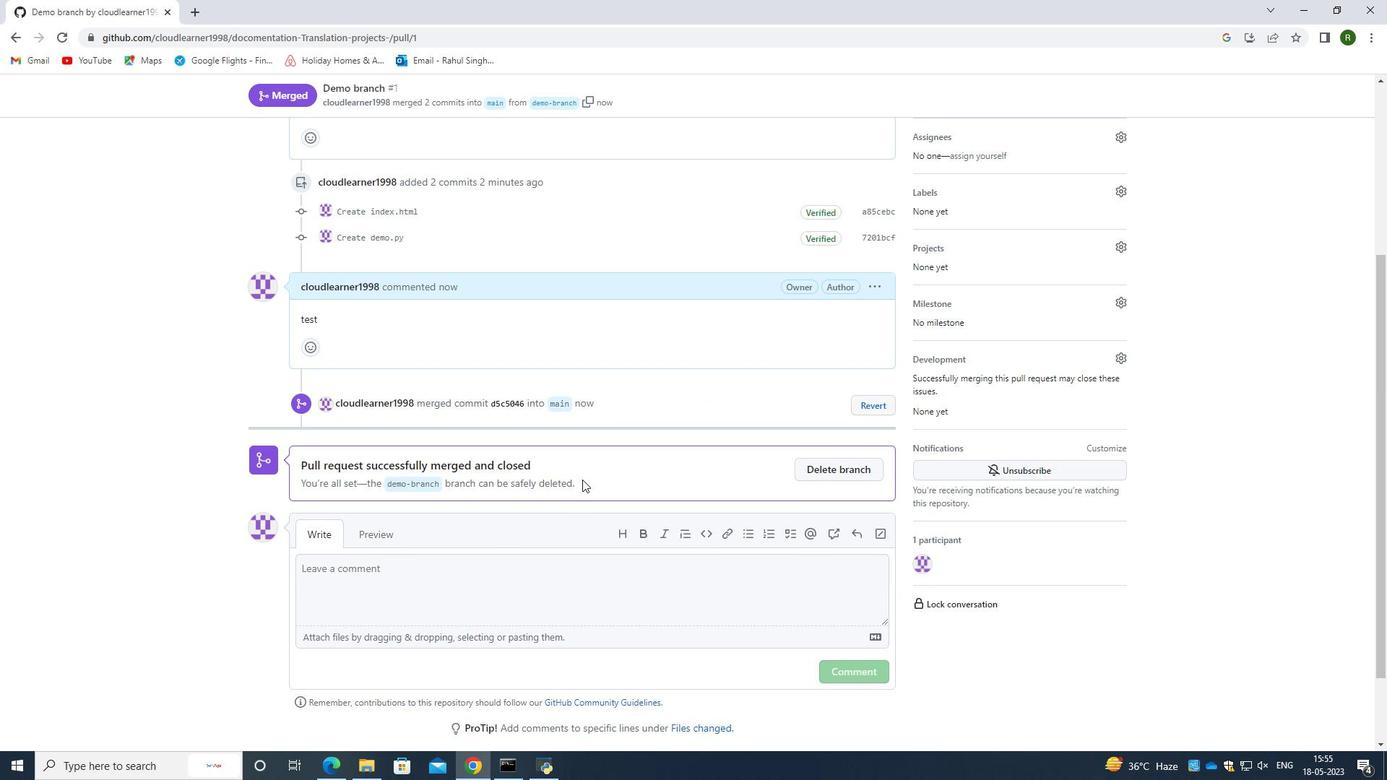 
Action: Mouse scrolled (582, 480) with delta (0, 0)
Screenshot: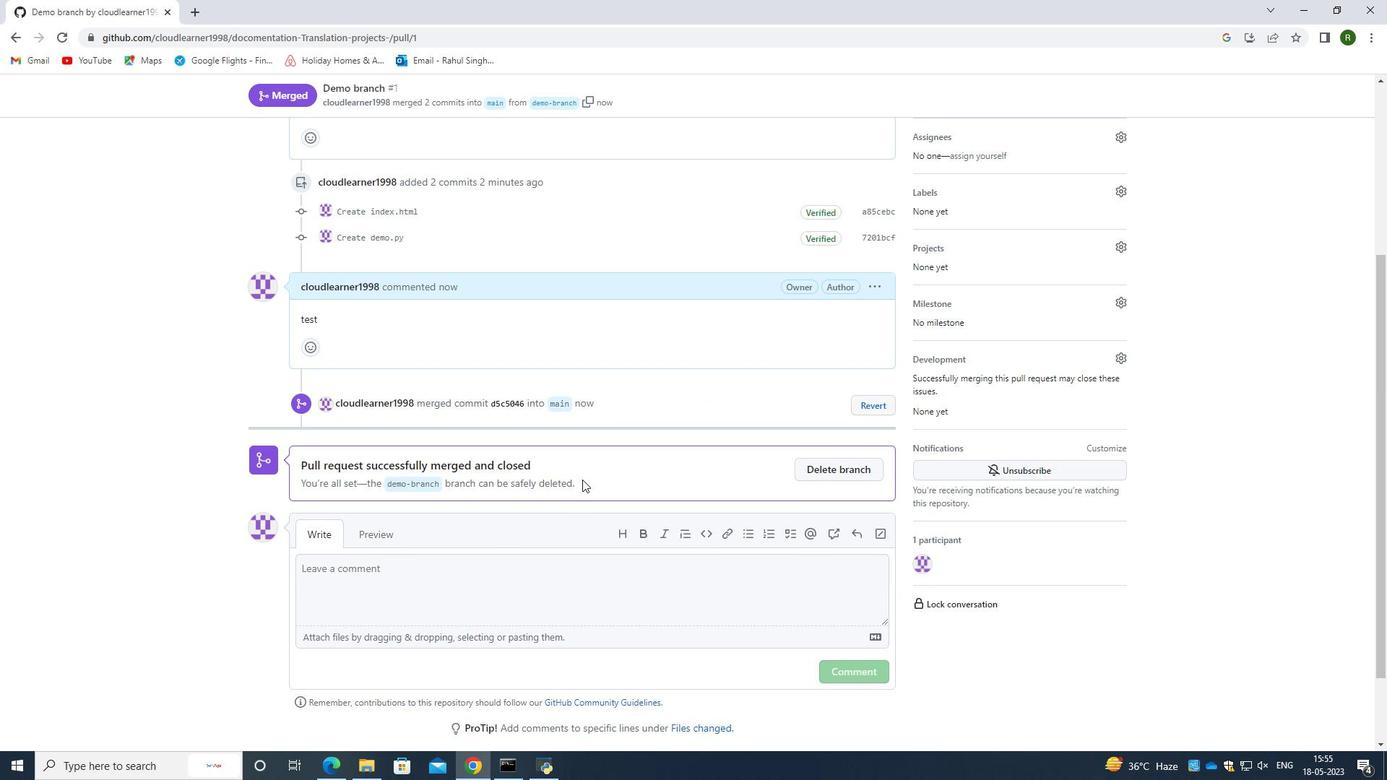 
Action: Mouse scrolled (582, 480) with delta (0, 0)
Screenshot: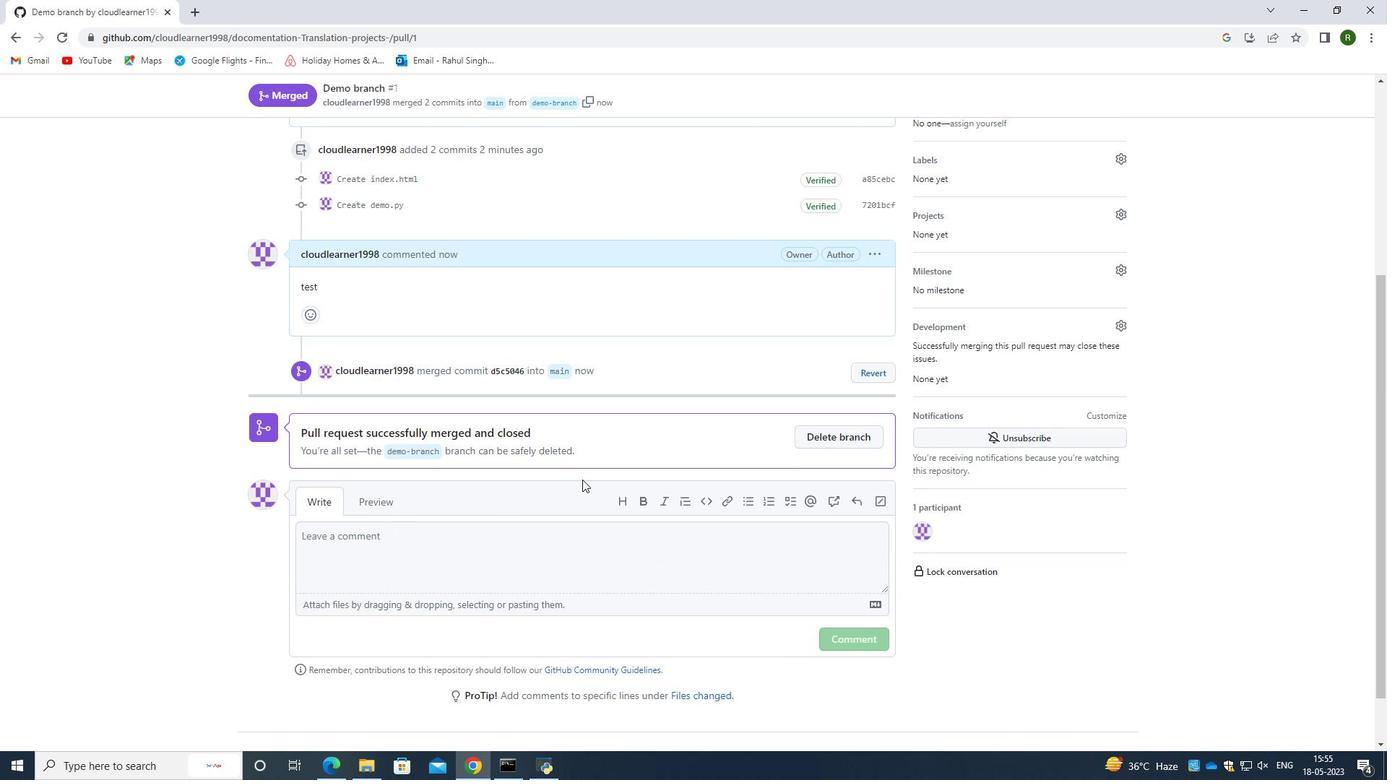 
Action: Mouse scrolled (582, 478) with delta (0, 0)
Screenshot: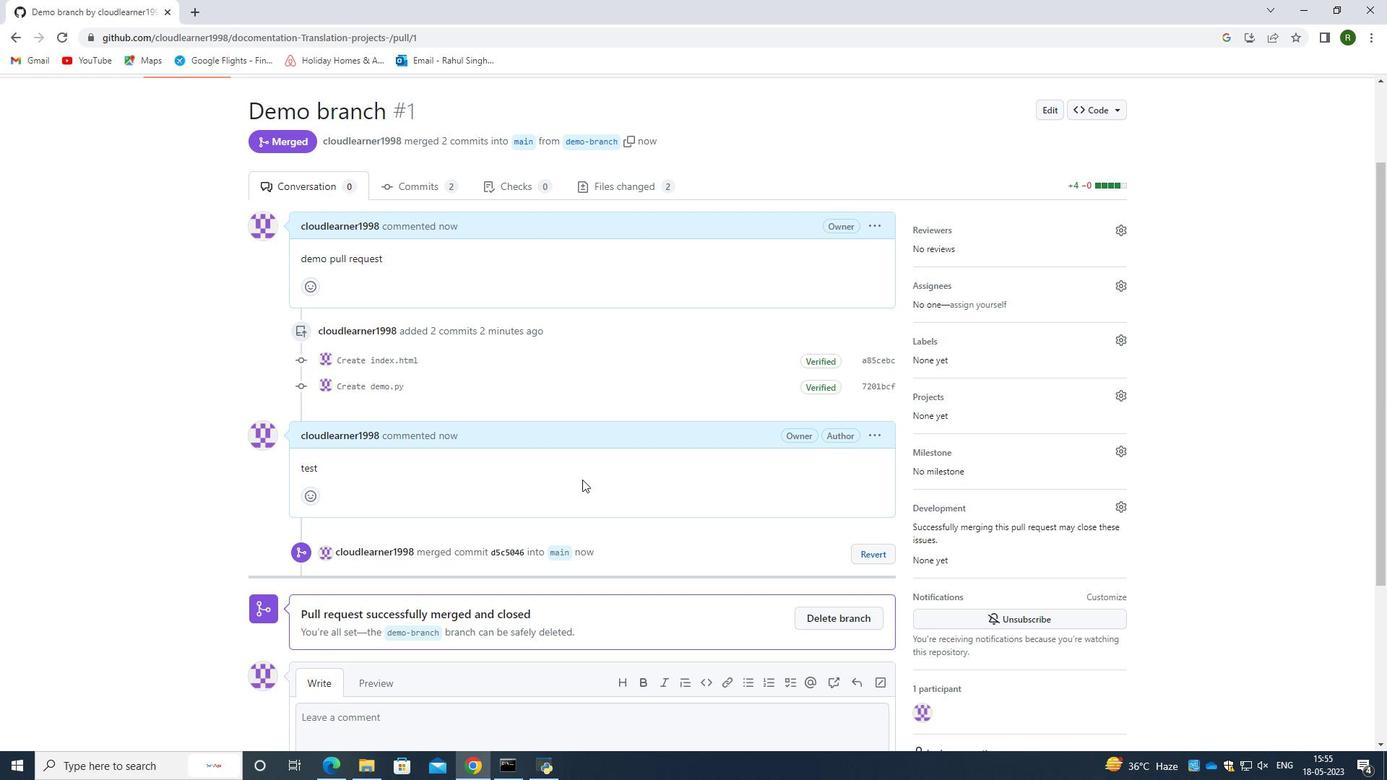 
Action: Mouse scrolled (582, 478) with delta (0, 0)
Screenshot: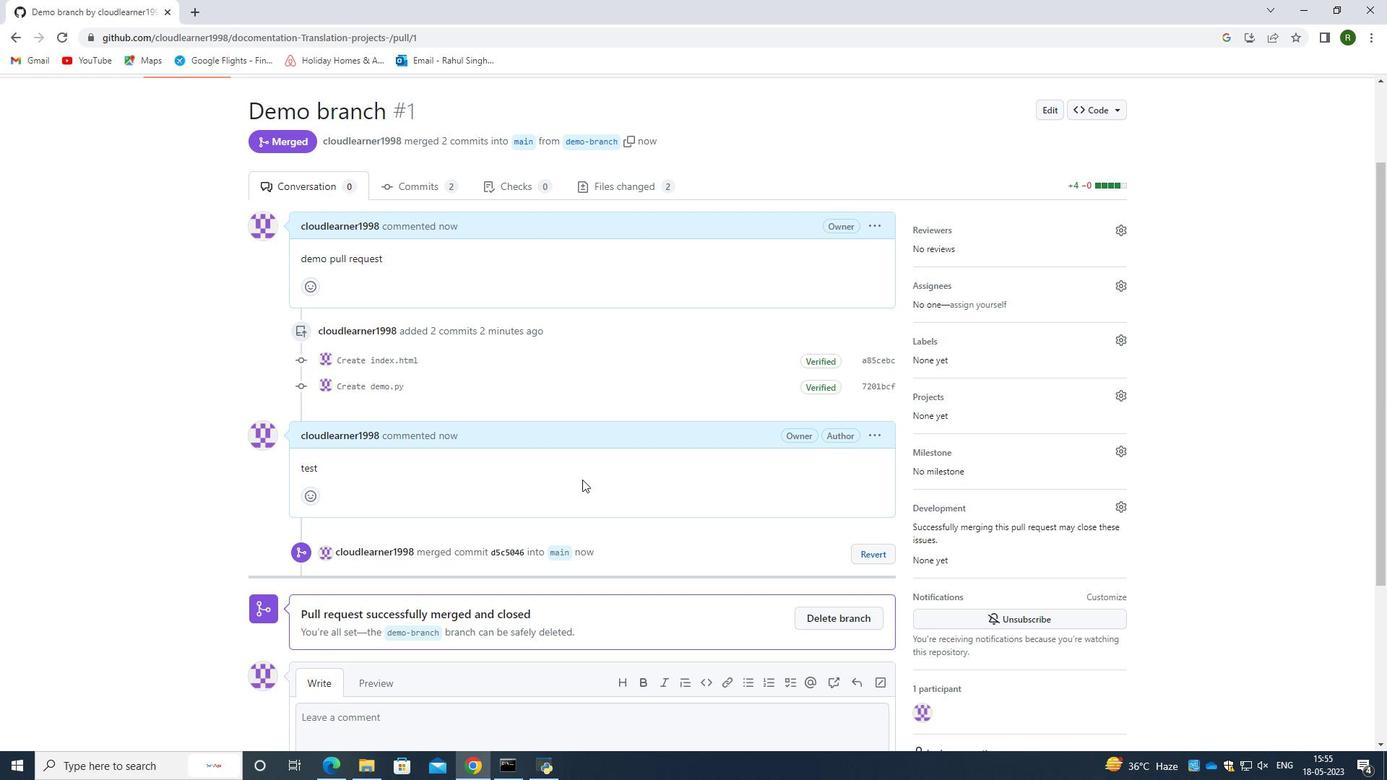 
Action: Mouse scrolled (582, 478) with delta (0, 0)
Screenshot: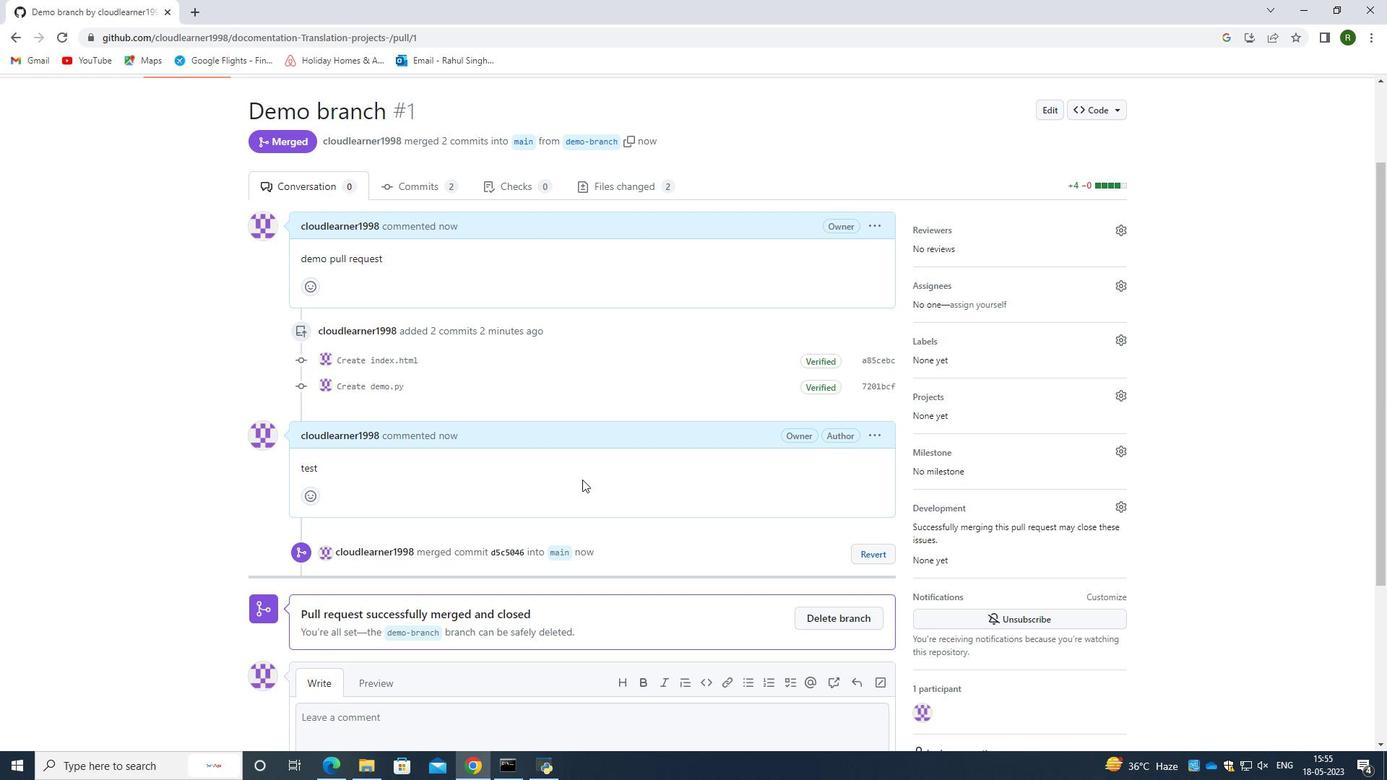 
Action: Mouse scrolled (582, 478) with delta (0, 0)
Screenshot: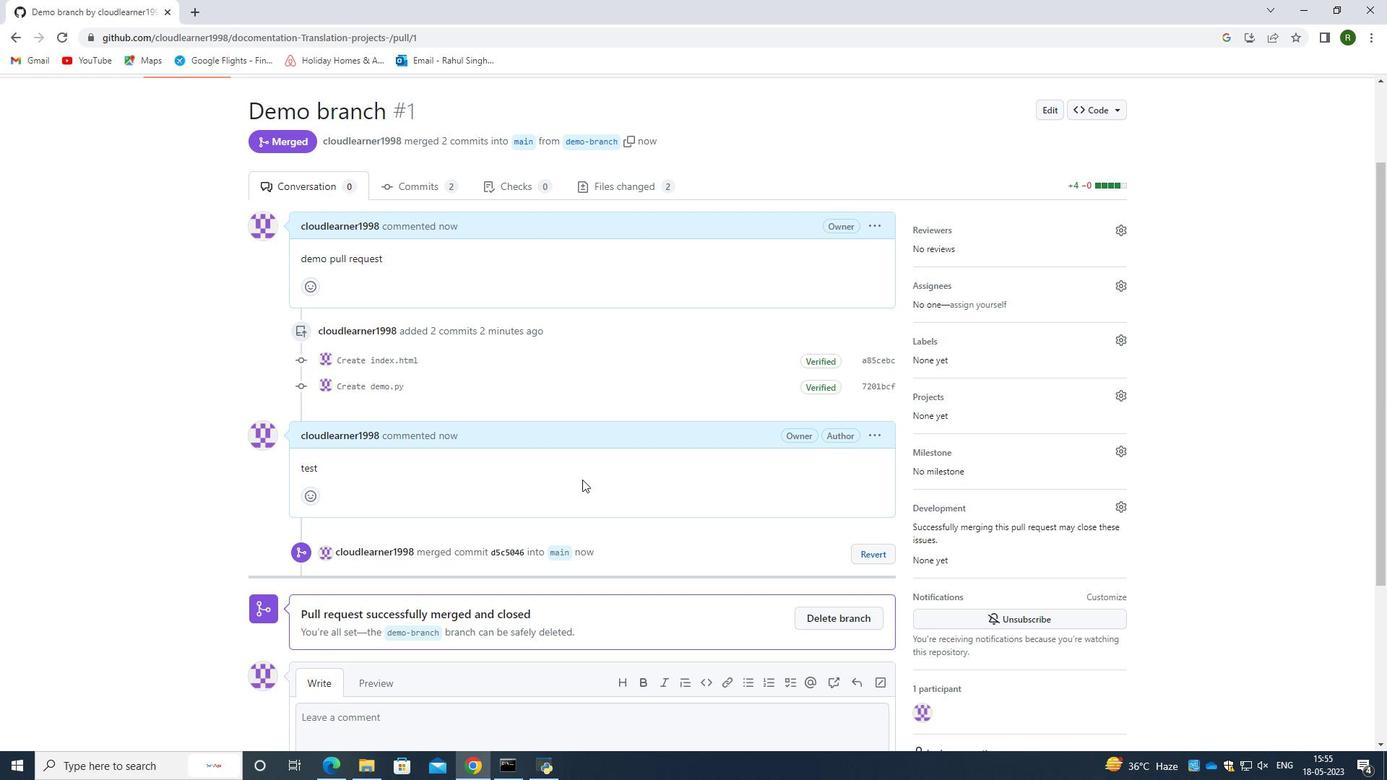 
Action: Mouse scrolled (582, 480) with delta (0, 0)
Screenshot: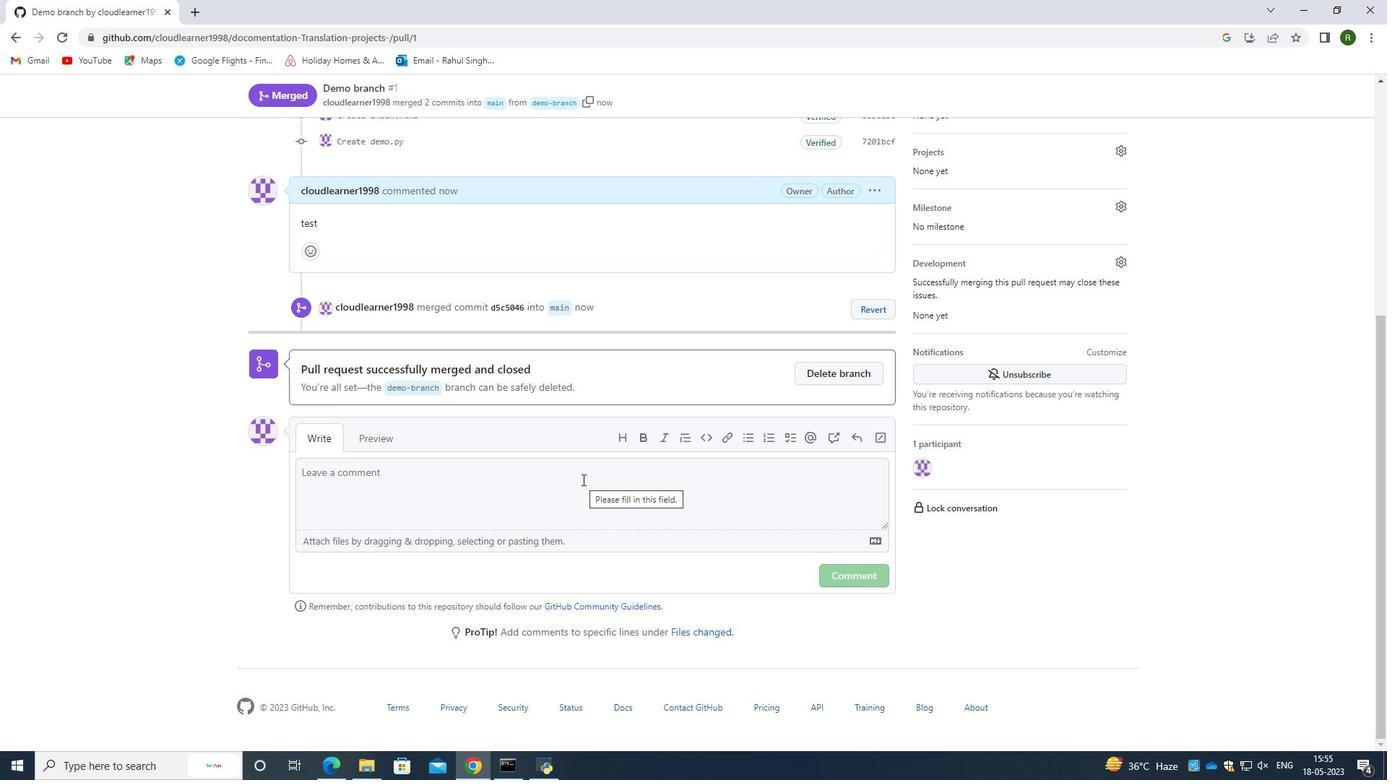 
Action: Mouse scrolled (582, 480) with delta (0, 0)
Screenshot: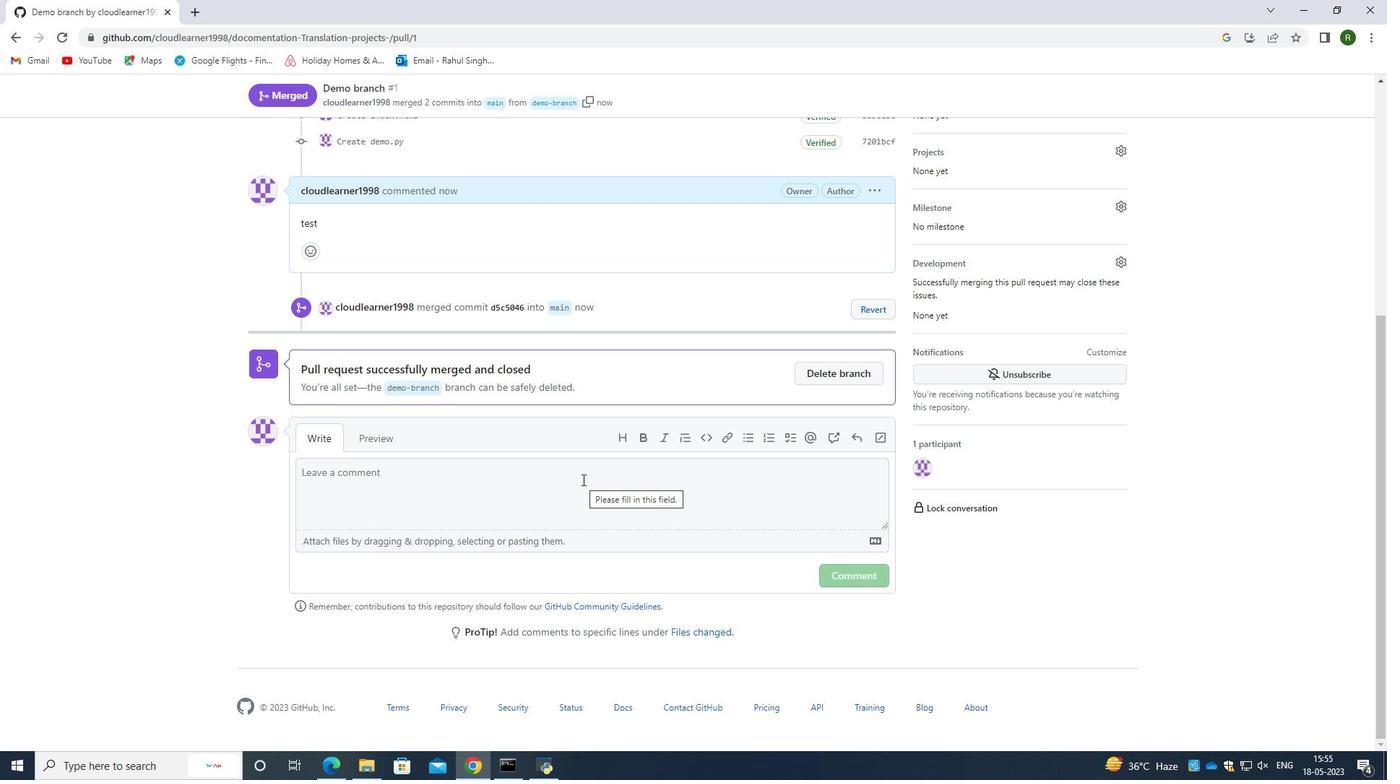 
Action: Mouse scrolled (582, 480) with delta (0, 0)
Screenshot: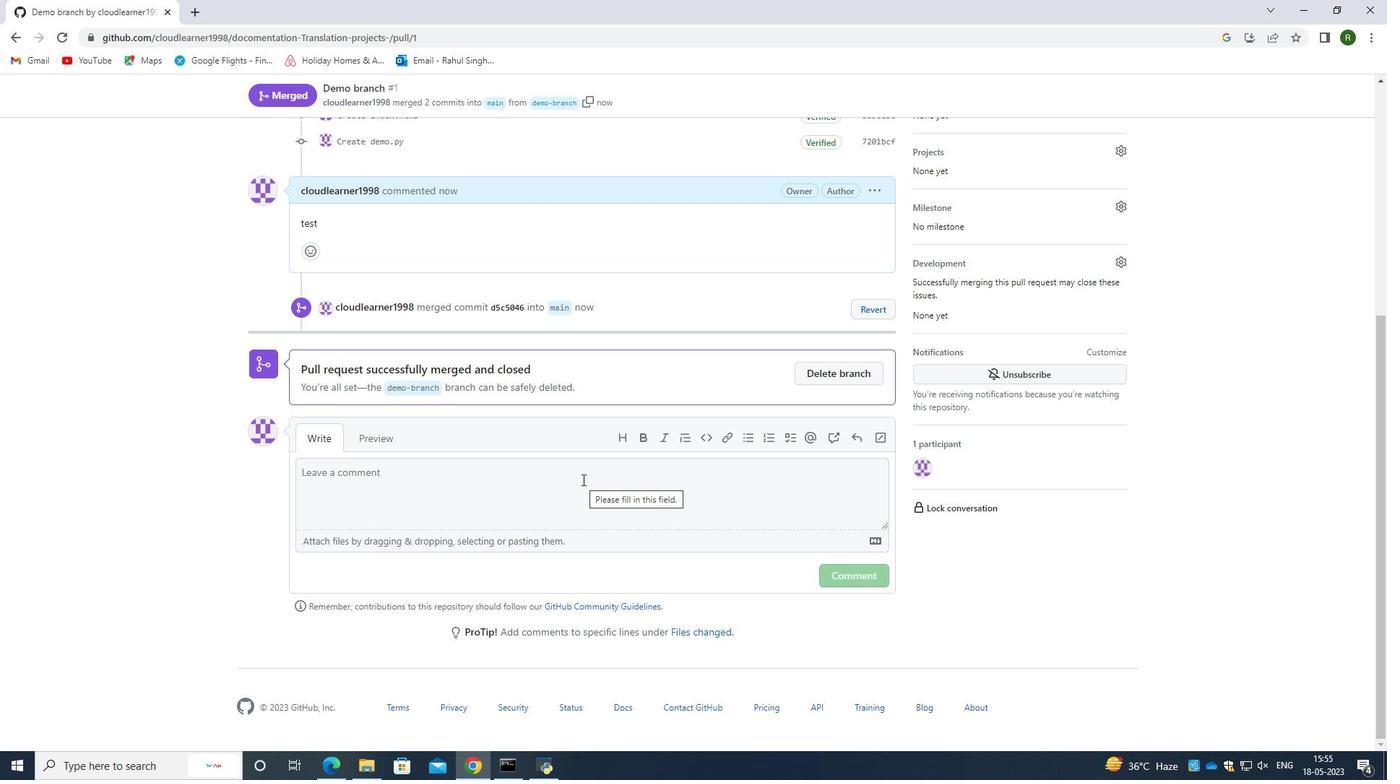
Action: Mouse scrolled (582, 480) with delta (0, 0)
Screenshot: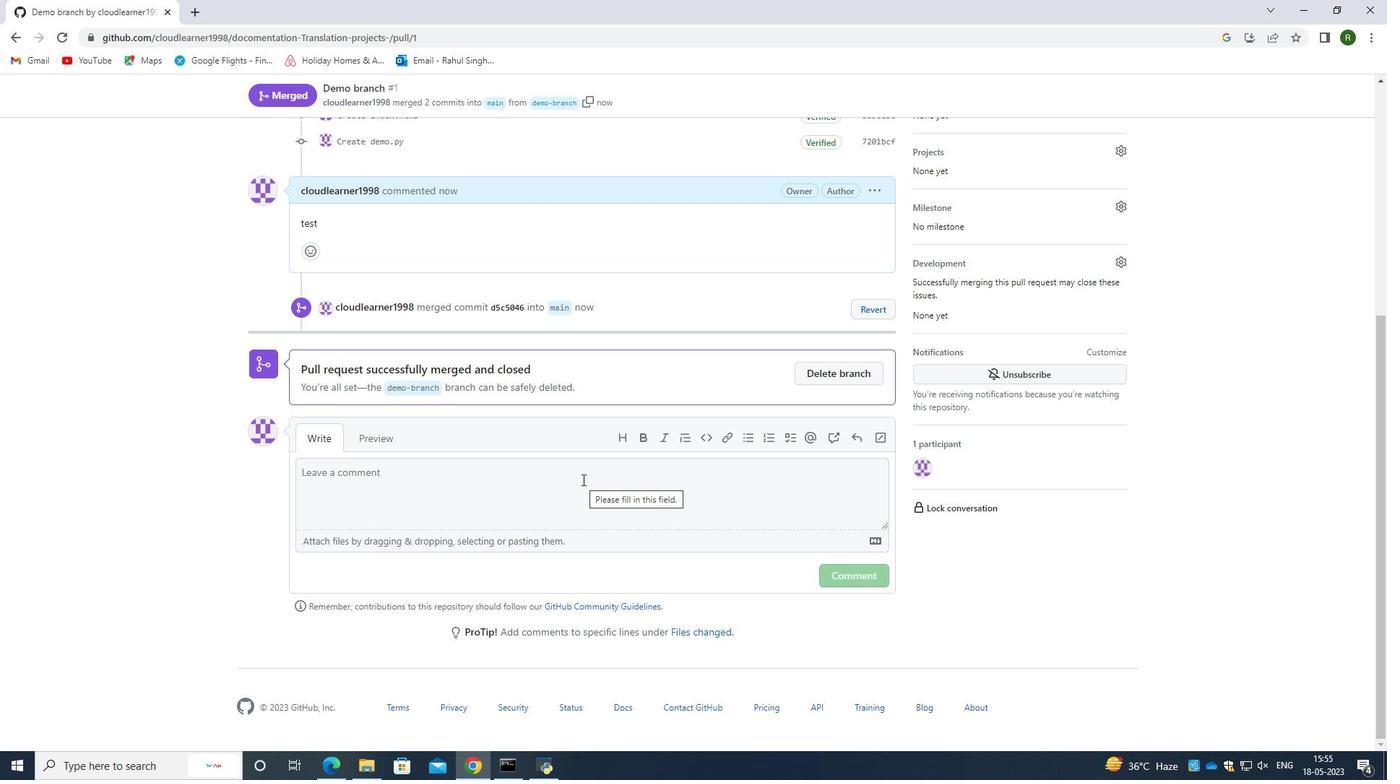 
Action: Mouse scrolled (582, 480) with delta (0, 0)
Screenshot: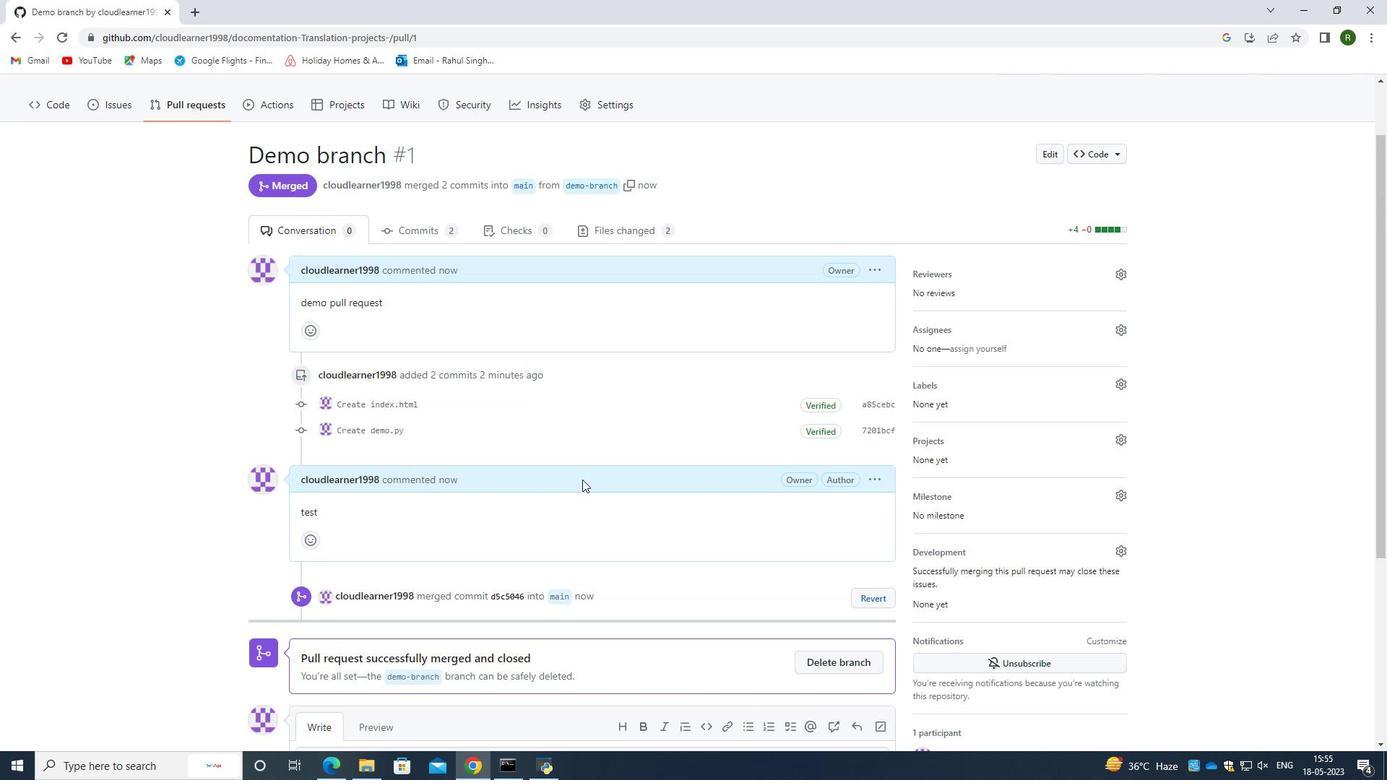 
Action: Mouse scrolled (582, 480) with delta (0, 0)
Screenshot: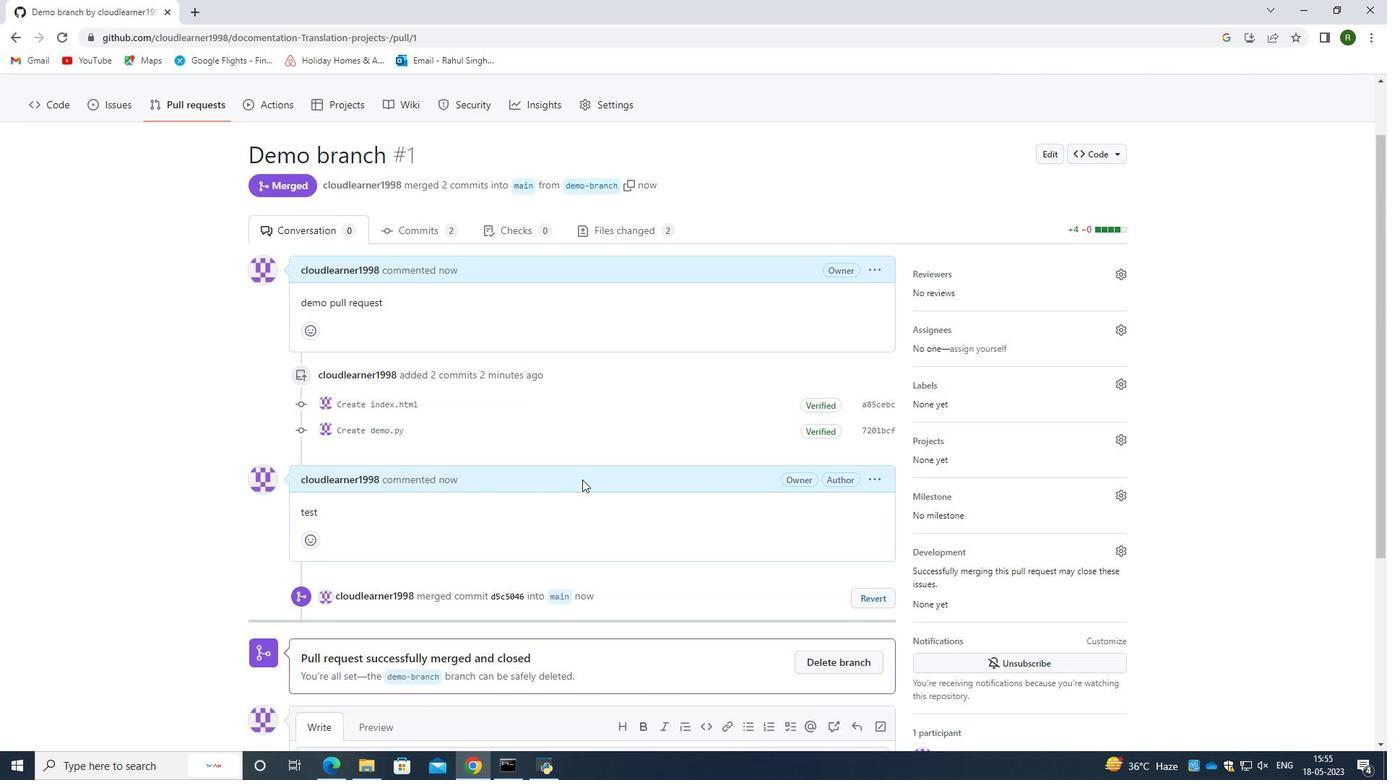 
Action: Mouse scrolled (582, 480) with delta (0, 0)
Screenshot: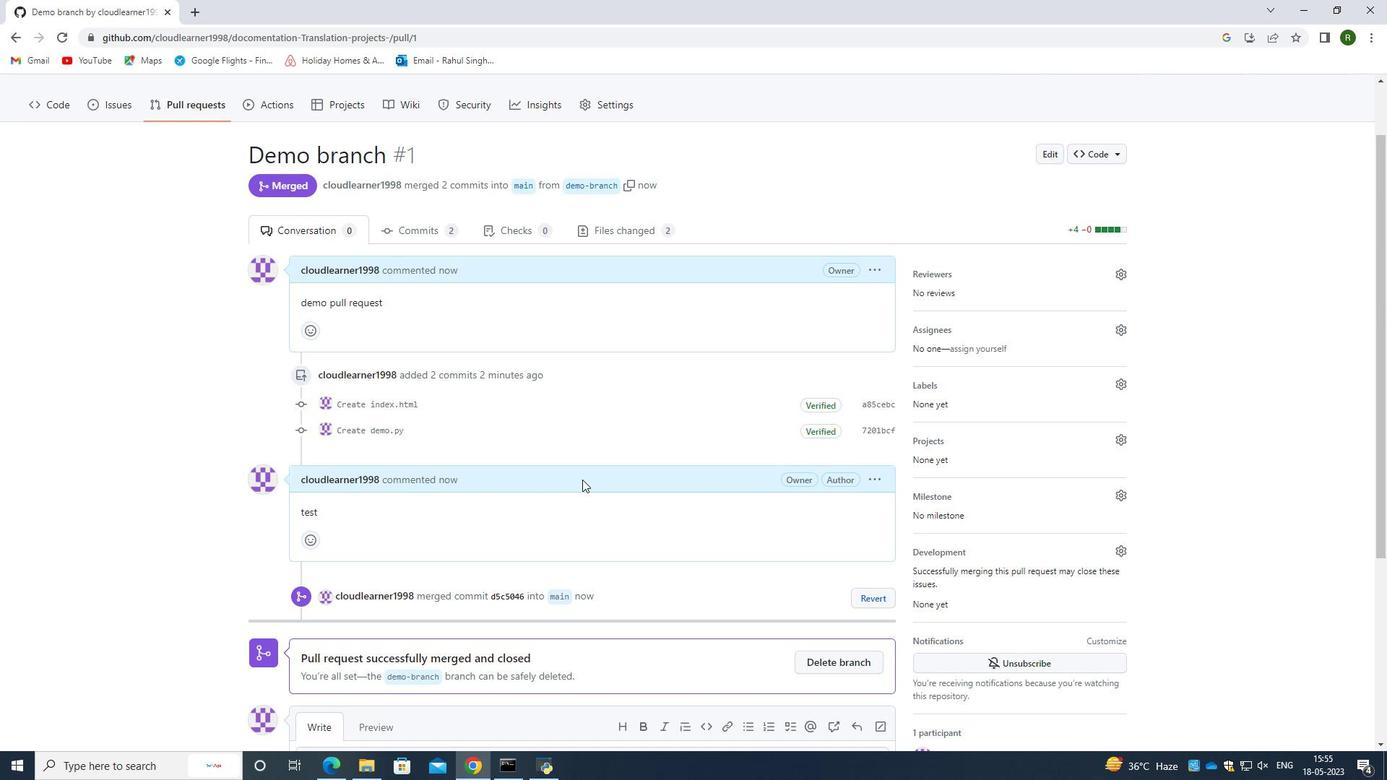 
Action: Mouse moved to (57, 184)
Screenshot: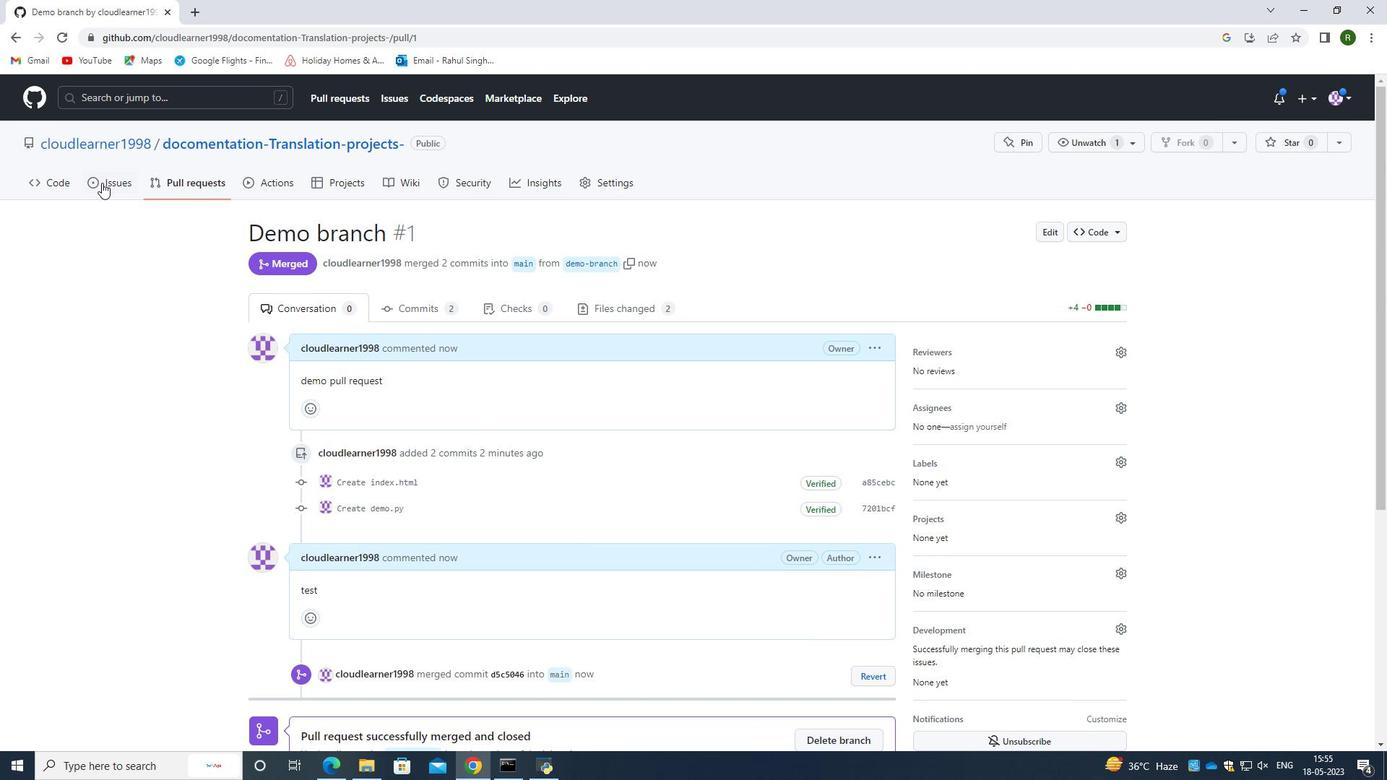 
Action: Mouse pressed left at (57, 184)
Screenshot: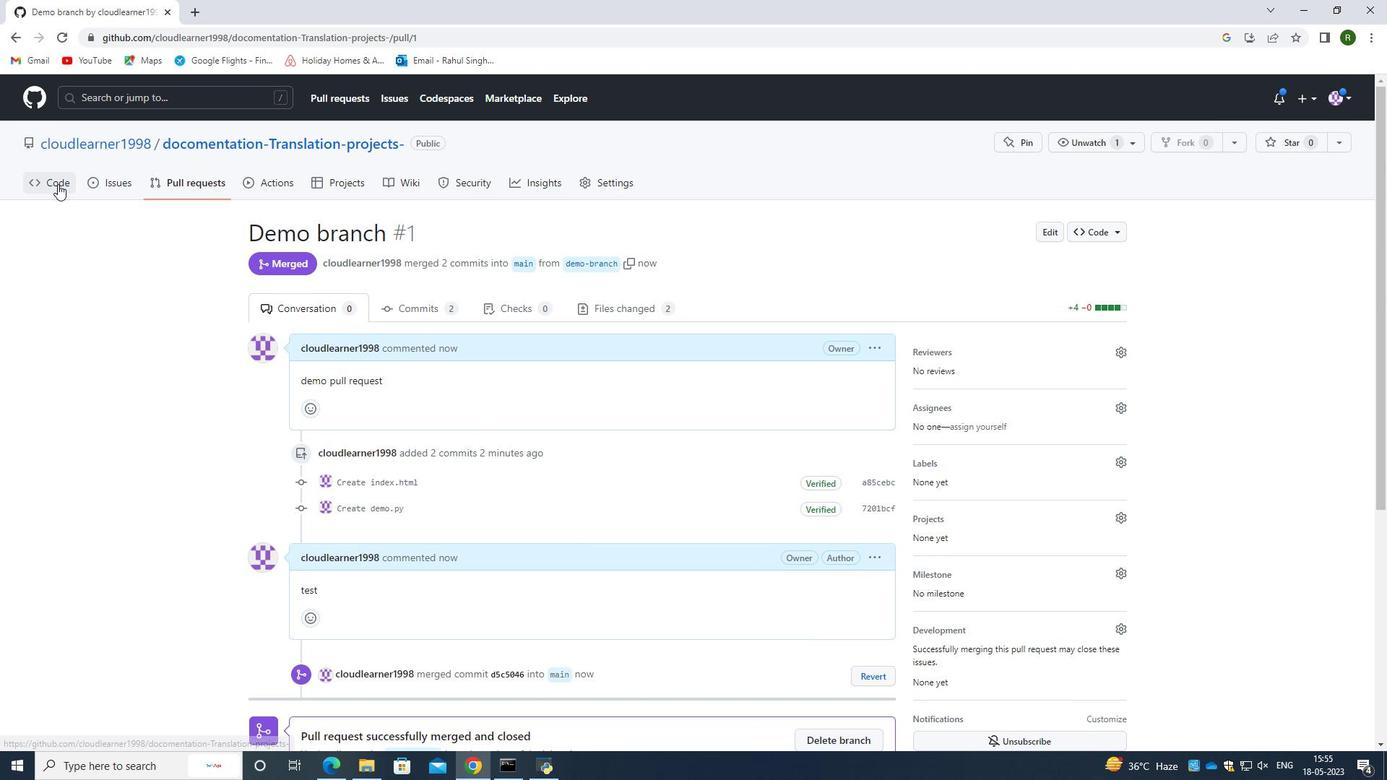 
Action: Mouse moved to (286, 223)
Screenshot: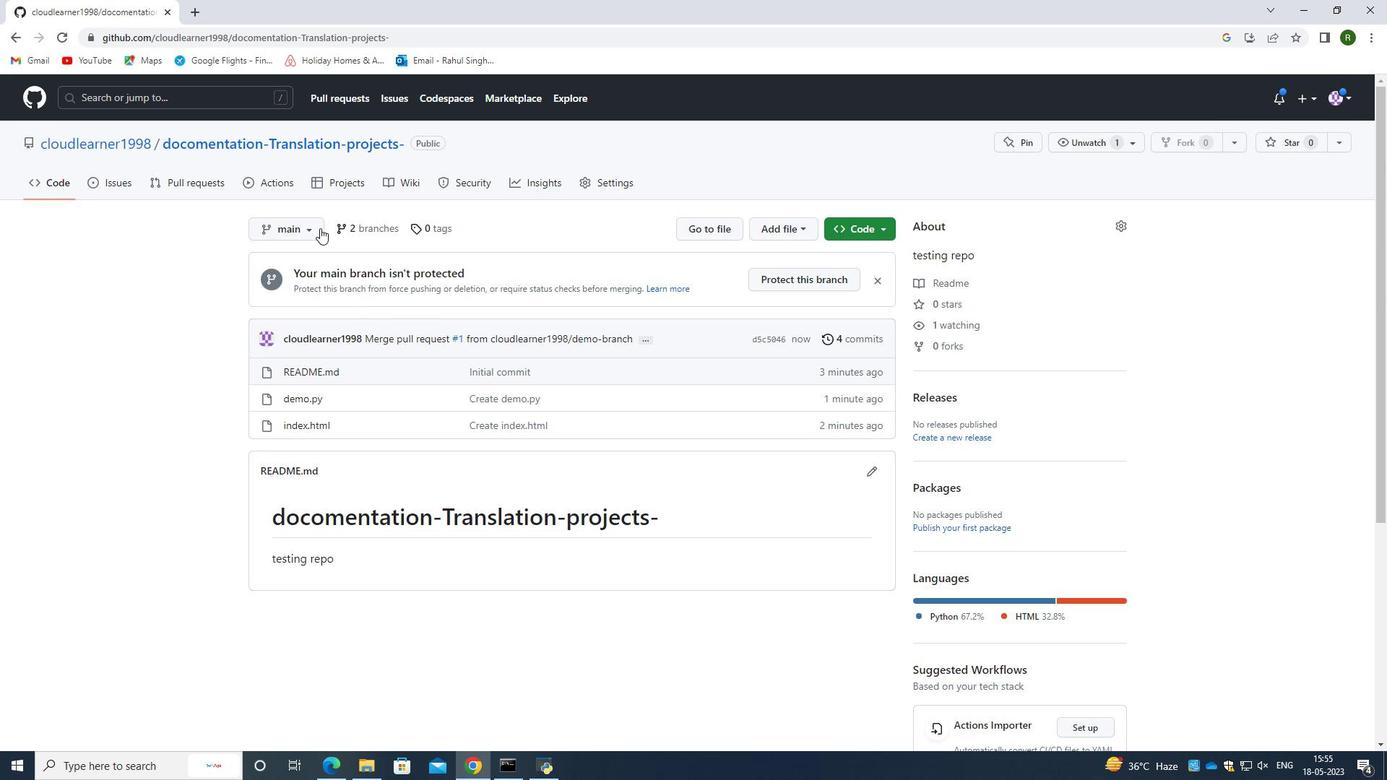 
Action: Mouse pressed left at (286, 223)
Screenshot: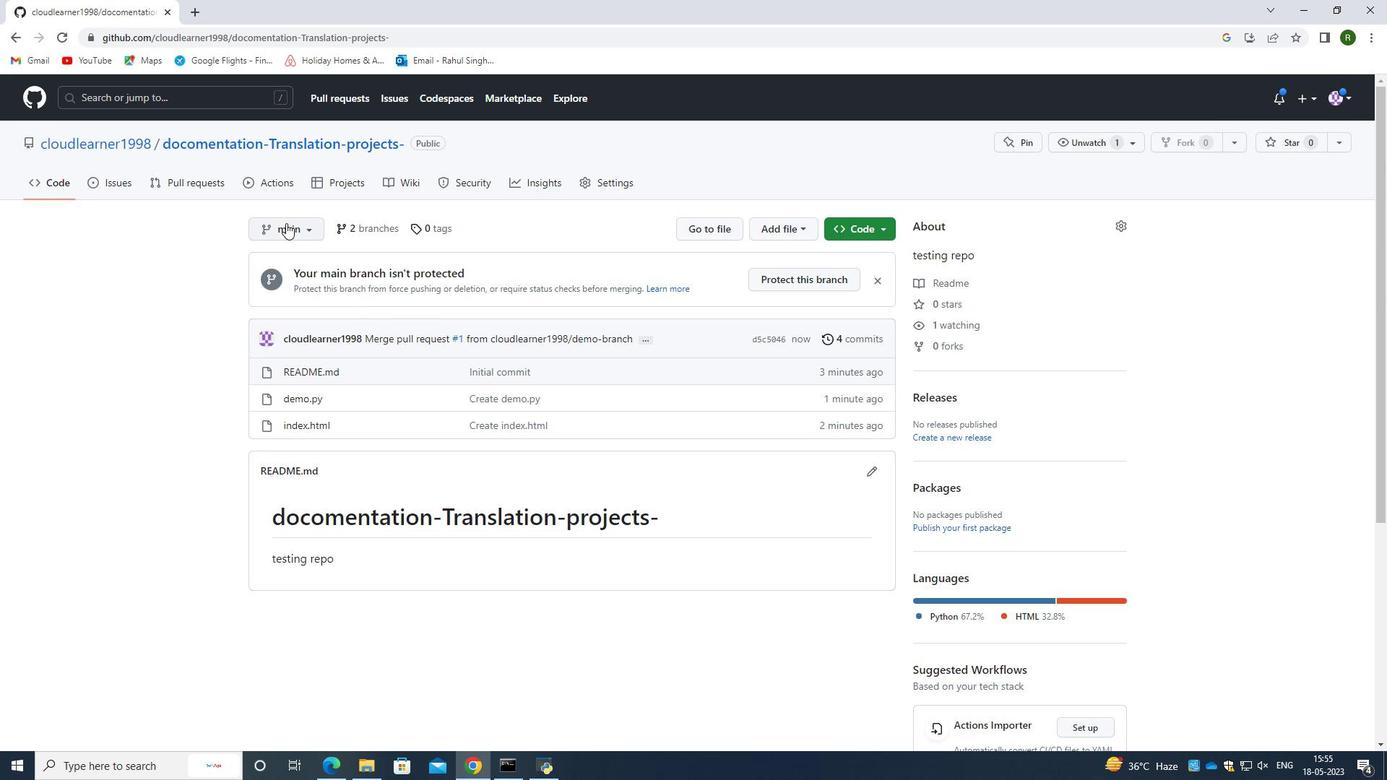 
Action: Mouse moved to (292, 372)
Screenshot: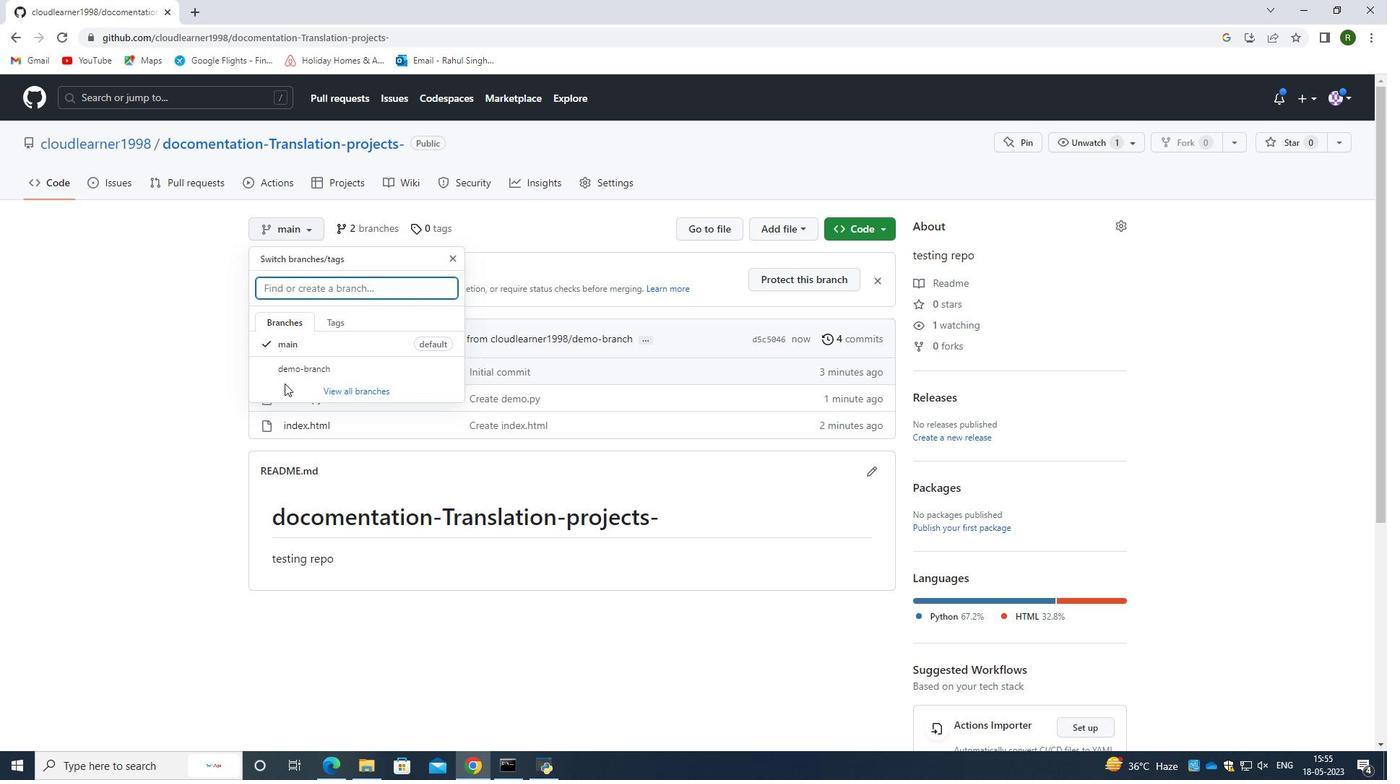 
Action: Mouse pressed left at (292, 372)
Screenshot: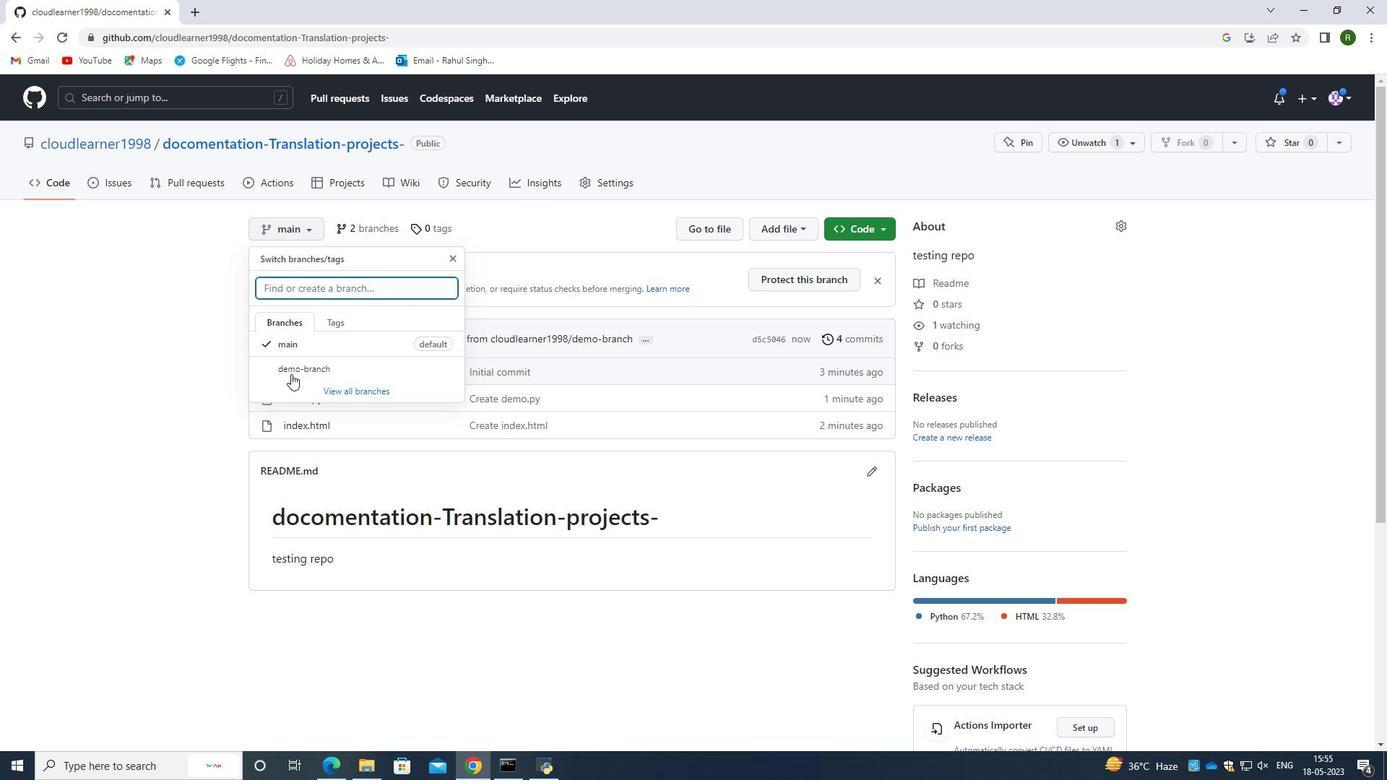 
Action: Mouse moved to (325, 227)
Screenshot: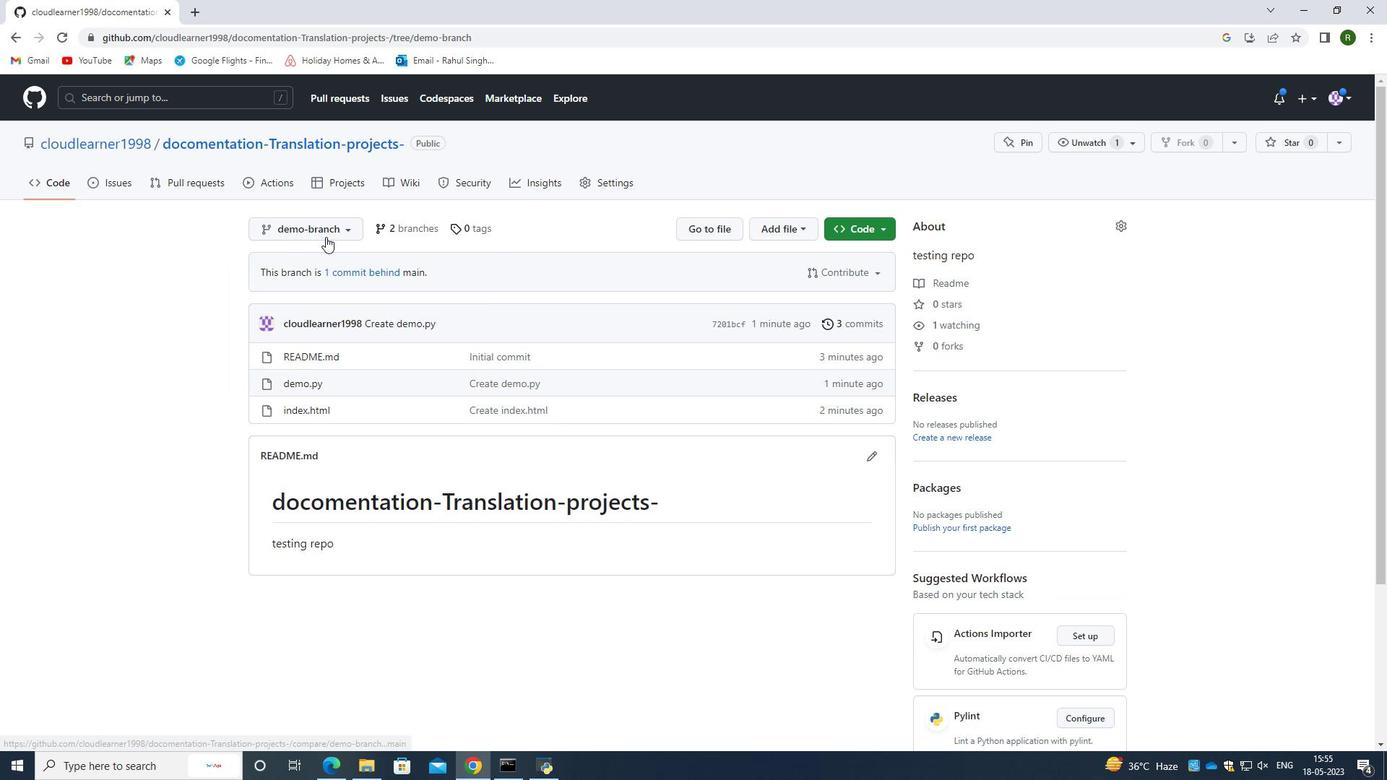 
Action: Mouse pressed left at (325, 227)
Screenshot: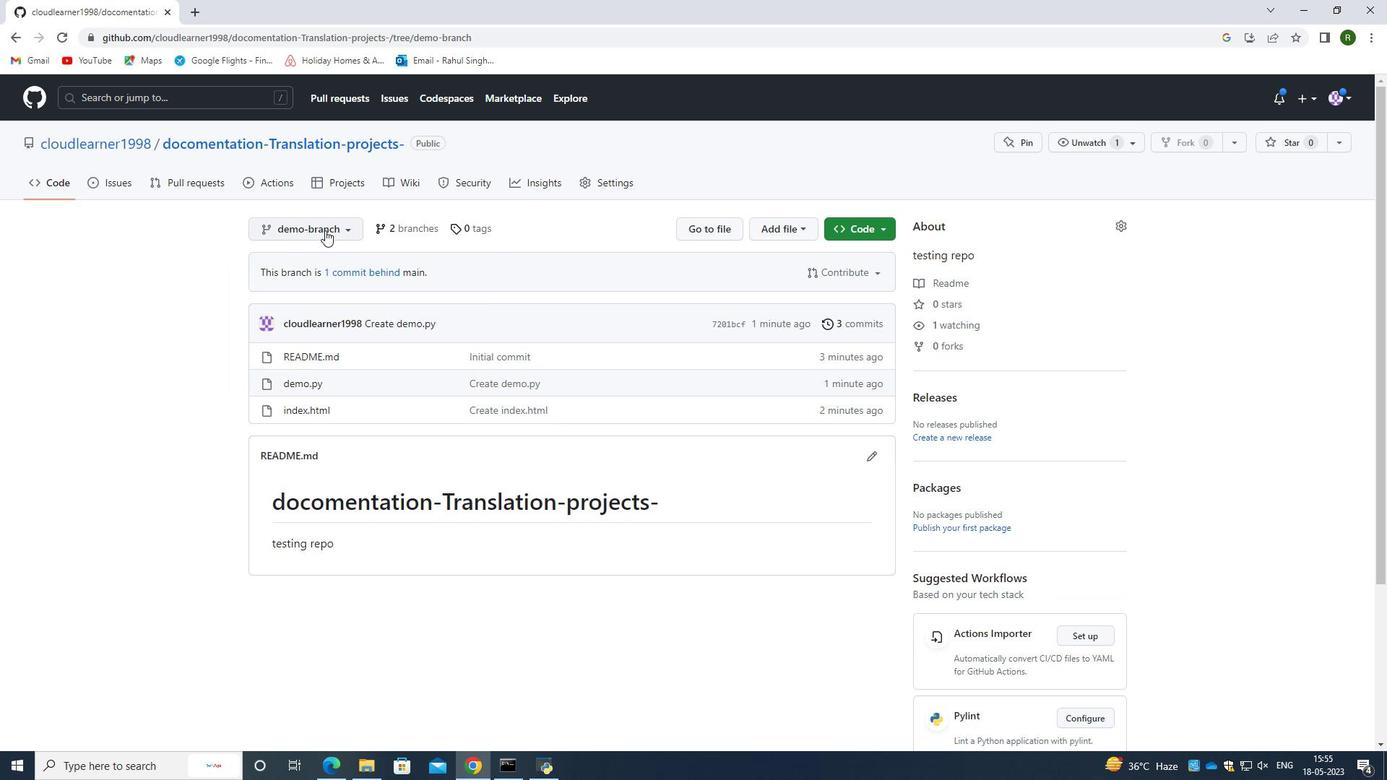 
Action: Mouse moved to (307, 234)
Screenshot: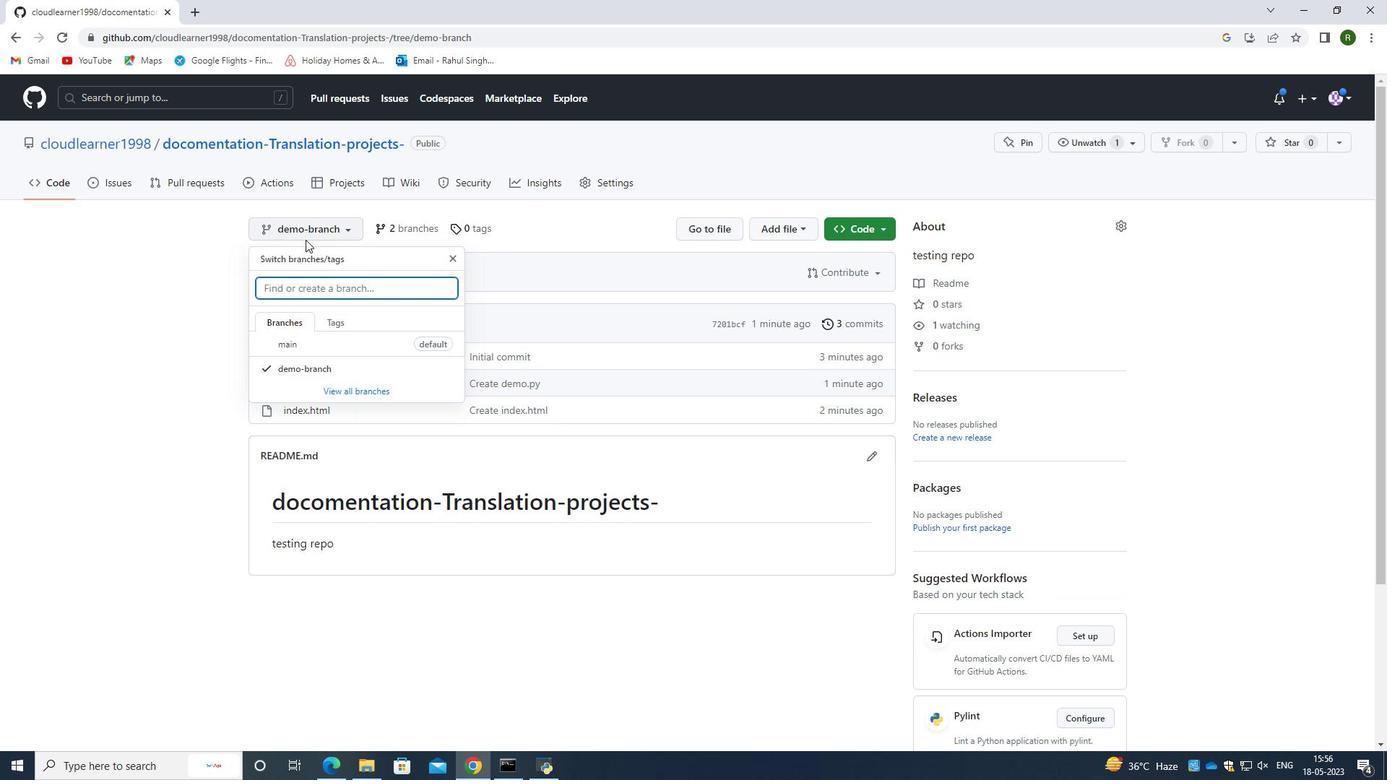 
Action: Mouse pressed left at (307, 234)
Screenshot: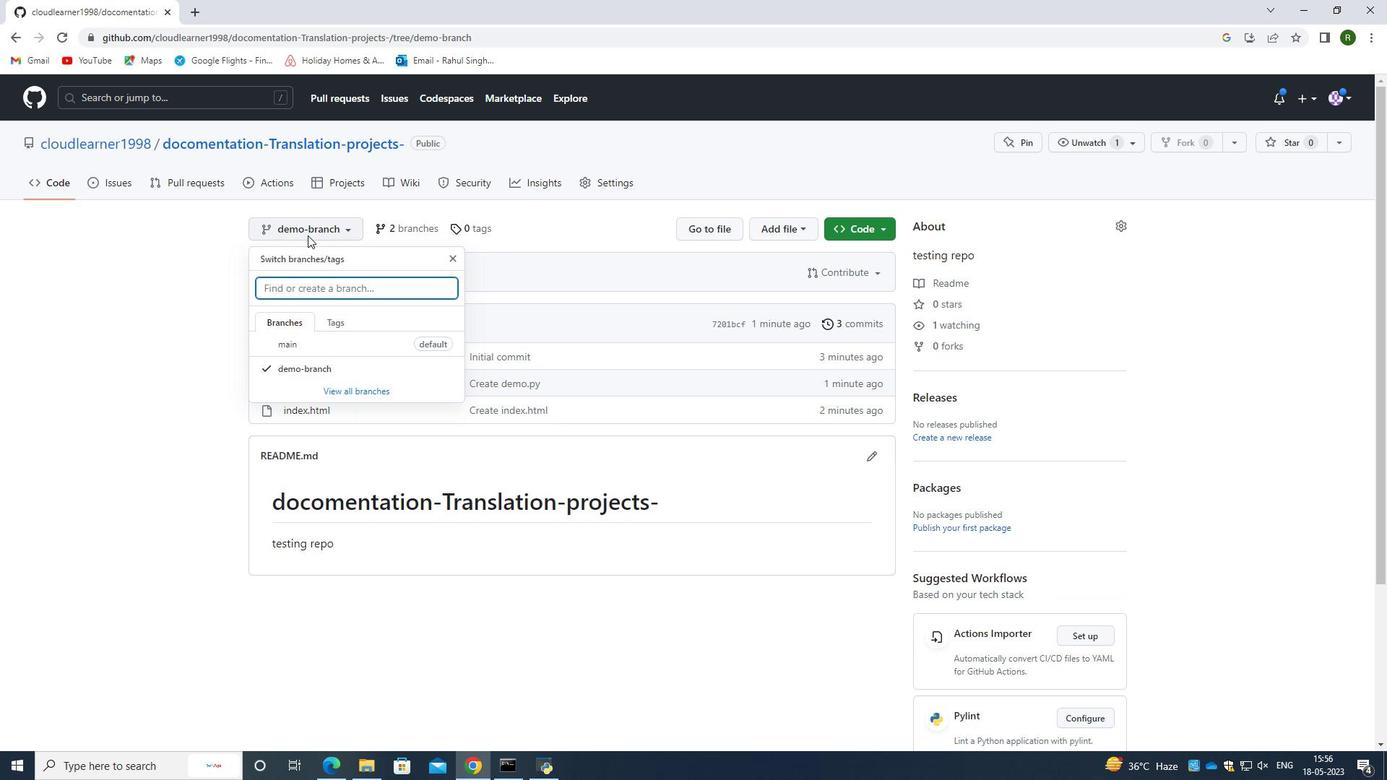 
Action: Mouse moved to (307, 225)
Screenshot: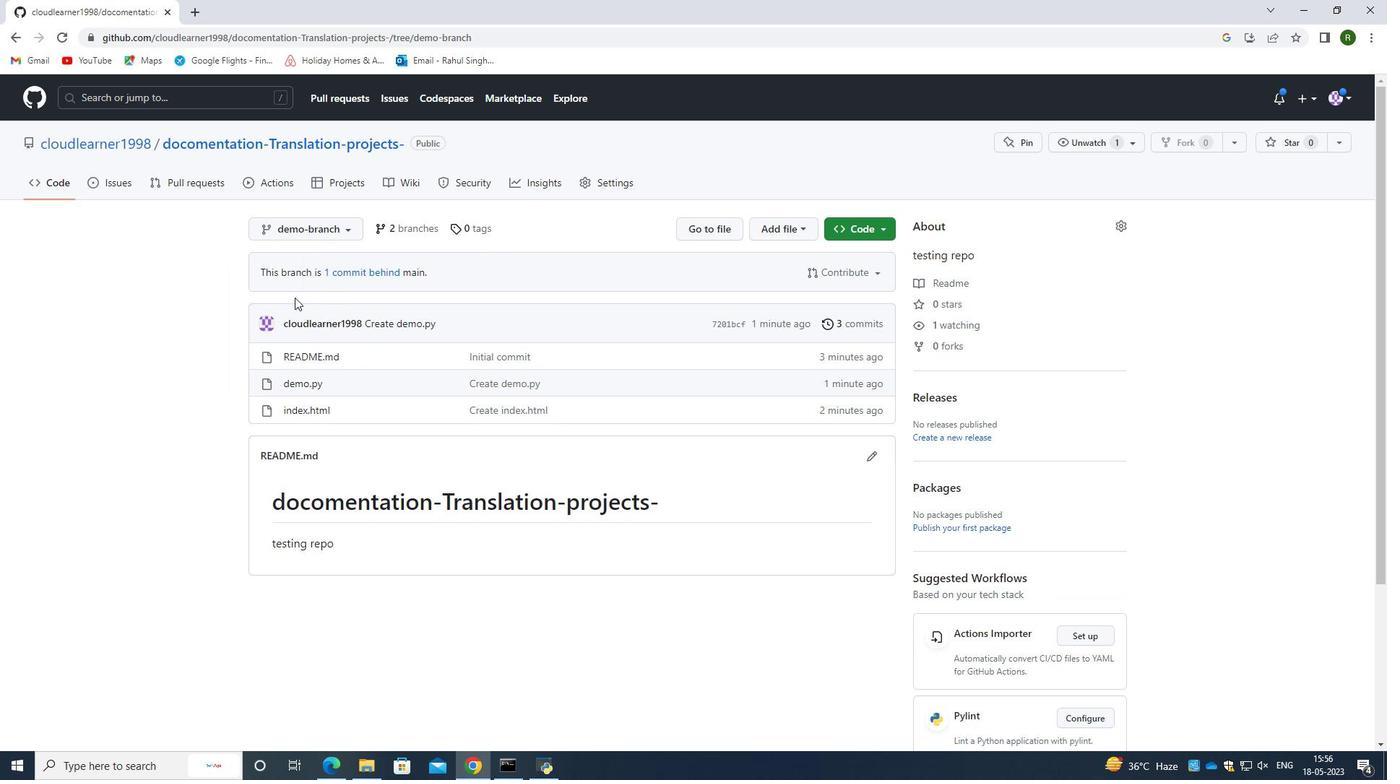 
Action: Mouse pressed left at (307, 225)
Screenshot: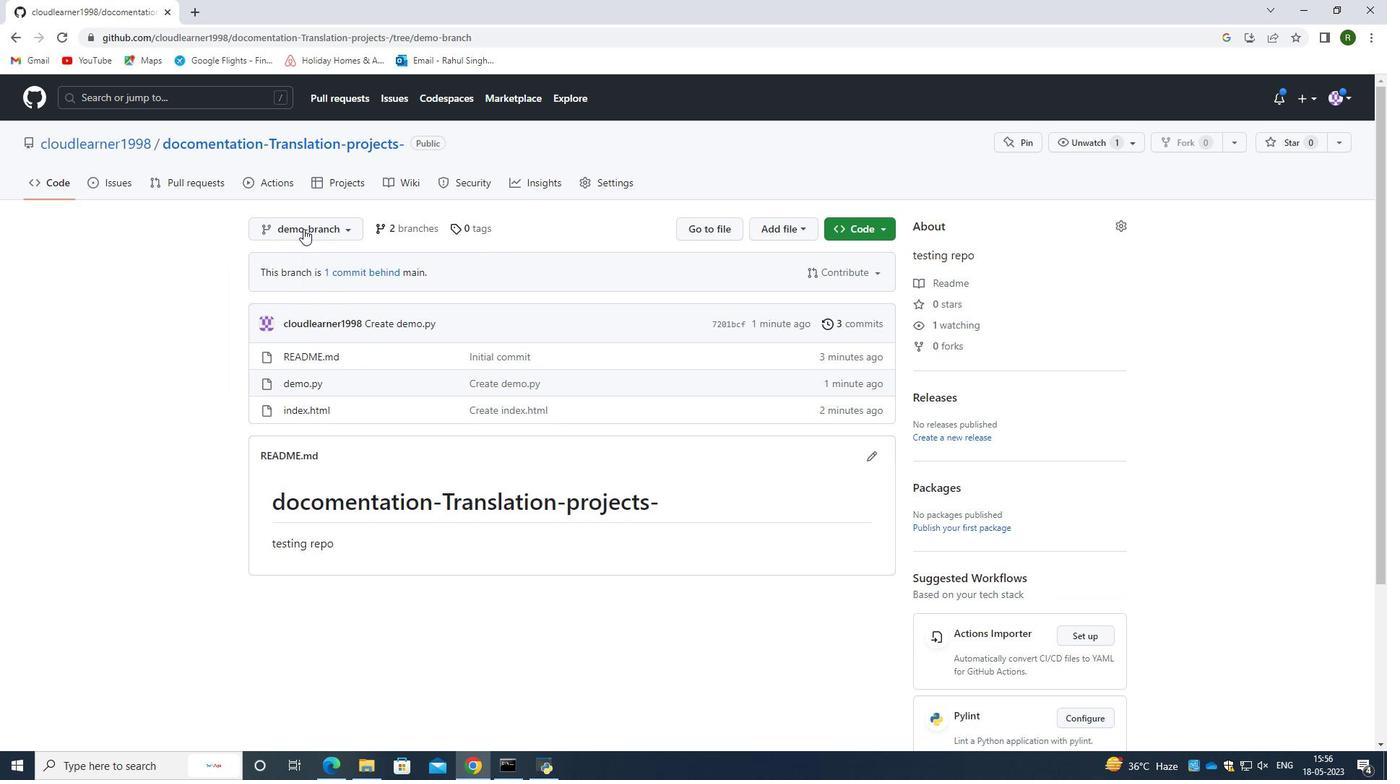 
Action: Mouse moved to (298, 347)
Screenshot: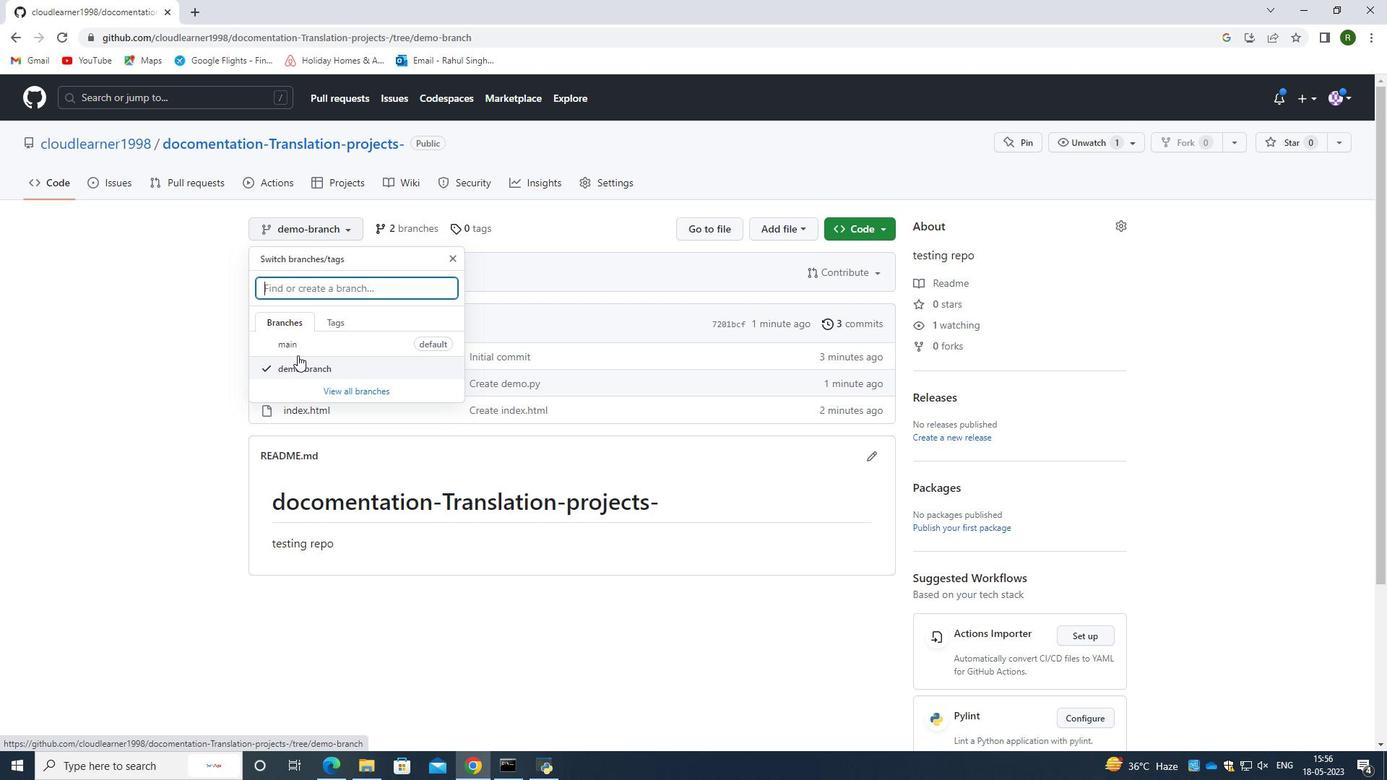 
Action: Mouse pressed left at (298, 347)
Screenshot: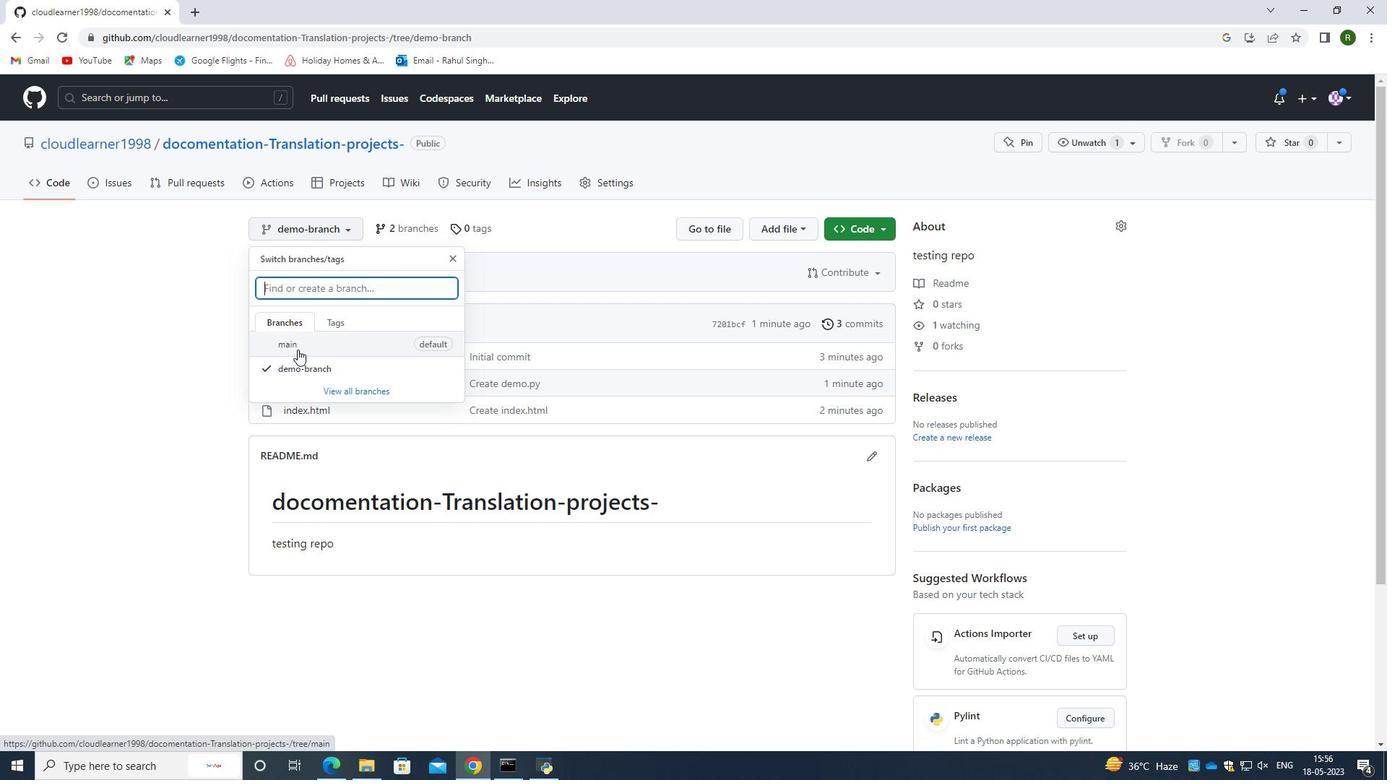 
Action: Mouse moved to (312, 399)
Screenshot: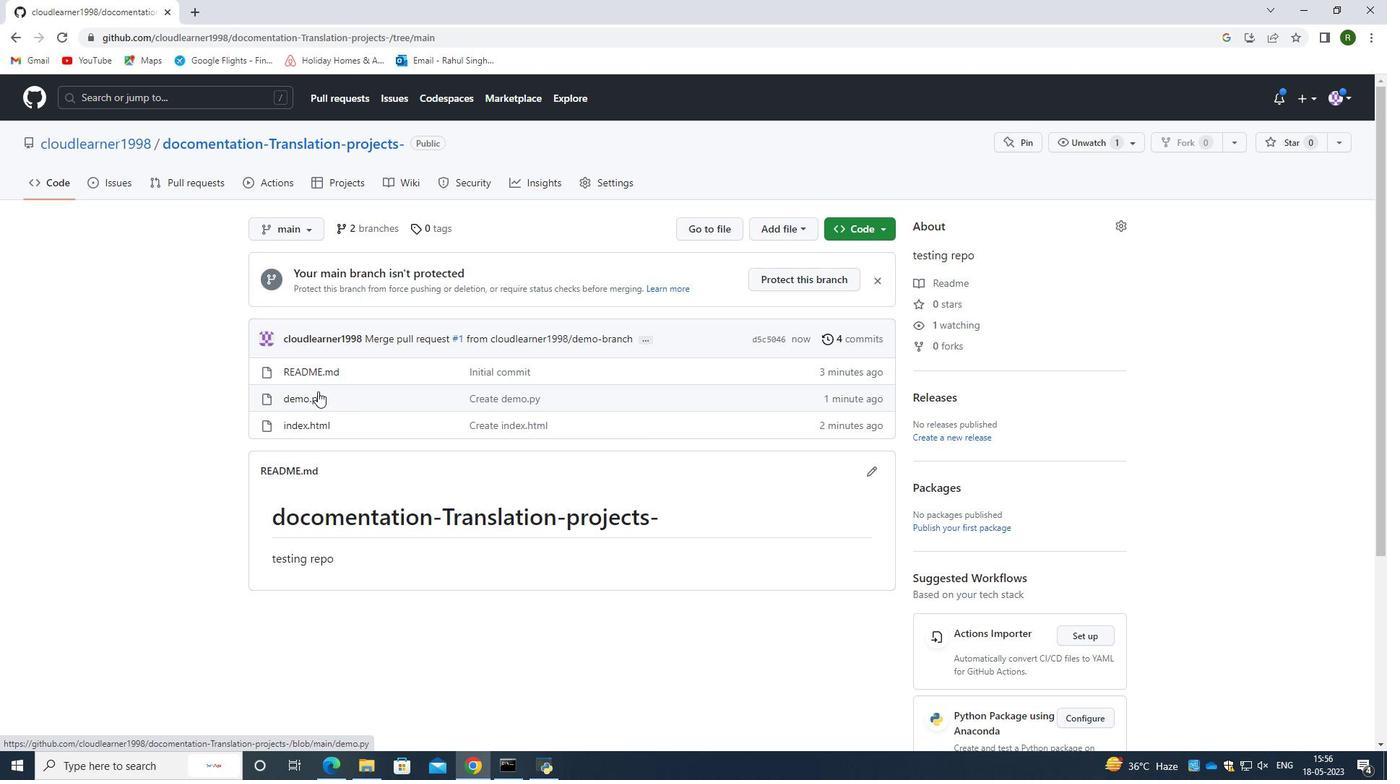 
Action: Mouse pressed left at (312, 399)
Screenshot: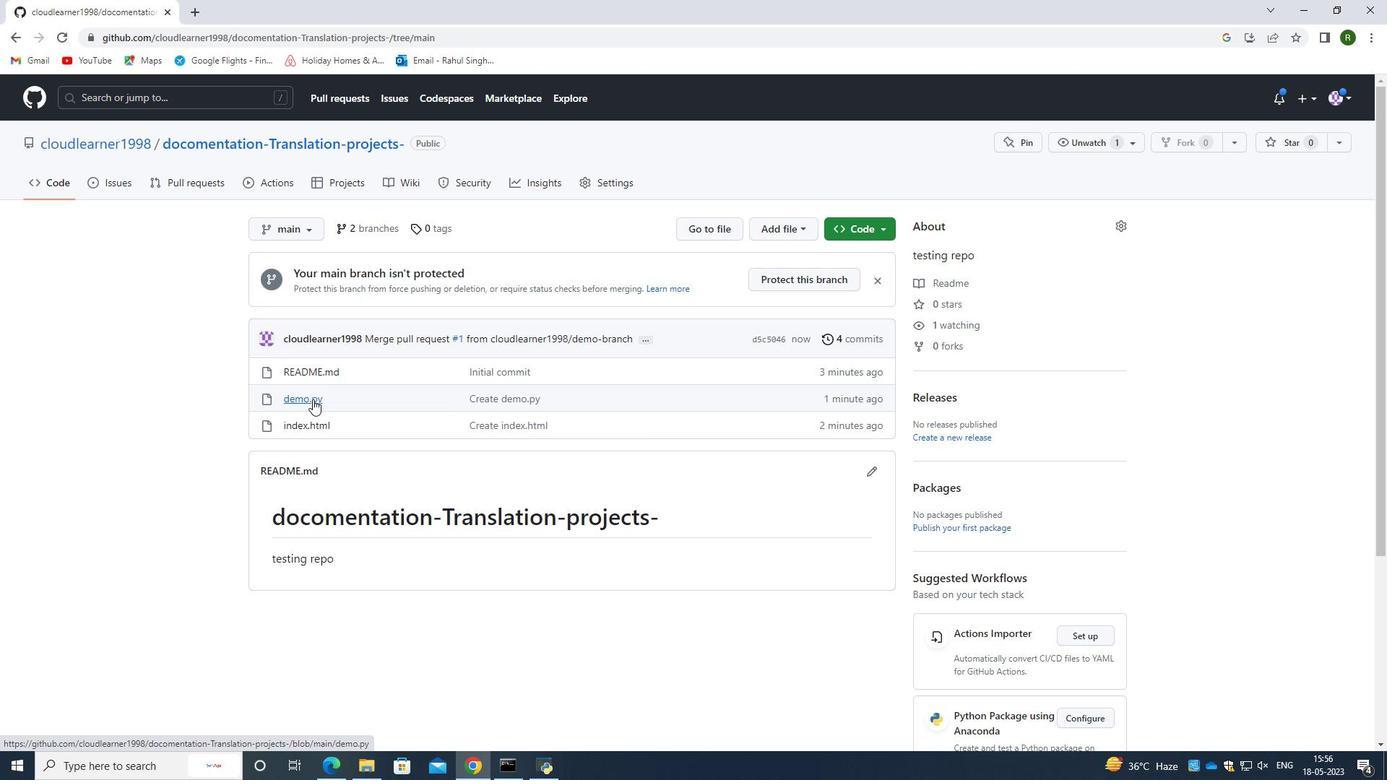 
Action: Mouse moved to (15, 29)
Screenshot: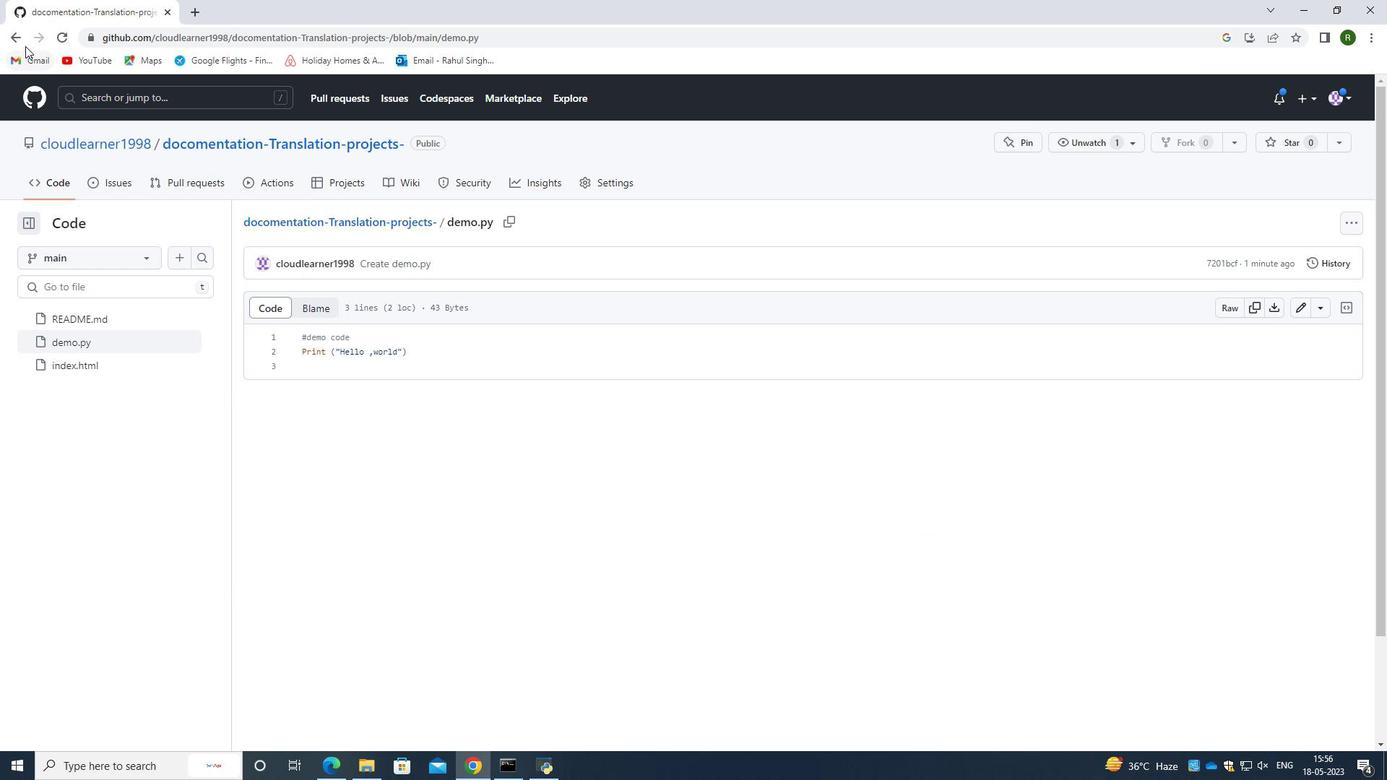 
Action: Mouse pressed left at (15, 29)
Screenshot: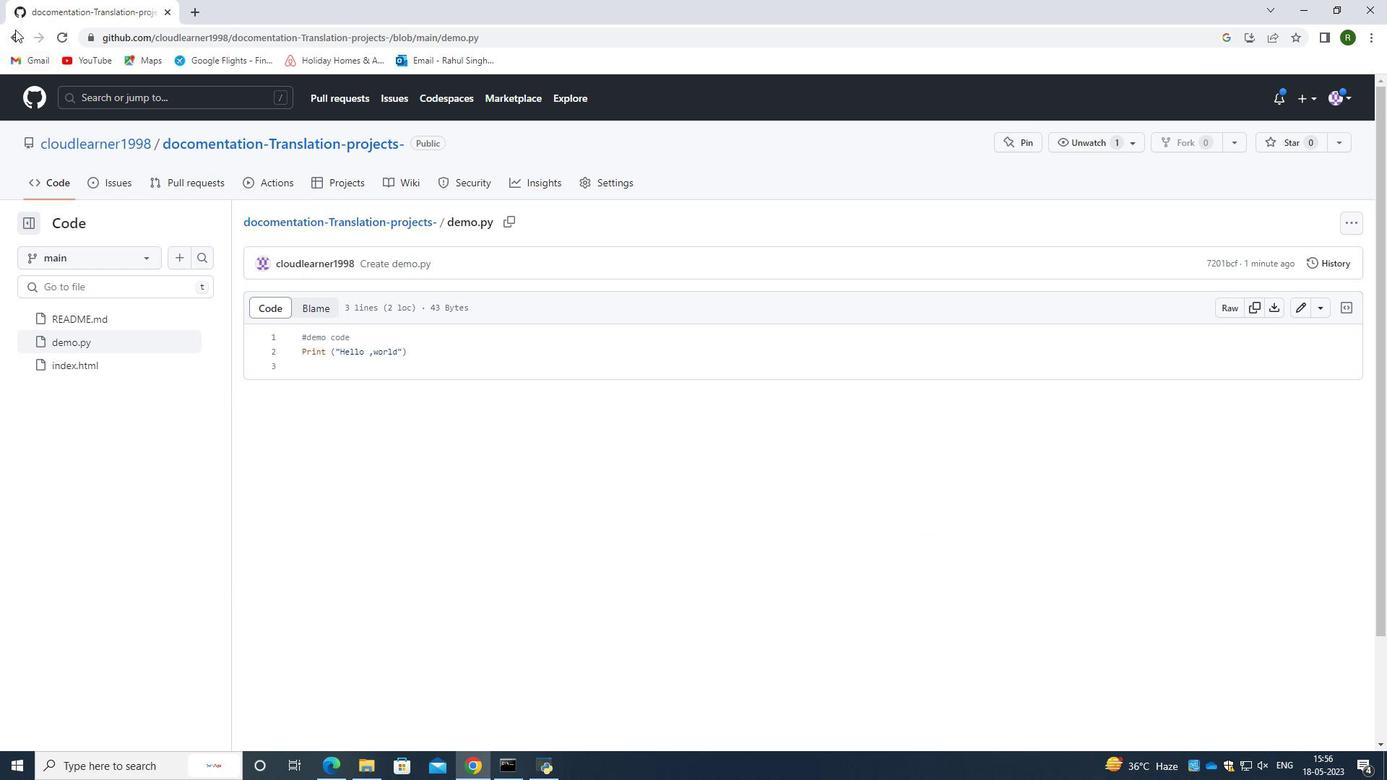 
Action: Mouse moved to (316, 426)
Screenshot: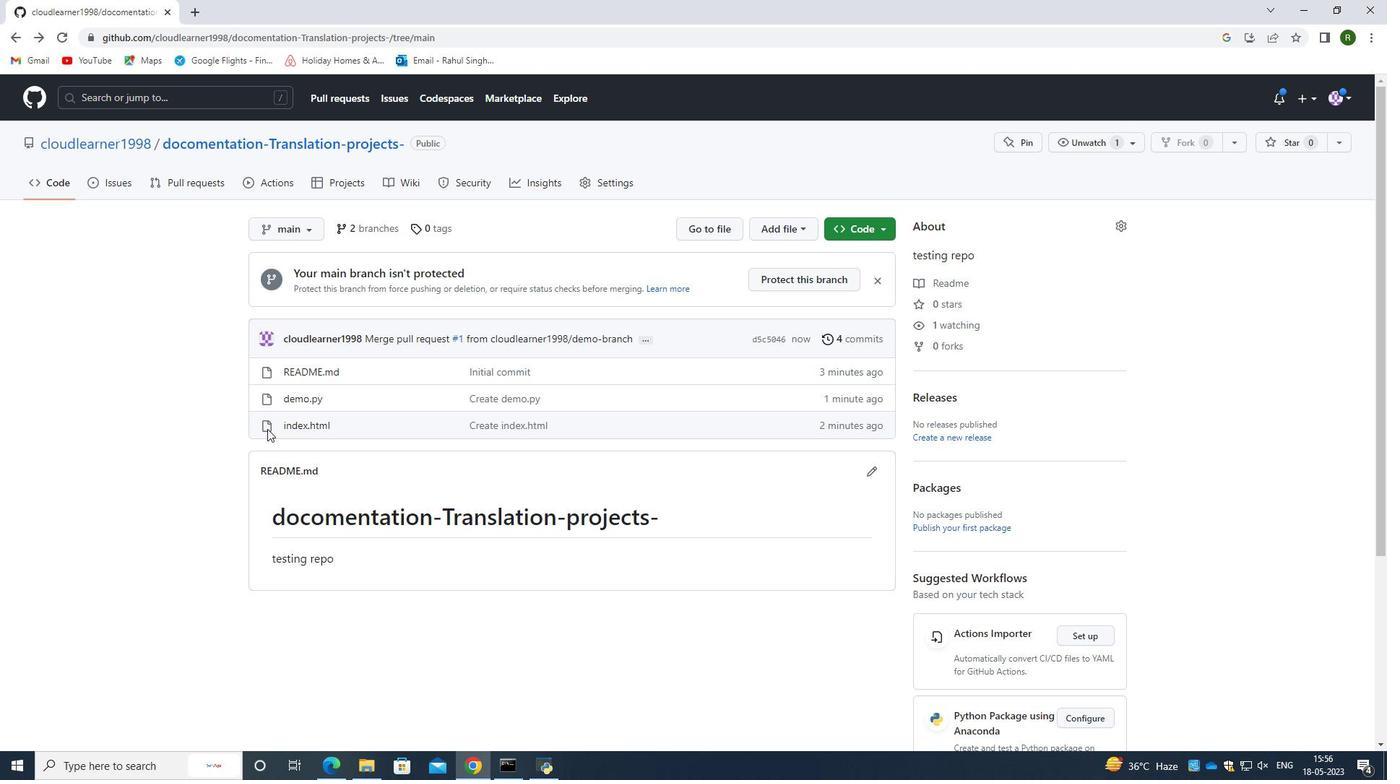 
Action: Mouse pressed left at (316, 426)
Screenshot: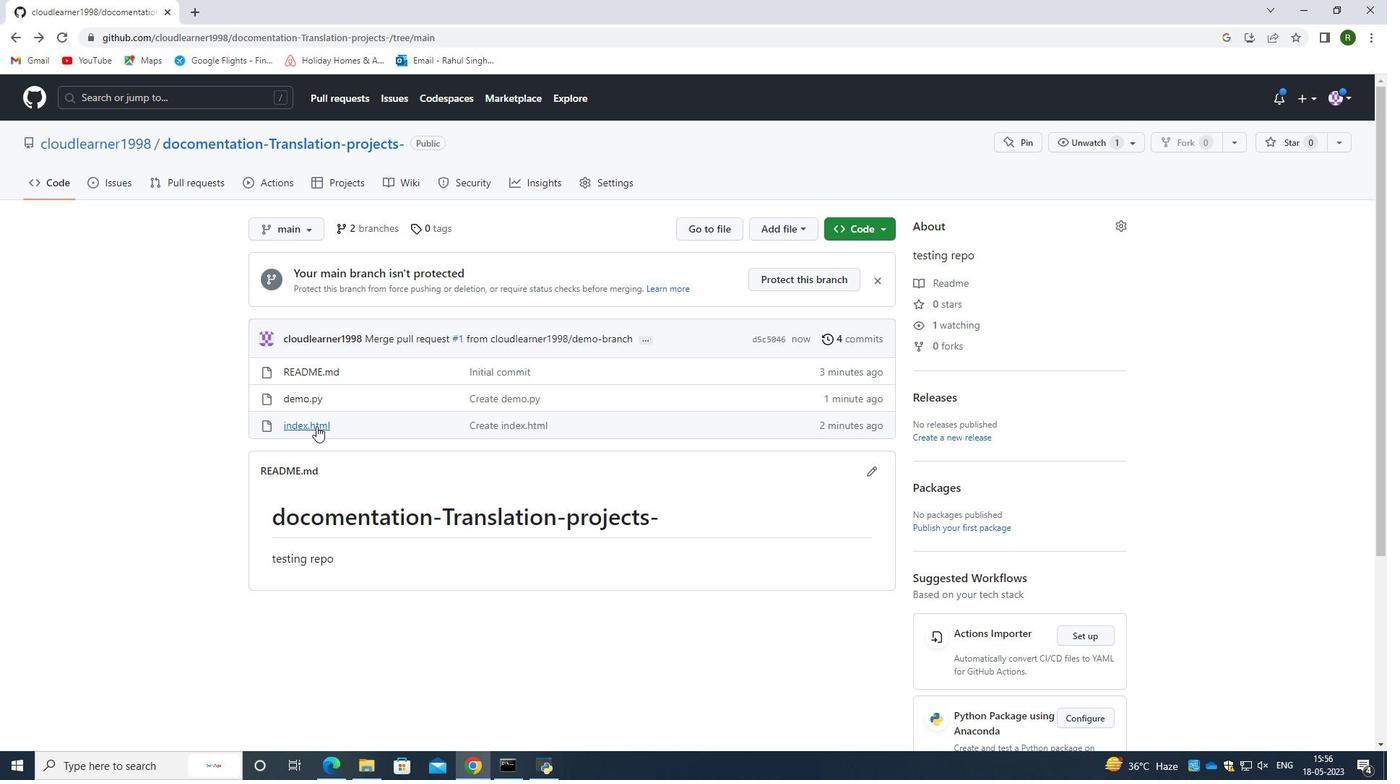 
Action: Mouse moved to (13, 39)
Screenshot: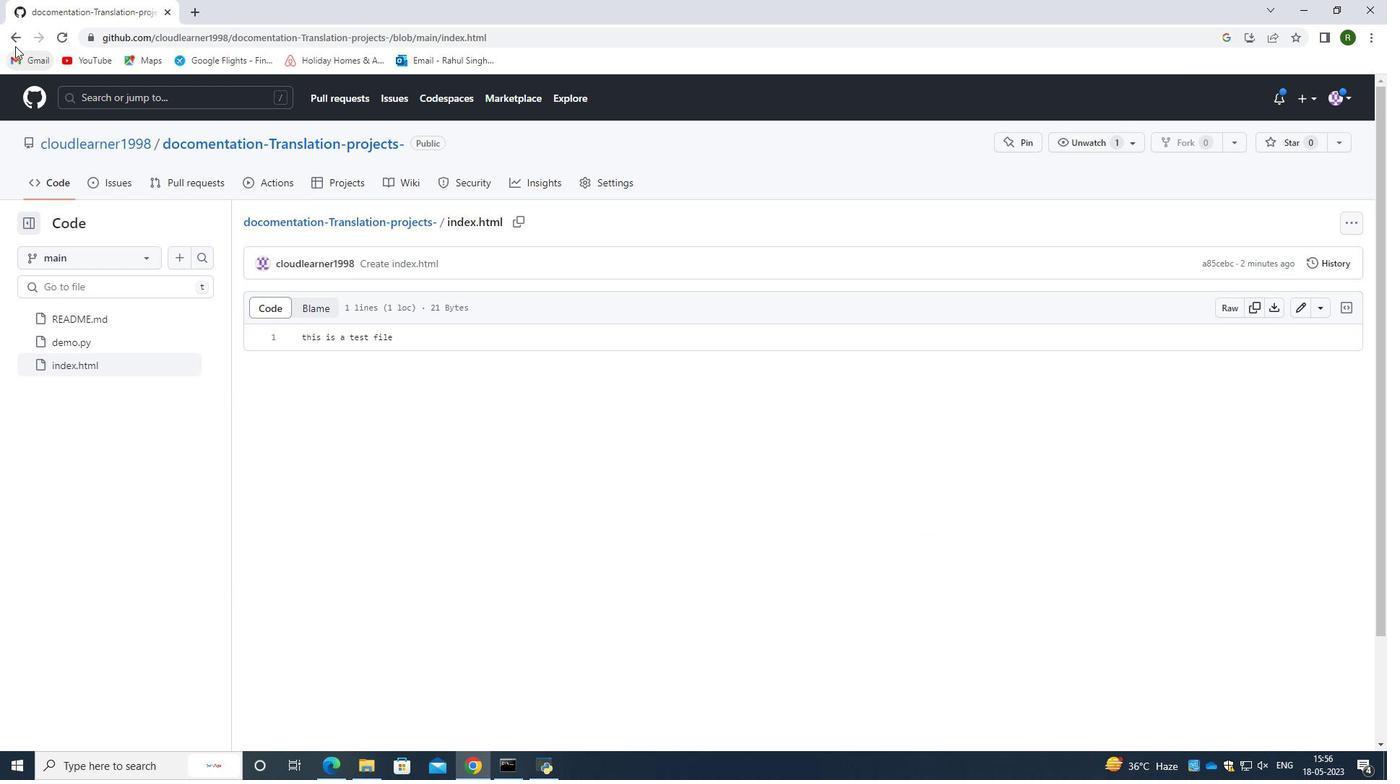 
Action: Mouse pressed left at (13, 39)
Screenshot: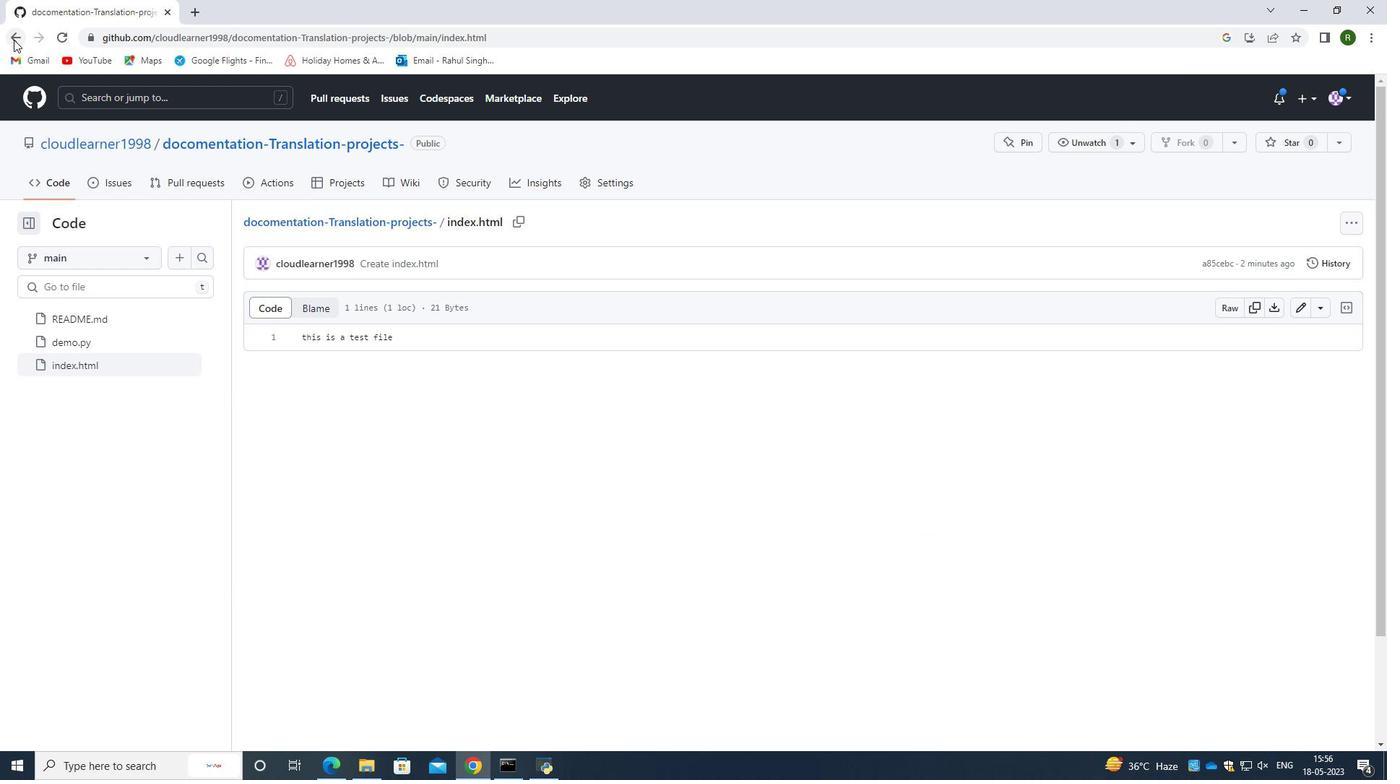 
Action: Mouse moved to (627, 555)
Screenshot: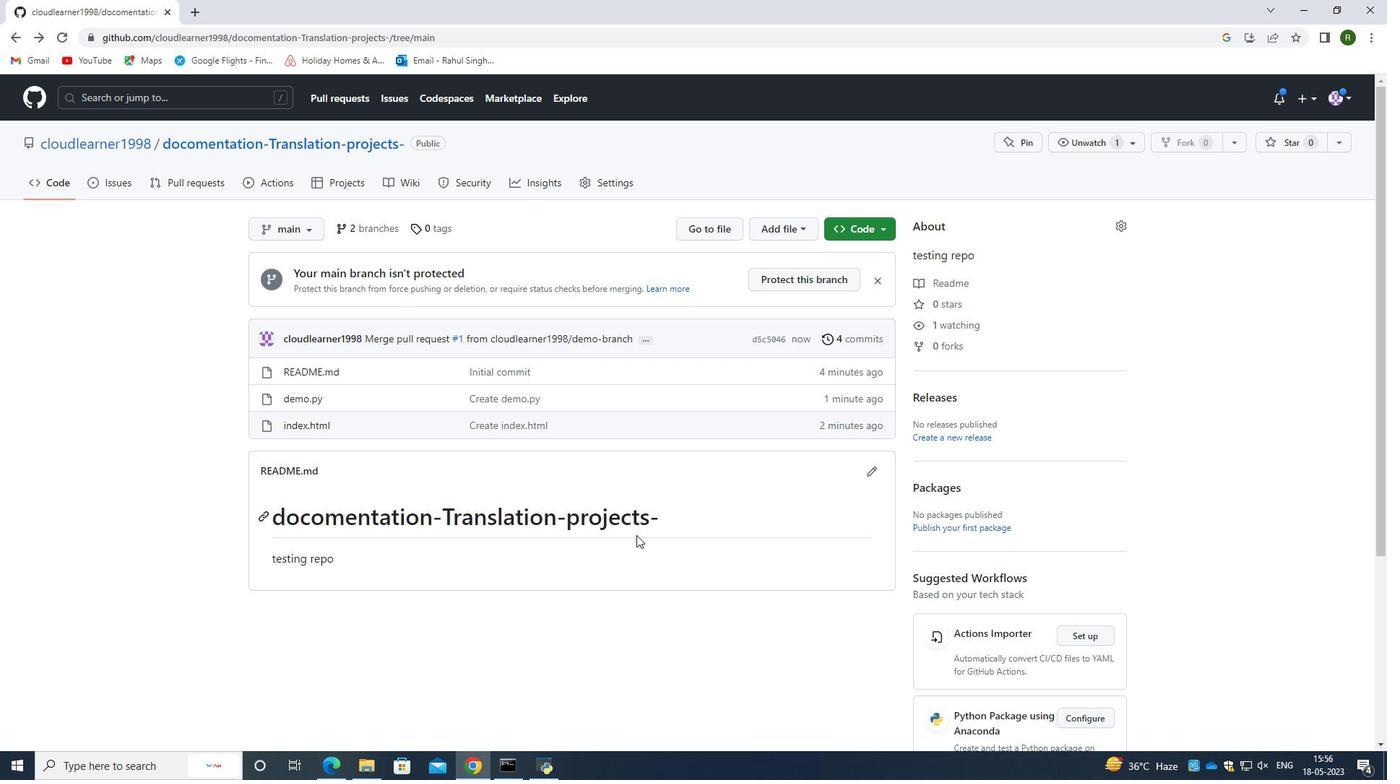 
Action: Mouse scrolled (627, 554) with delta (0, 0)
Screenshot: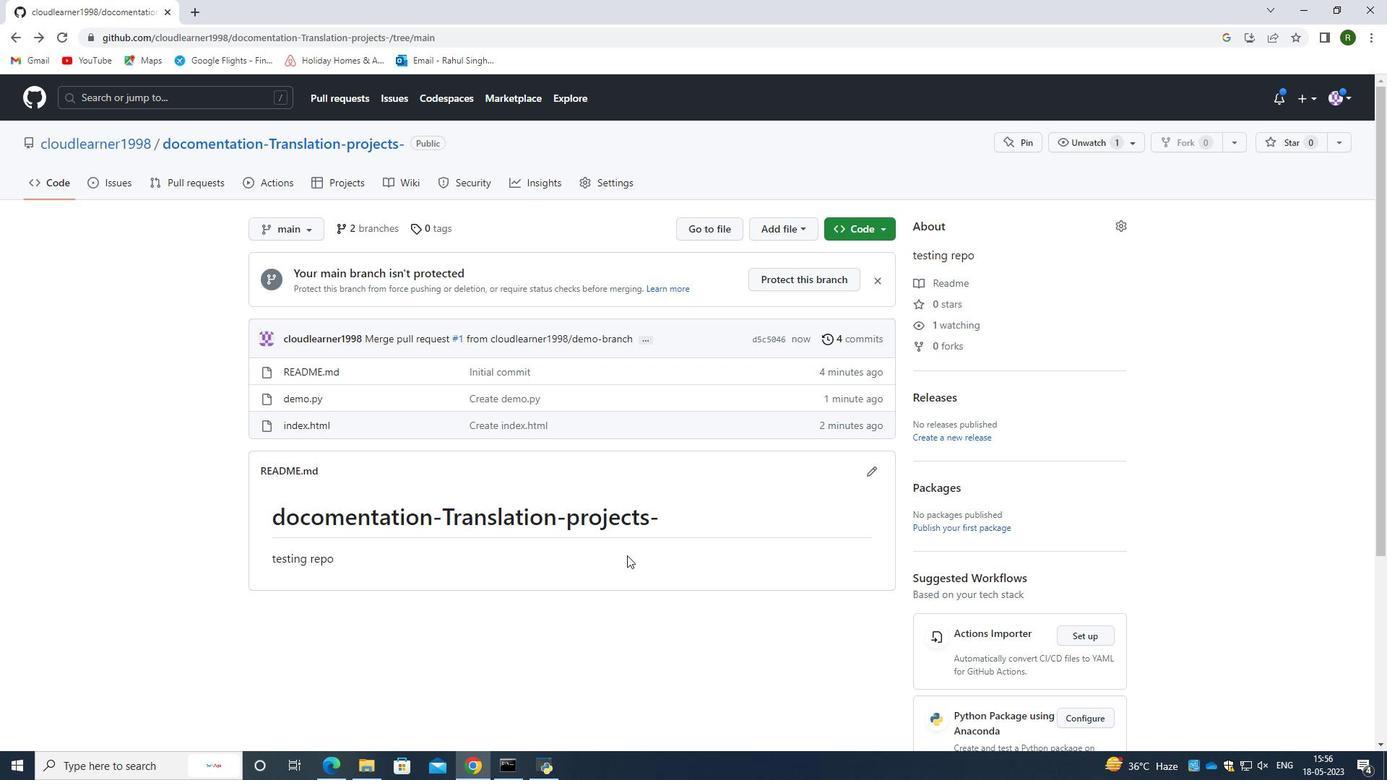 
Action: Mouse scrolled (627, 554) with delta (0, 0)
Screenshot: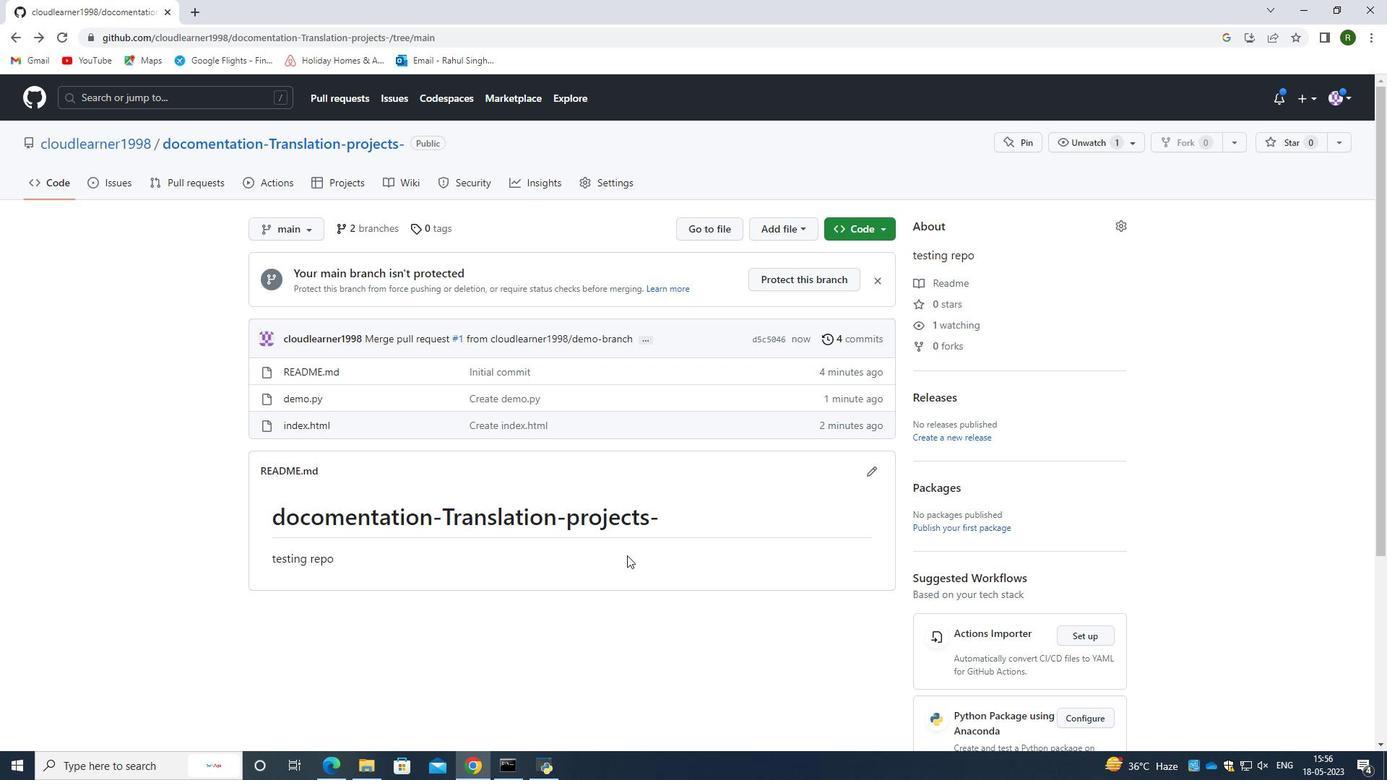 
Action: Mouse moved to (604, 481)
Screenshot: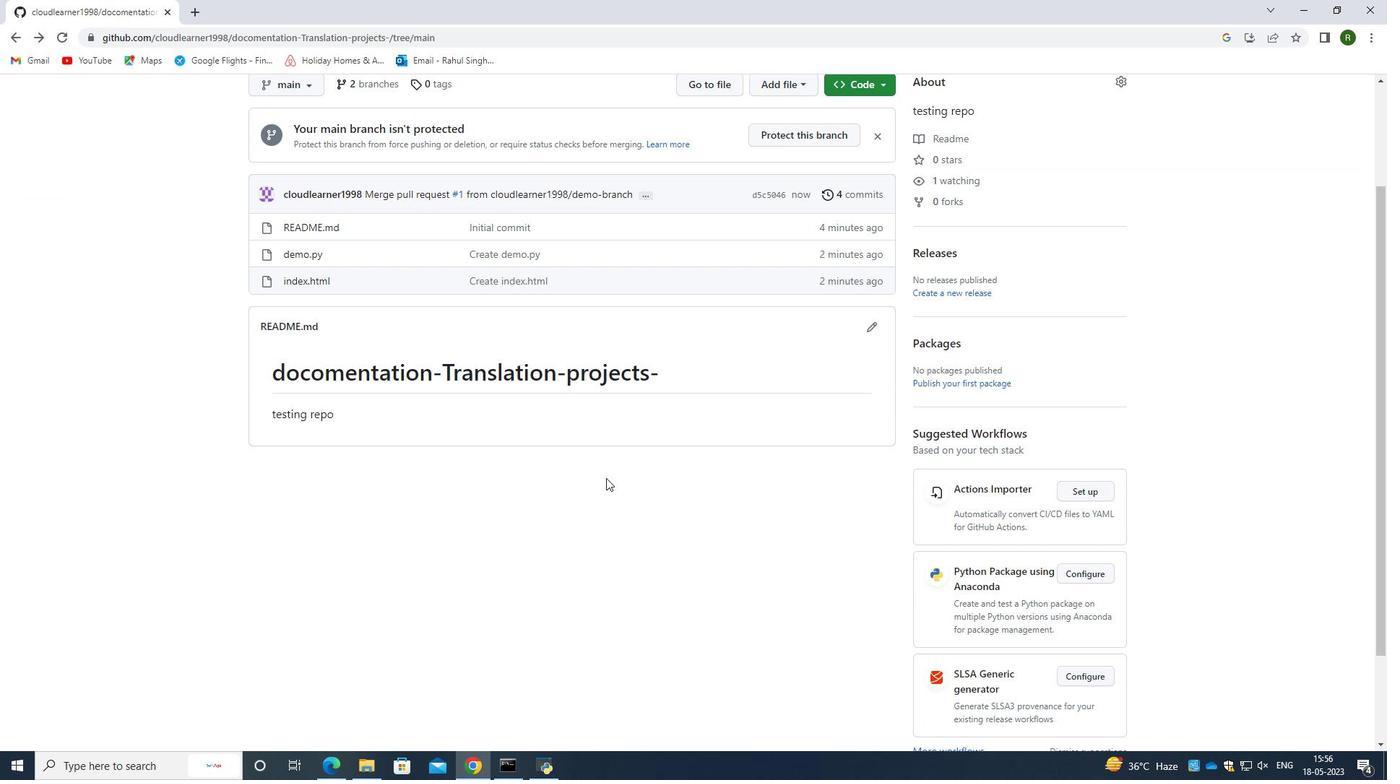 
Action: Mouse scrolled (604, 481) with delta (0, 0)
Screenshot: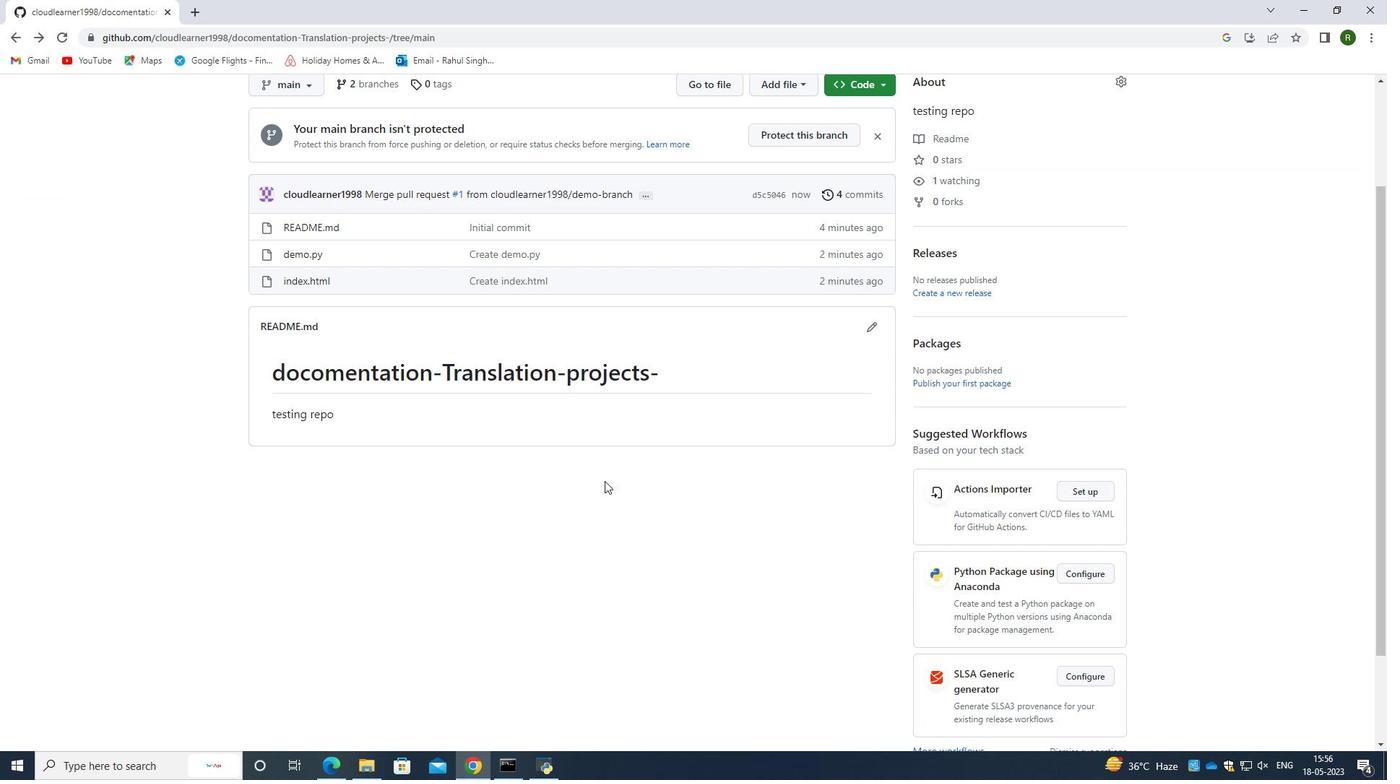 
Action: Mouse scrolled (604, 481) with delta (0, 0)
Screenshot: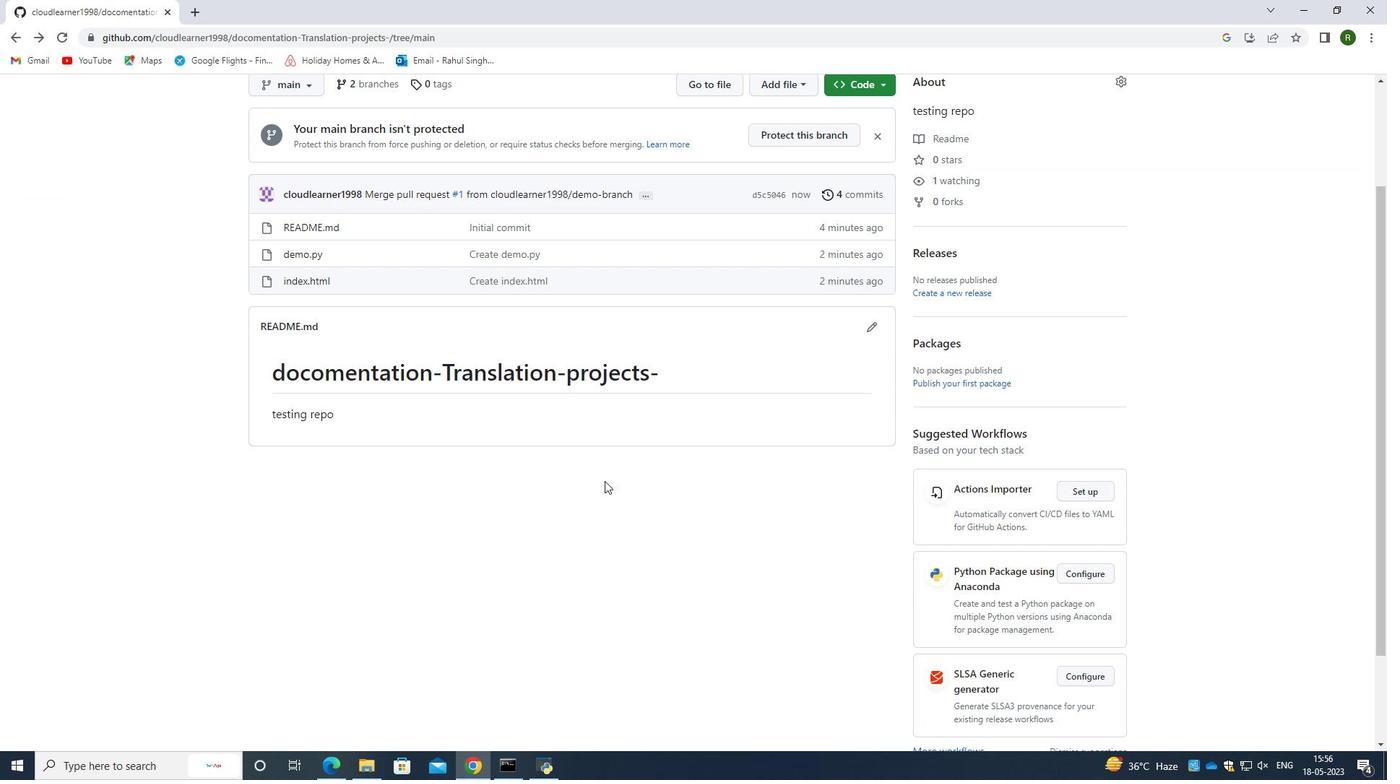 
Action: Mouse scrolled (604, 481) with delta (0, 0)
Screenshot: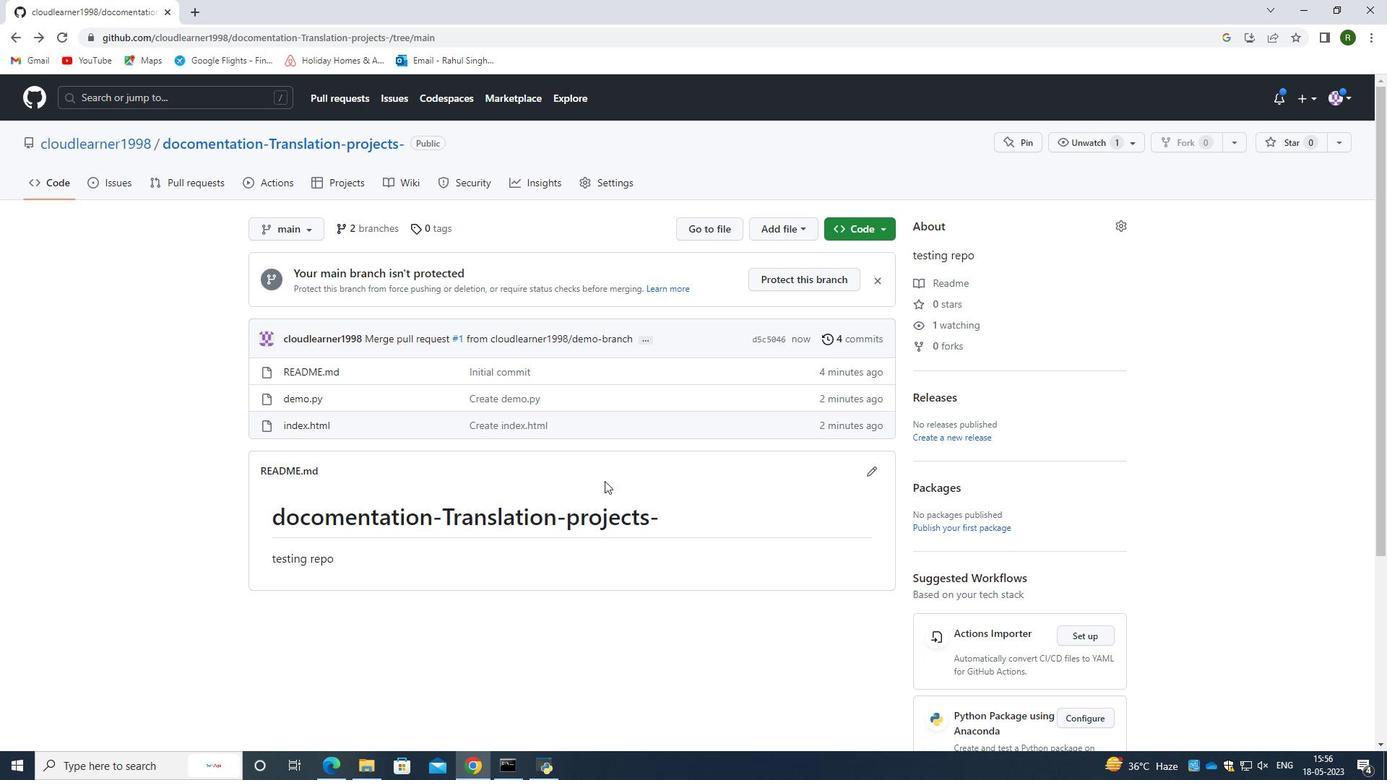 
Action: Mouse moved to (801, 276)
Screenshot: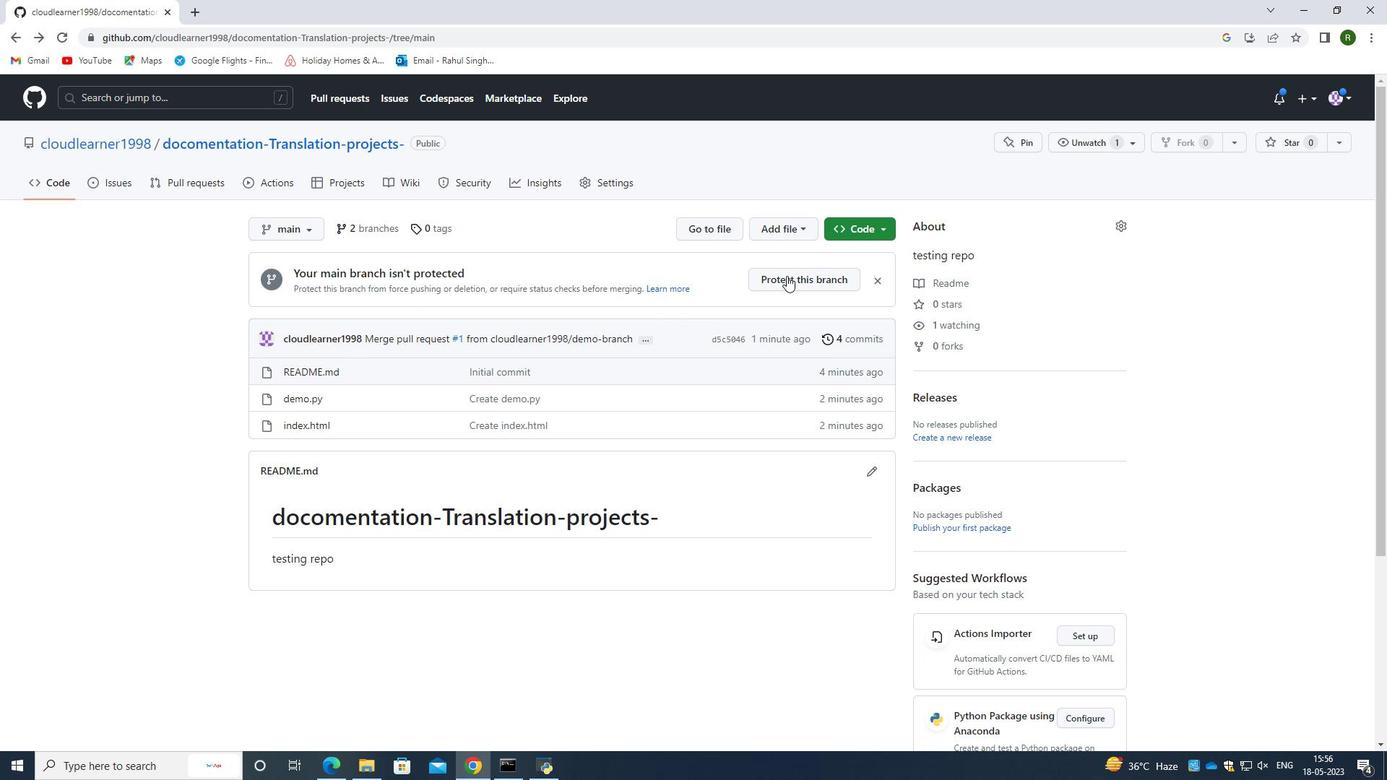 
Action: Mouse pressed left at (801, 276)
Screenshot: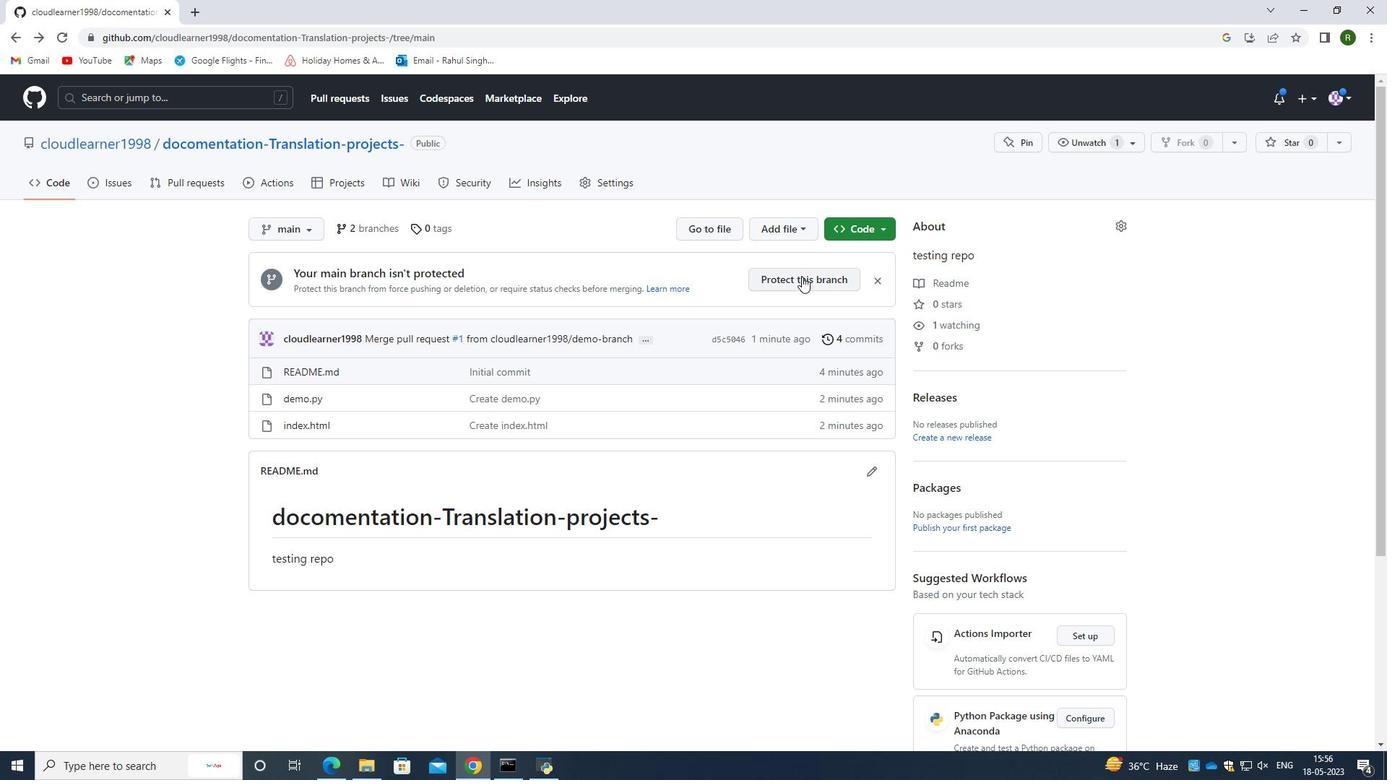
Action: Mouse moved to (13, 35)
Screenshot: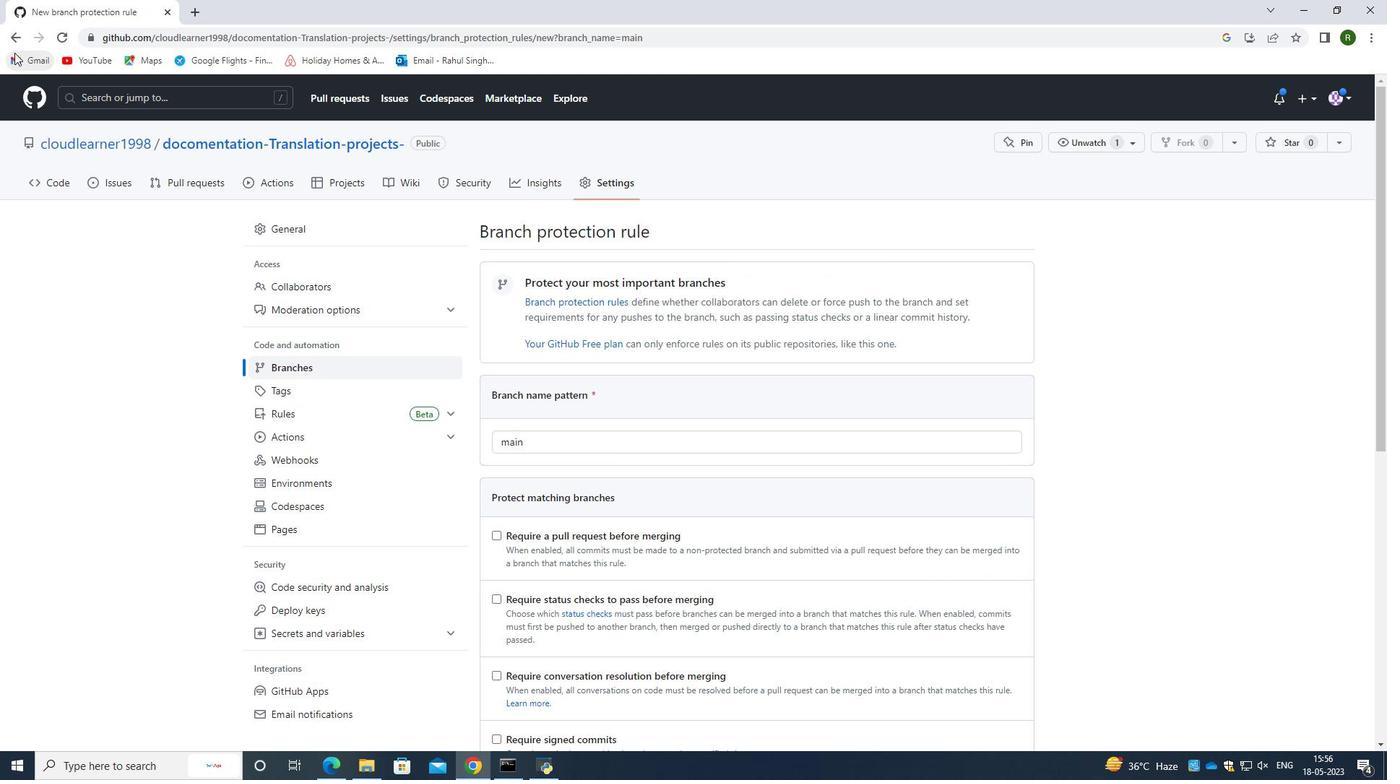 
Action: Mouse pressed left at (13, 35)
Screenshot: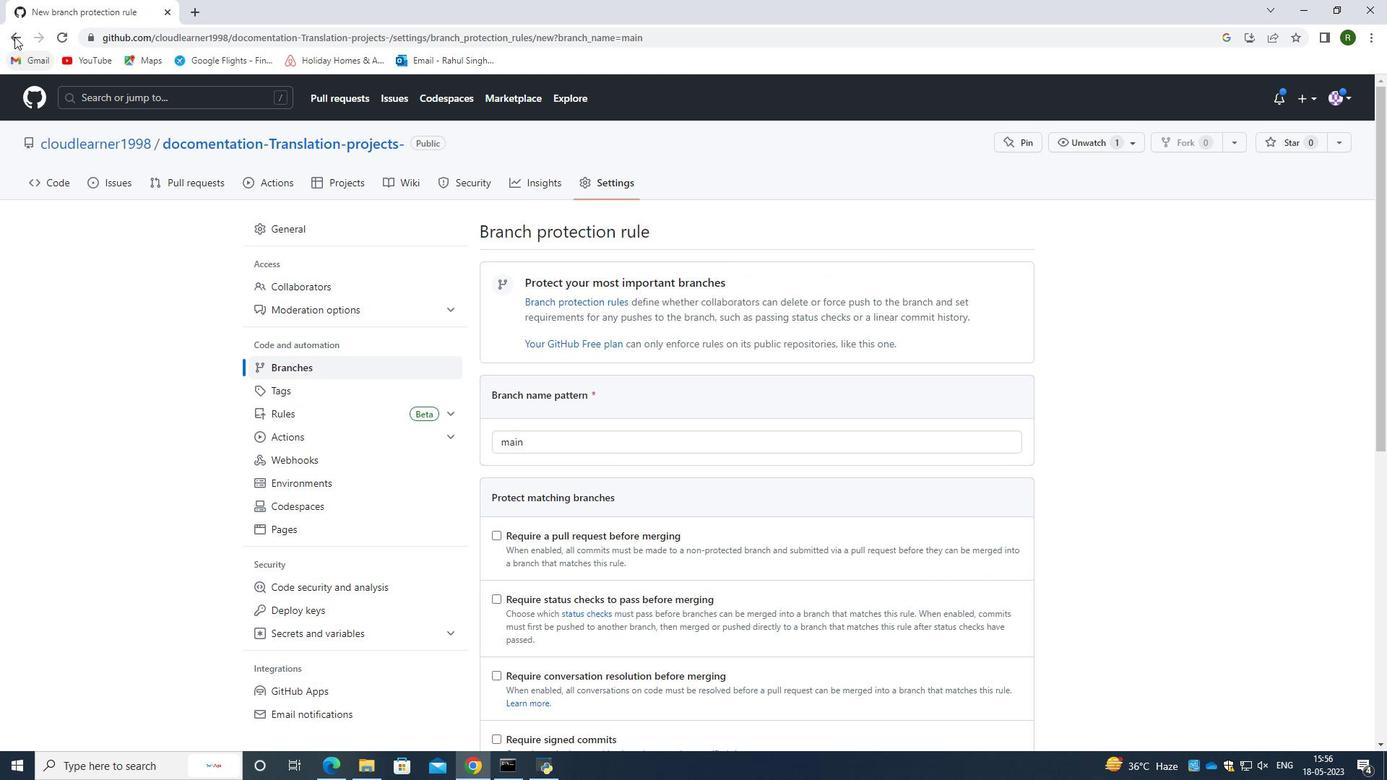 
Action: Mouse moved to (291, 229)
Screenshot: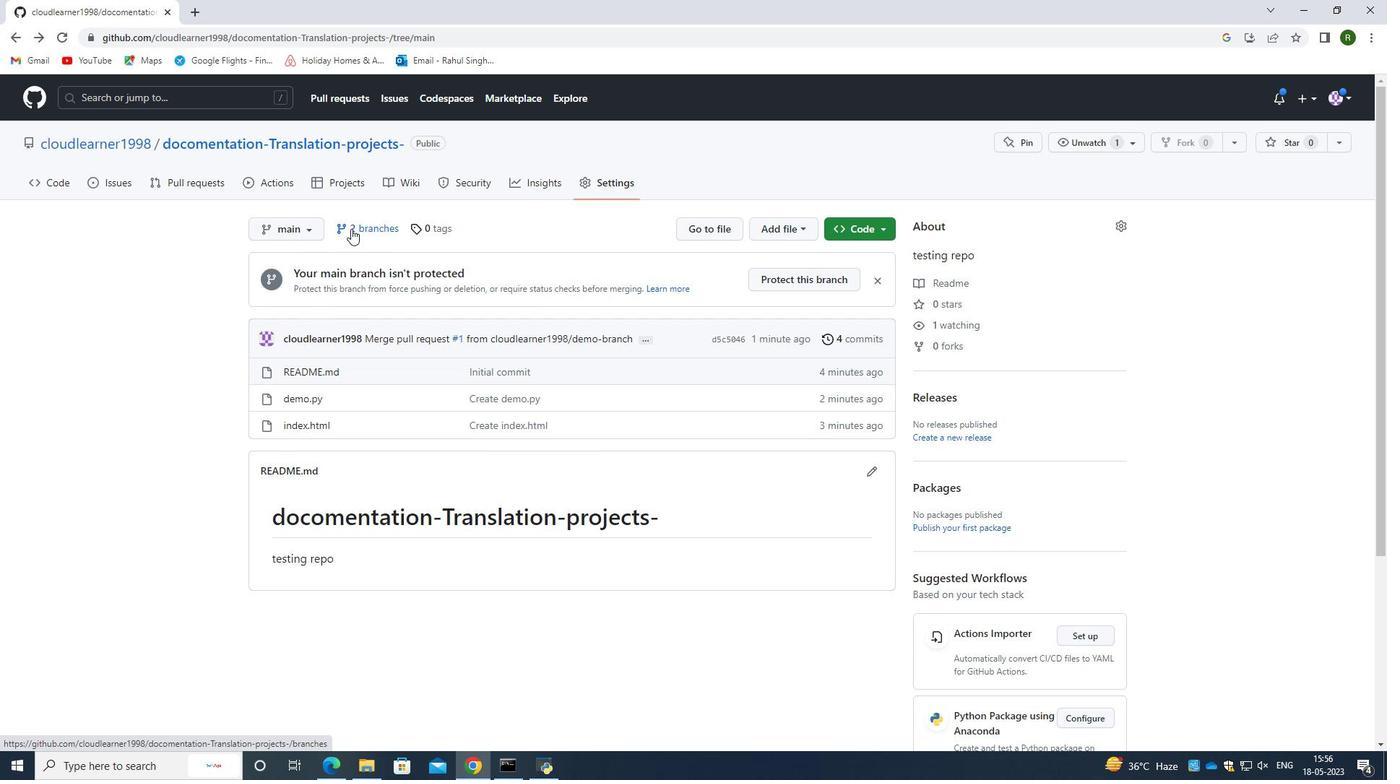 
Action: Mouse pressed left at (291, 229)
Screenshot: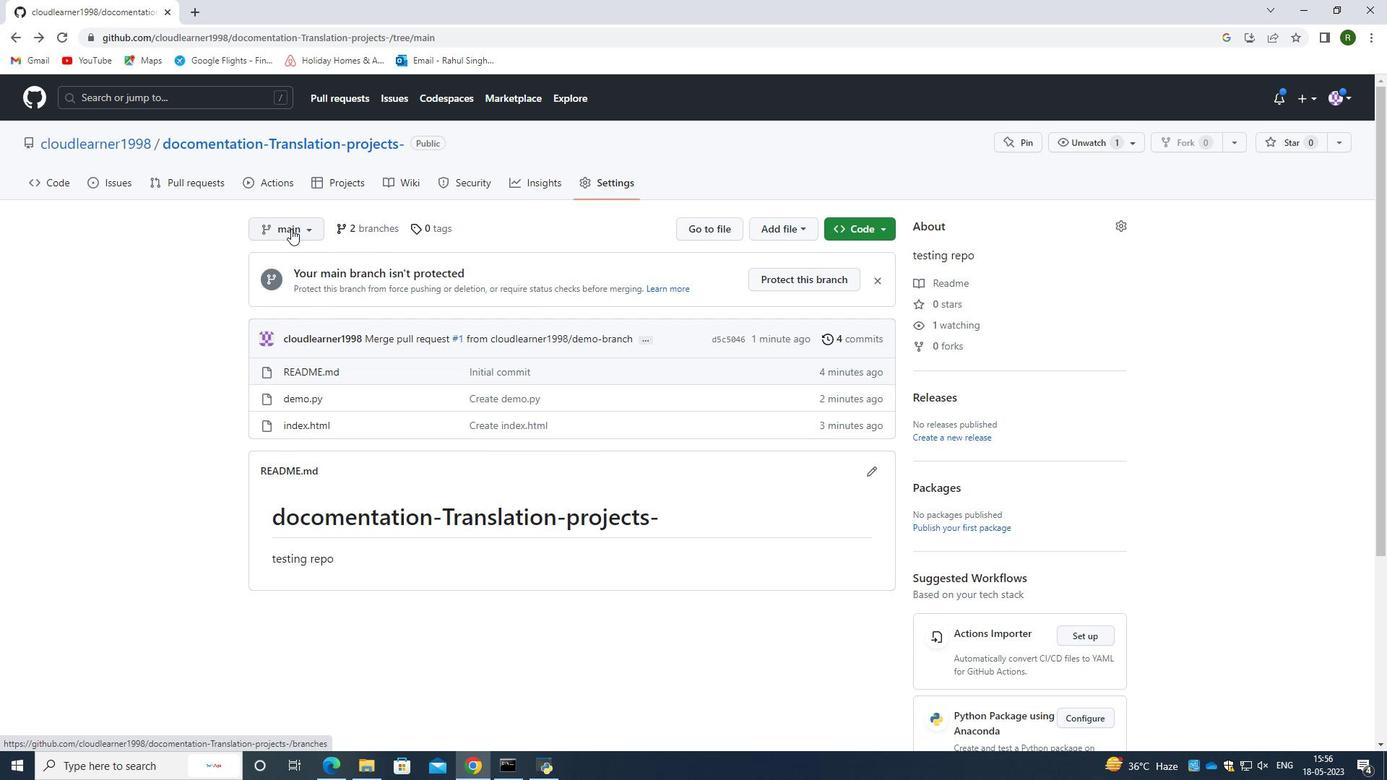 
Action: Mouse moved to (351, 393)
Screenshot: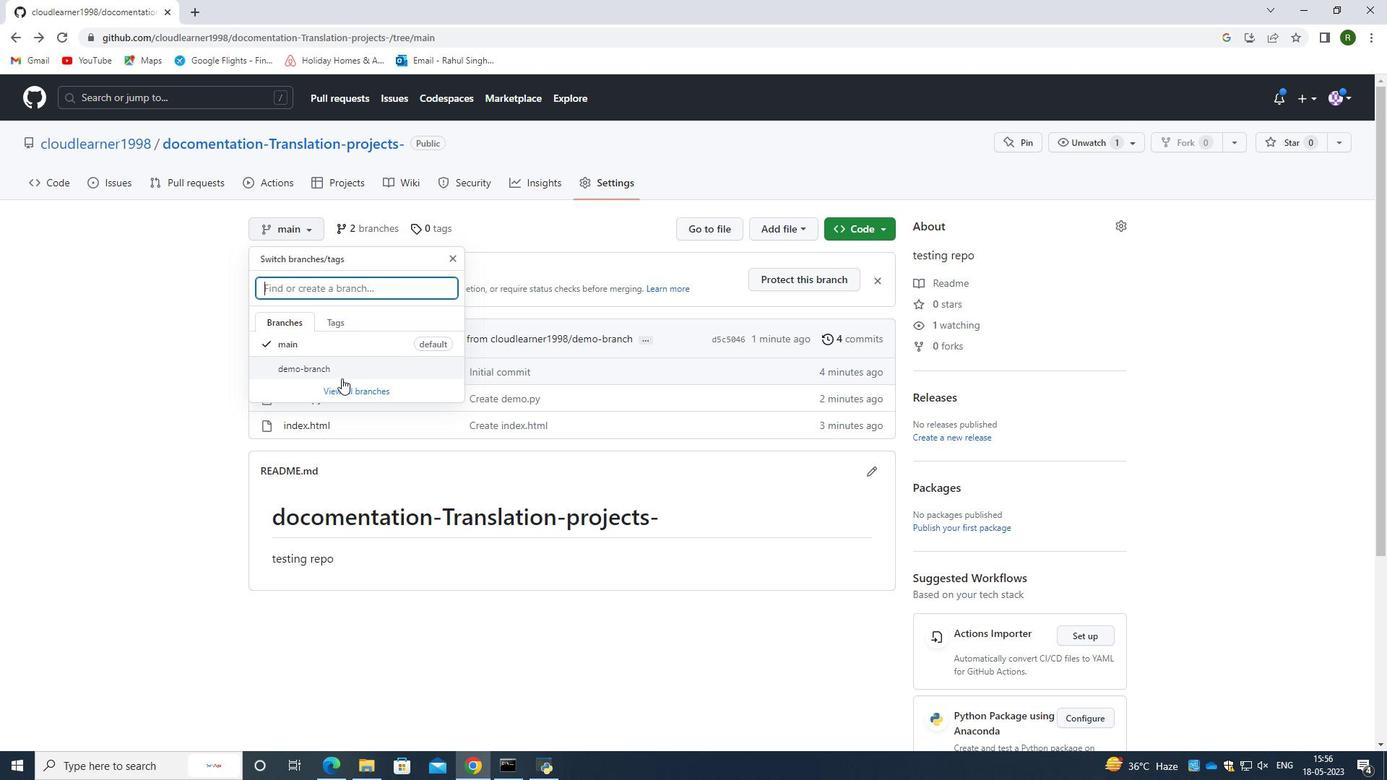 
Action: Mouse pressed left at (351, 393)
Screenshot: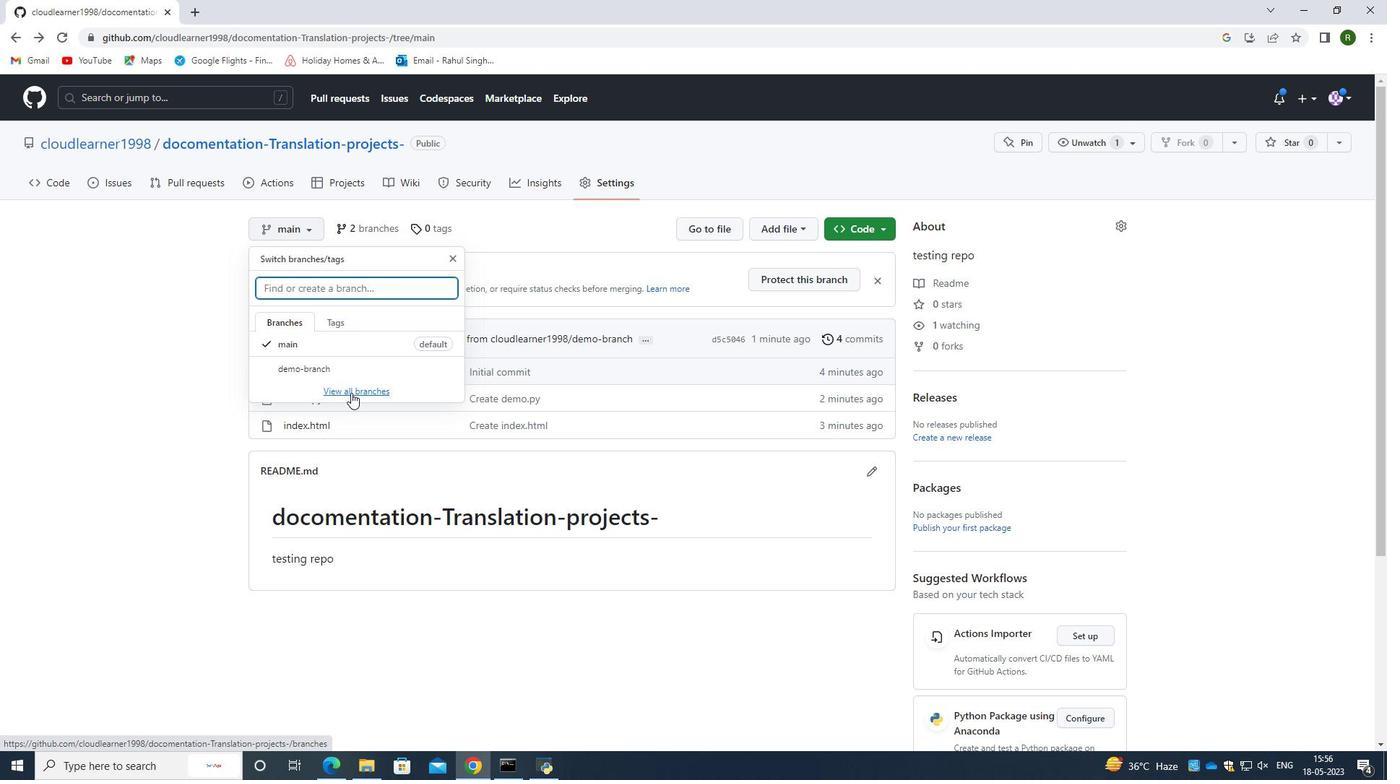 
Action: Mouse moved to (445, 386)
Screenshot: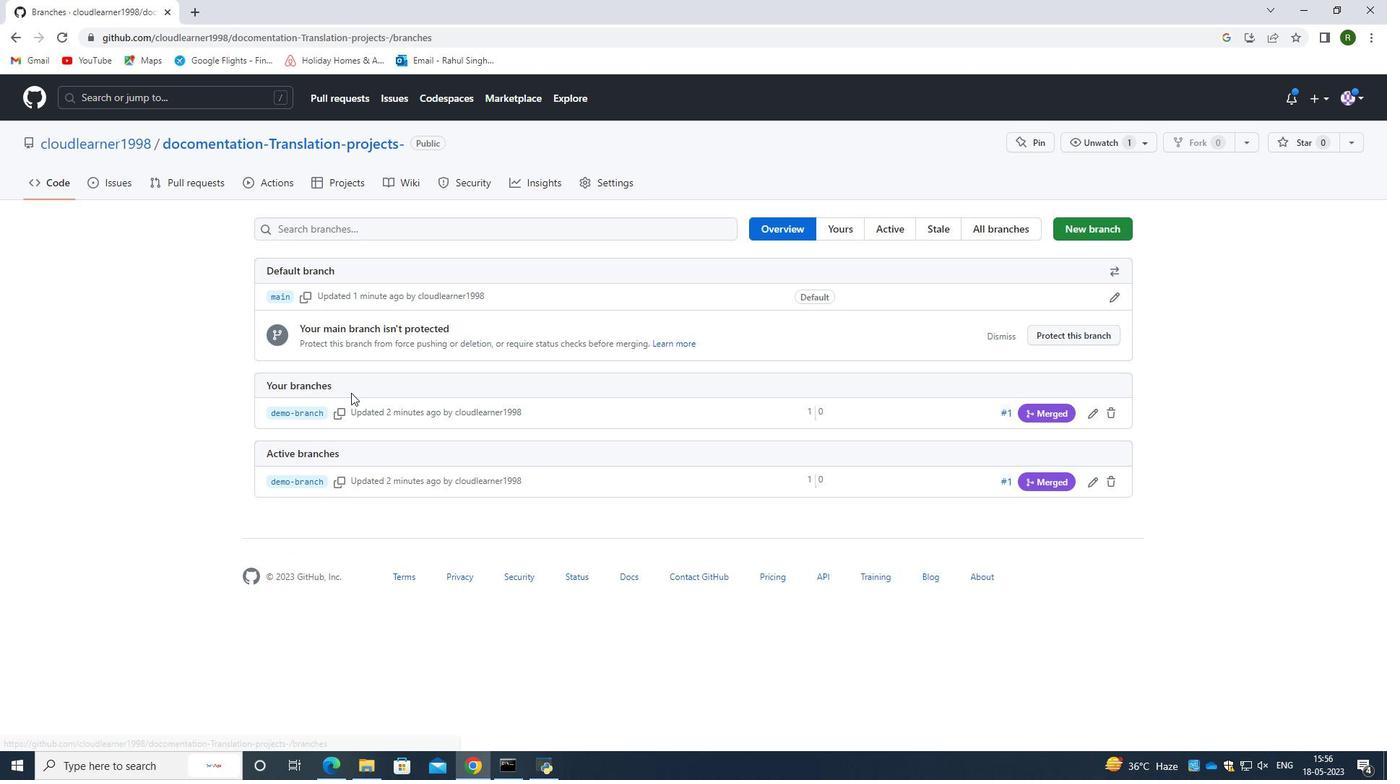 
Action: Mouse scrolled (445, 385) with delta (0, 0)
Screenshot: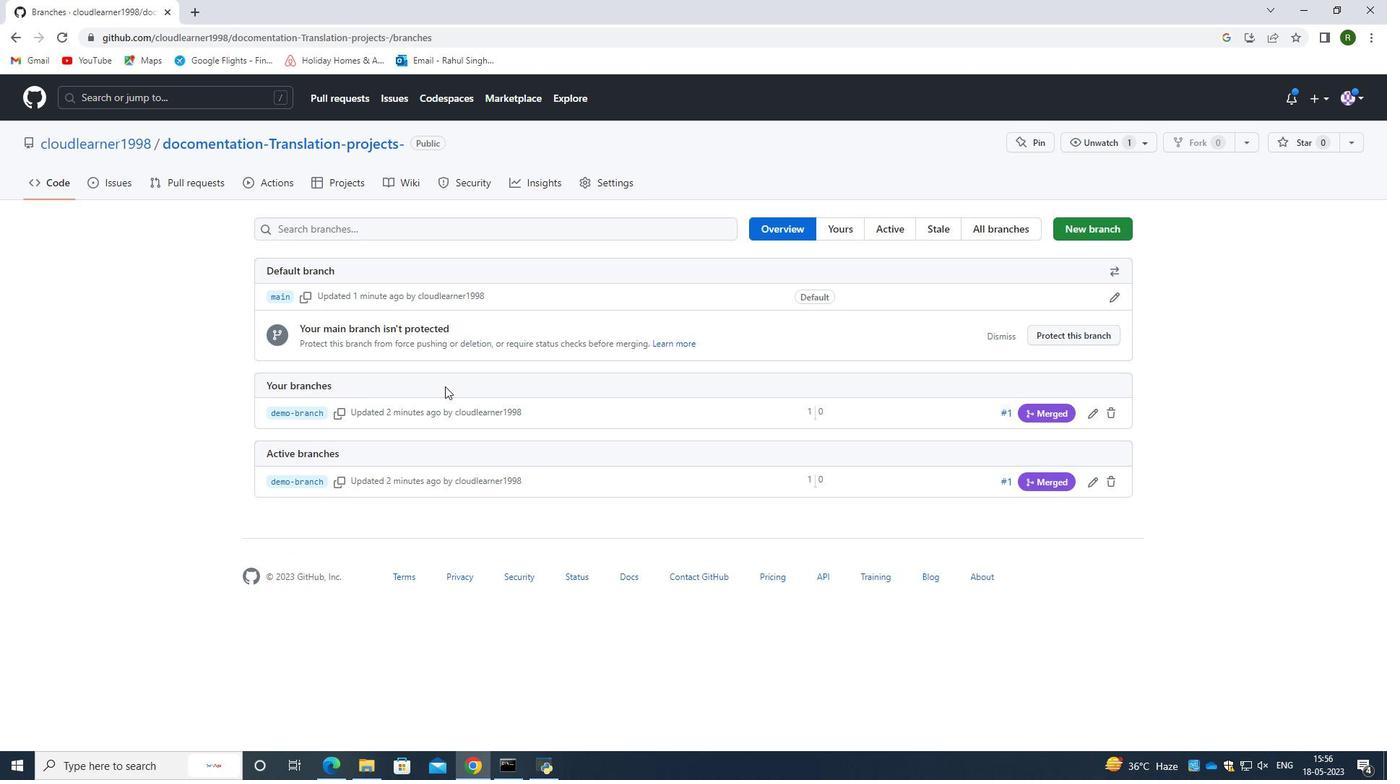 
Action: Mouse moved to (837, 228)
Screenshot: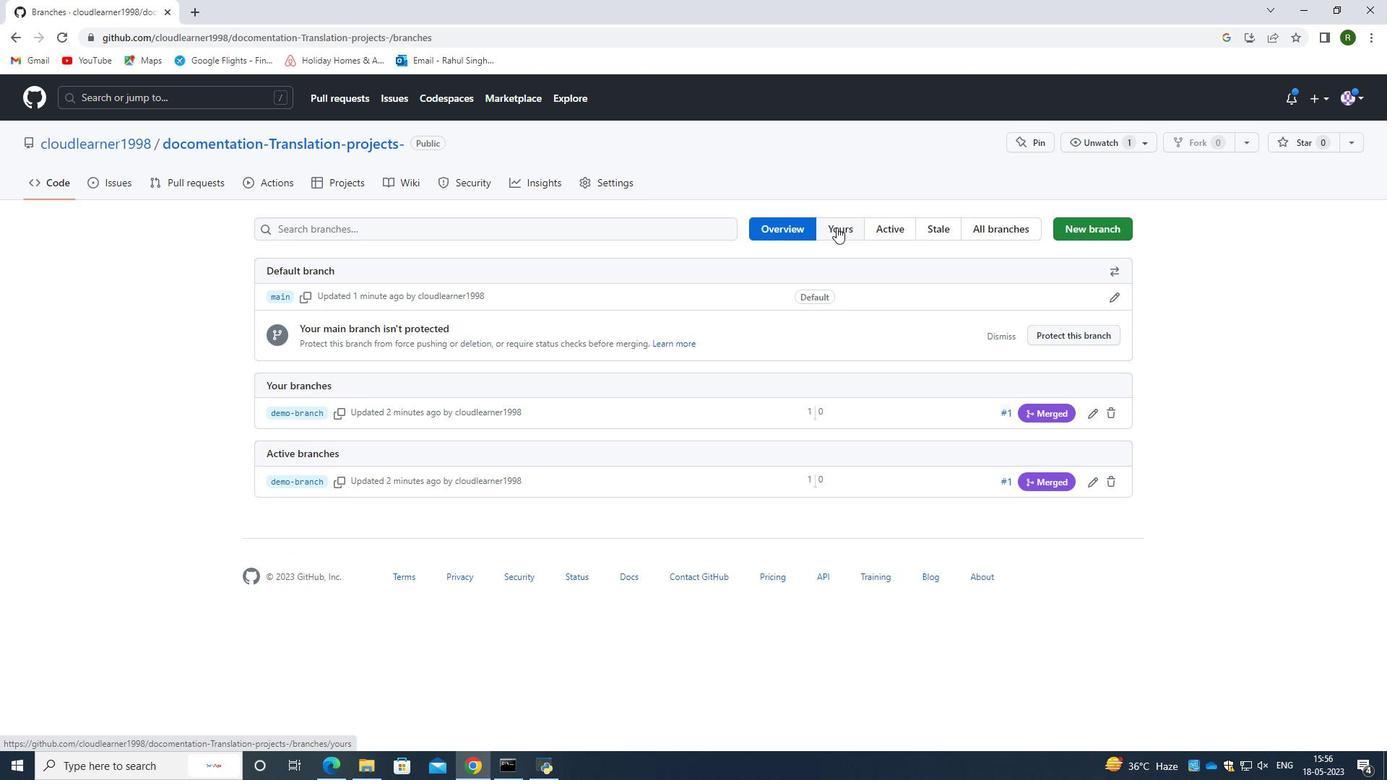 
Action: Mouse pressed left at (837, 228)
Screenshot: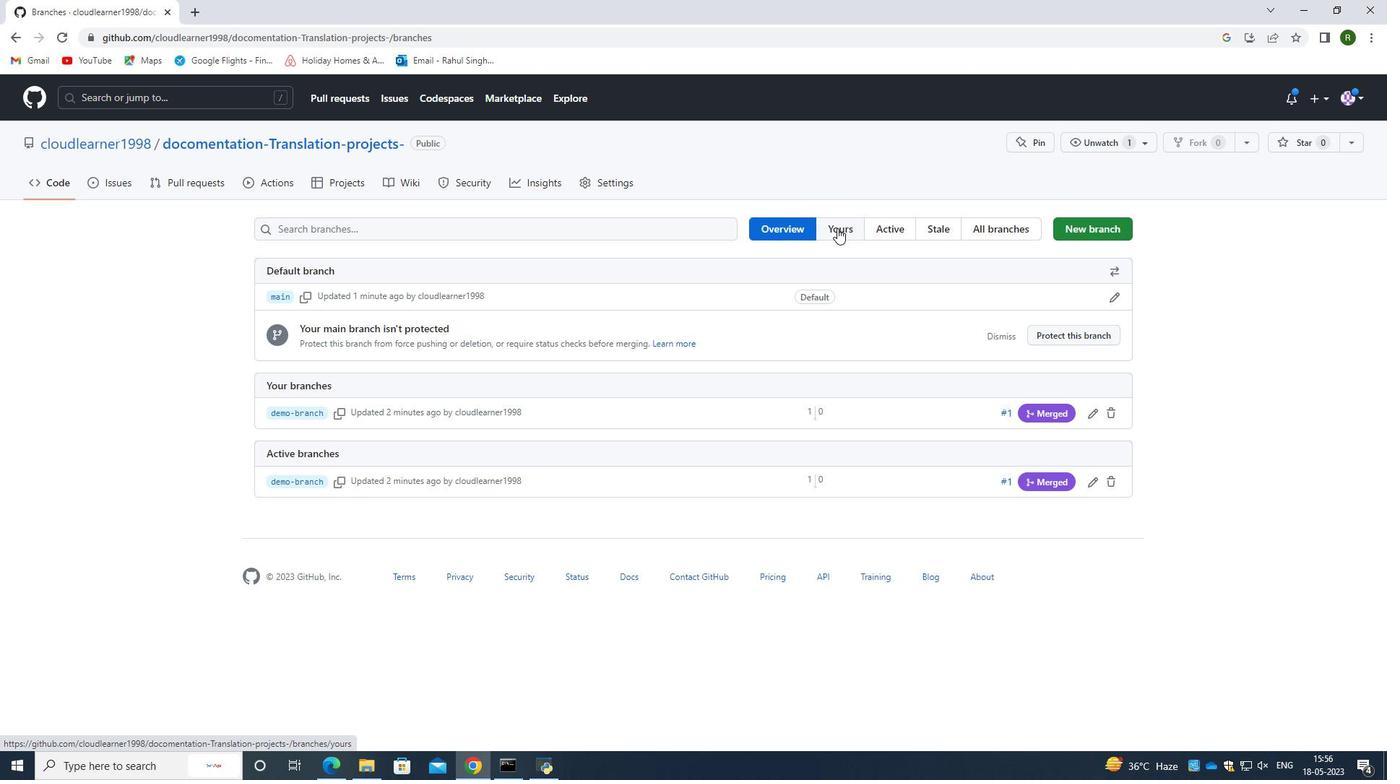 
Action: Mouse moved to (58, 175)
Screenshot: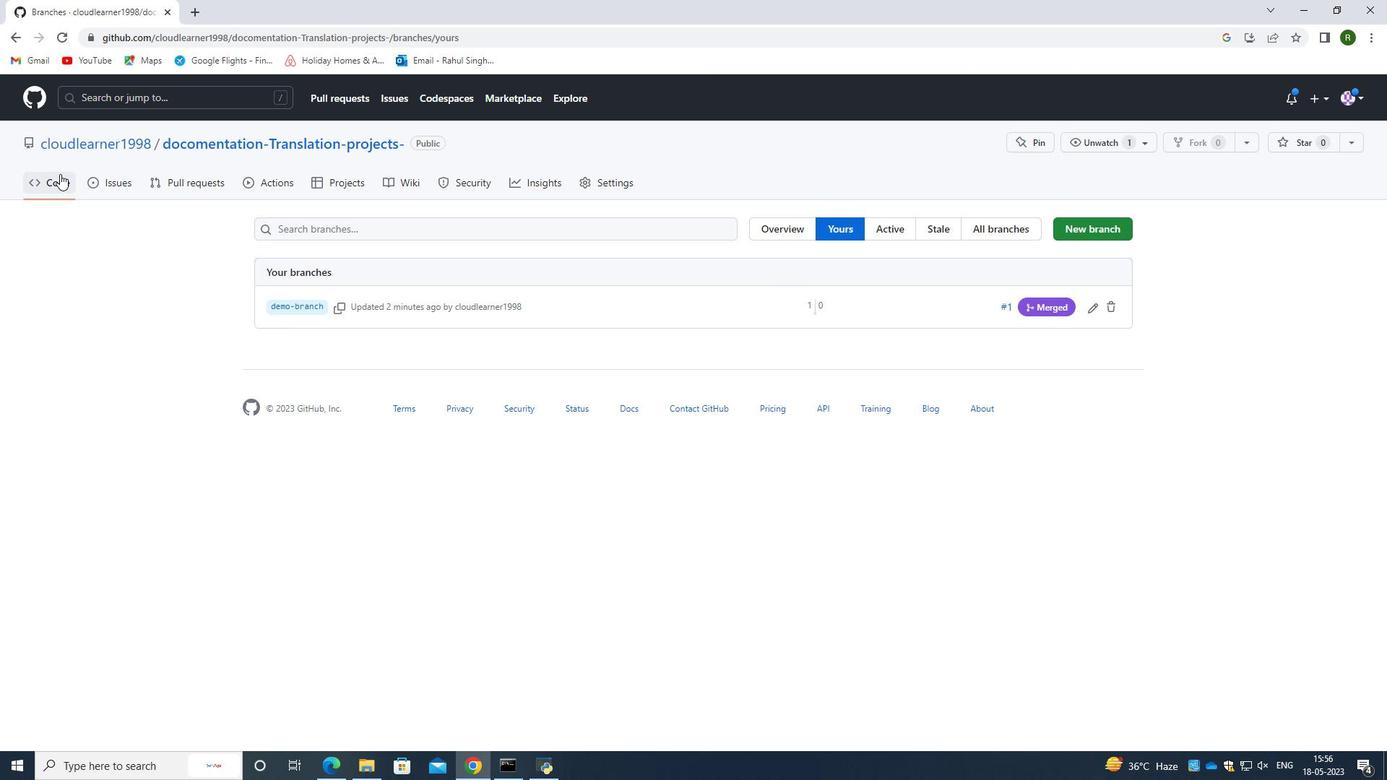 
Action: Mouse pressed left at (58, 175)
Screenshot: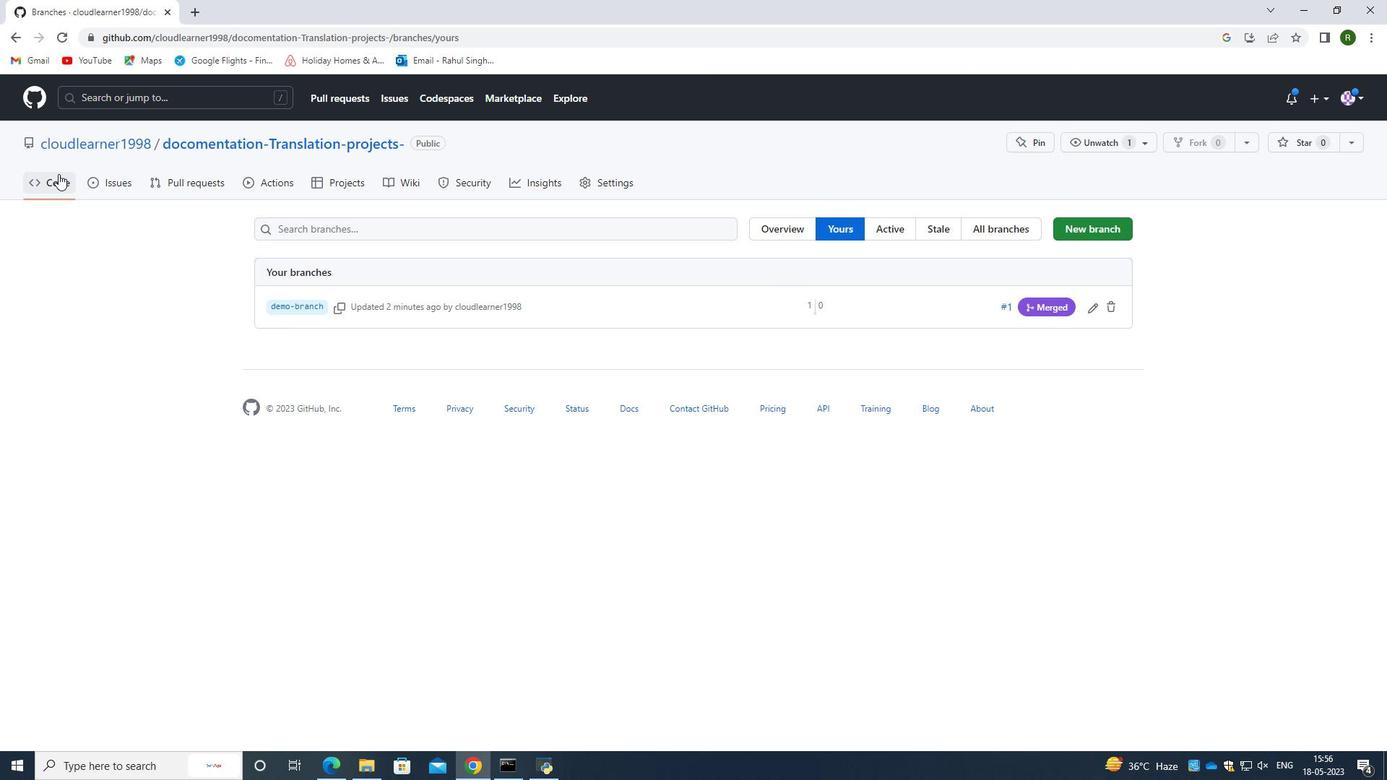 
Action: Mouse moved to (304, 402)
Screenshot: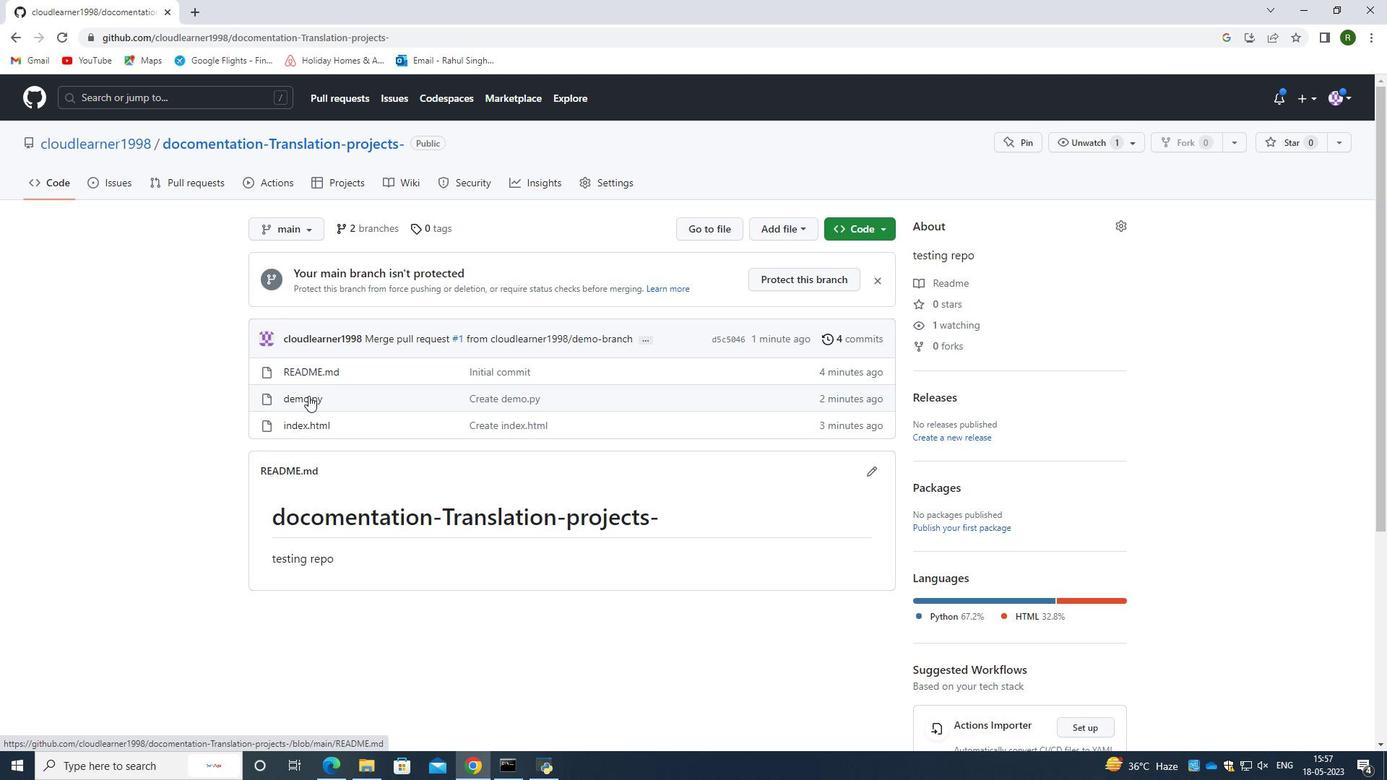 
Action: Mouse pressed left at (304, 402)
Screenshot: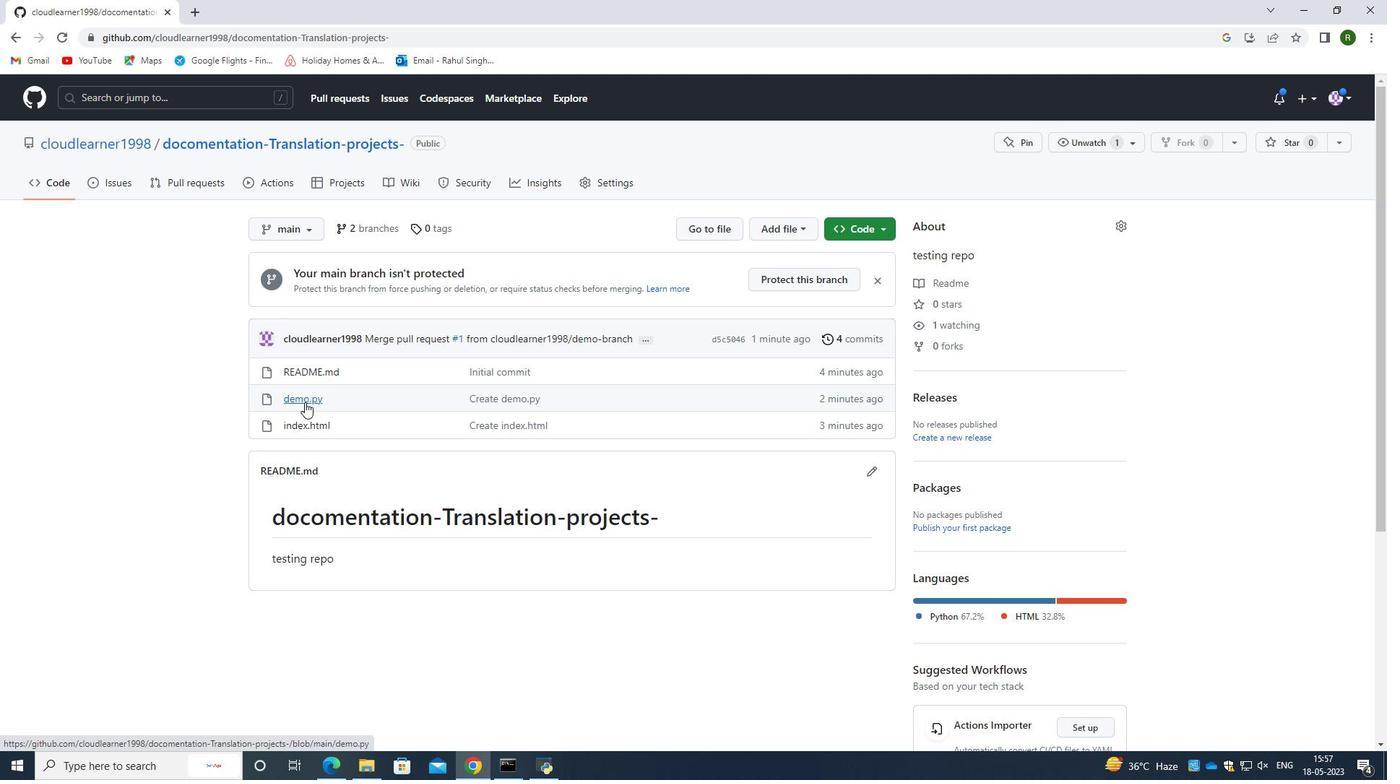 
Action: Mouse moved to (67, 360)
Screenshot: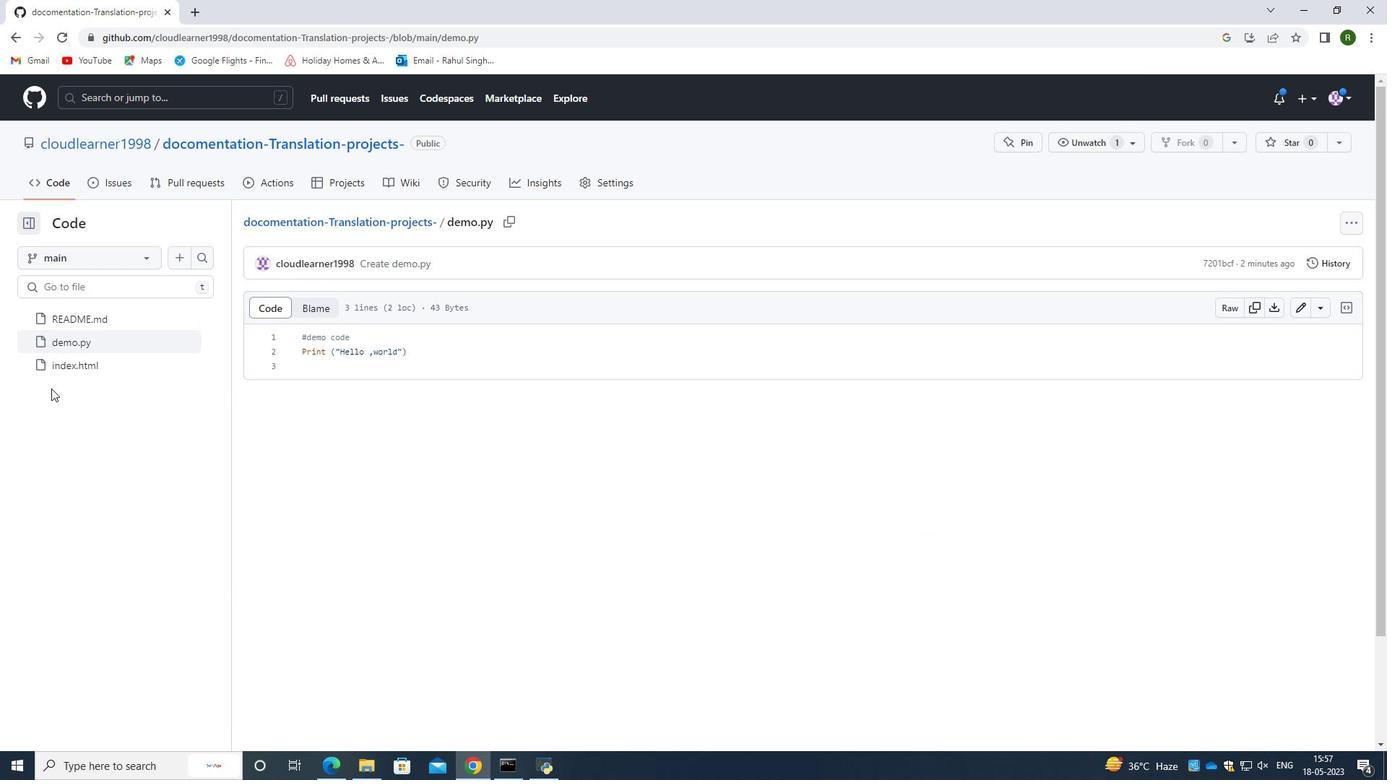 
Action: Mouse pressed left at (67, 360)
Screenshot: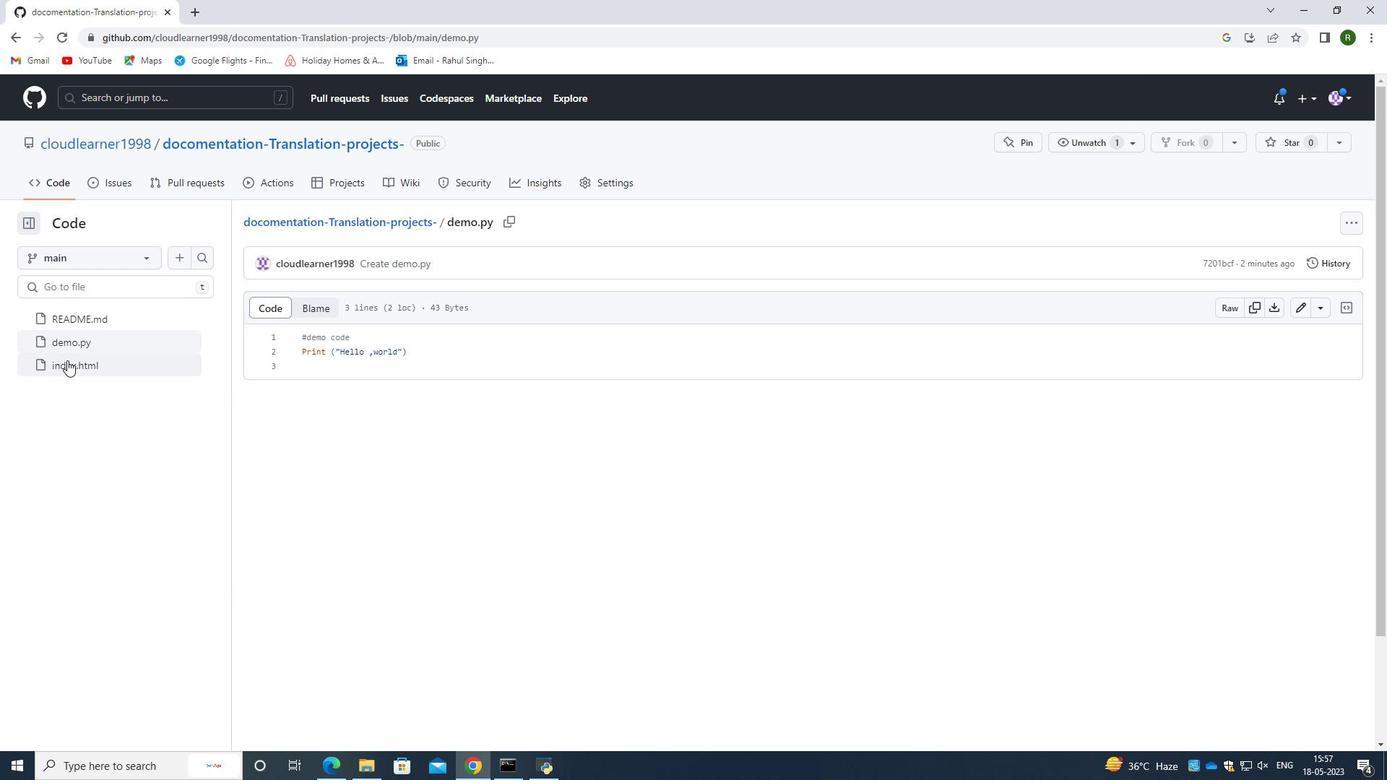 
Action: Mouse moved to (76, 313)
Screenshot: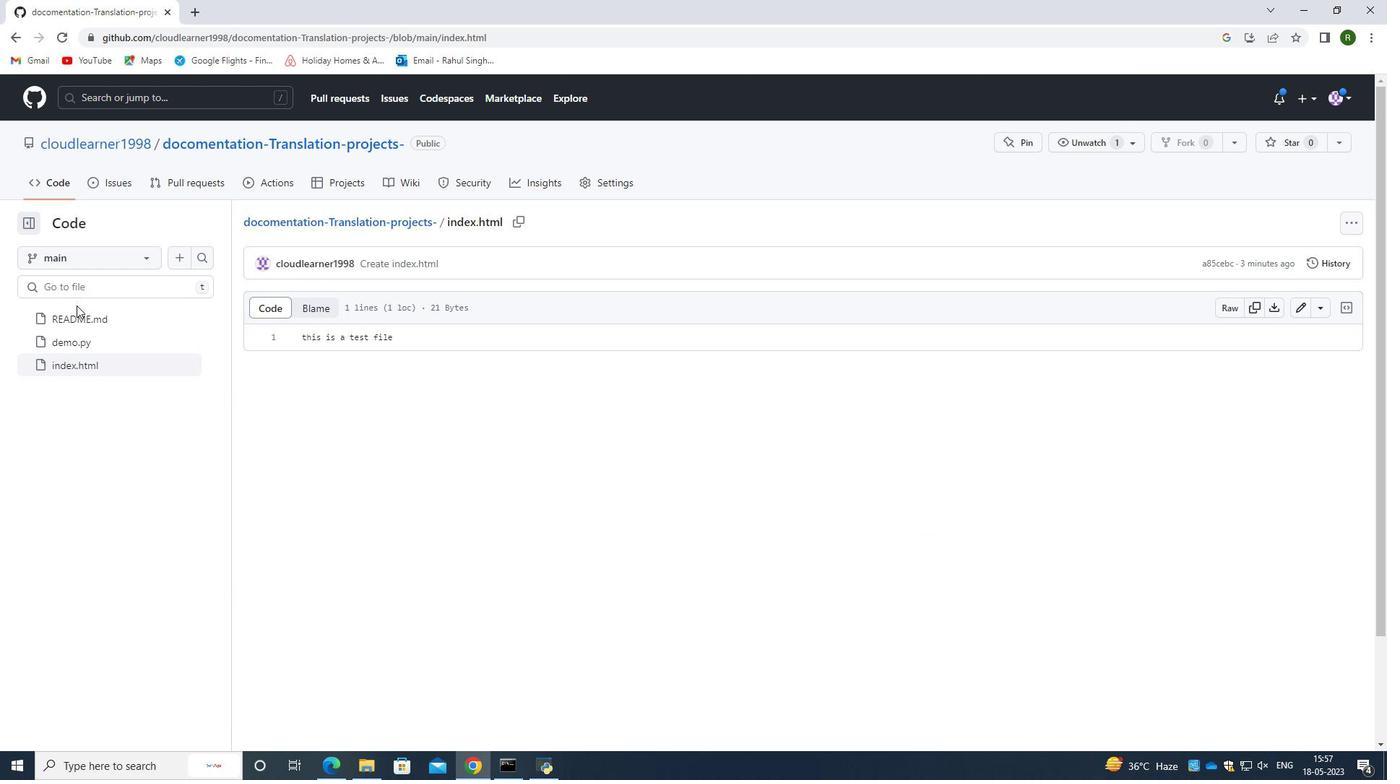 
Action: Mouse pressed left at (76, 313)
Screenshot: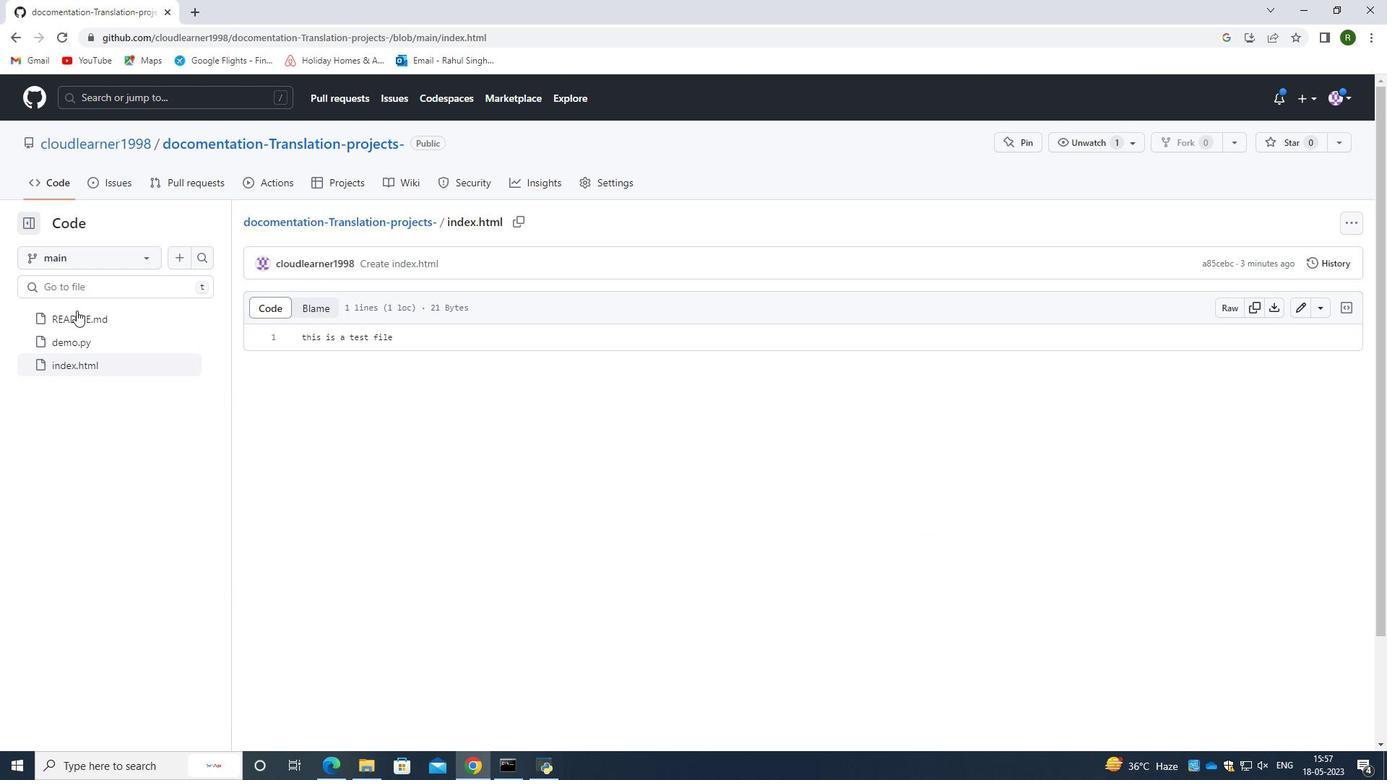 
Action: Mouse moved to (1323, 309)
Screenshot: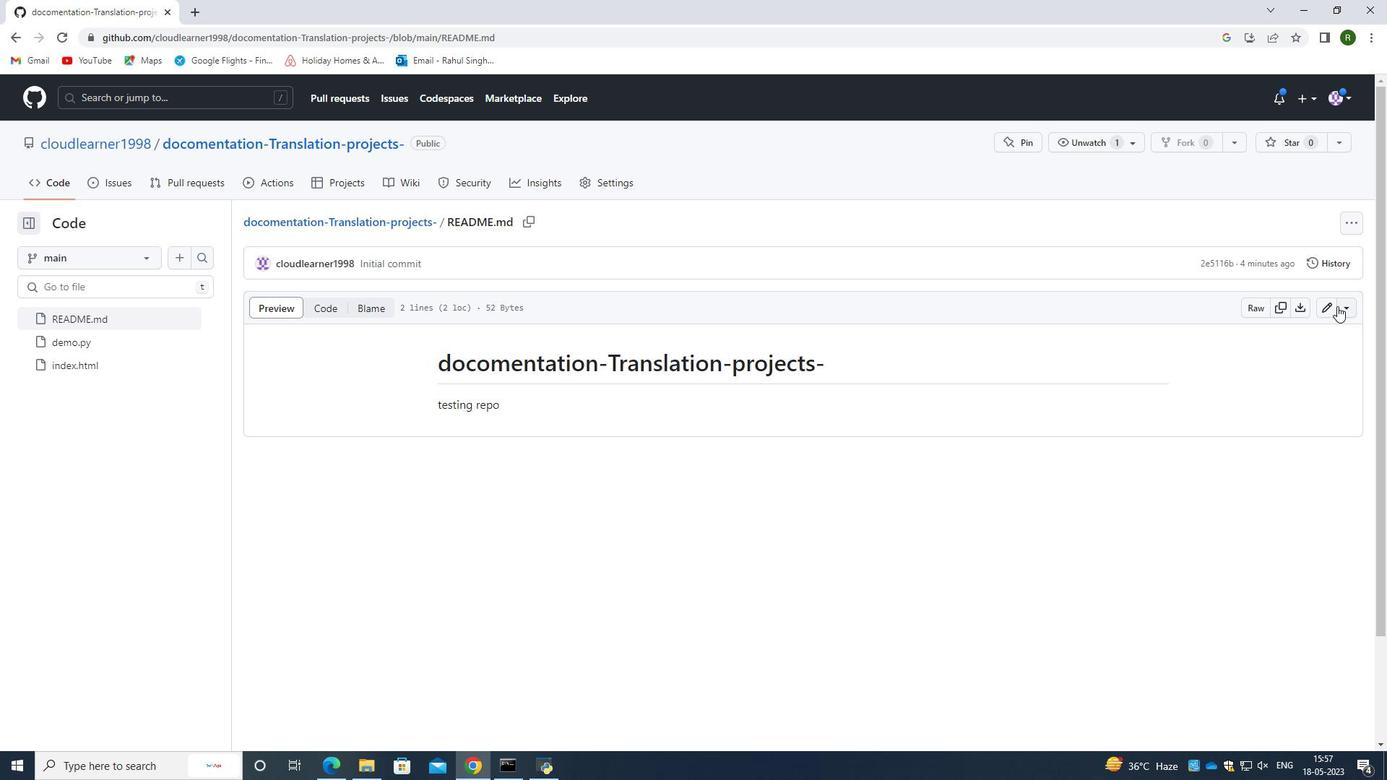 
Action: Mouse pressed left at (1323, 309)
Screenshot: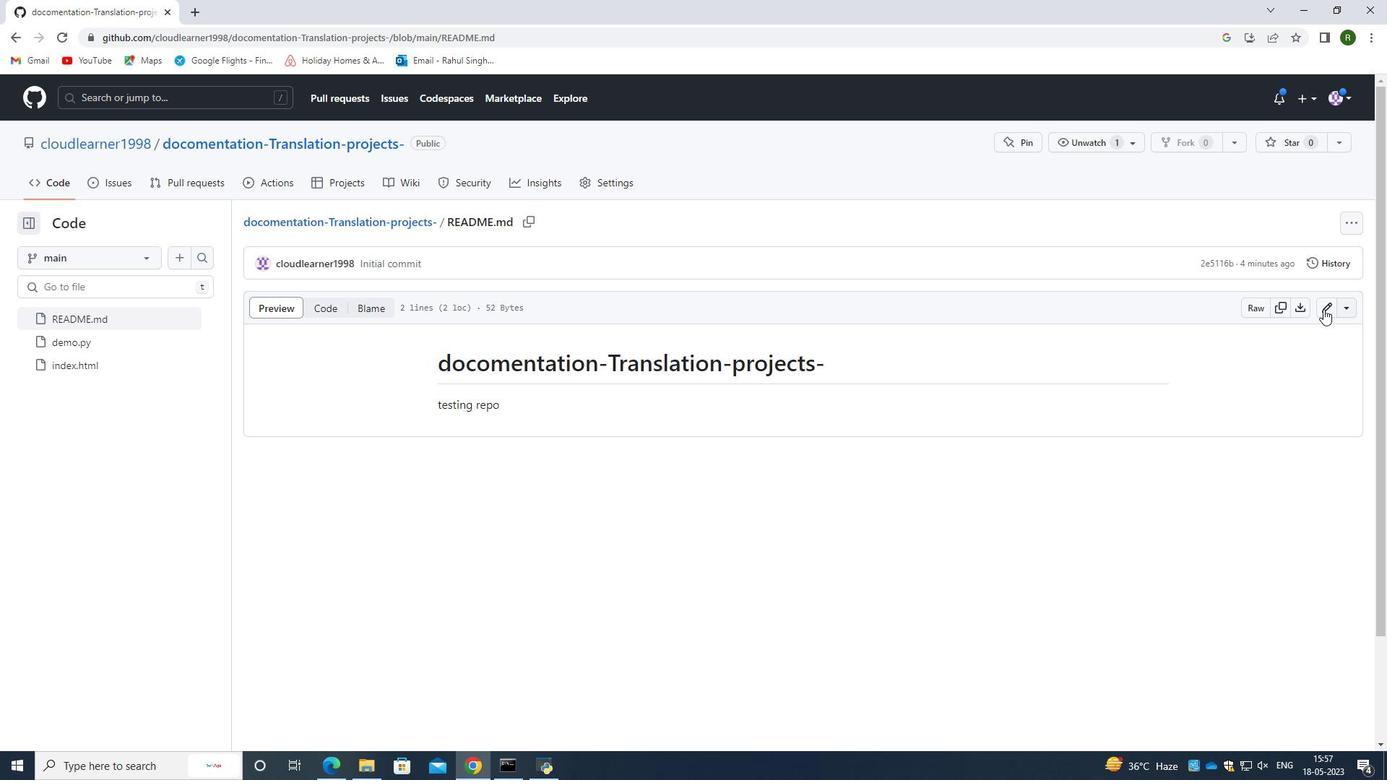 
Action: Mouse moved to (382, 321)
Screenshot: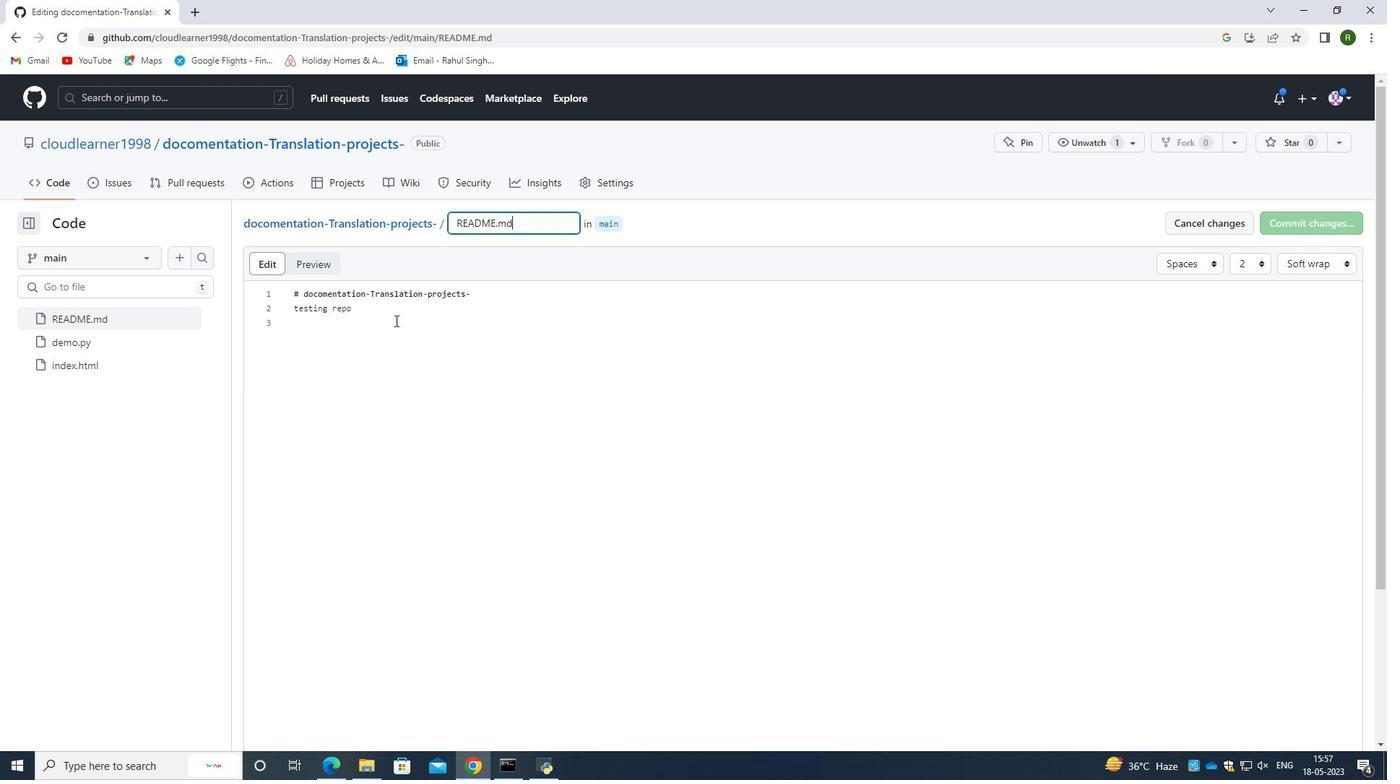 
Action: Mouse pressed left at (382, 321)
Screenshot: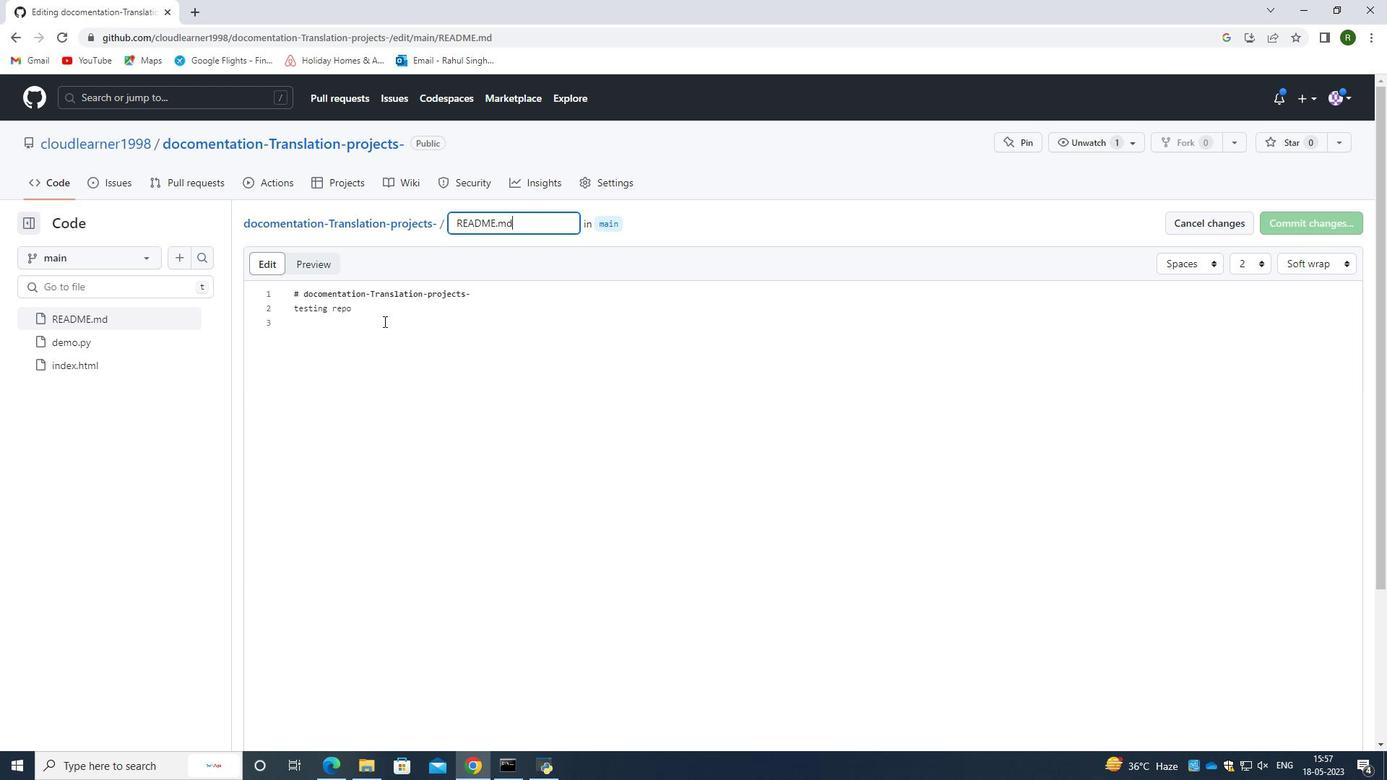 
Action: Mouse moved to (371, 331)
Screenshot: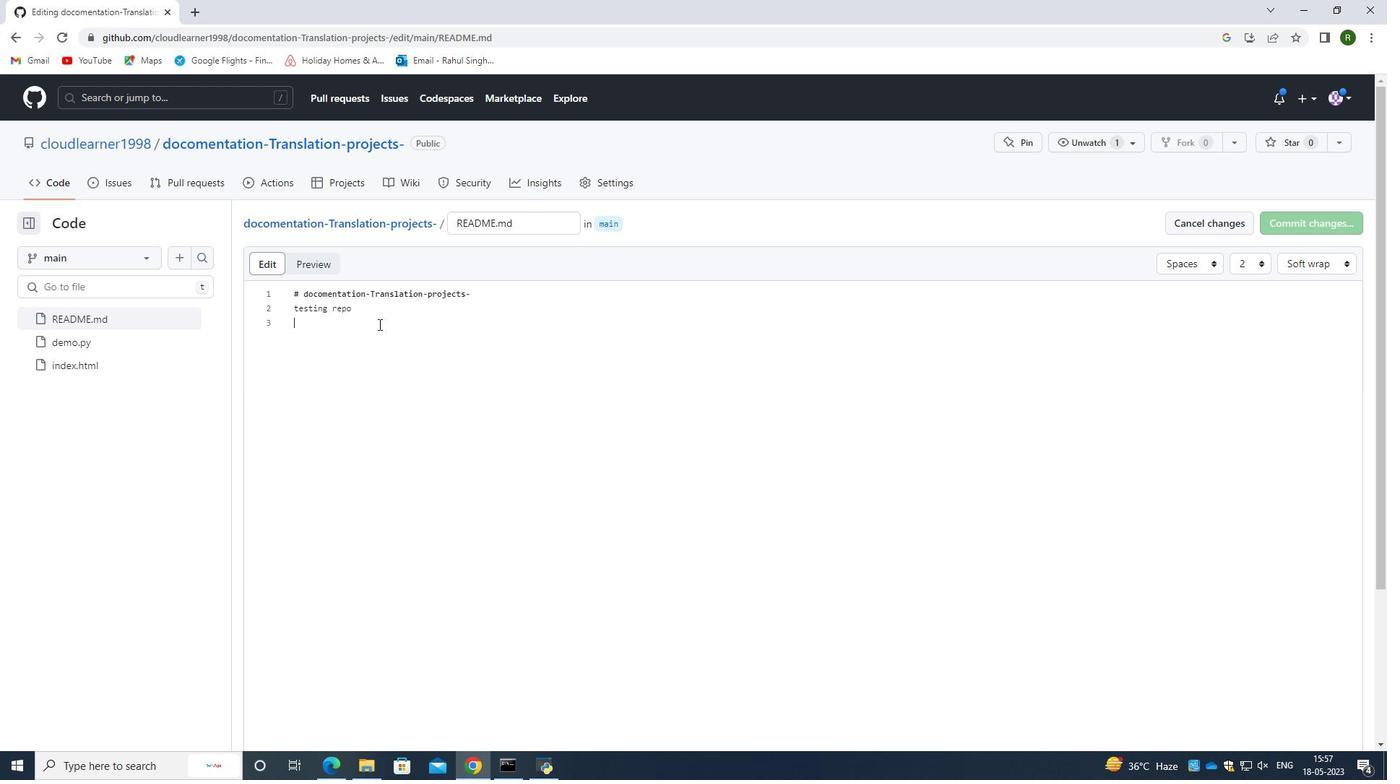 
Action: Key pressed <Key.caps_lock>THIS<Key.space><Key.backspace><Key.backspace><Key.backspace><Key.backspace><Key.backspace>H<Key.backspace>
Screenshot: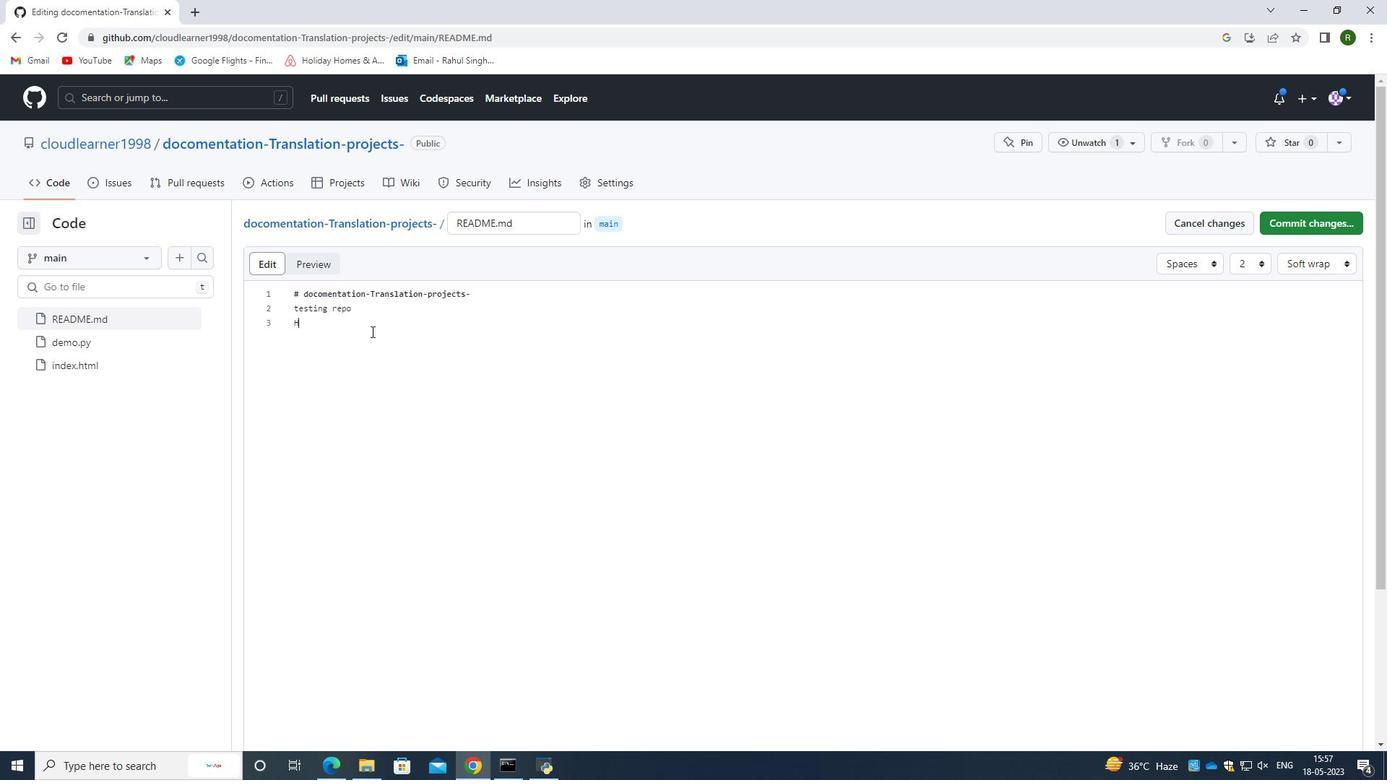 
Action: Mouse moved to (8, 33)
Screenshot: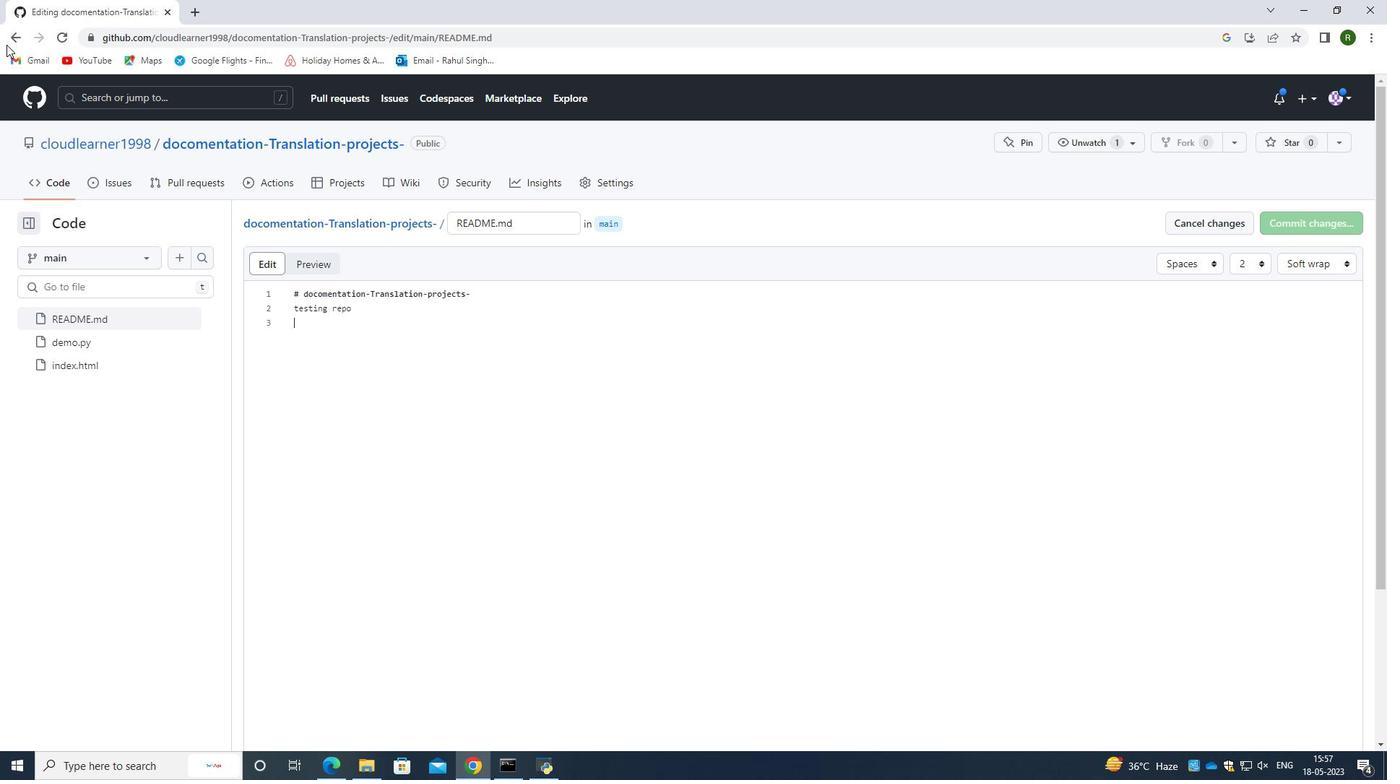 
Action: Mouse pressed left at (8, 33)
Screenshot: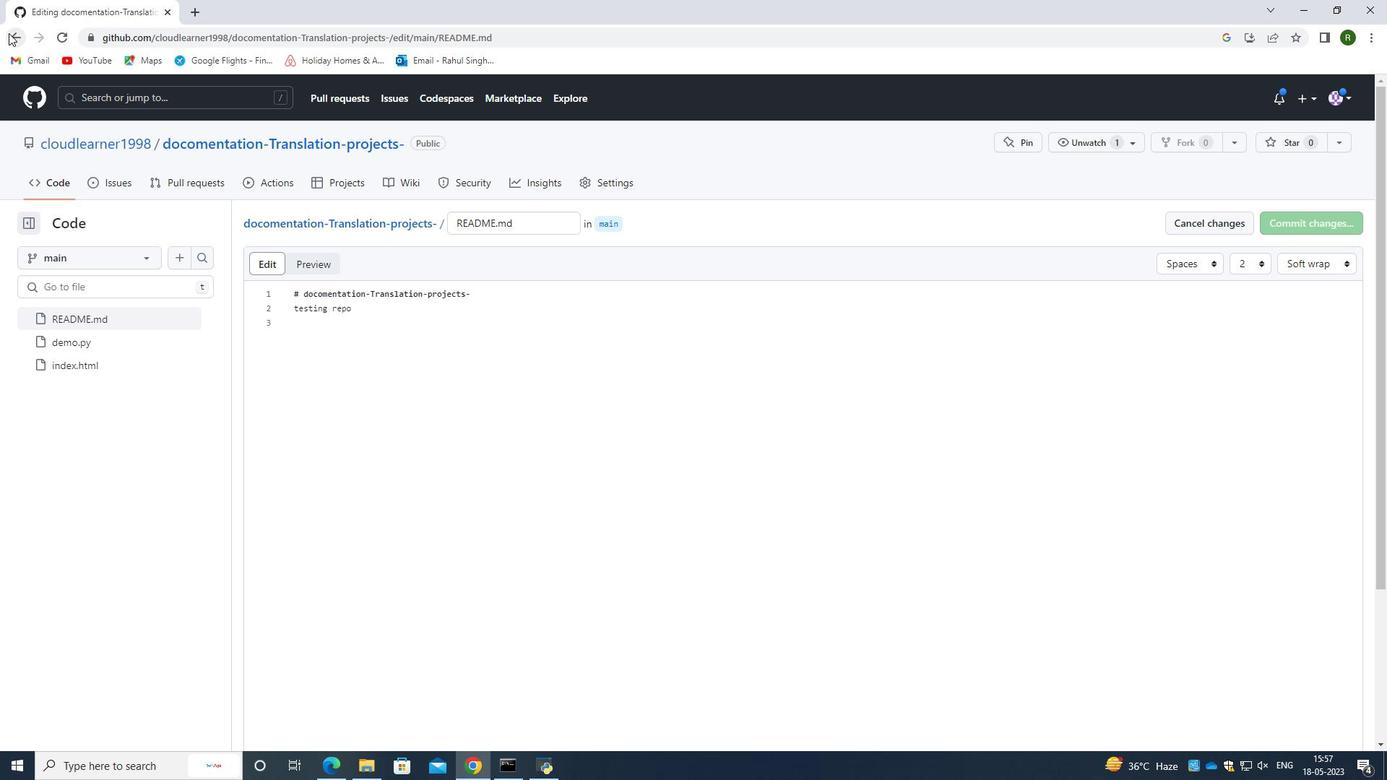 
Action: Mouse moved to (130, 262)
Screenshot: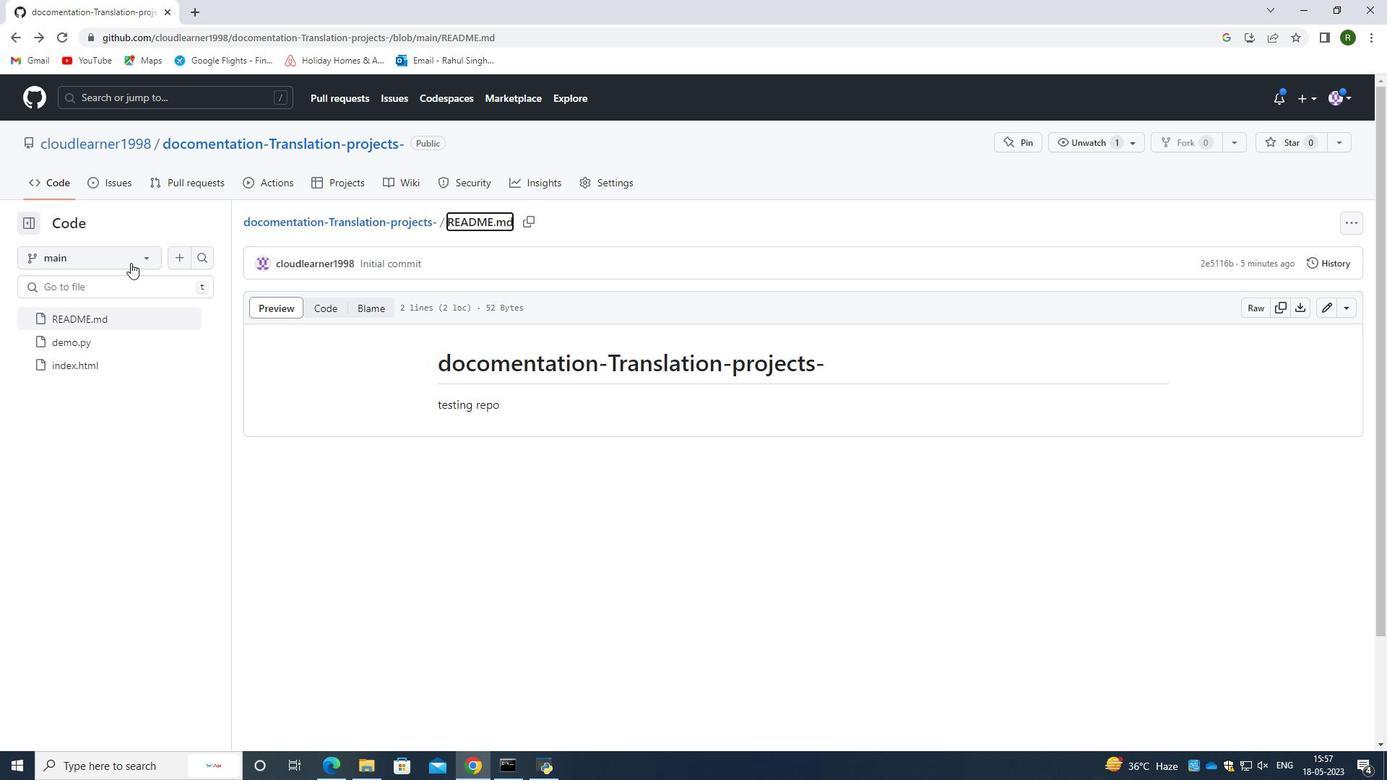 
Action: Mouse pressed left at (130, 262)
Screenshot: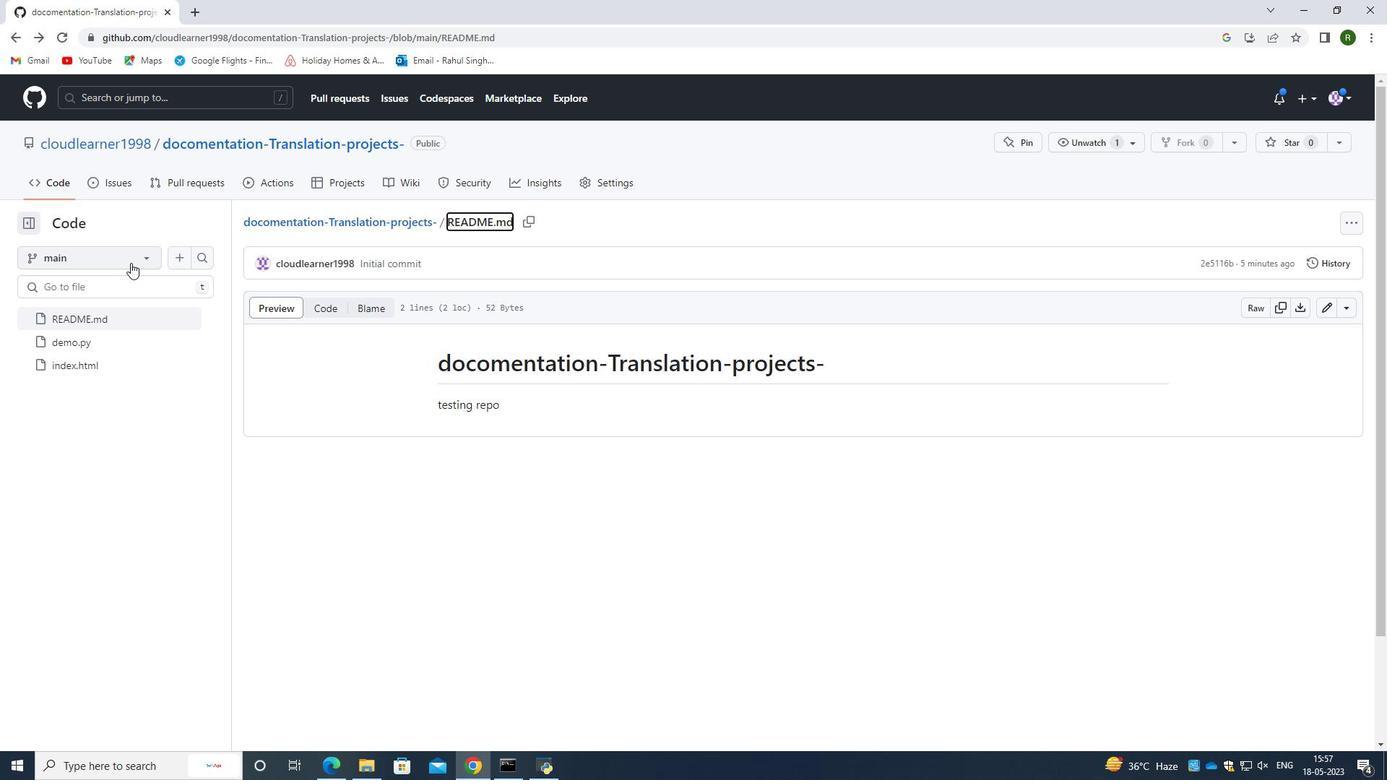 
Action: Mouse moved to (48, 408)
Screenshot: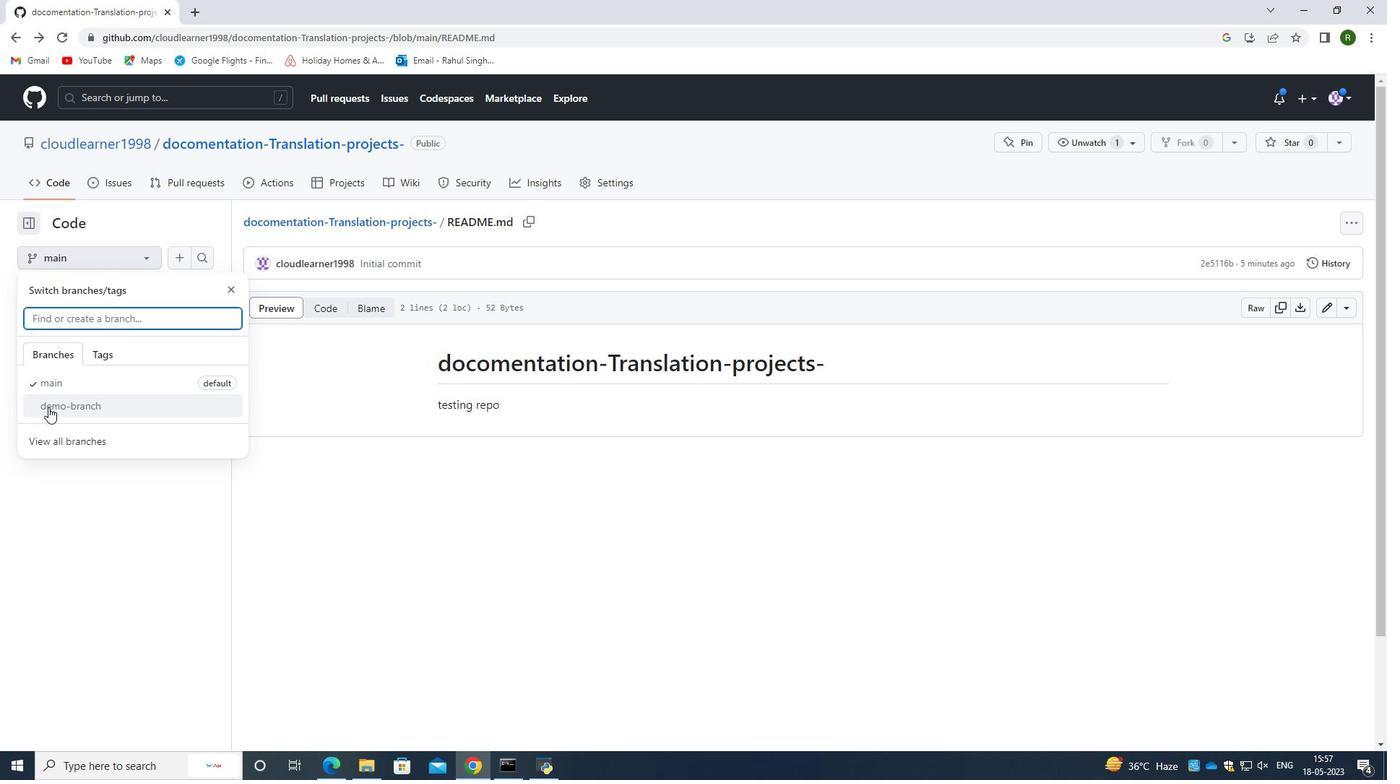 
Action: Mouse pressed left at (48, 408)
Screenshot: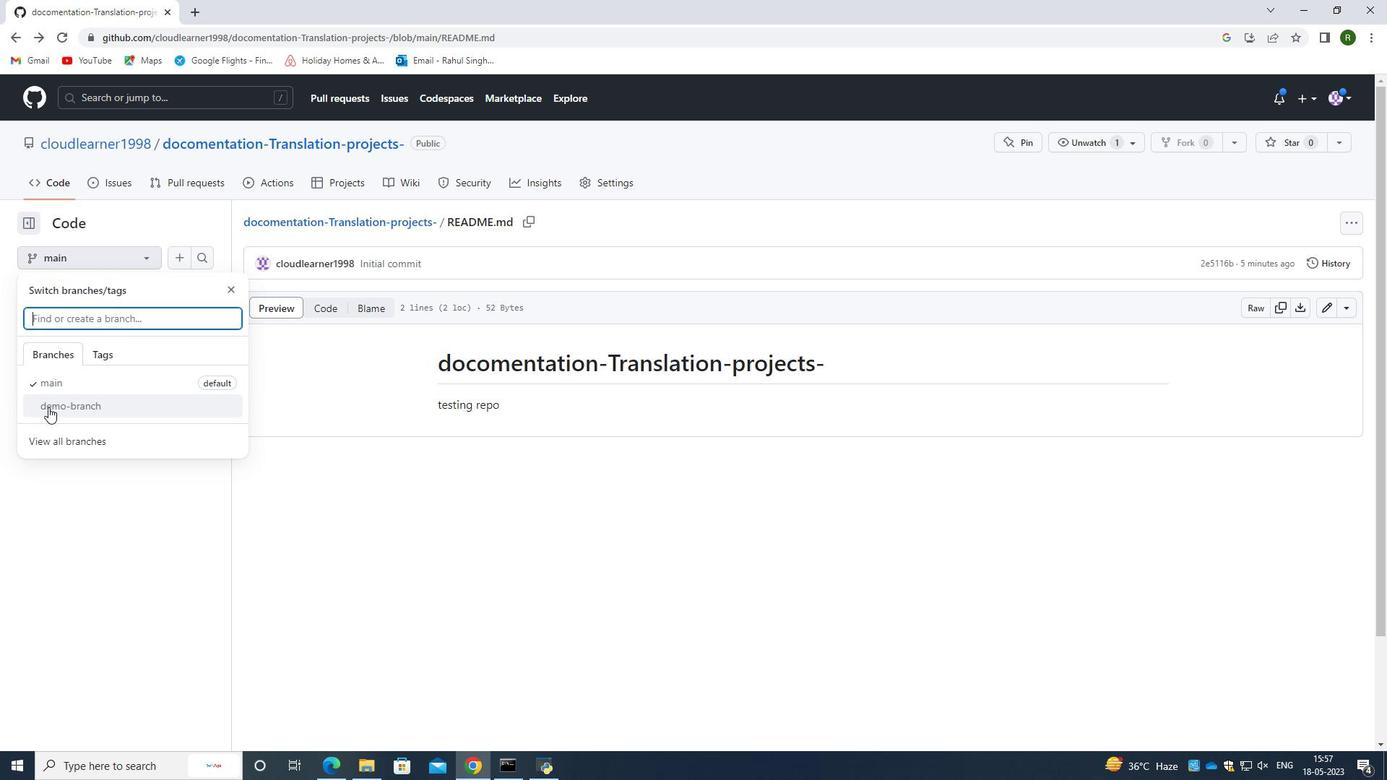 
